 Task: Buy 4 Hot Pots from Small Appliances section under best seller category for shipping address: Brooke Phillips, 2430 August Lane, Shreveport, Louisiana 71101, Cell Number 3184332610. Pay from credit card ending with 7965, CVV 549
Action: Mouse moved to (113, 91)
Screenshot: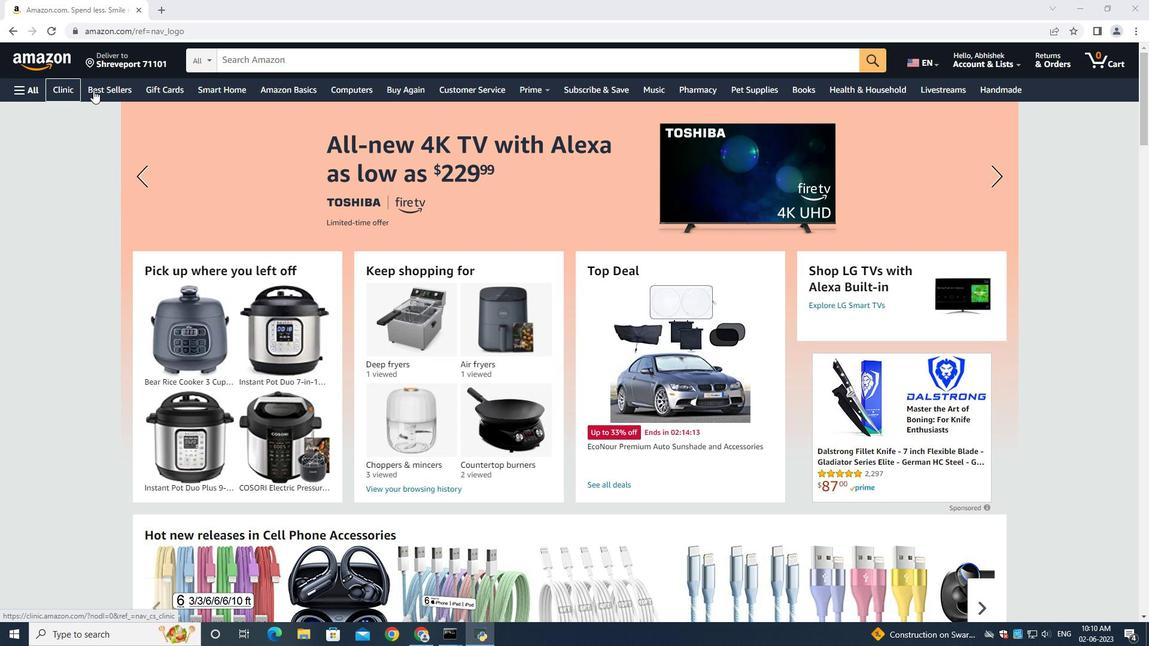 
Action: Mouse pressed left at (113, 91)
Screenshot: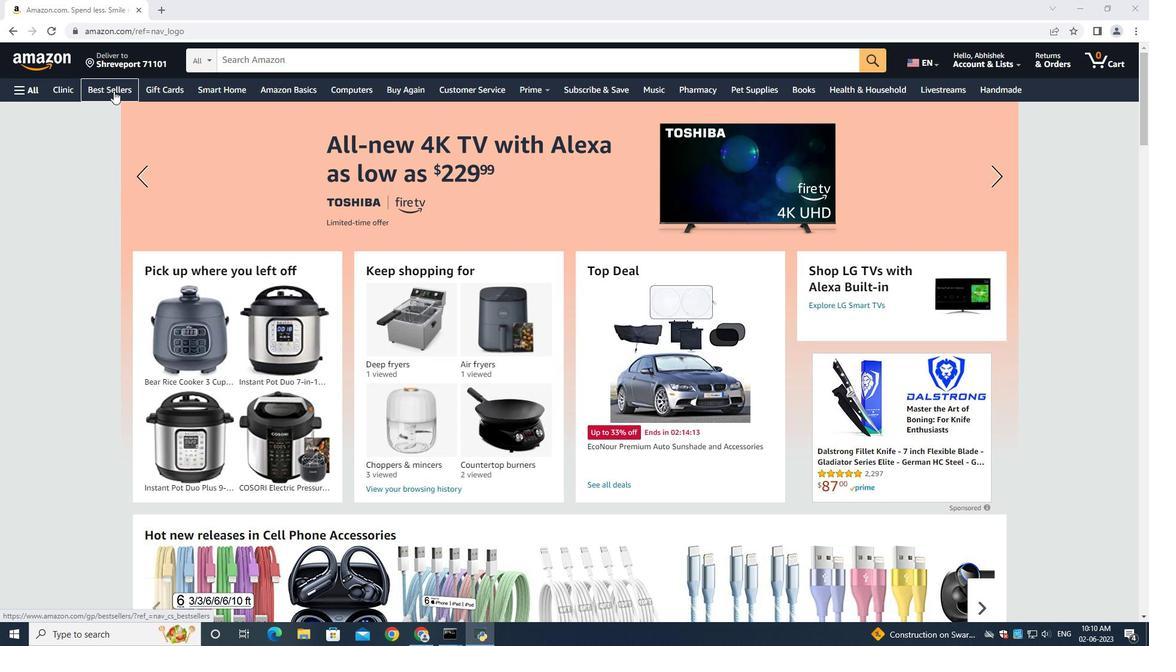 
Action: Mouse moved to (241, 61)
Screenshot: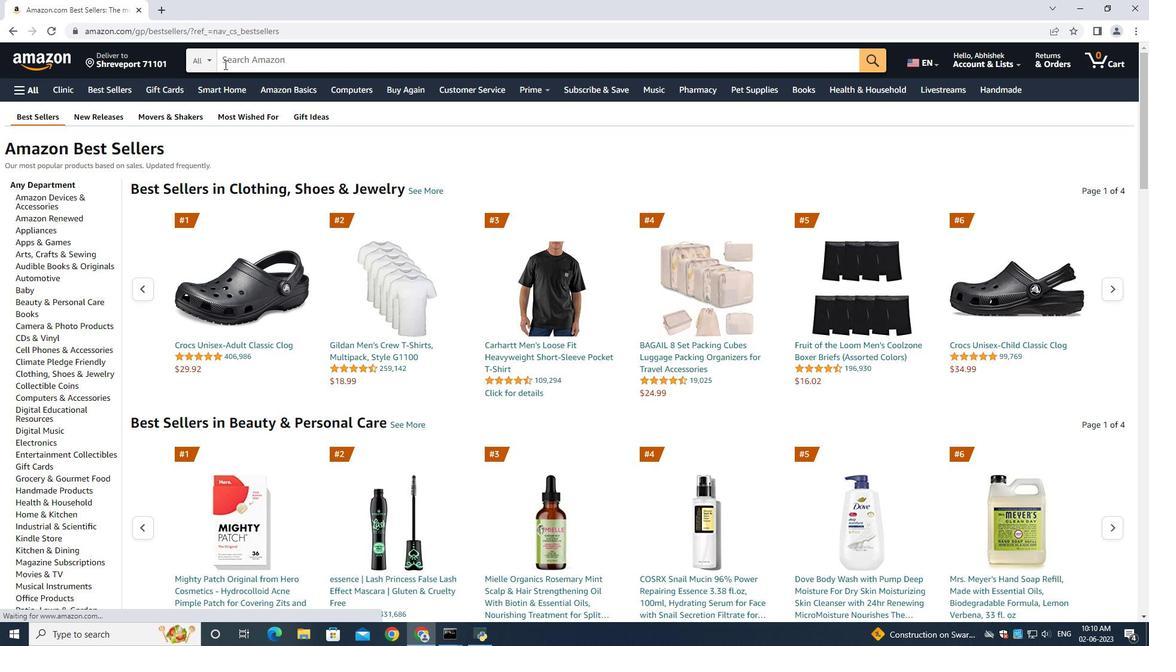 
Action: Mouse pressed left at (241, 61)
Screenshot: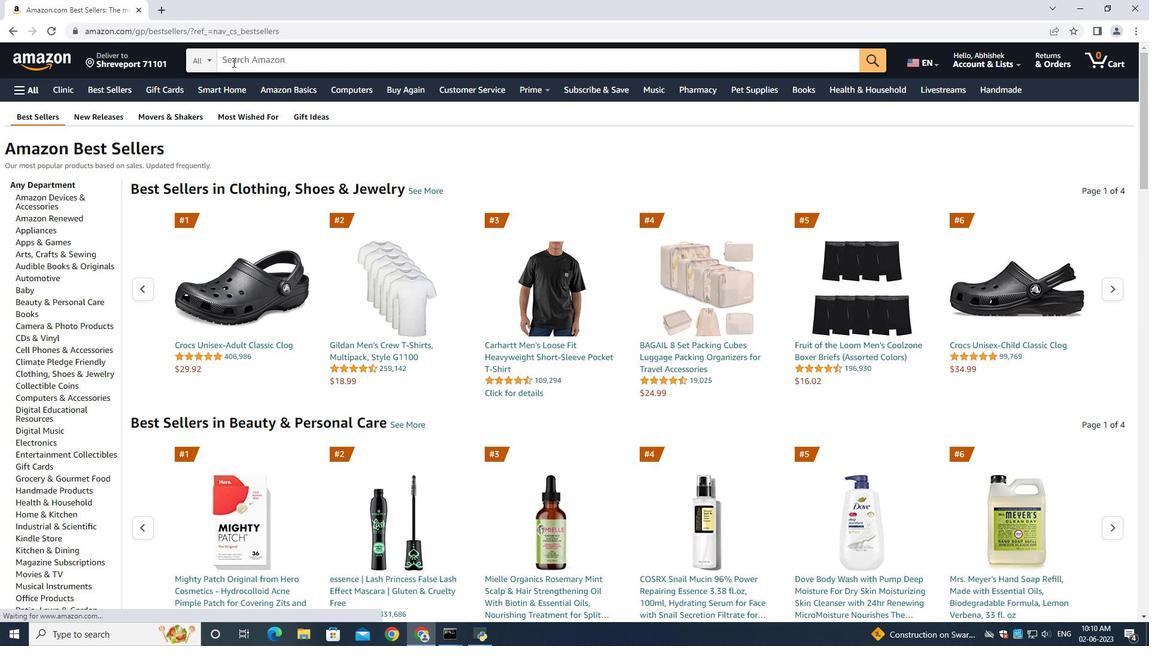 
Action: Key pressed hot<Key.space>pots<Key.enter>
Screenshot: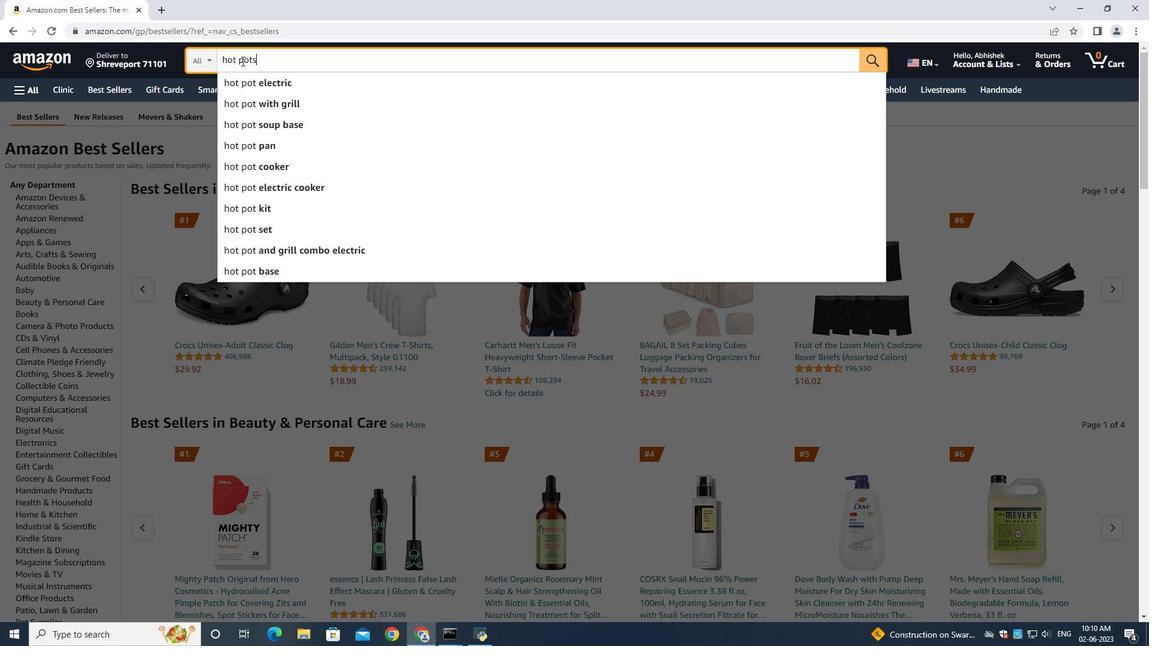 
Action: Mouse moved to (550, 301)
Screenshot: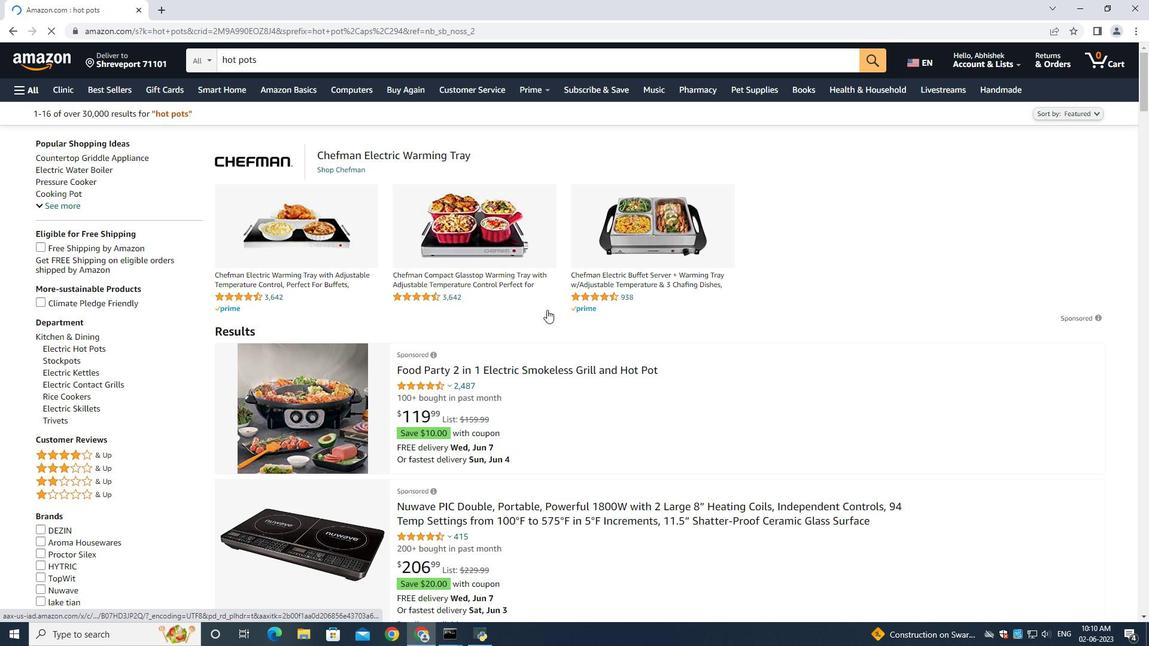 
Action: Mouse scrolled (550, 300) with delta (0, 0)
Screenshot: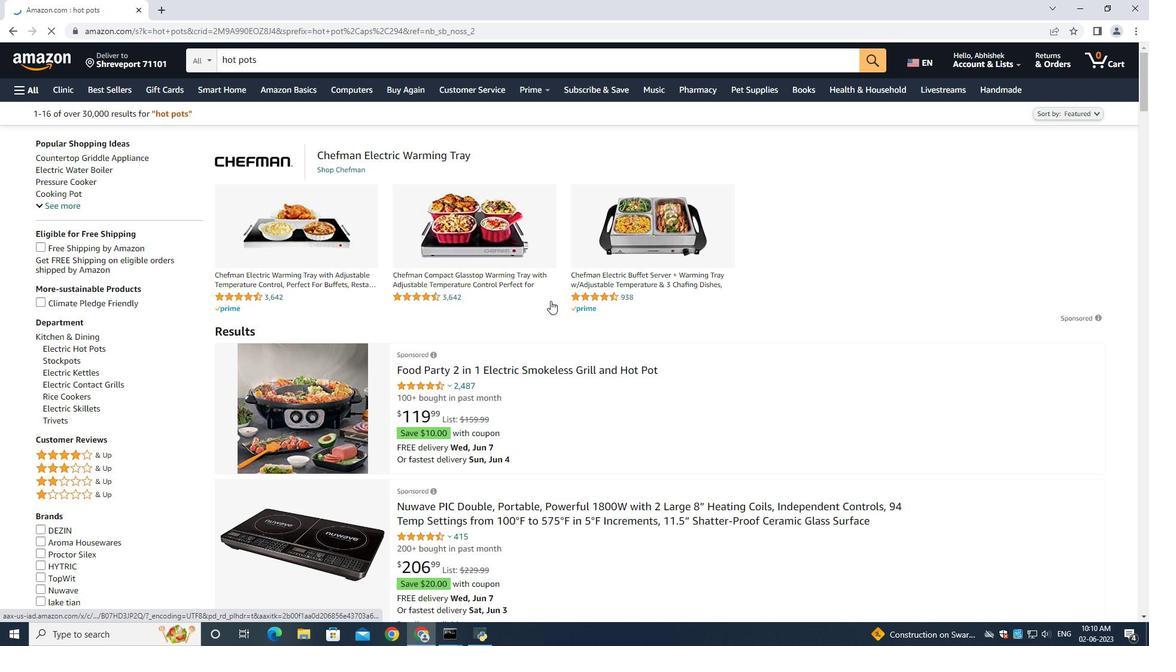
Action: Mouse scrolled (550, 300) with delta (0, 0)
Screenshot: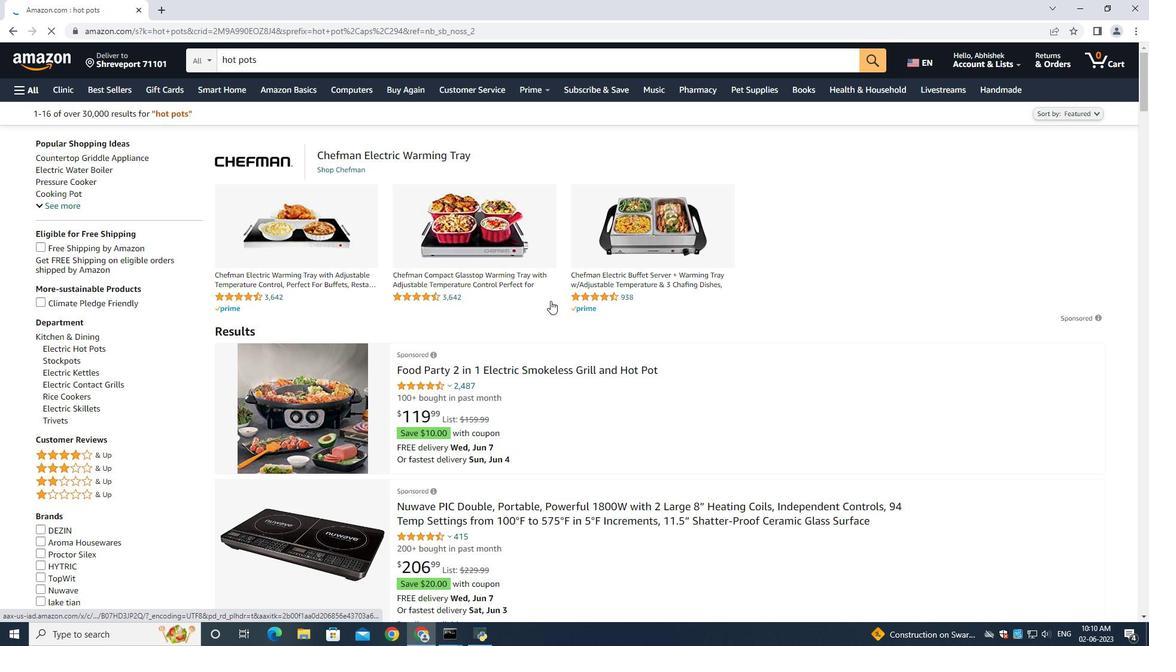 
Action: Mouse moved to (354, 302)
Screenshot: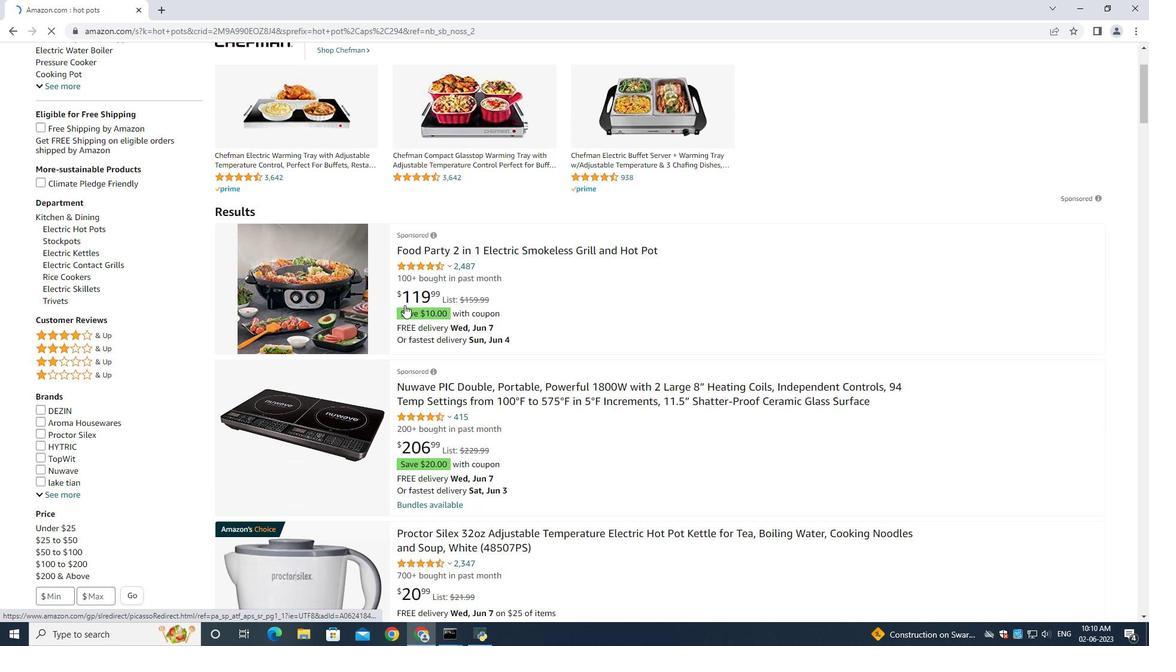 
Action: Mouse scrolled (354, 303) with delta (0, 0)
Screenshot: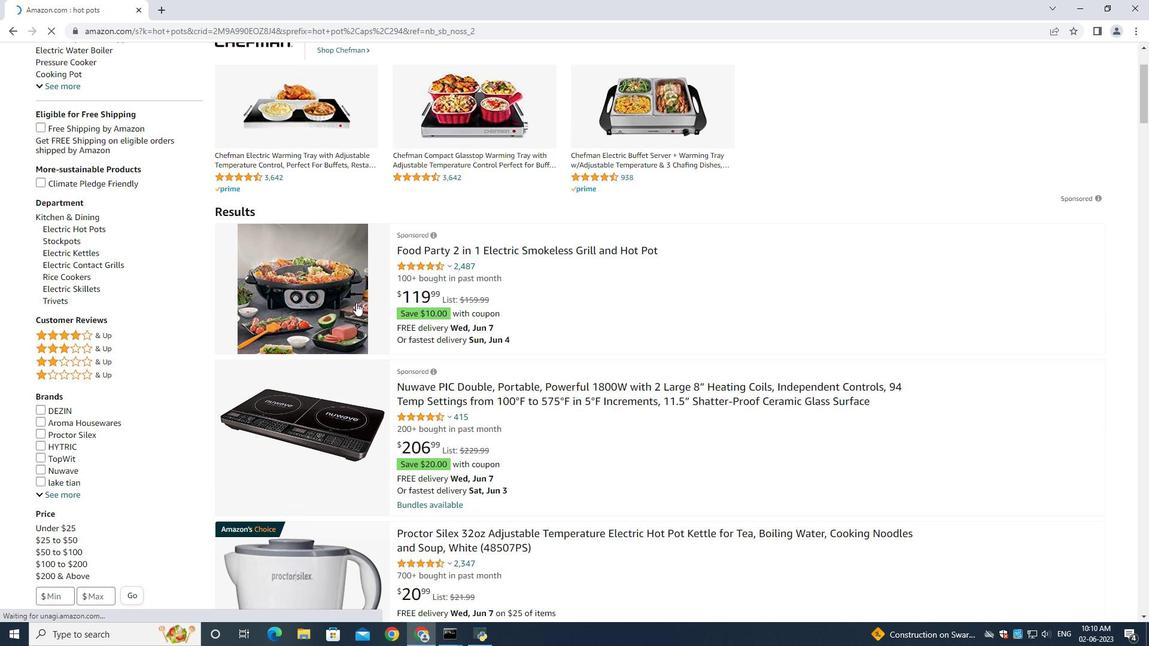 
Action: Mouse scrolled (354, 303) with delta (0, 0)
Screenshot: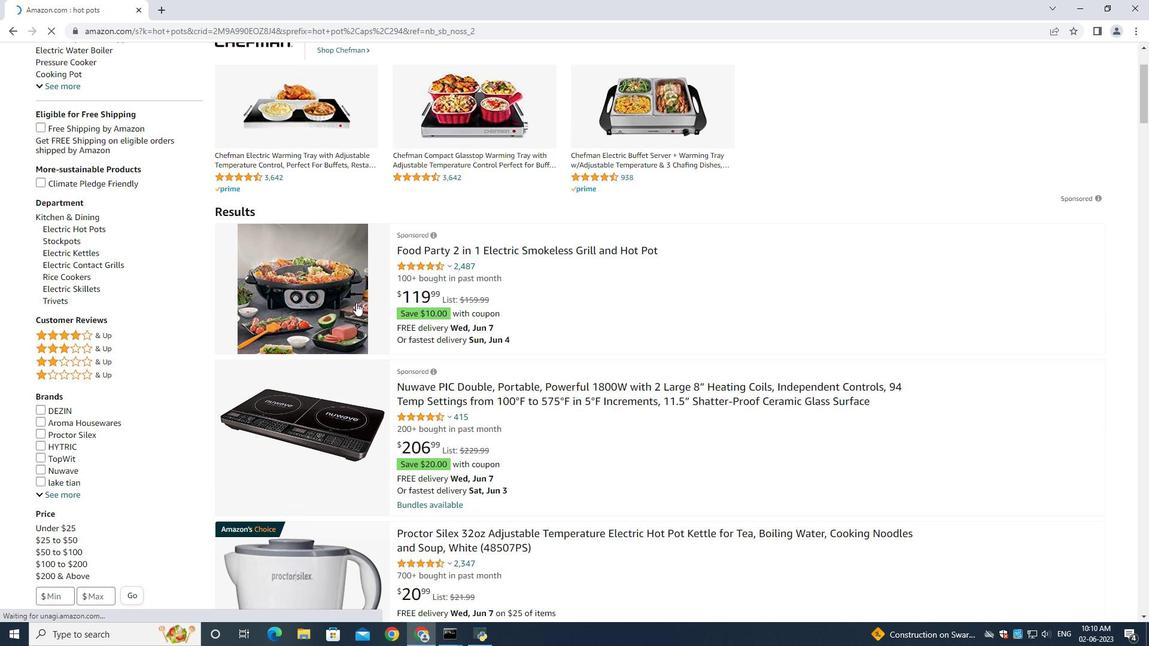 
Action: Mouse moved to (354, 302)
Screenshot: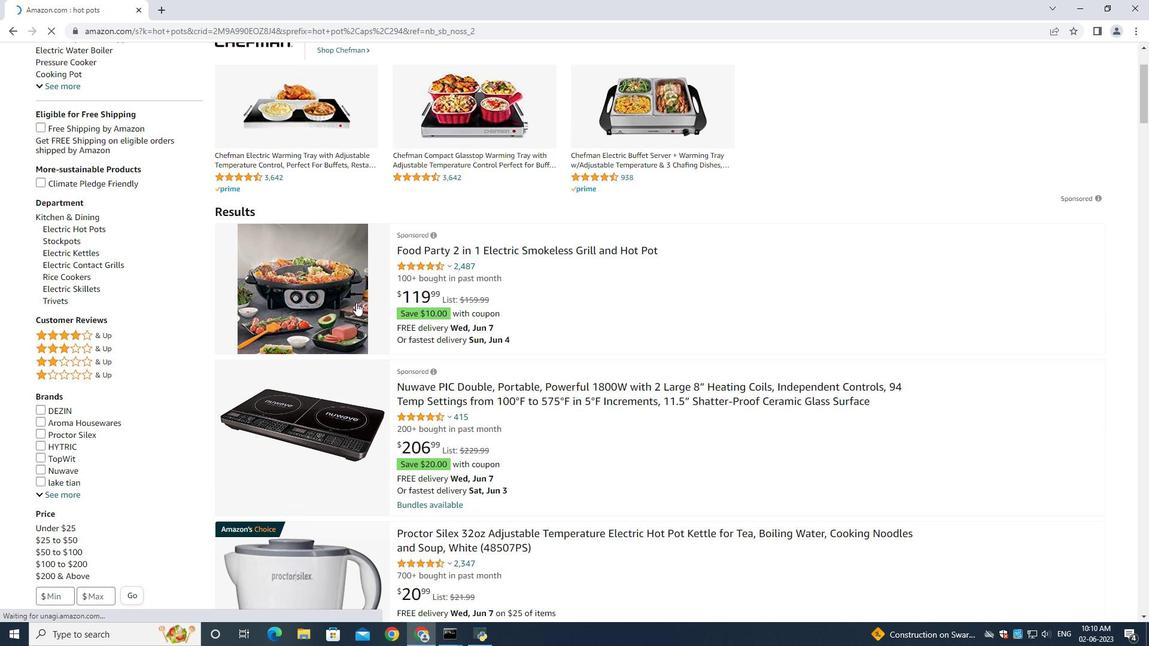 
Action: Mouse scrolled (354, 302) with delta (0, 0)
Screenshot: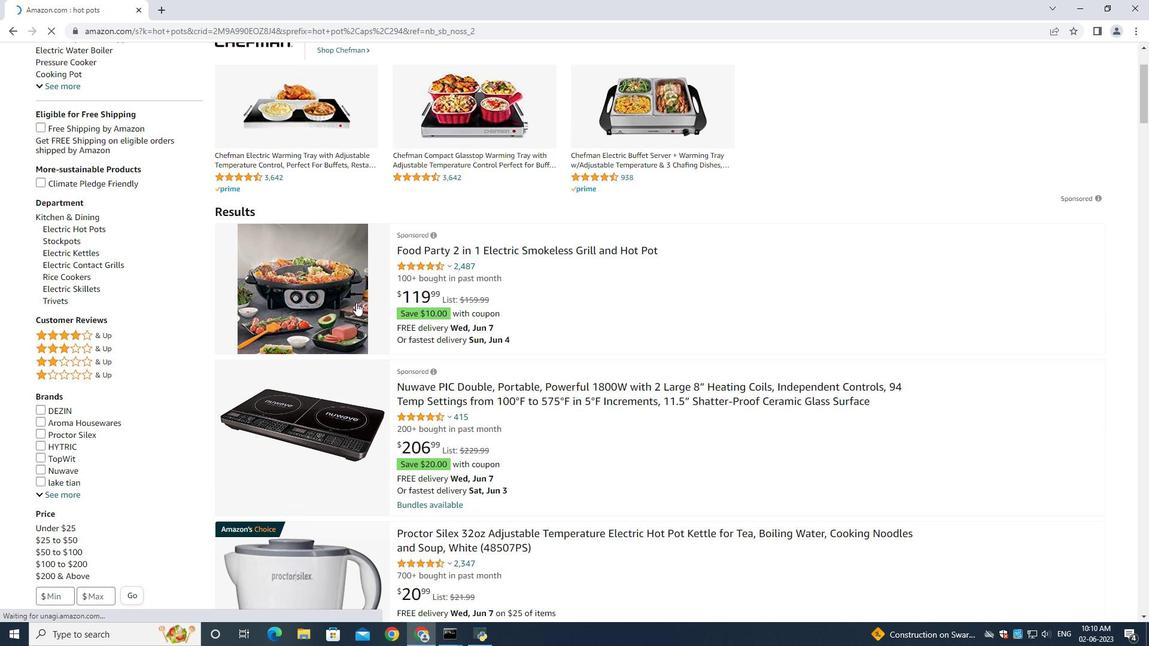 
Action: Mouse scrolled (354, 302) with delta (0, 0)
Screenshot: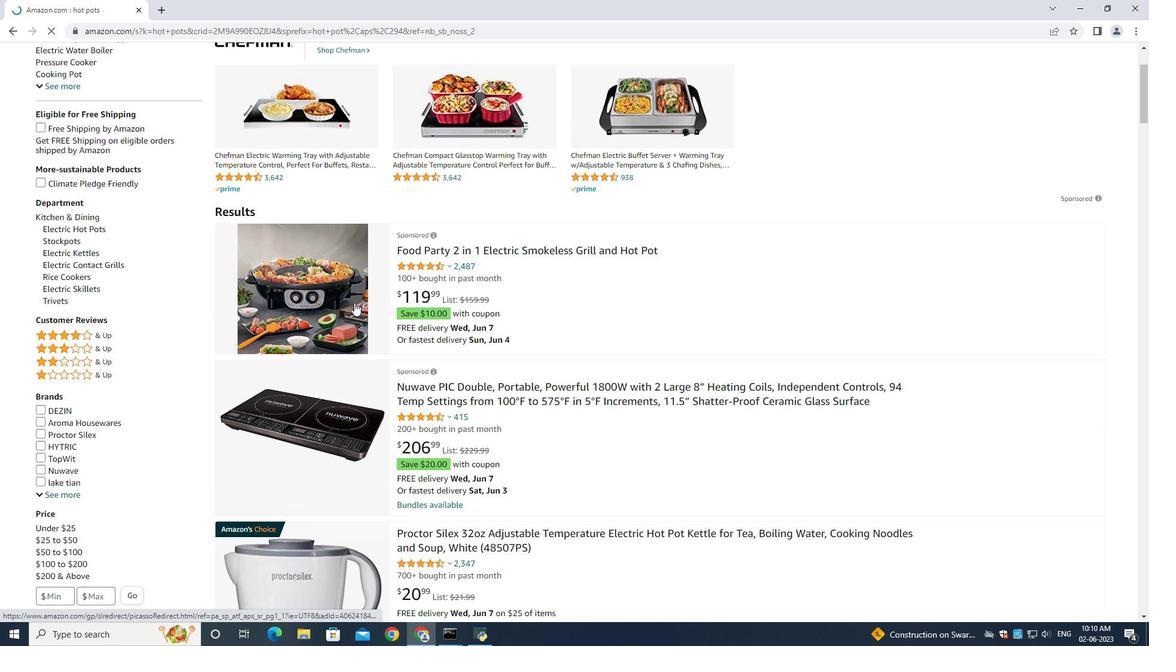 
Action: Mouse moved to (355, 74)
Screenshot: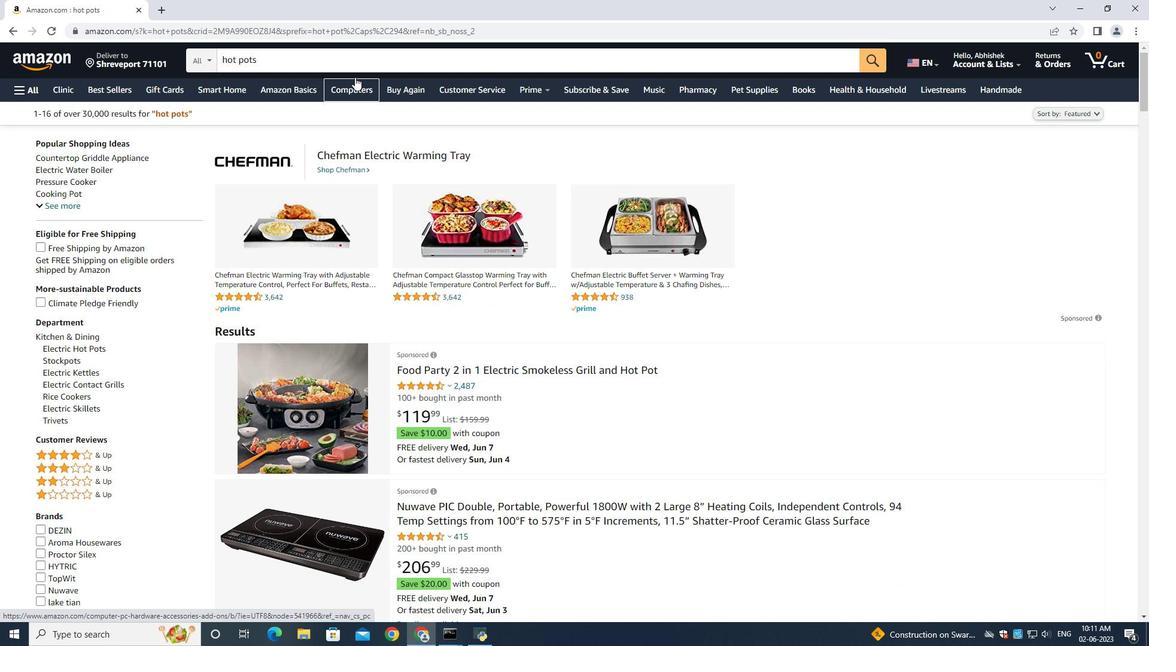 
Action: Mouse pressed left at (355, 74)
Screenshot: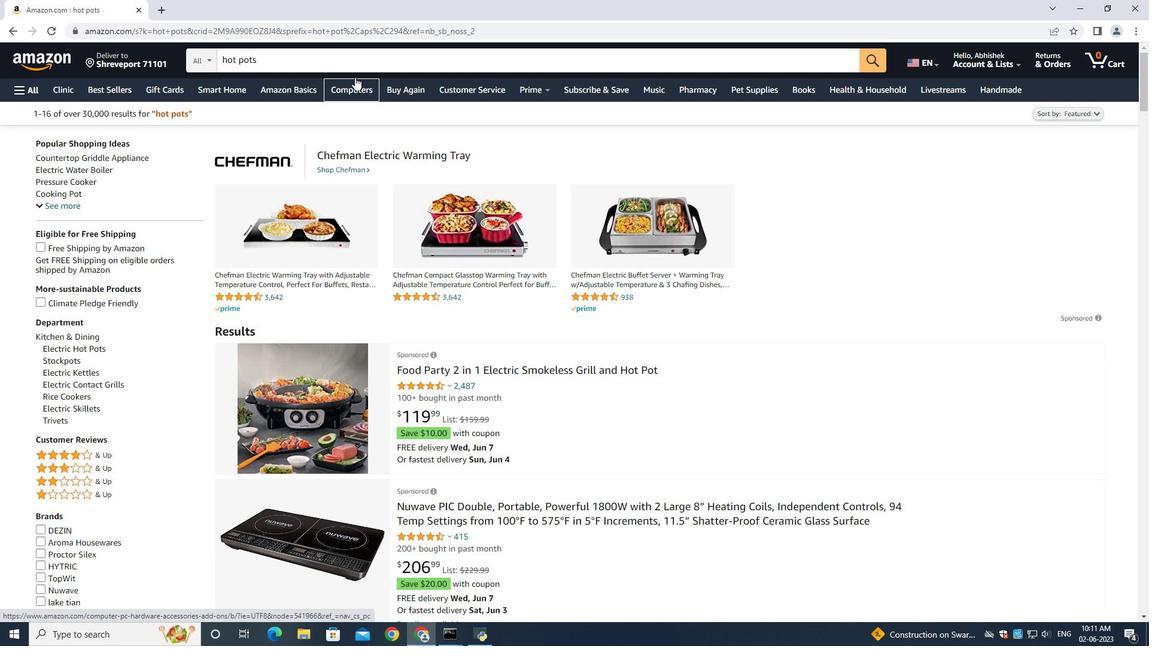 
Action: Mouse moved to (355, 68)
Screenshot: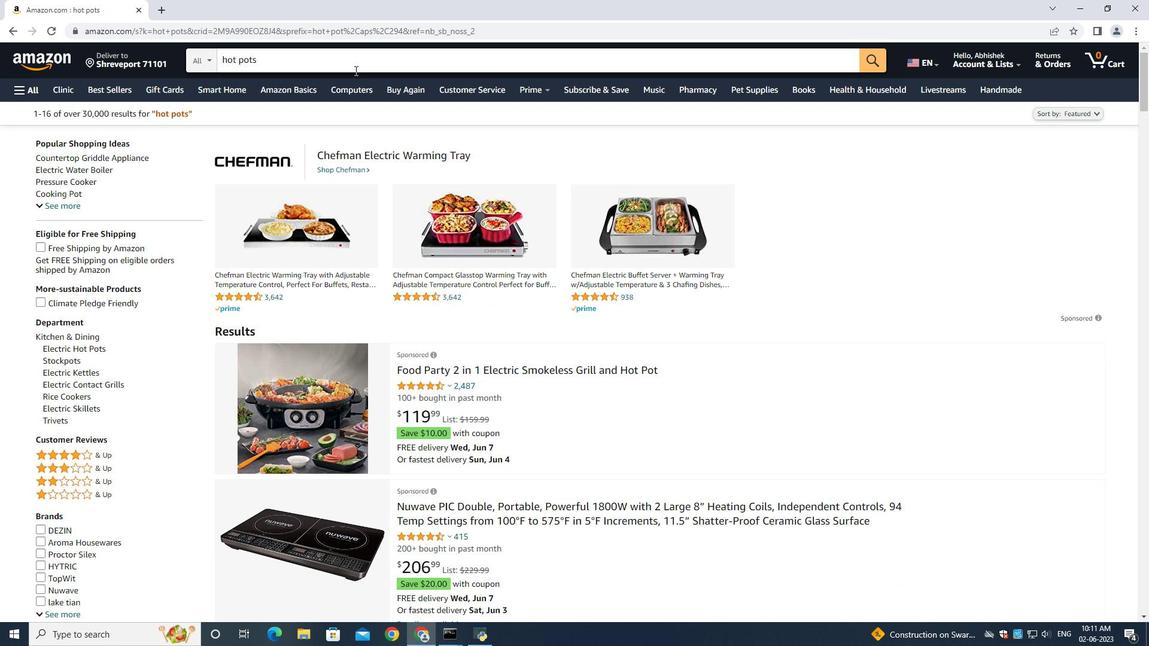 
Action: Mouse pressed left at (355, 68)
Screenshot: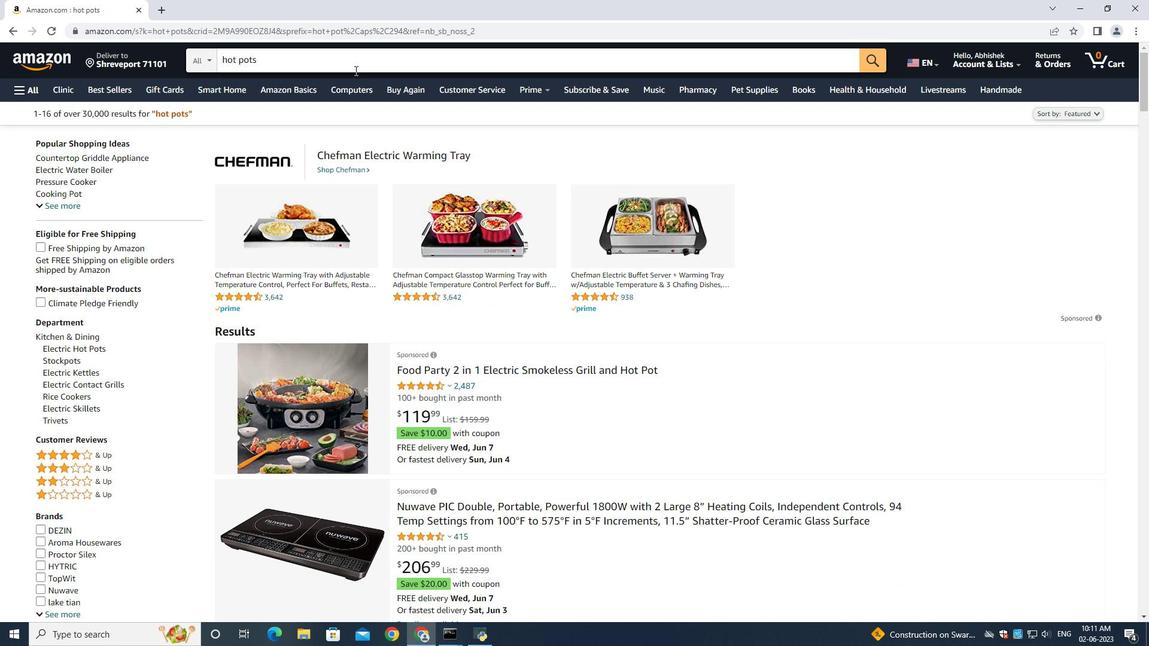 
Action: Mouse moved to (360, 68)
Screenshot: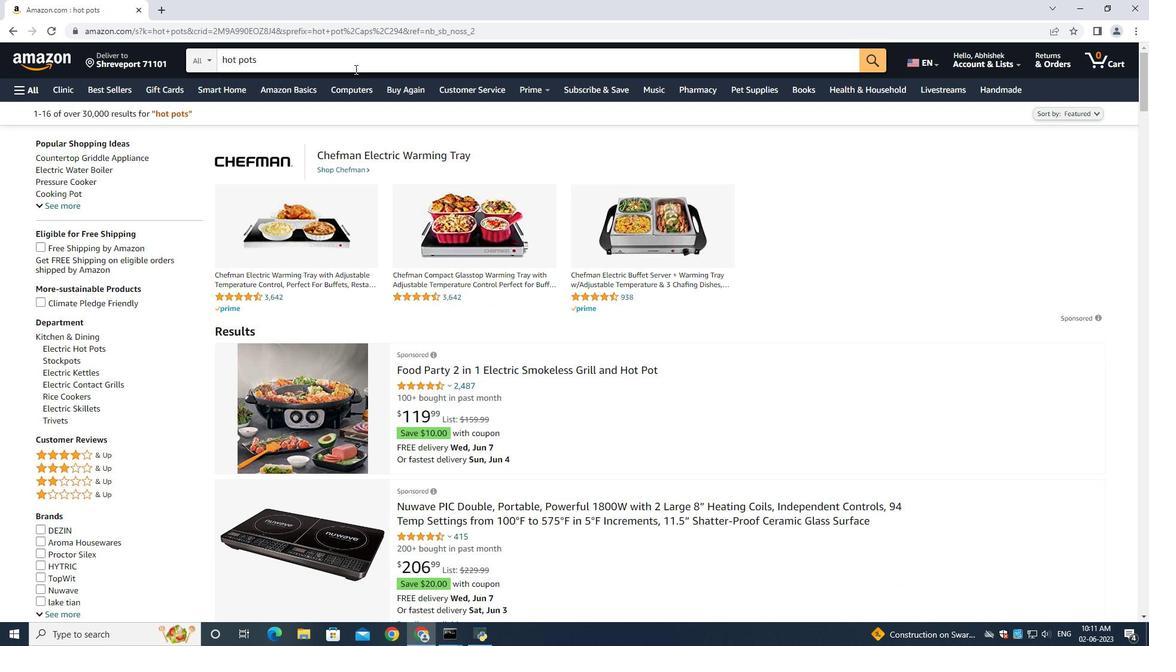 
Action: Key pressed <Key.space>smal<Key.enter>
Screenshot: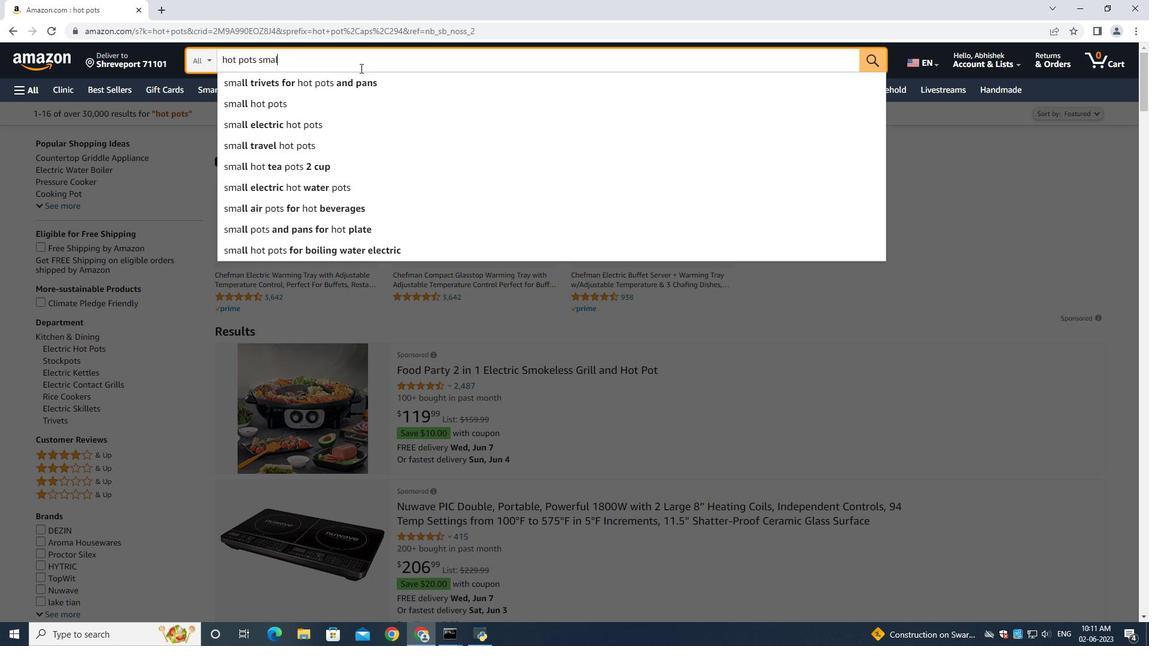 
Action: Mouse moved to (302, 62)
Screenshot: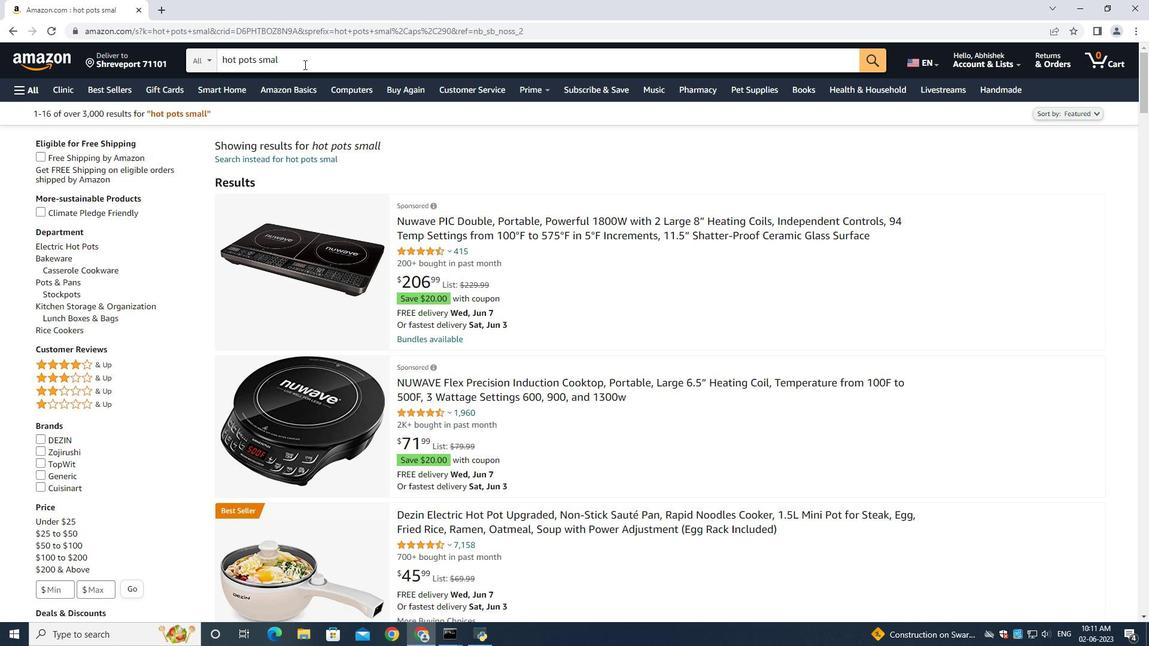 
Action: Mouse pressed left at (302, 62)
Screenshot: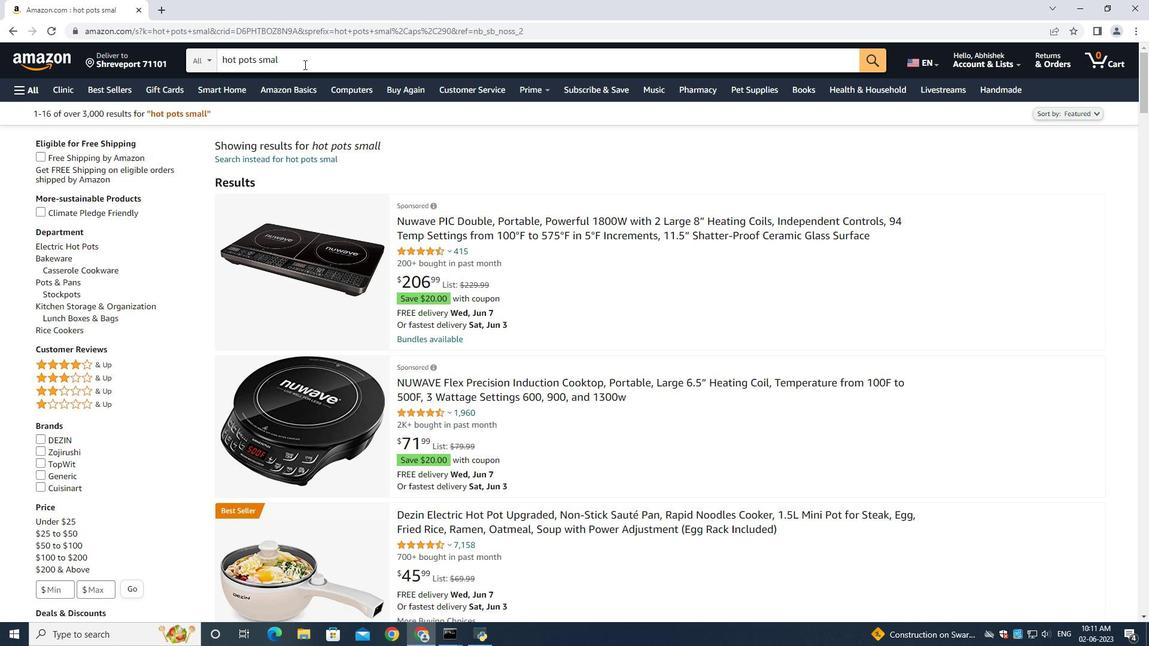 
Action: Key pressed l<Key.enter>
Screenshot: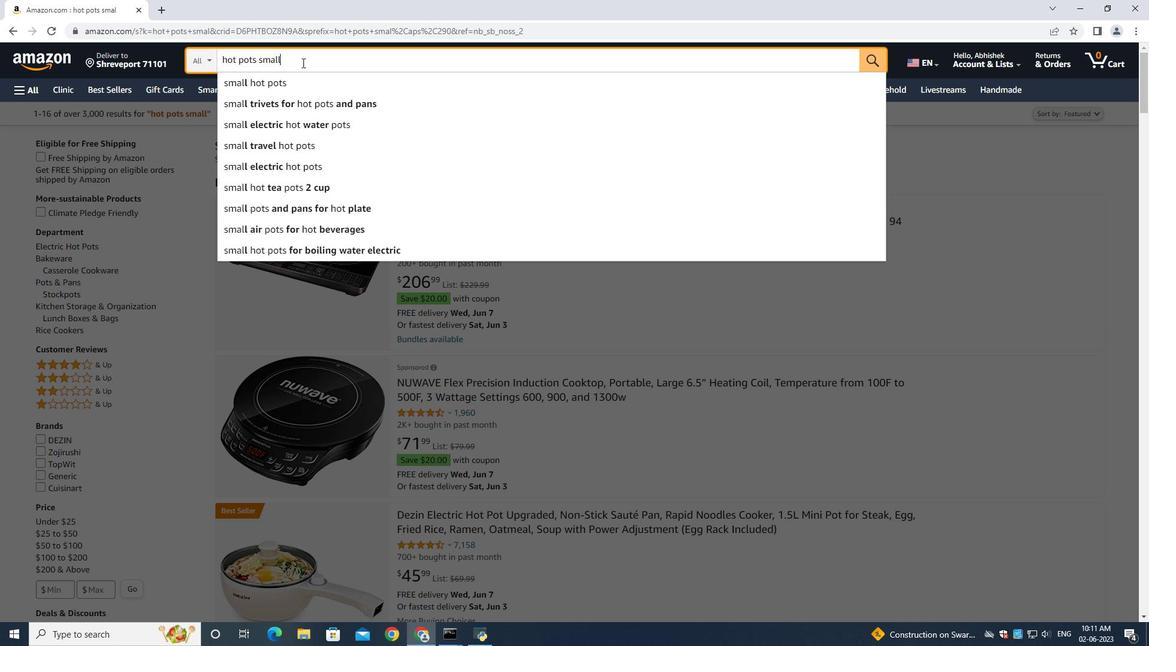 
Action: Mouse moved to (69, 243)
Screenshot: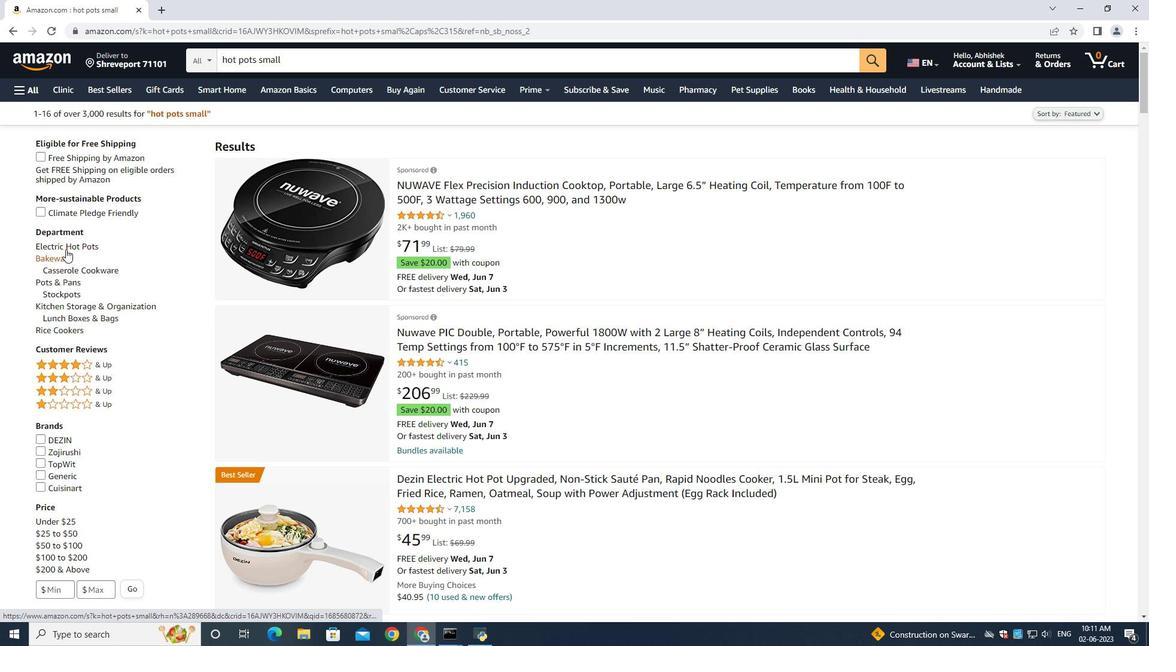 
Action: Mouse pressed left at (69, 243)
Screenshot: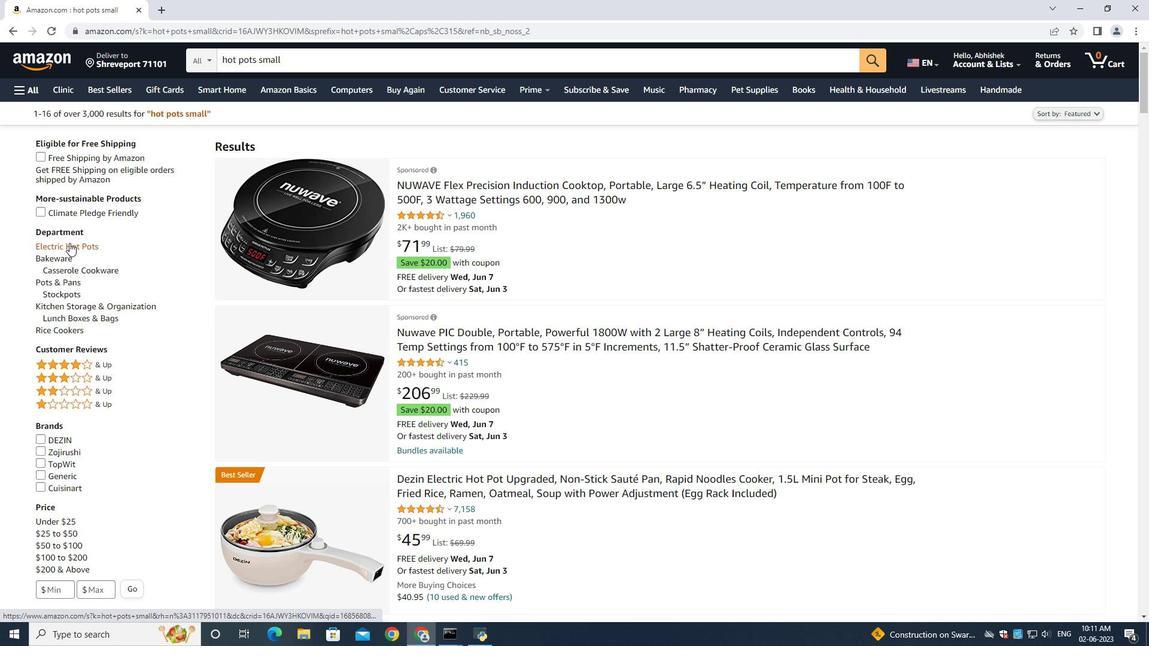 
Action: Mouse moved to (85, 280)
Screenshot: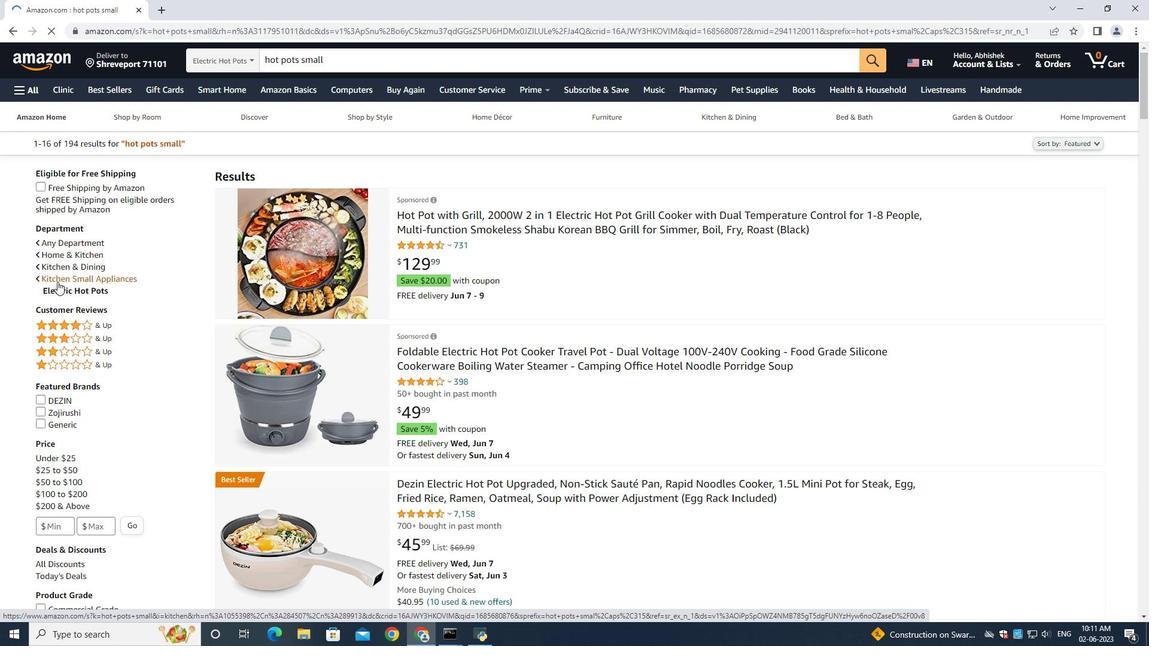 
Action: Mouse pressed left at (85, 280)
Screenshot: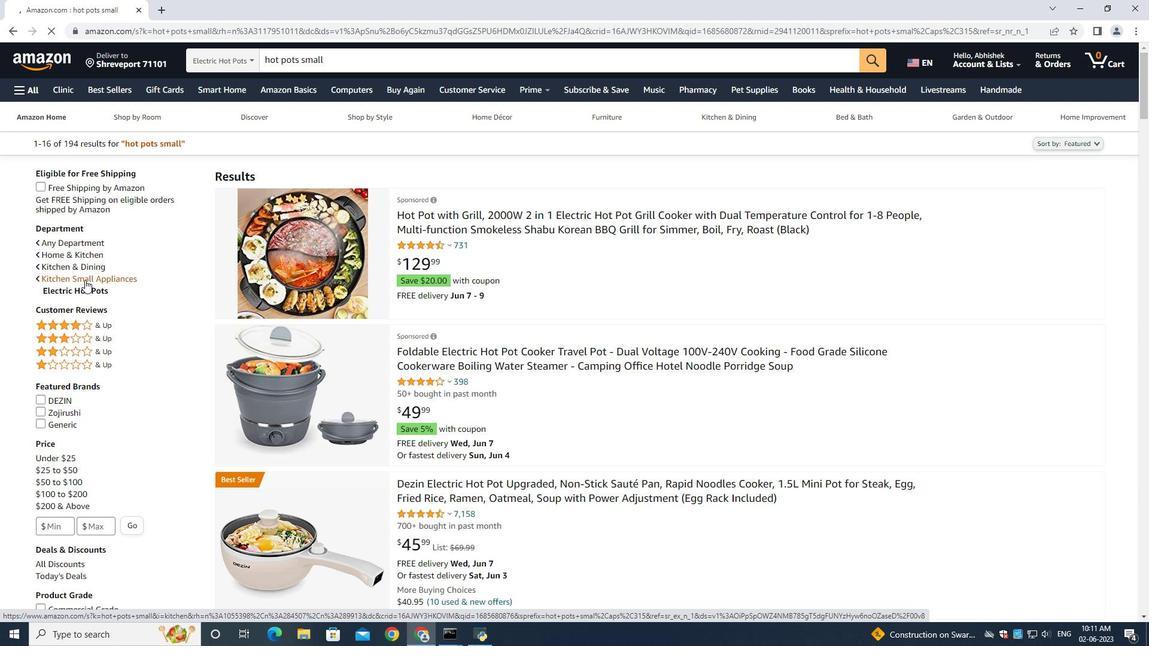 
Action: Mouse moved to (590, 371)
Screenshot: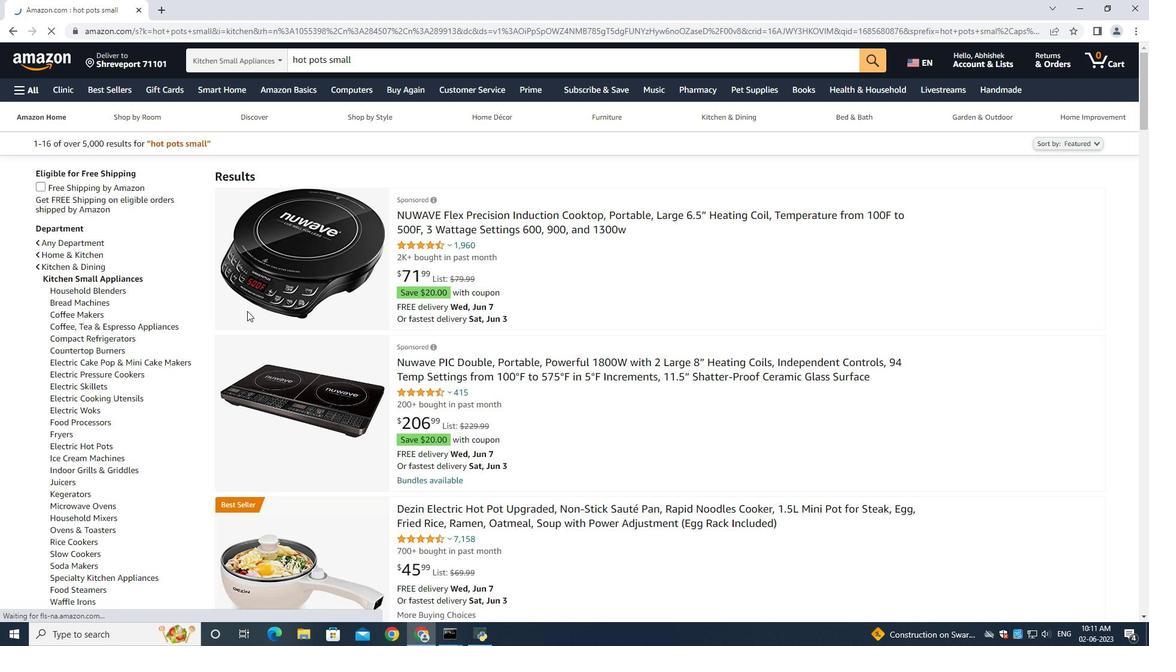 
Action: Mouse scrolled (590, 370) with delta (0, 0)
Screenshot: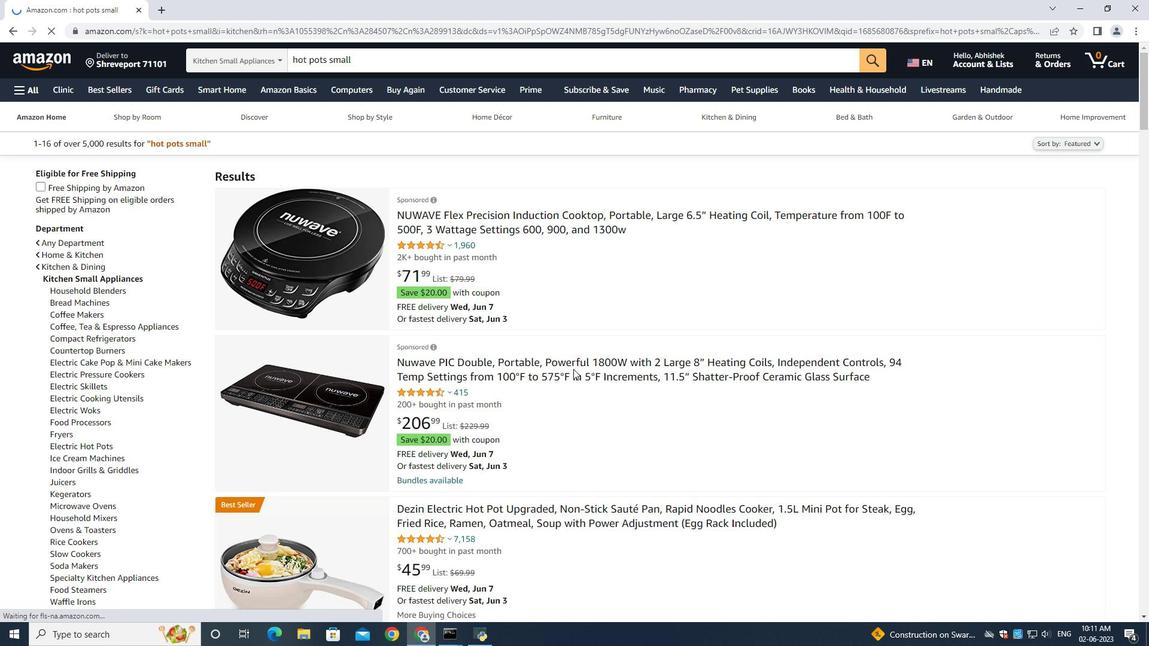 
Action: Mouse scrolled (590, 370) with delta (0, 0)
Screenshot: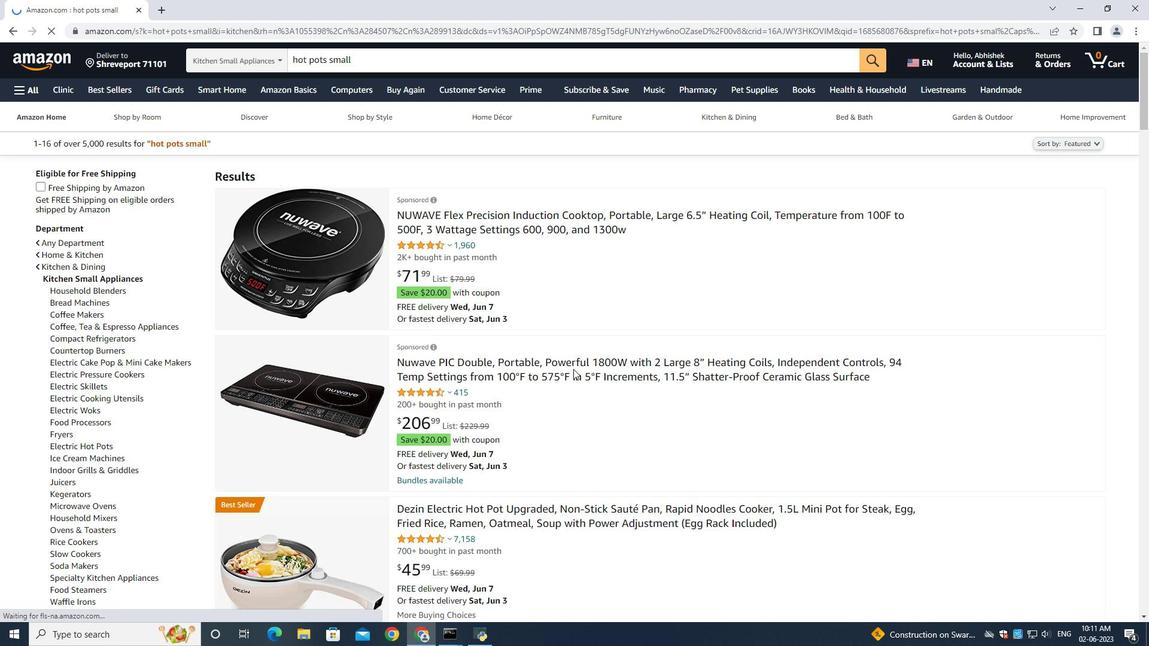 
Action: Mouse moved to (510, 109)
Screenshot: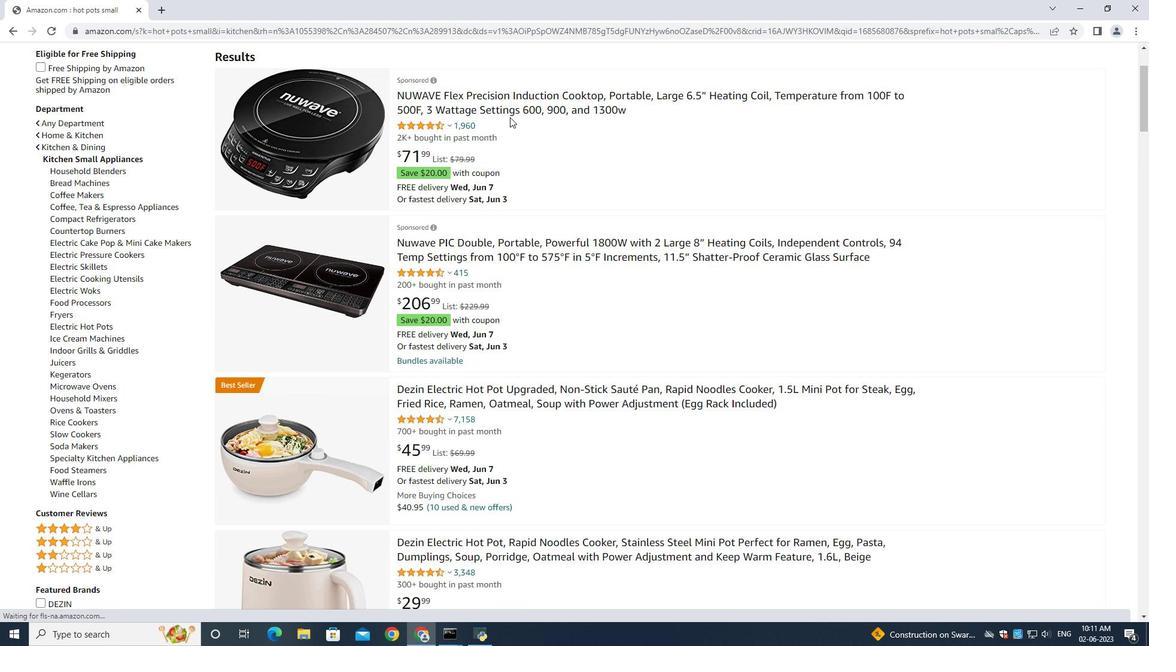 
Action: Mouse pressed left at (510, 109)
Screenshot: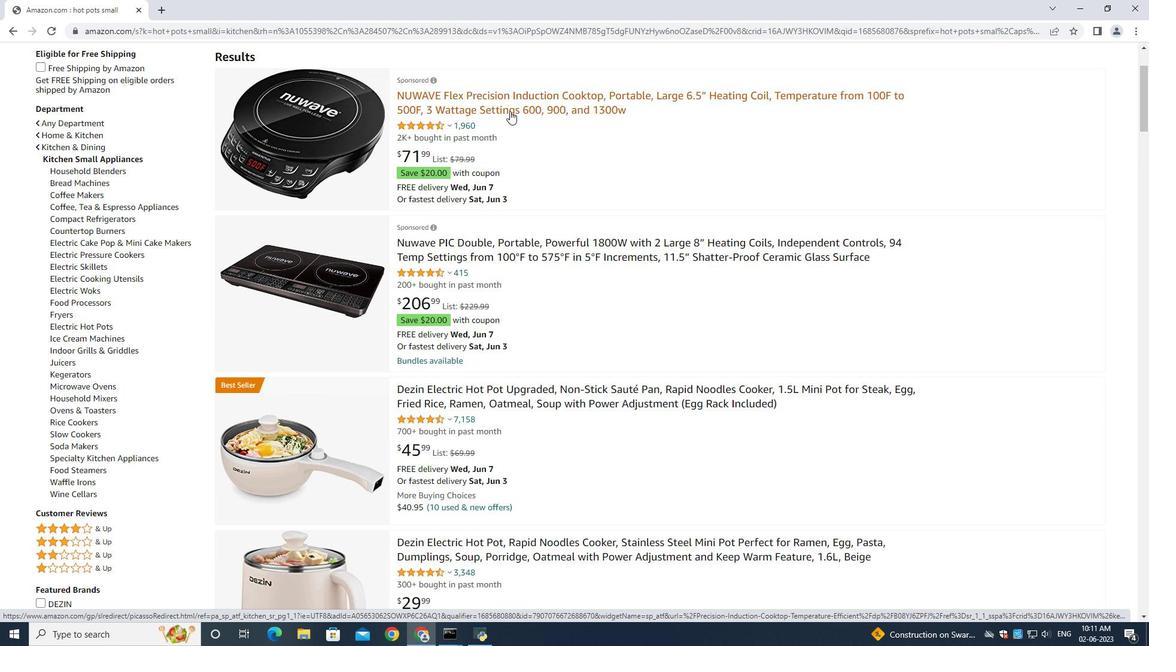 
Action: Mouse moved to (1016, 439)
Screenshot: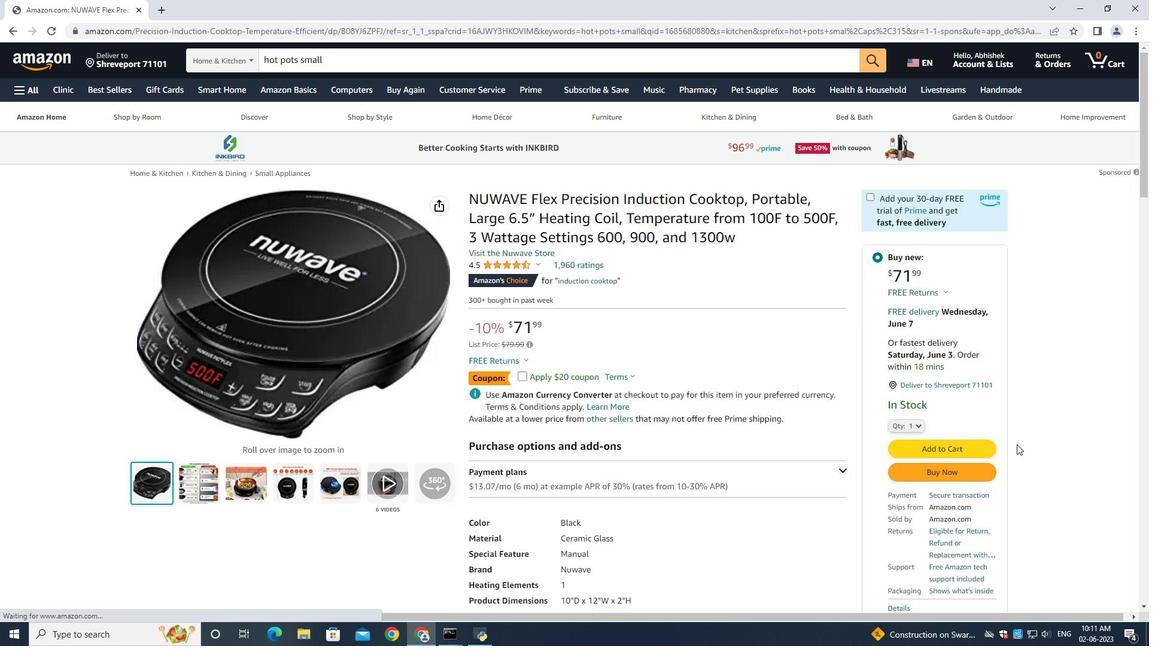 
Action: Mouse scrolled (1016, 438) with delta (0, 0)
Screenshot: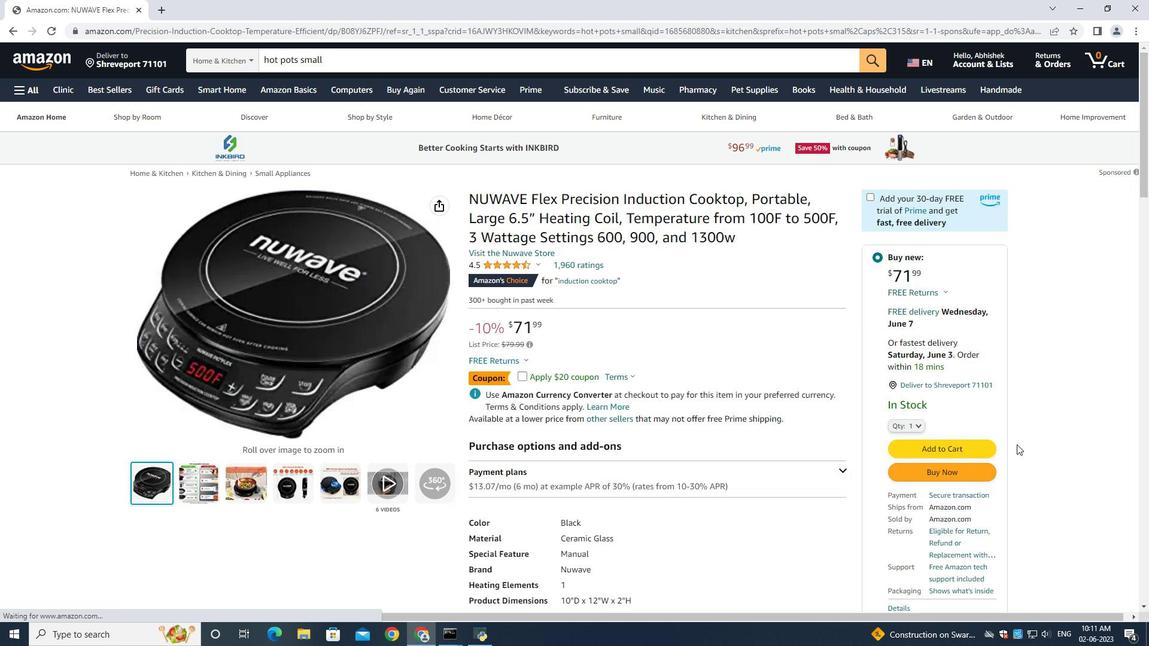 
Action: Mouse scrolled (1016, 438) with delta (0, 0)
Screenshot: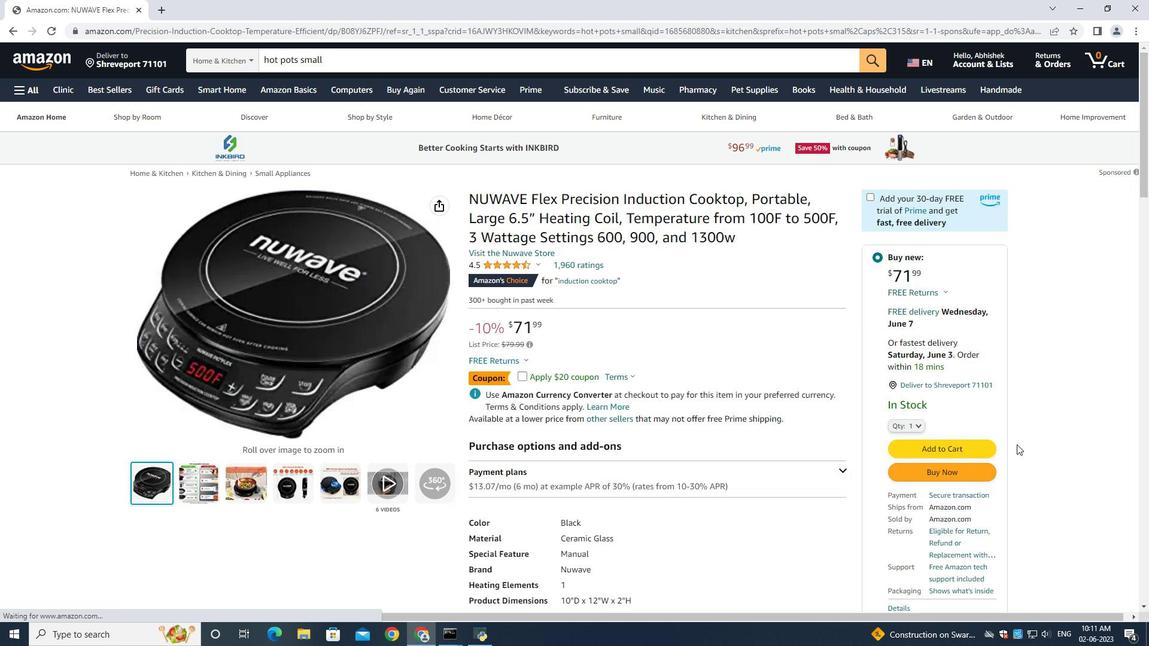 
Action: Mouse scrolled (1016, 438) with delta (0, 0)
Screenshot: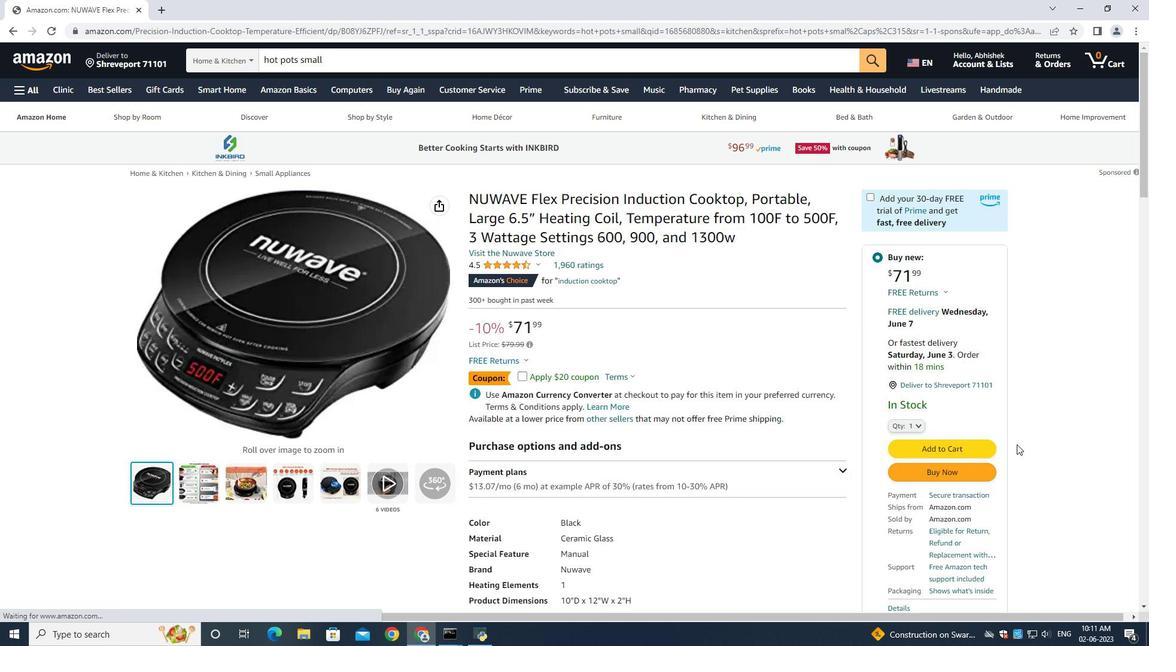 
Action: Mouse moved to (1014, 438)
Screenshot: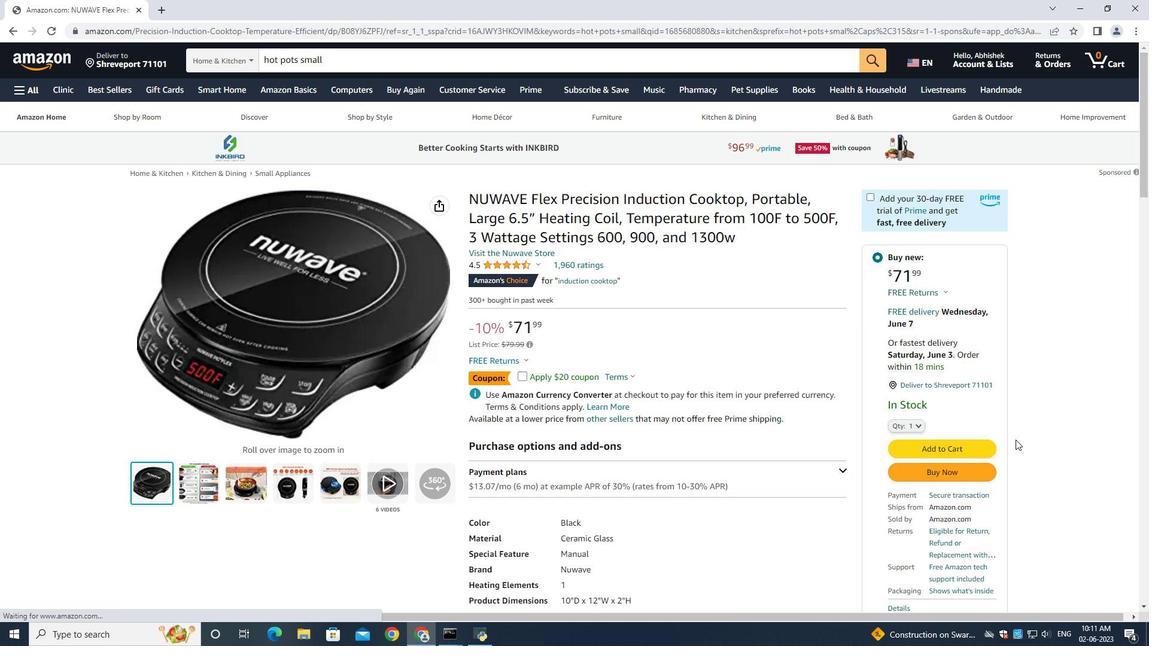 
Action: Mouse scrolled (1015, 438) with delta (0, 0)
Screenshot: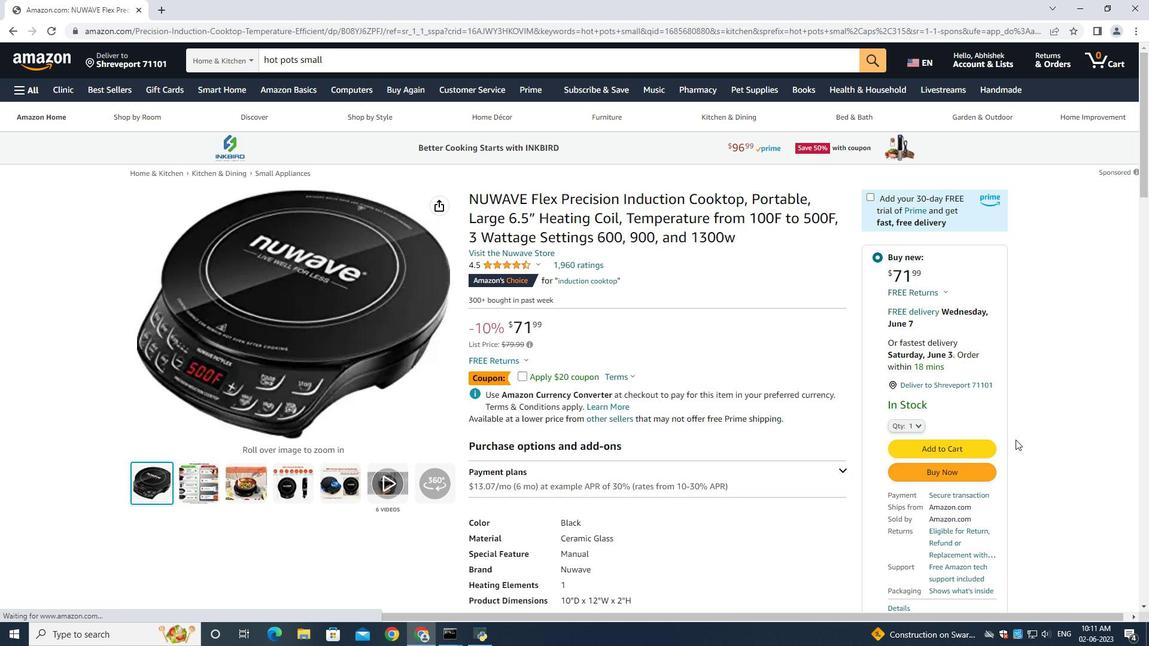 
Action: Mouse moved to (1013, 435)
Screenshot: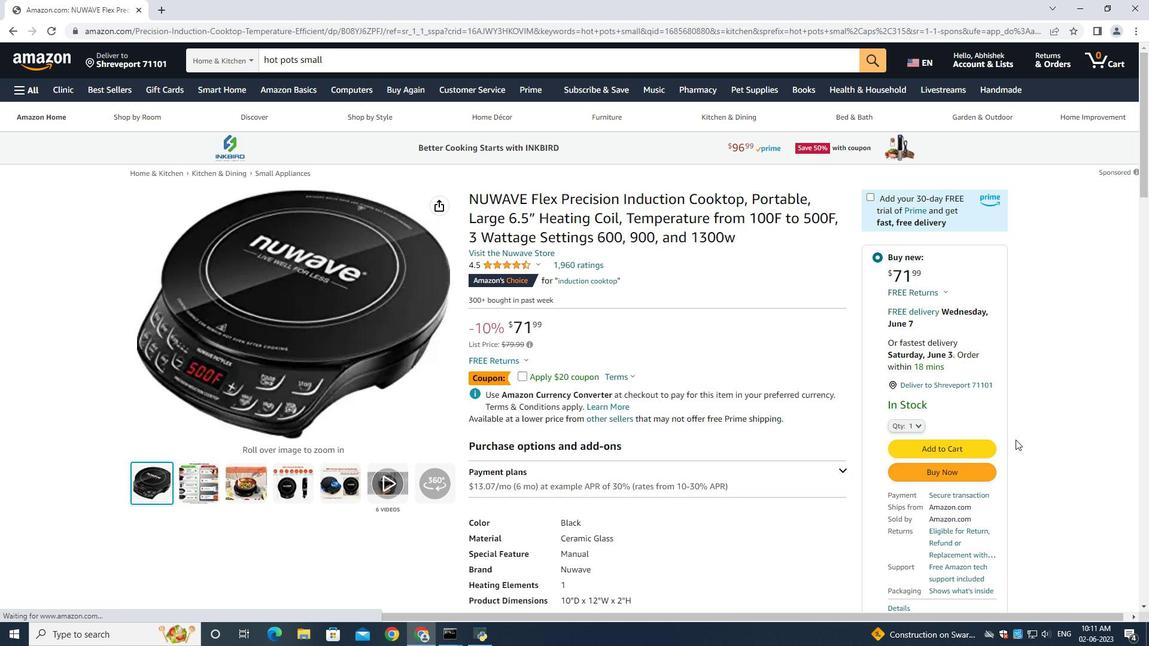 
Action: Mouse scrolled (1013, 437) with delta (0, 0)
Screenshot: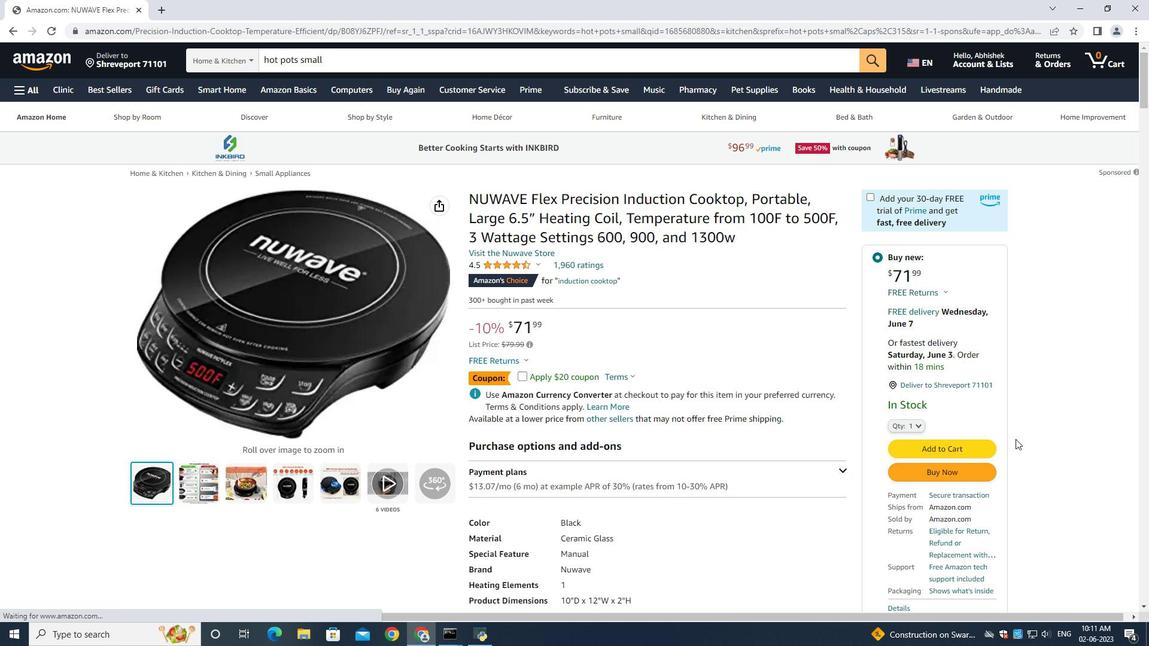 
Action: Mouse moved to (914, 122)
Screenshot: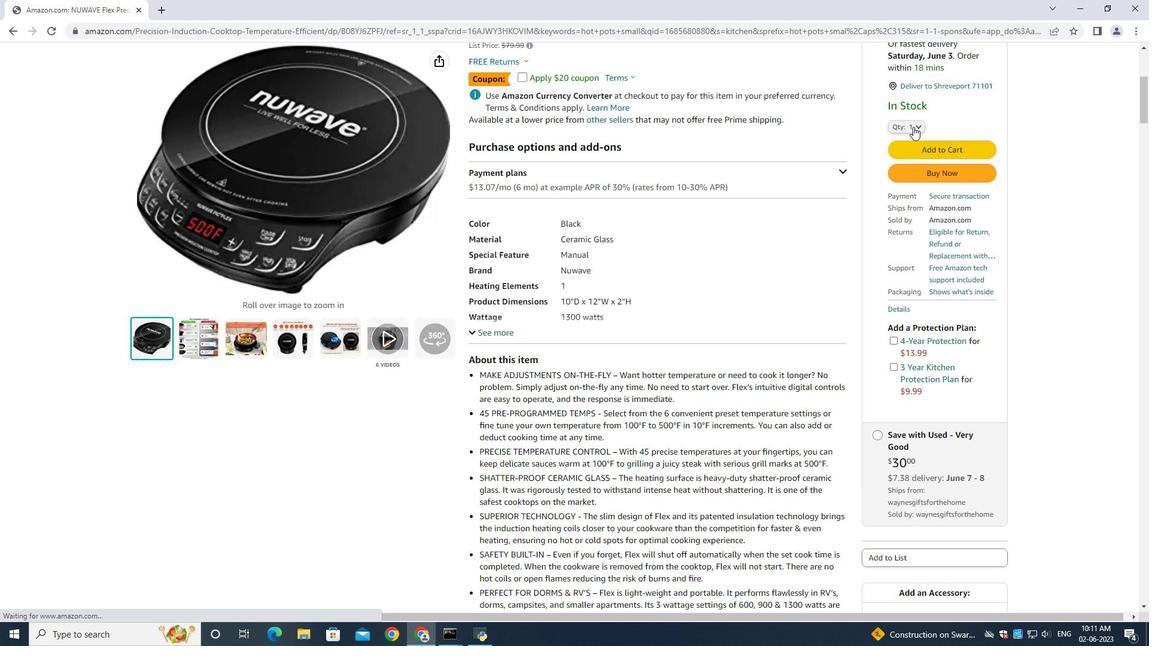 
Action: Mouse pressed left at (914, 122)
Screenshot: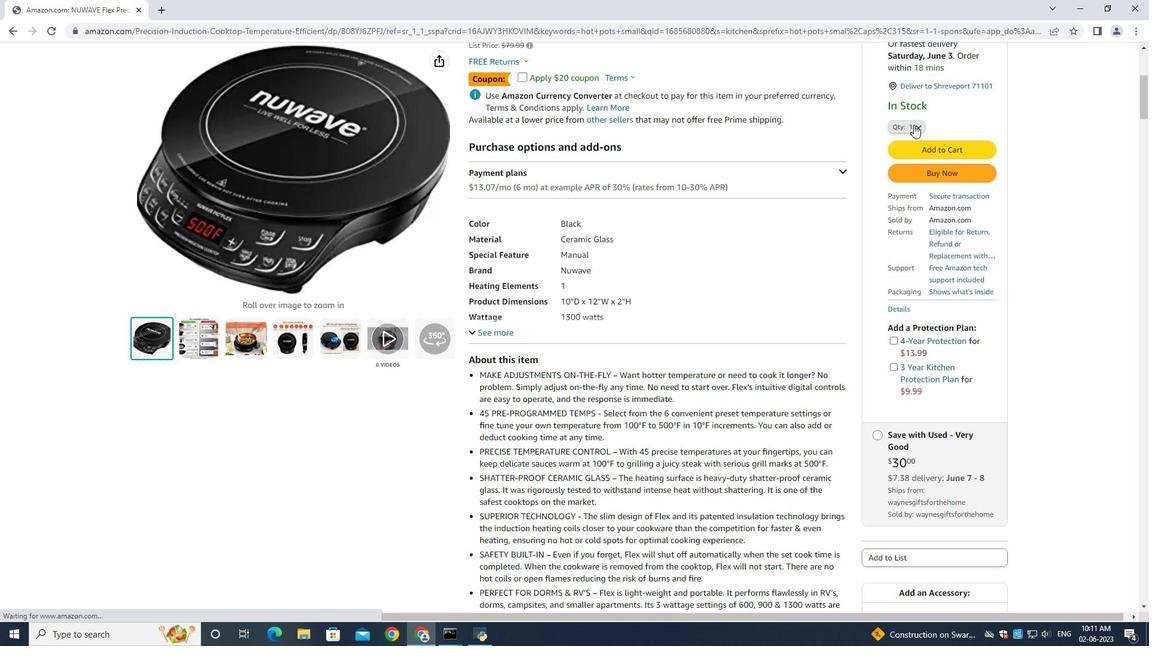 
Action: Mouse moved to (899, 173)
Screenshot: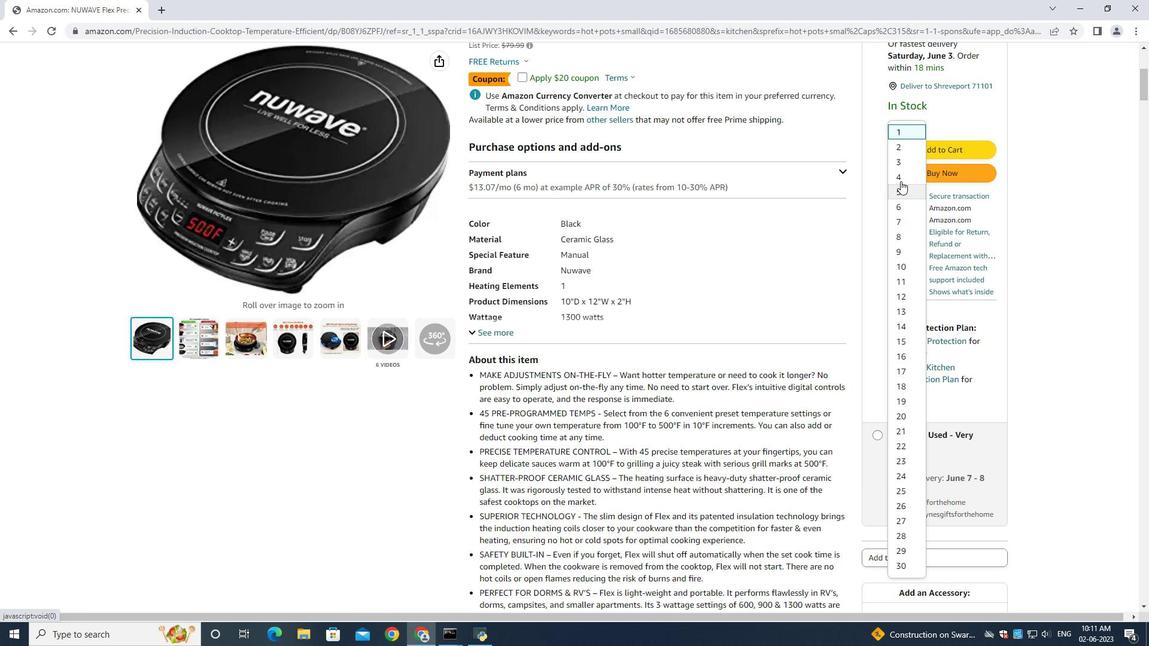 
Action: Mouse pressed left at (899, 173)
Screenshot: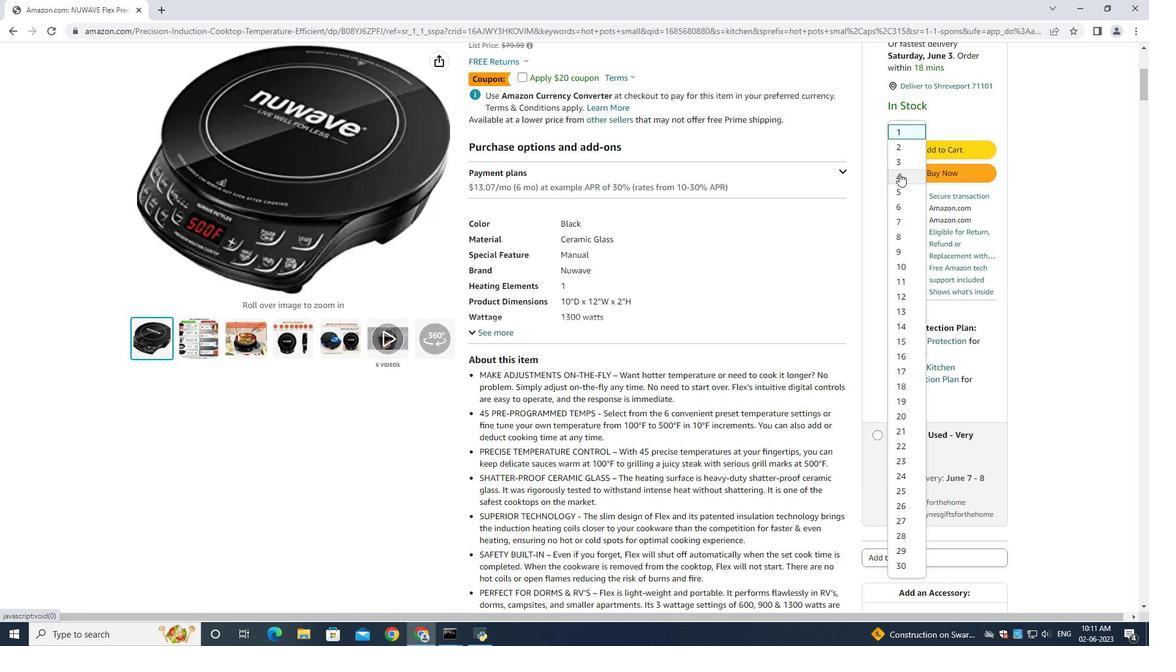 
Action: Mouse moved to (944, 172)
Screenshot: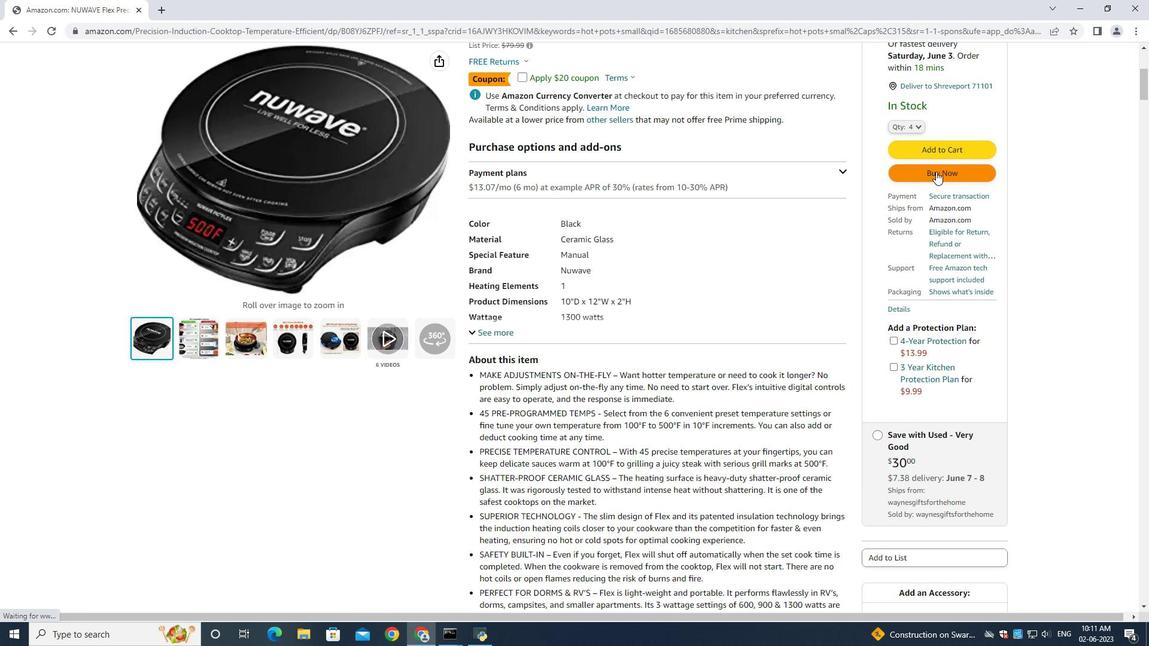
Action: Mouse pressed left at (944, 172)
Screenshot: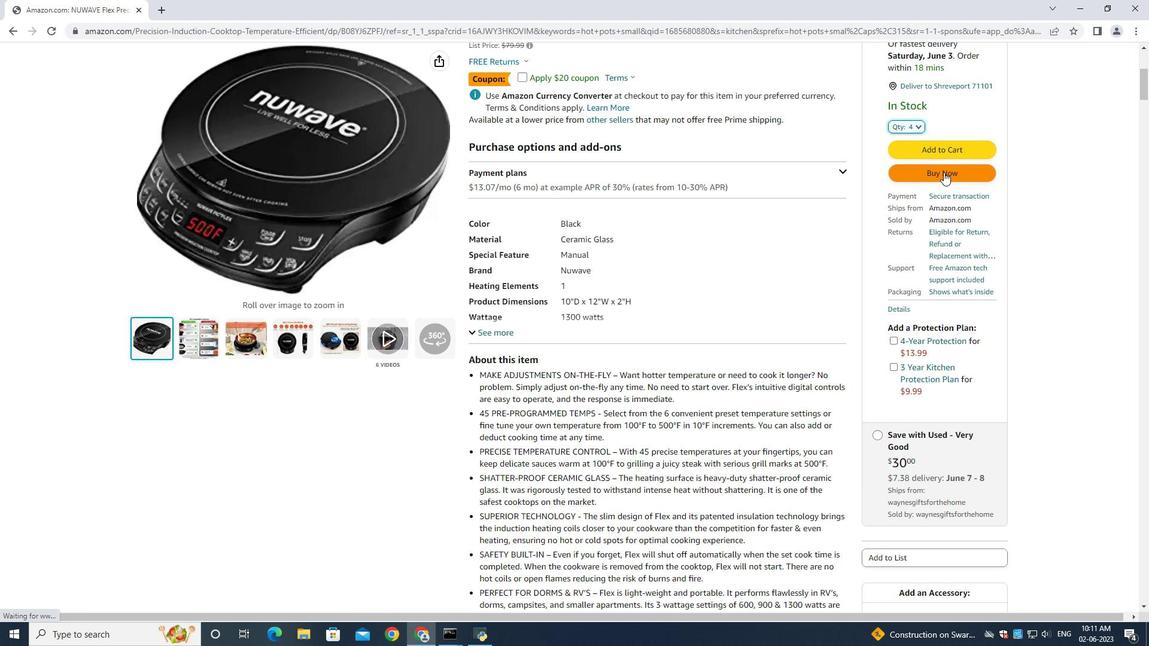 
Action: Mouse moved to (596, 219)
Screenshot: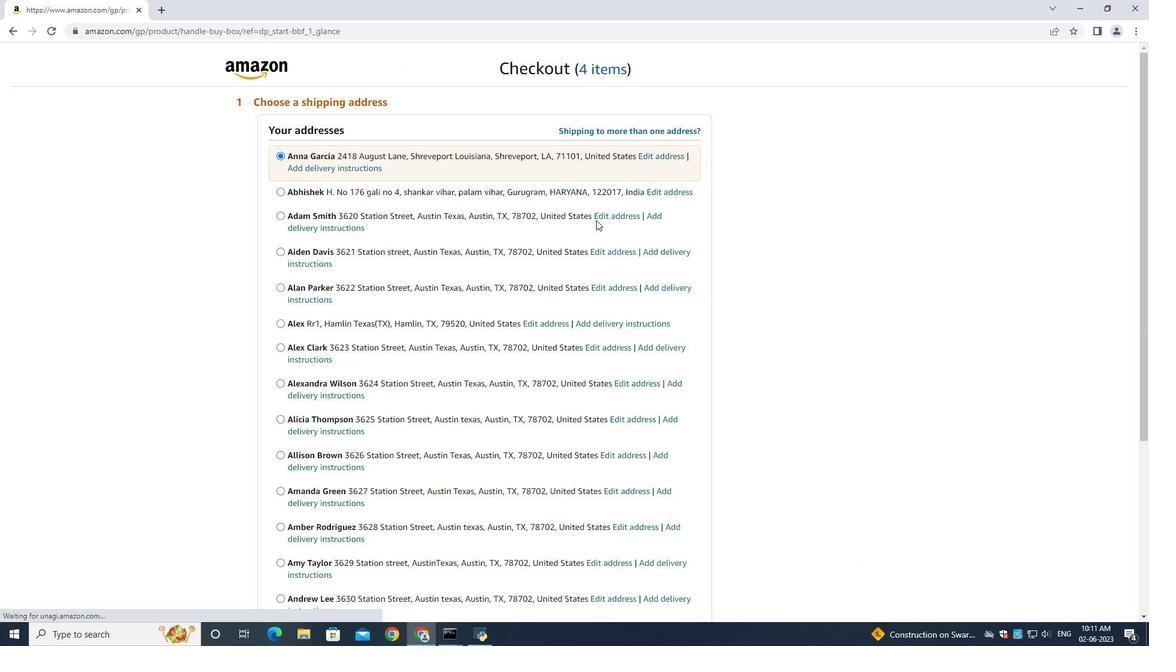 
Action: Mouse scrolled (596, 219) with delta (0, 0)
Screenshot: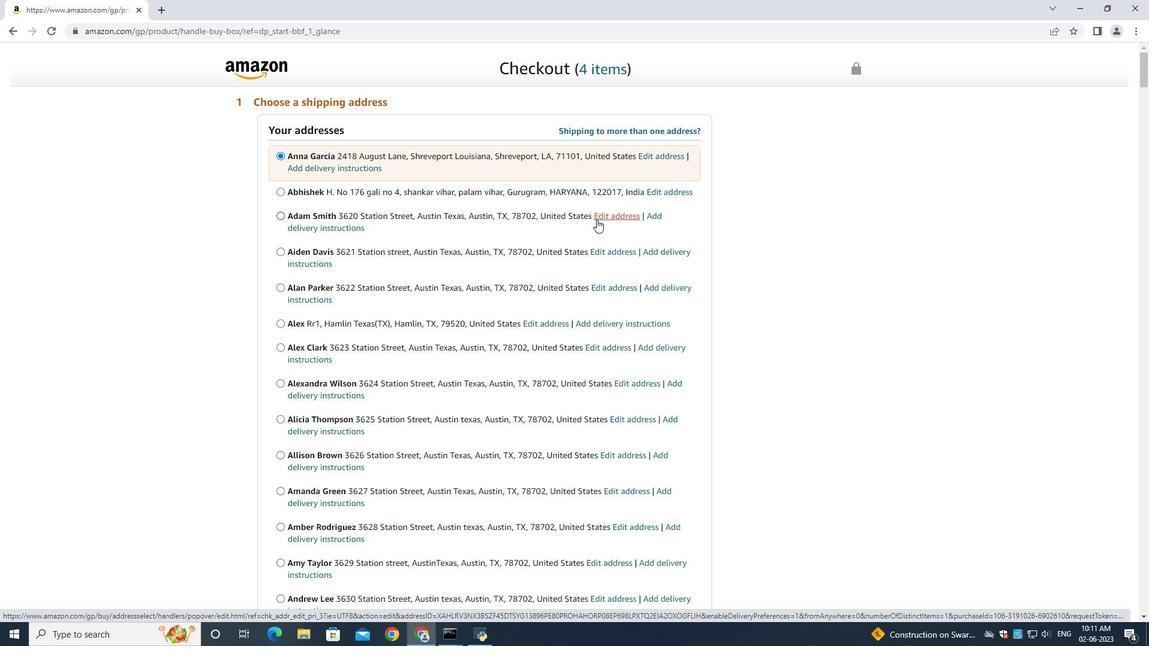
Action: Mouse scrolled (596, 219) with delta (0, 0)
Screenshot: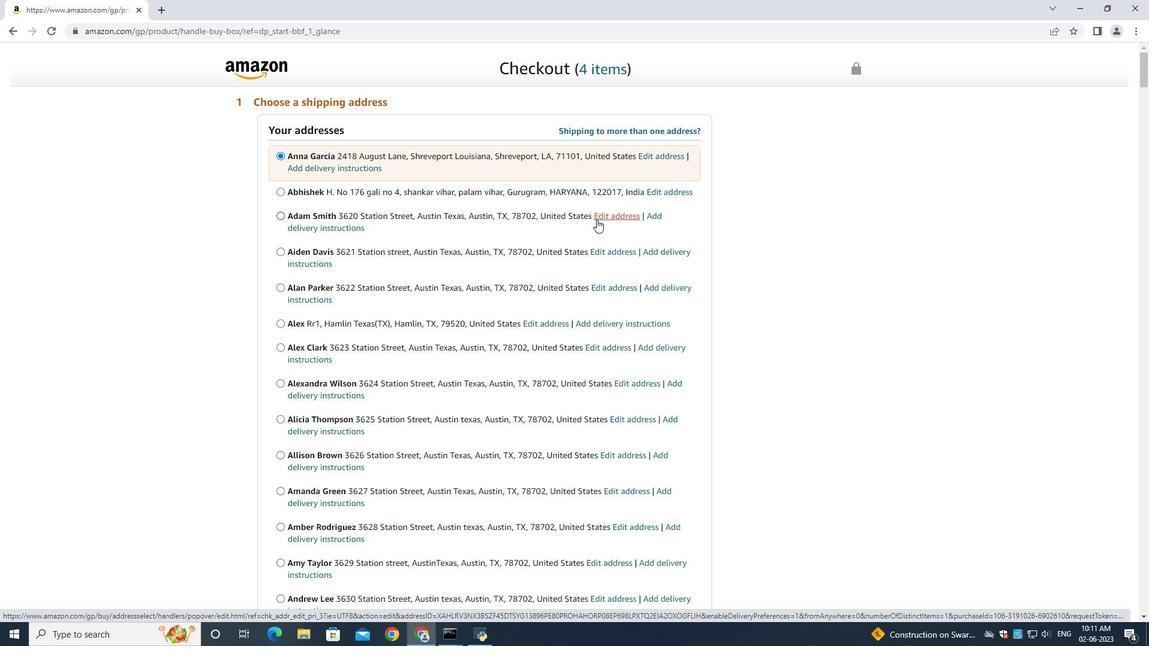 
Action: Mouse moved to (596, 219)
Screenshot: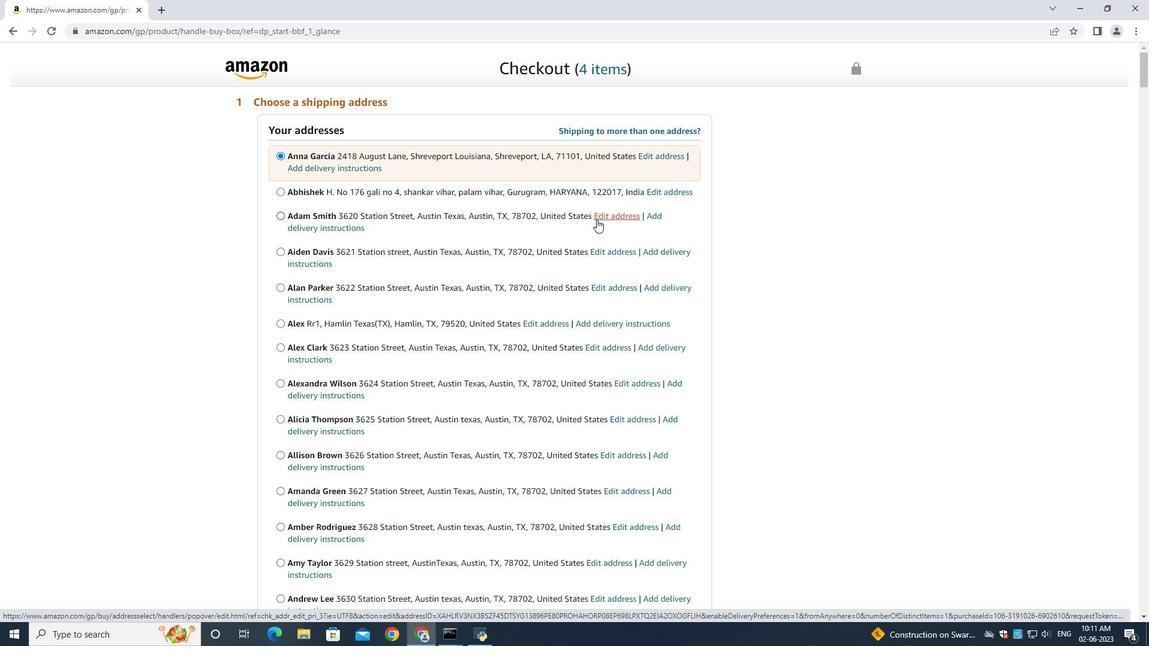 
Action: Mouse scrolled (596, 219) with delta (0, 0)
Screenshot: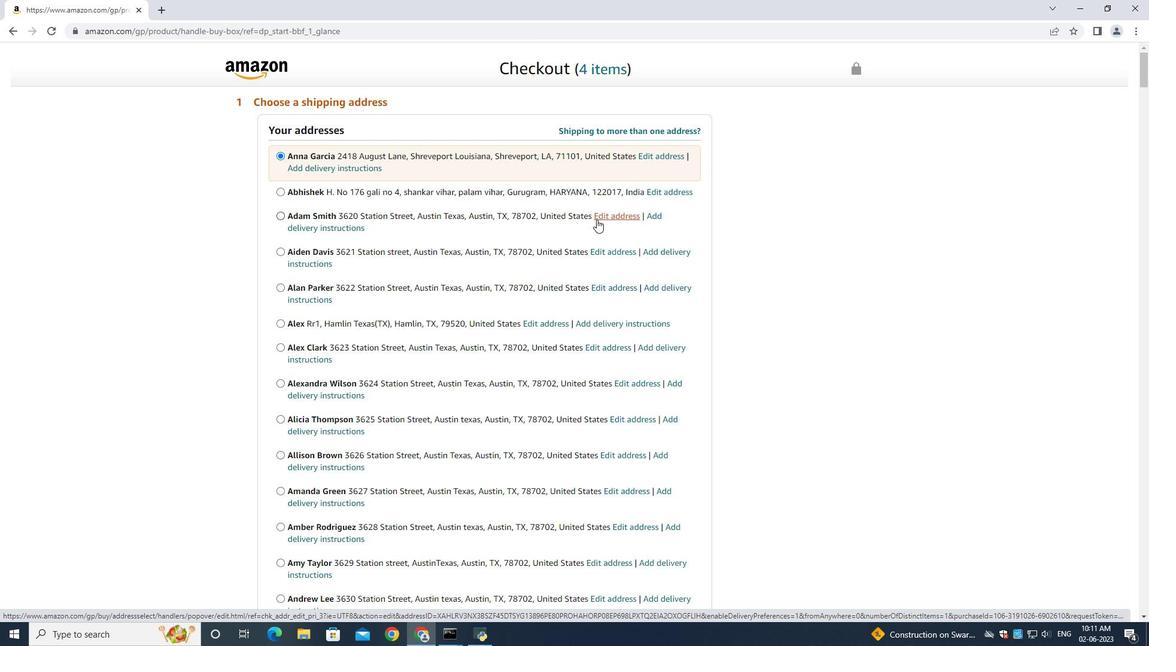 
Action: Mouse moved to (595, 219)
Screenshot: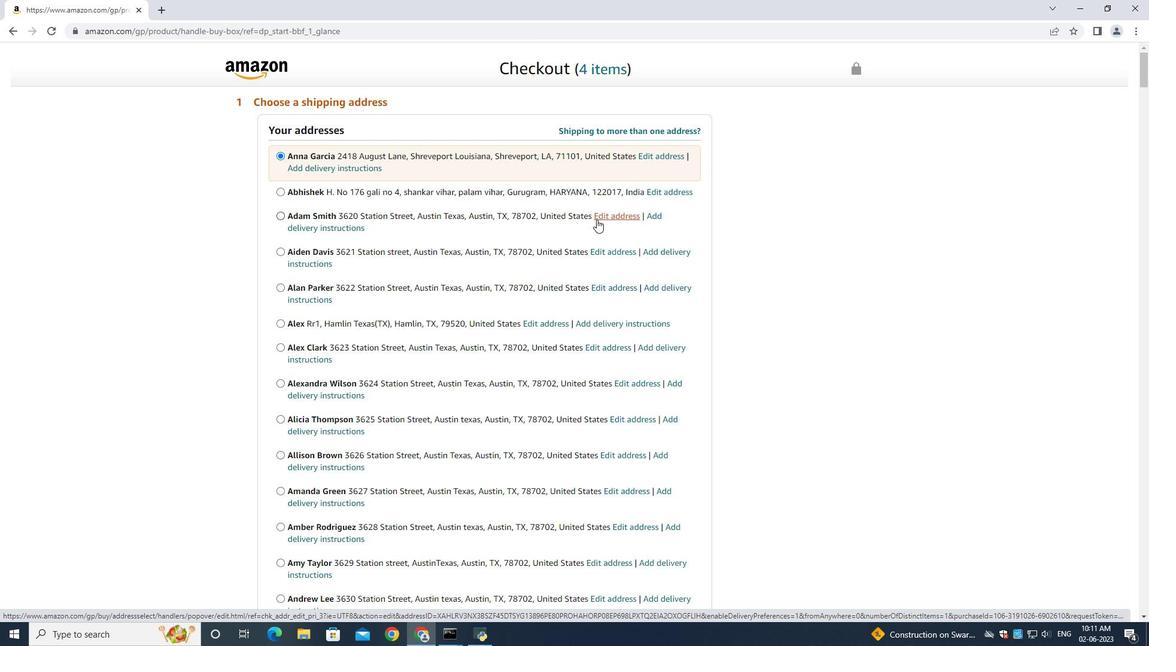 
Action: Mouse scrolled (596, 219) with delta (0, 0)
Screenshot: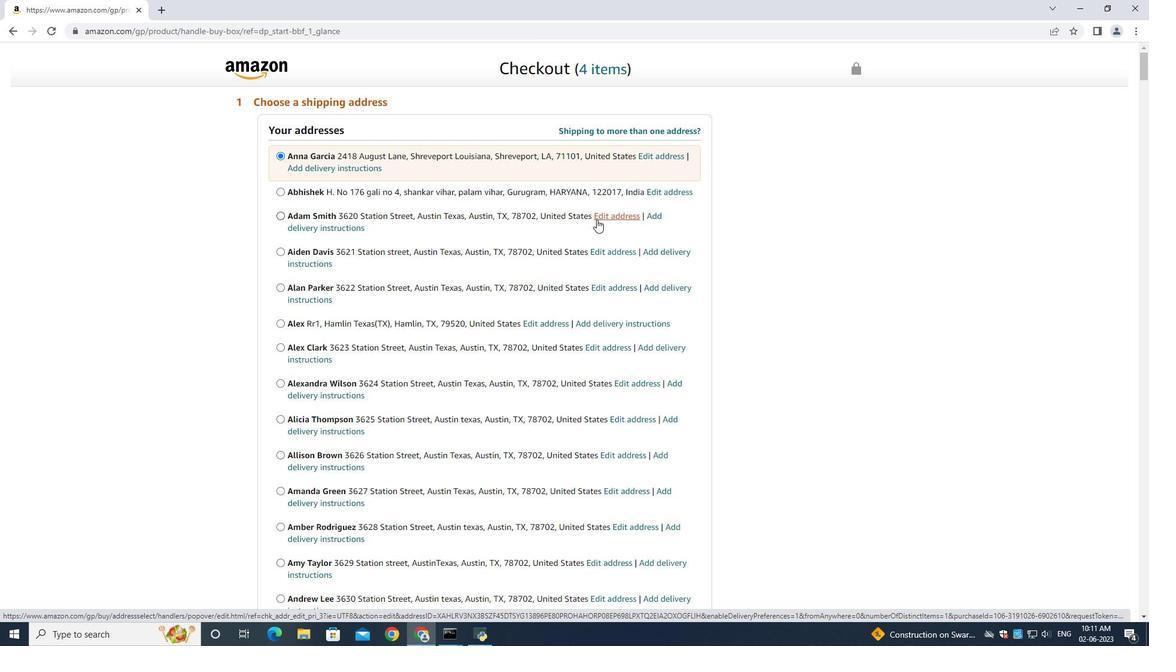 
Action: Mouse moved to (590, 223)
Screenshot: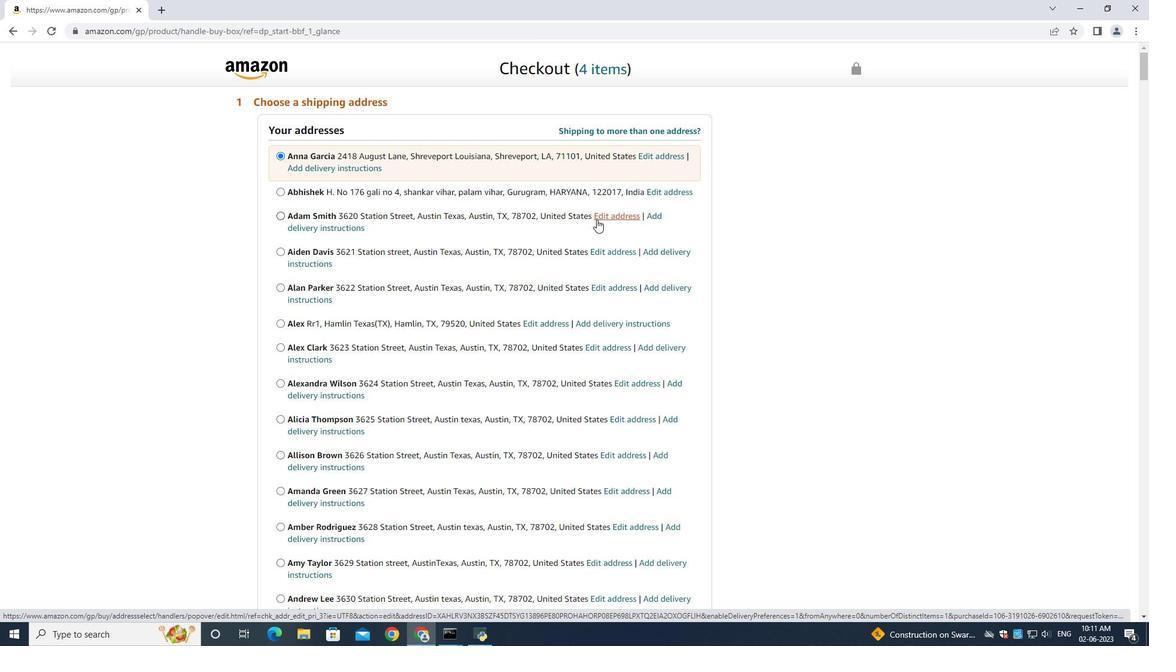 
Action: Mouse scrolled (596, 218) with delta (0, -1)
Screenshot: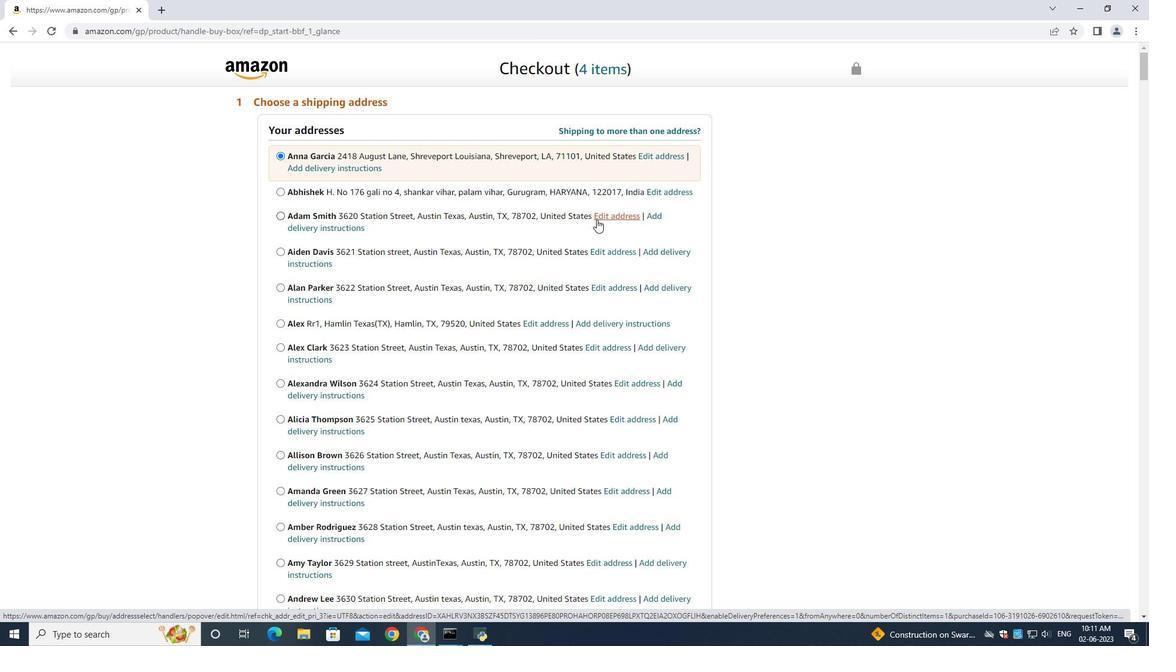 
Action: Mouse moved to (589, 223)
Screenshot: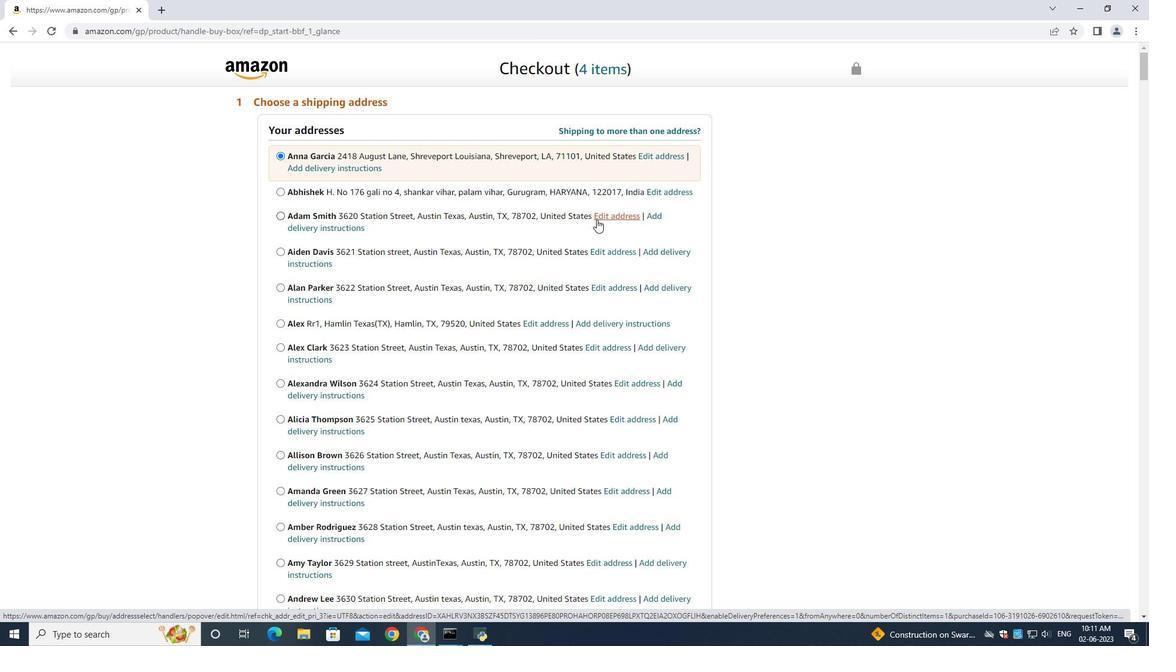 
Action: Mouse scrolled (595, 219) with delta (0, 0)
Screenshot: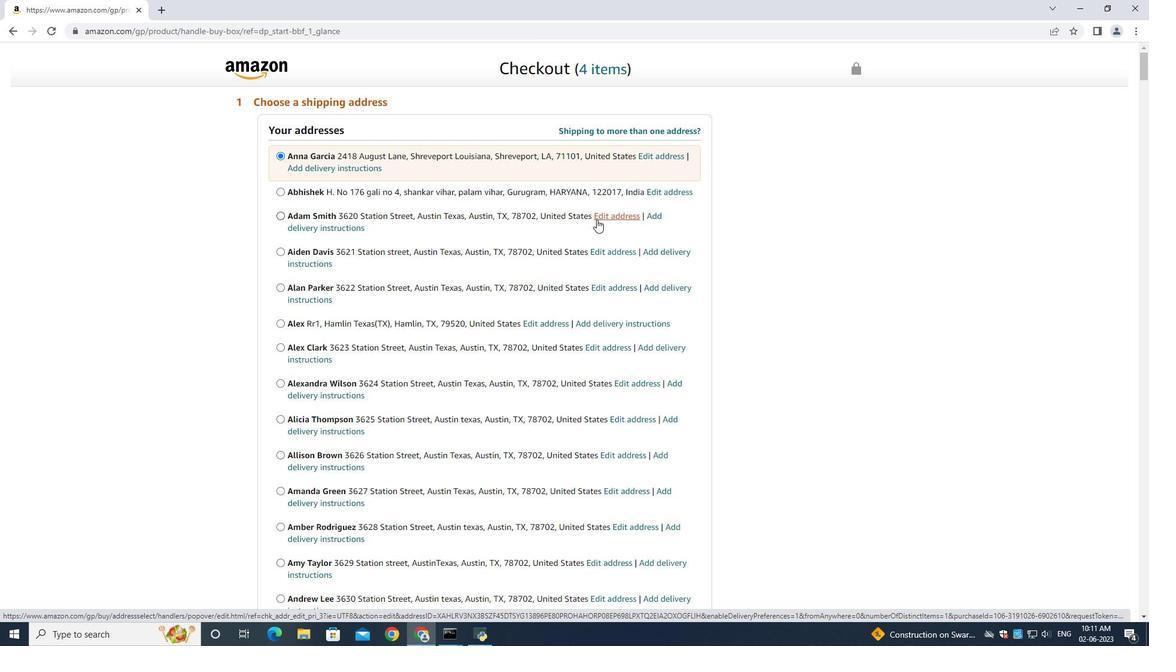 
Action: Mouse moved to (587, 225)
Screenshot: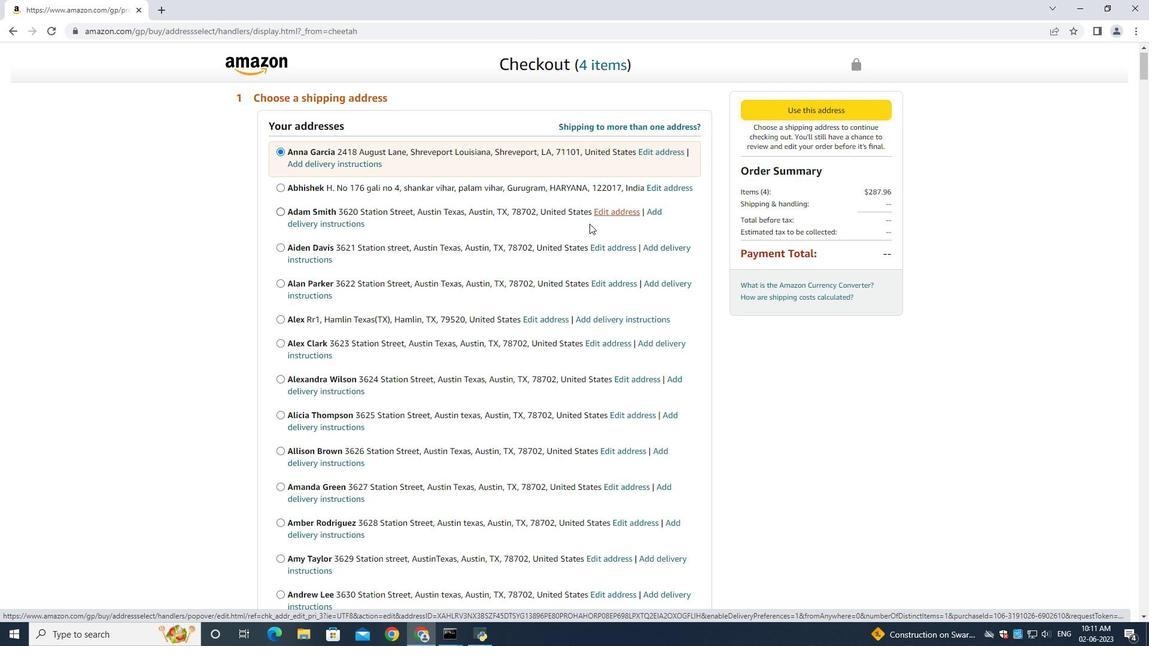 
Action: Mouse scrolled (587, 224) with delta (0, 0)
Screenshot: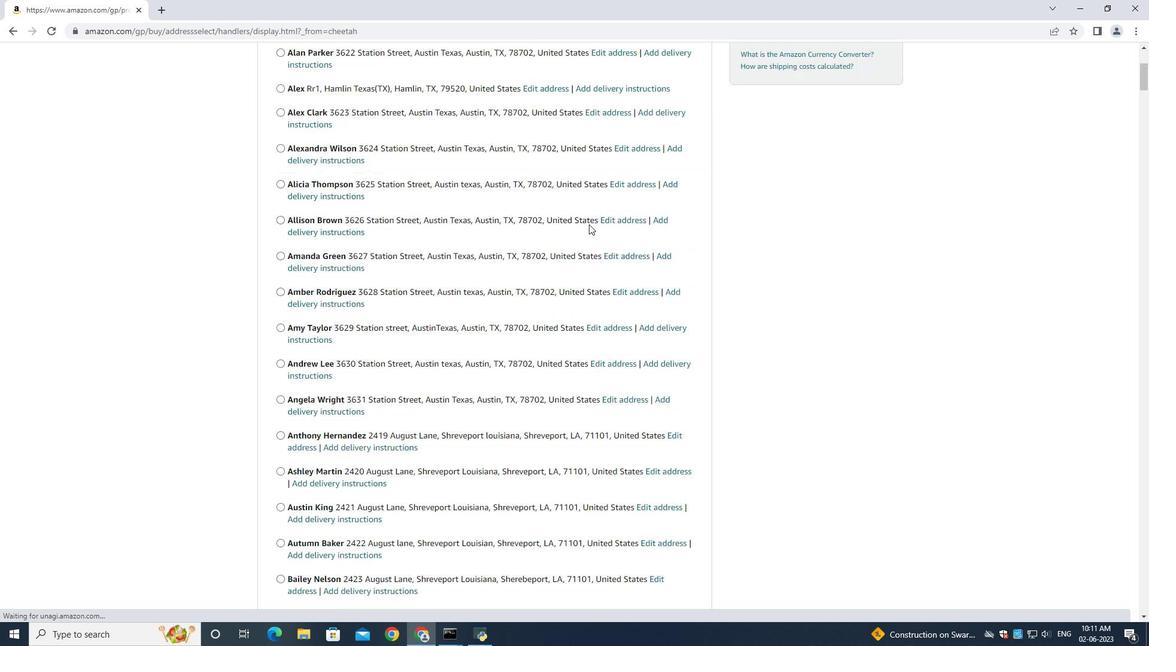 
Action: Mouse moved to (587, 226)
Screenshot: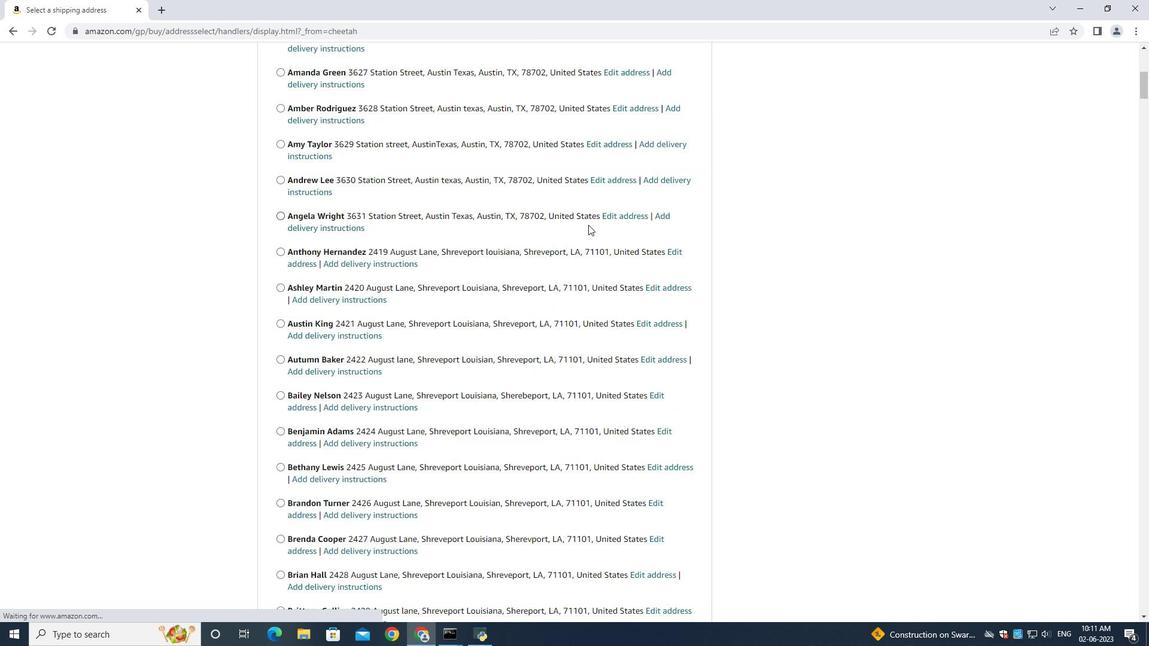 
Action: Mouse scrolled (587, 224) with delta (0, 0)
Screenshot: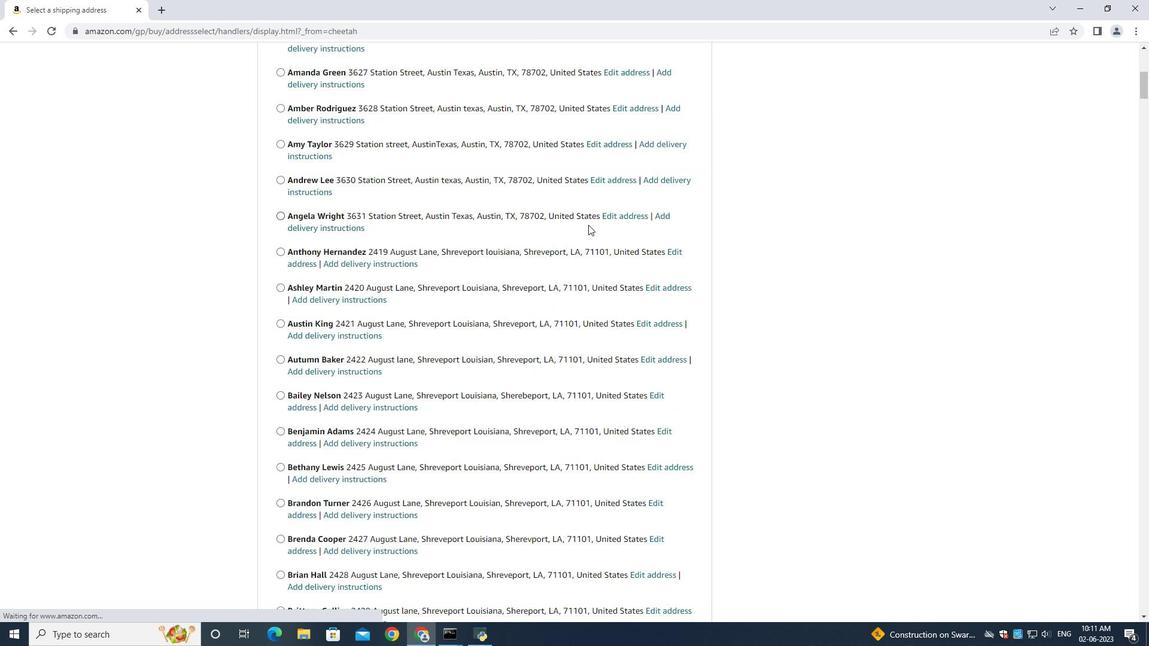 
Action: Mouse moved to (586, 226)
Screenshot: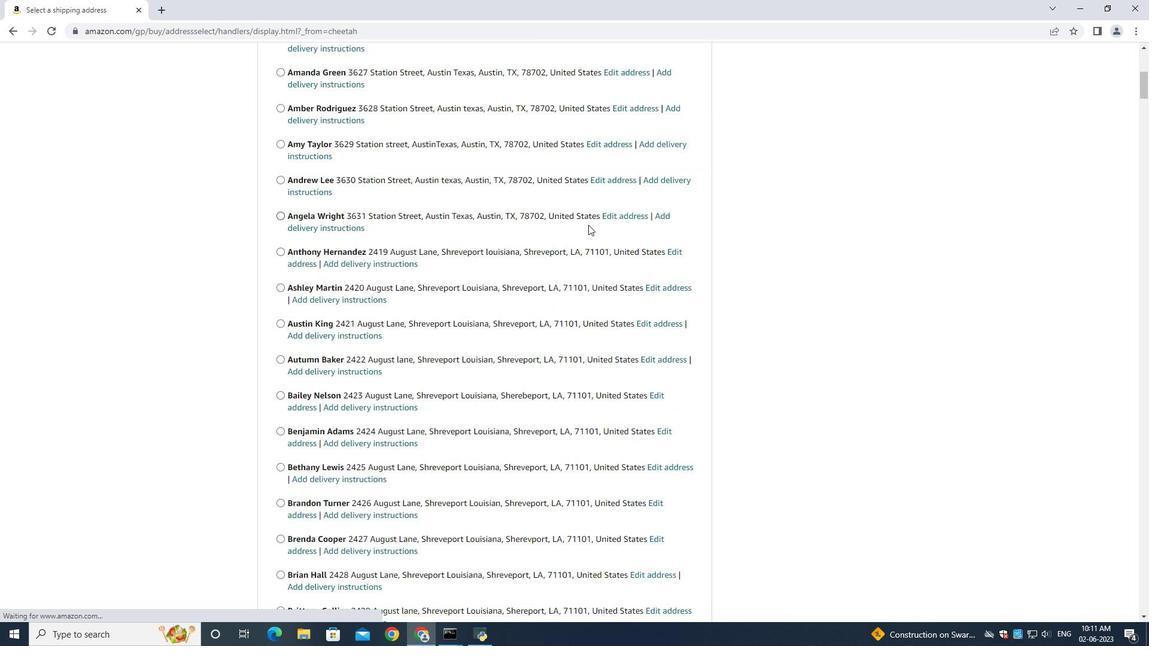 
Action: Mouse scrolled (587, 225) with delta (0, 0)
Screenshot: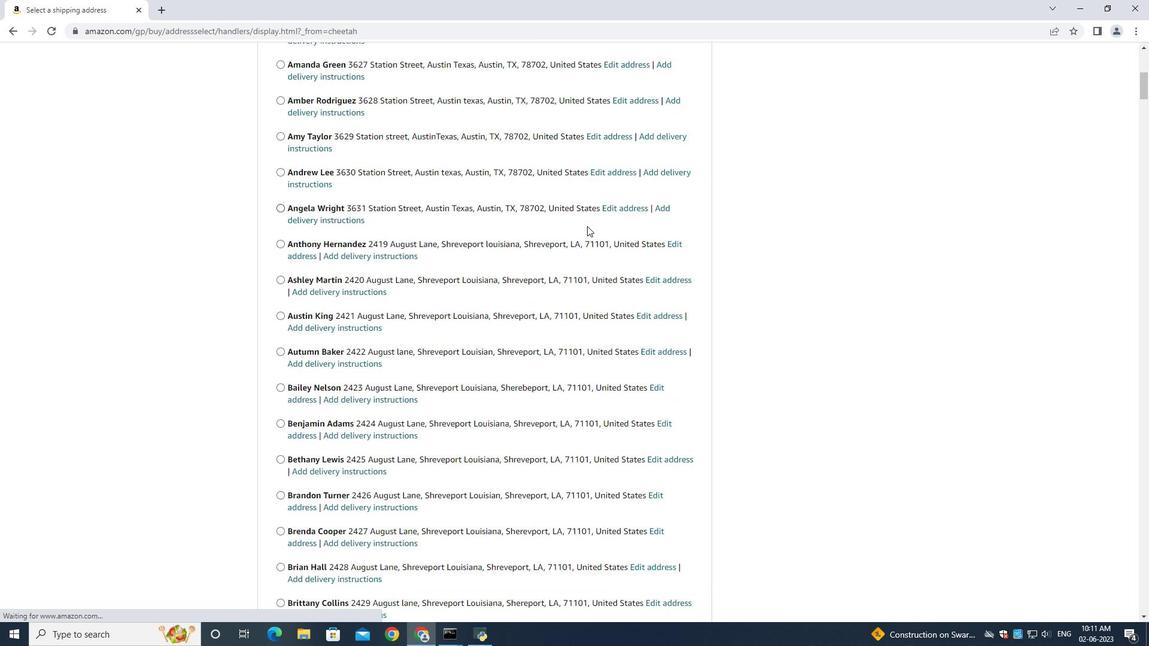 
Action: Mouse moved to (586, 226)
Screenshot: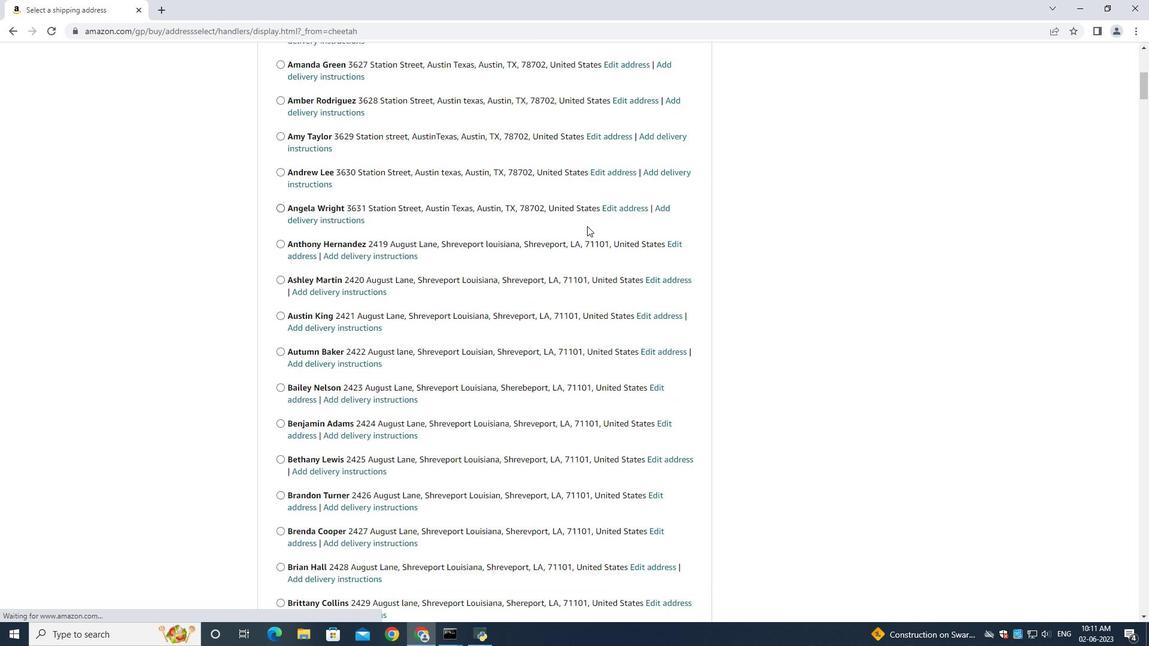 
Action: Mouse scrolled (586, 226) with delta (0, 0)
Screenshot: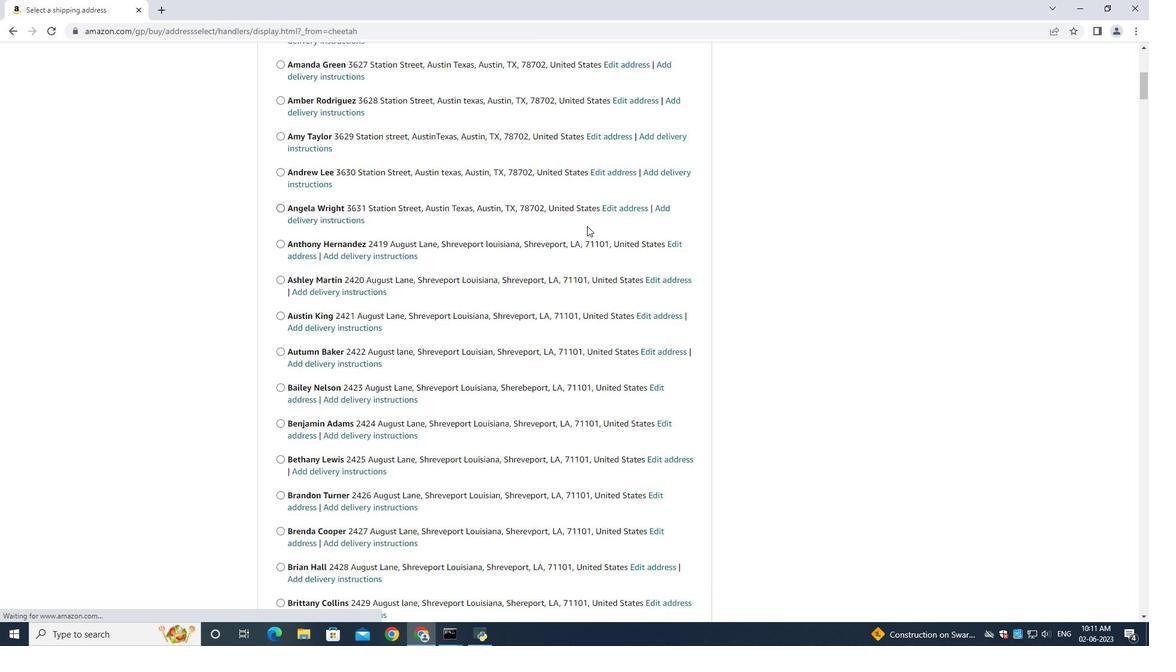 
Action: Mouse scrolled (586, 226) with delta (0, 0)
Screenshot: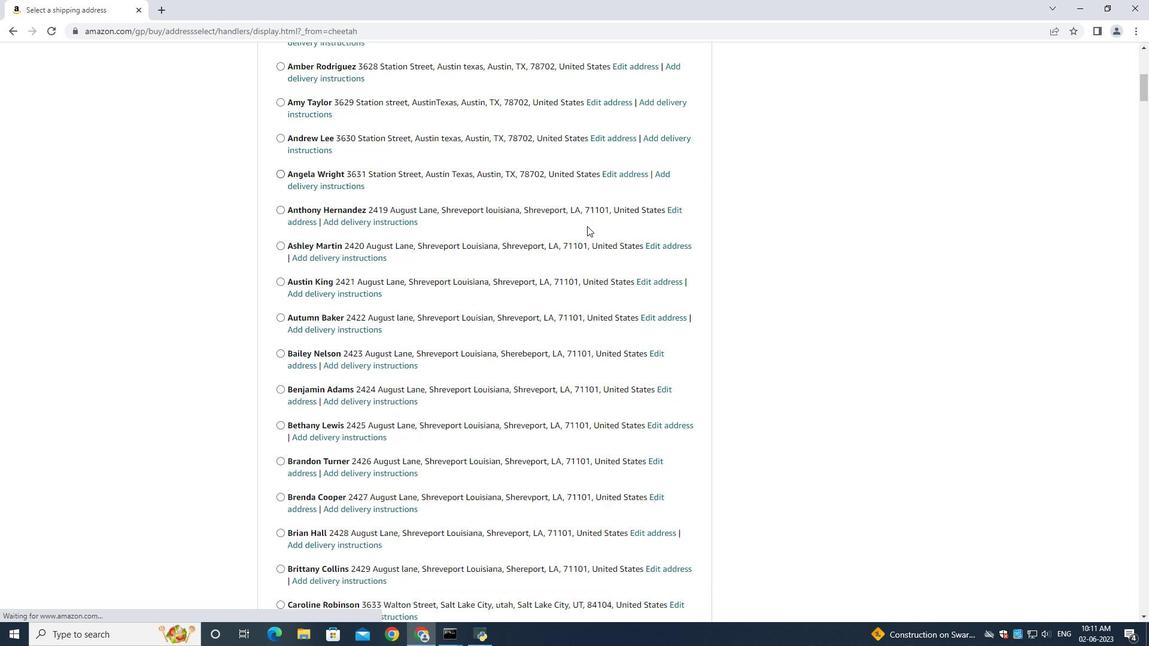 
Action: Mouse scrolled (586, 225) with delta (0, -1)
Screenshot: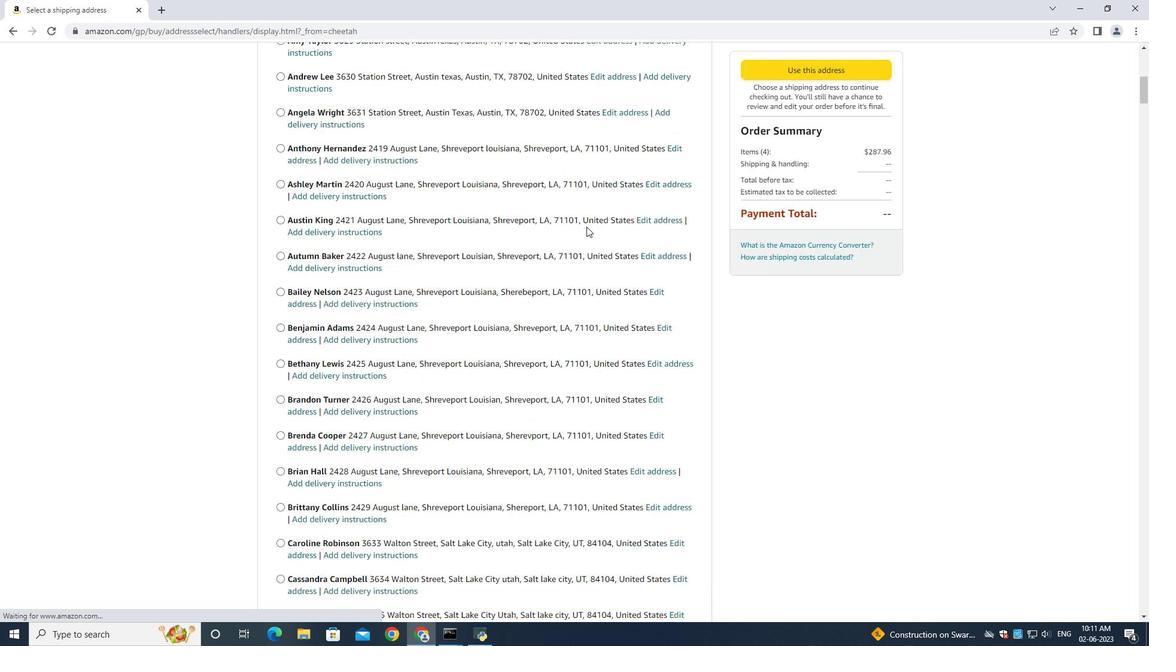 
Action: Mouse scrolled (586, 226) with delta (0, 0)
Screenshot: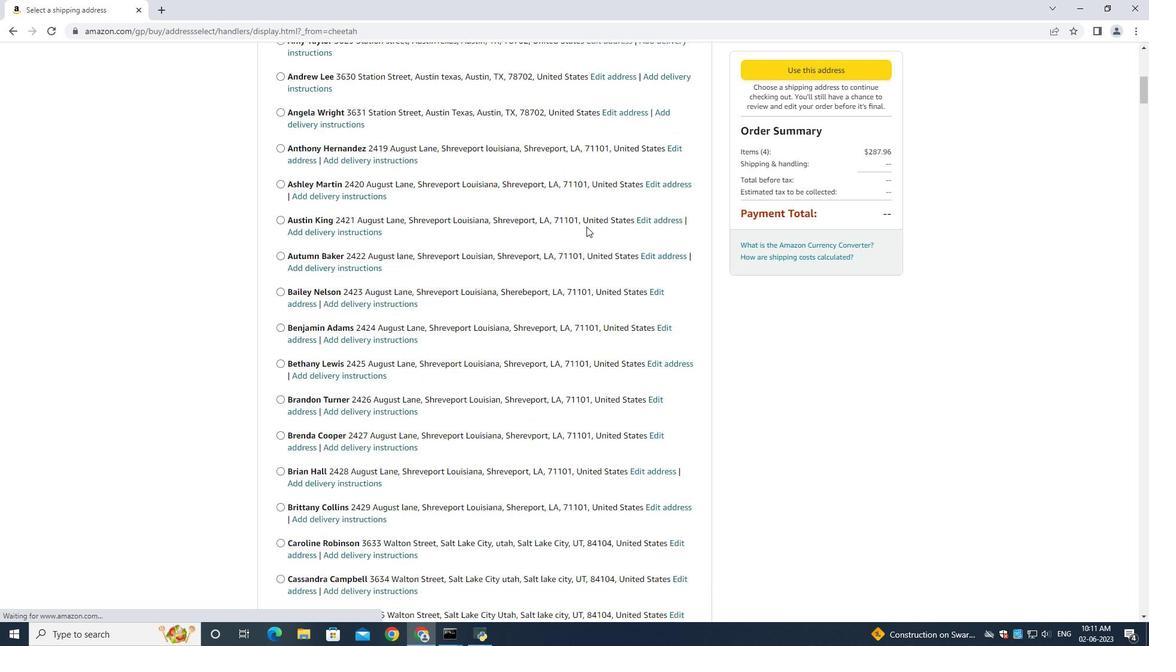
Action: Mouse scrolled (586, 226) with delta (0, 0)
Screenshot: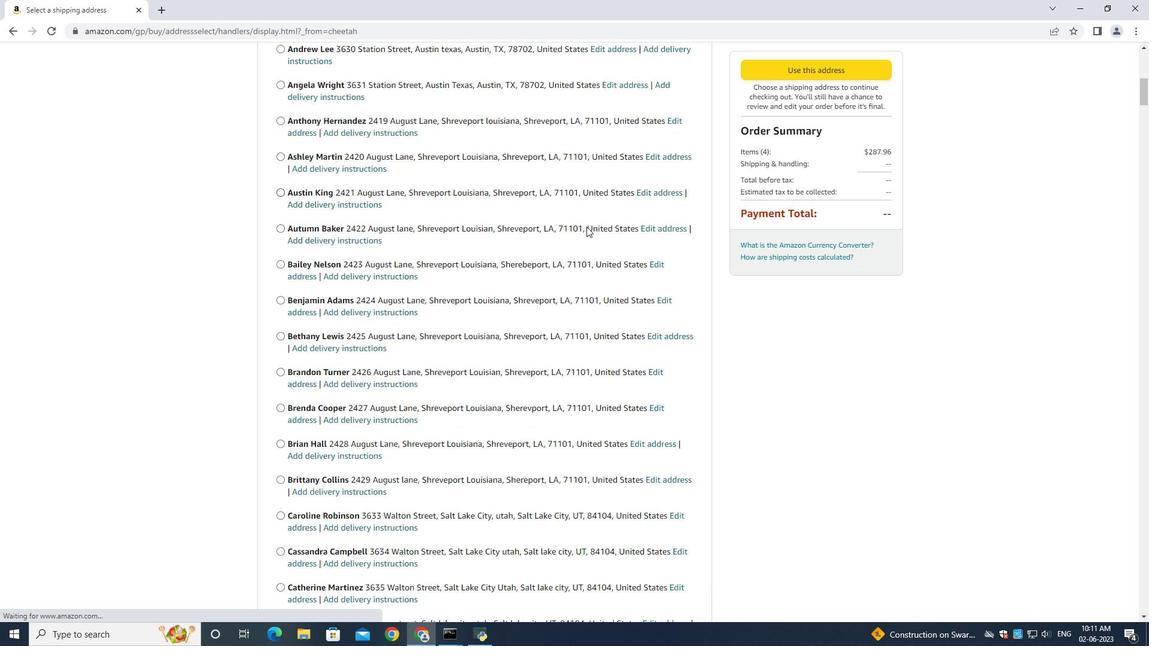 
Action: Mouse scrolled (586, 226) with delta (0, 0)
Screenshot: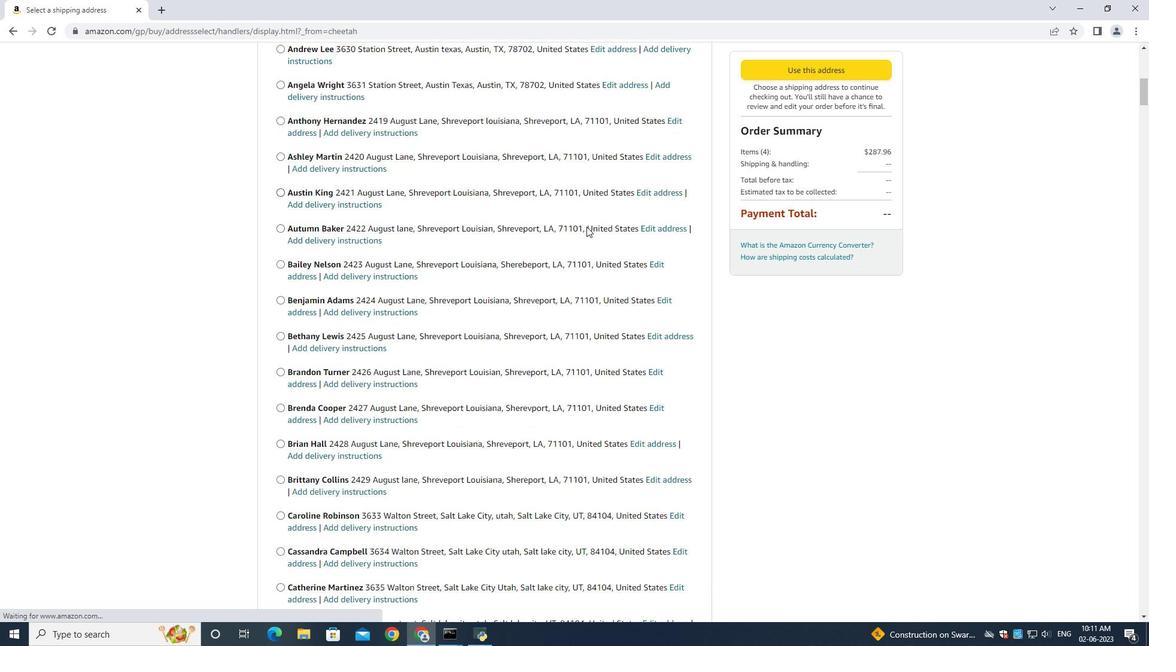 
Action: Mouse scrolled (586, 225) with delta (0, -1)
Screenshot: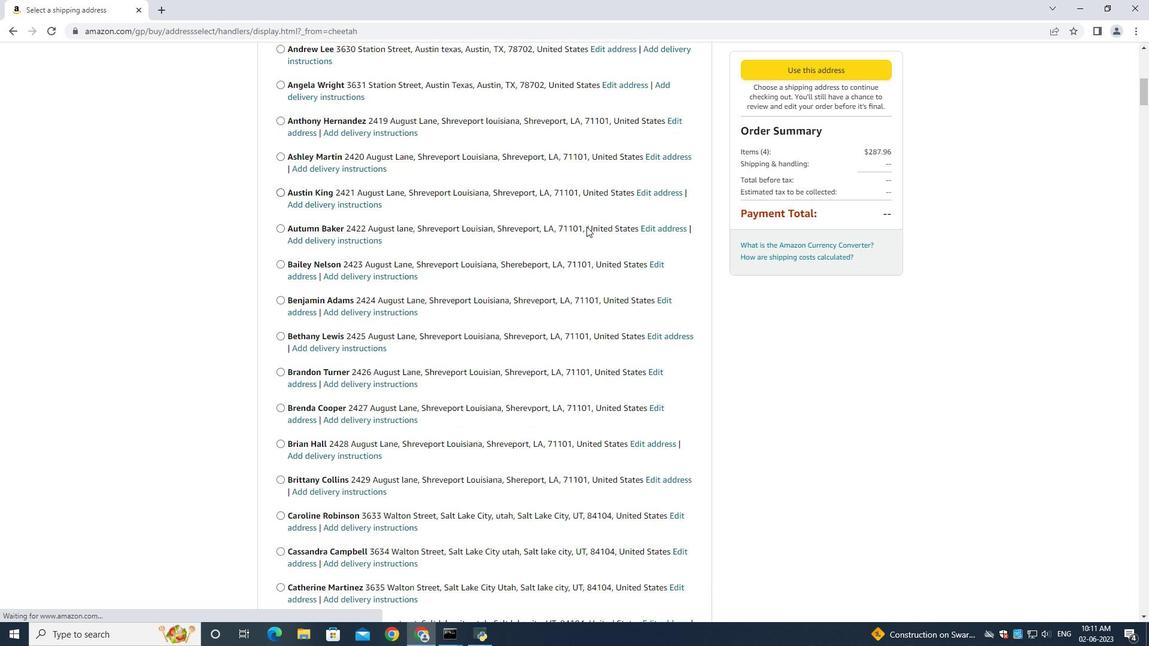 
Action: Mouse scrolled (586, 226) with delta (0, 0)
Screenshot: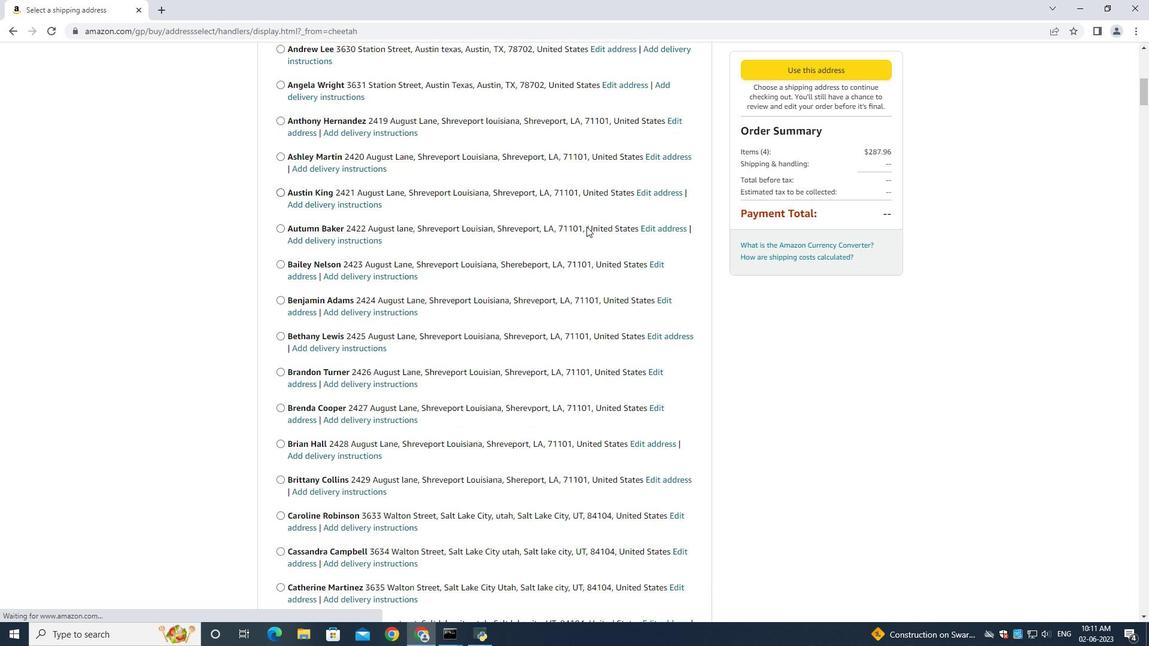 
Action: Mouse scrolled (586, 226) with delta (0, 0)
Screenshot: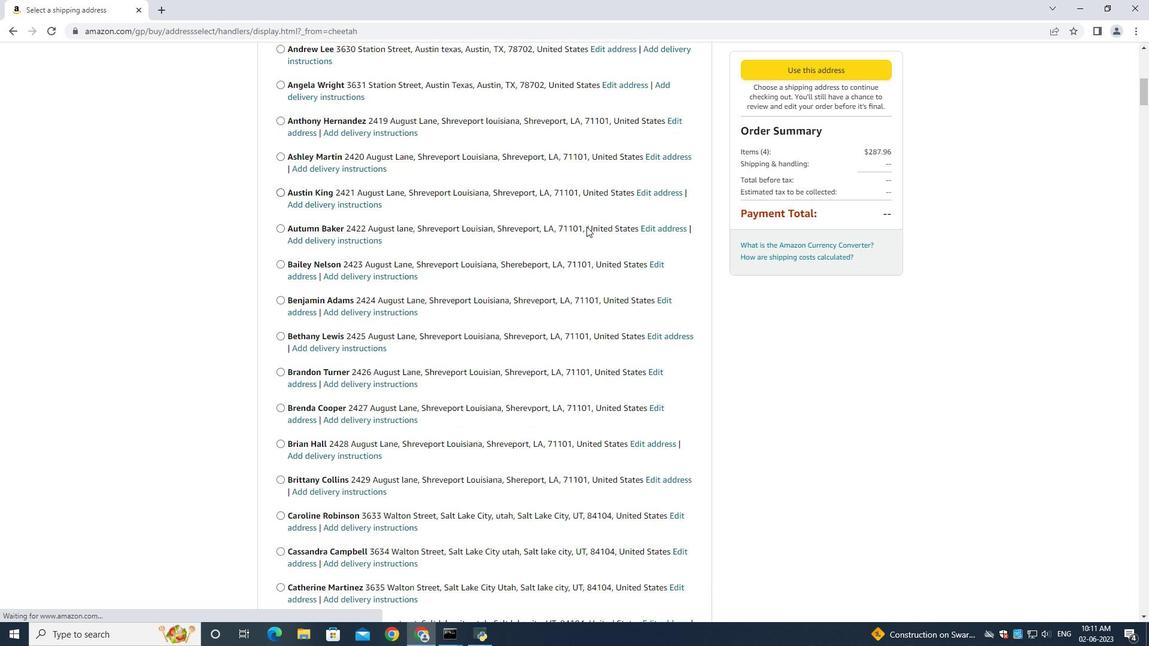
Action: Mouse scrolled (586, 226) with delta (0, 0)
Screenshot: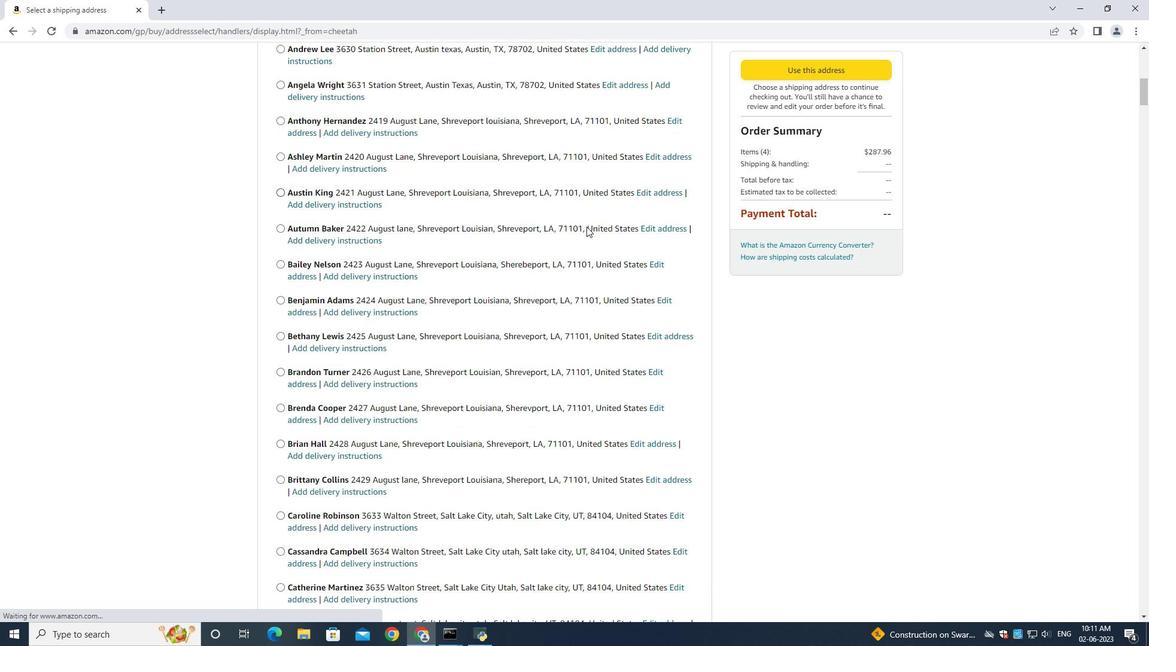 
Action: Mouse scrolled (586, 226) with delta (0, 0)
Screenshot: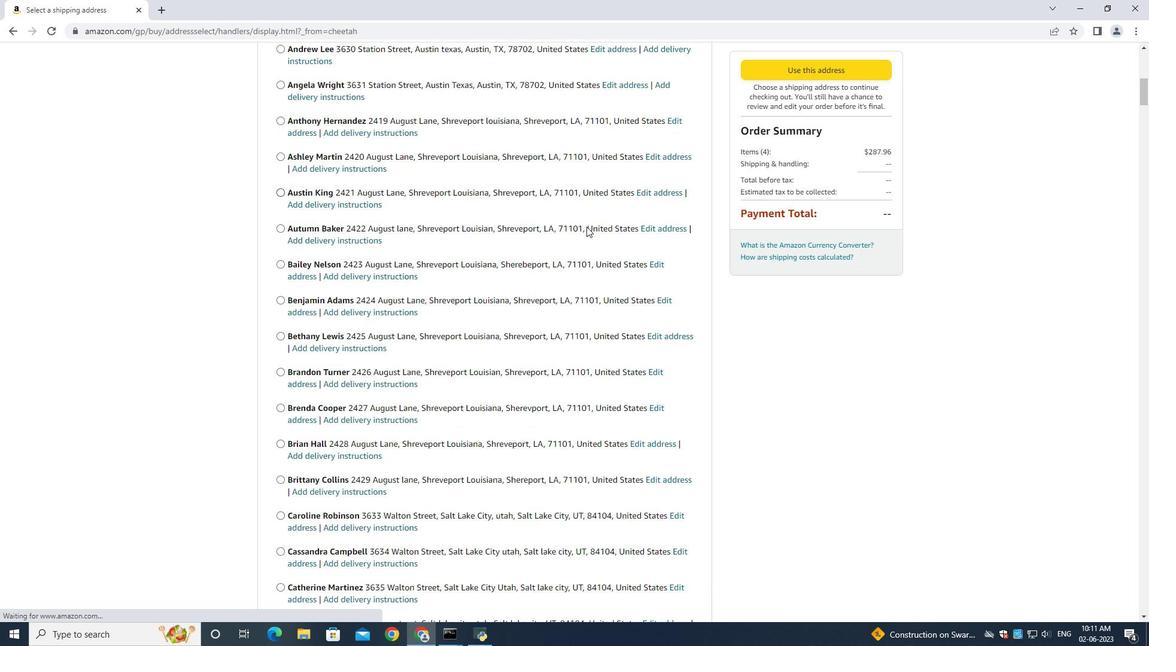 
Action: Mouse scrolled (586, 226) with delta (0, 0)
Screenshot: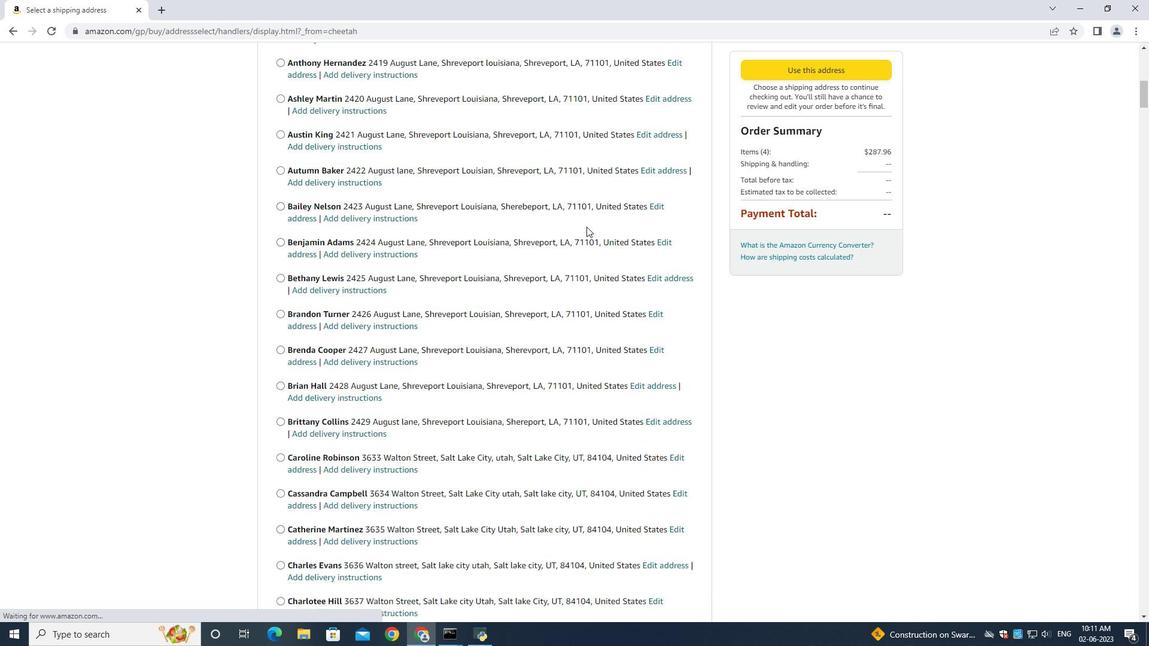
Action: Mouse scrolled (586, 226) with delta (0, 0)
Screenshot: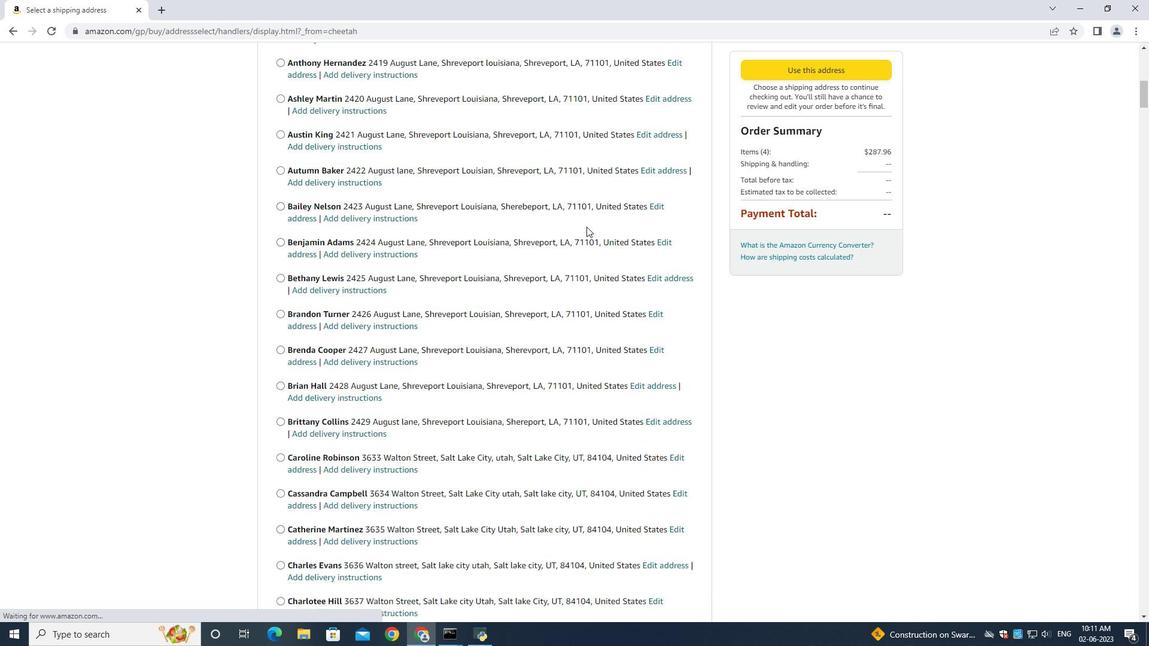 
Action: Mouse scrolled (586, 226) with delta (0, 0)
Screenshot: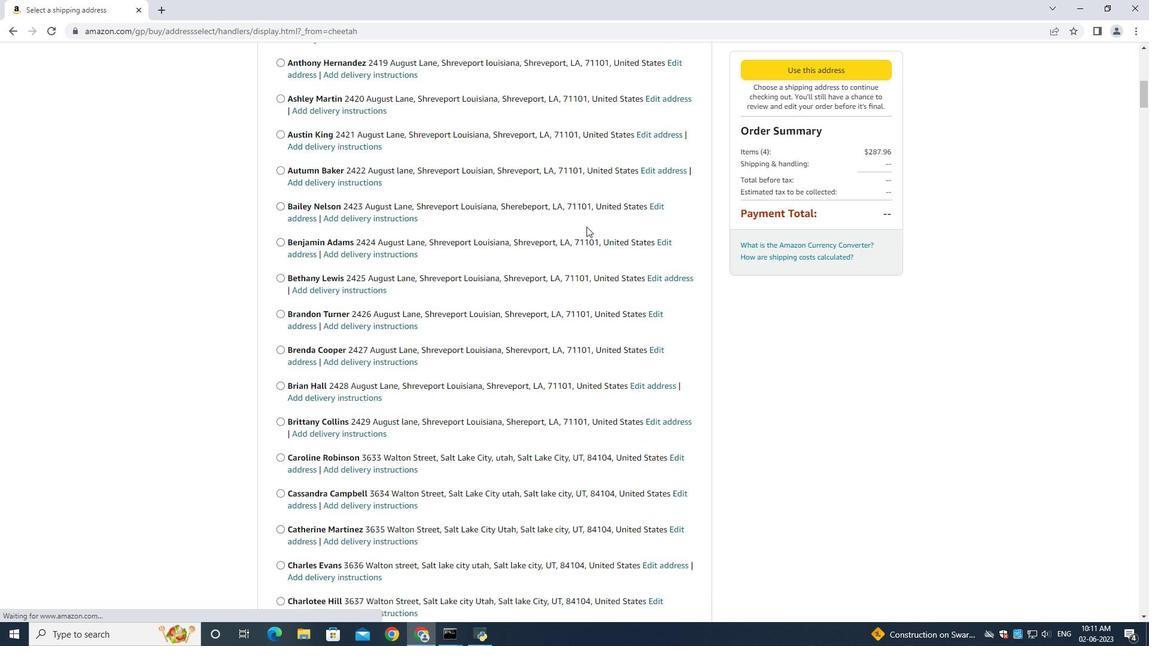 
Action: Mouse scrolled (586, 225) with delta (0, -1)
Screenshot: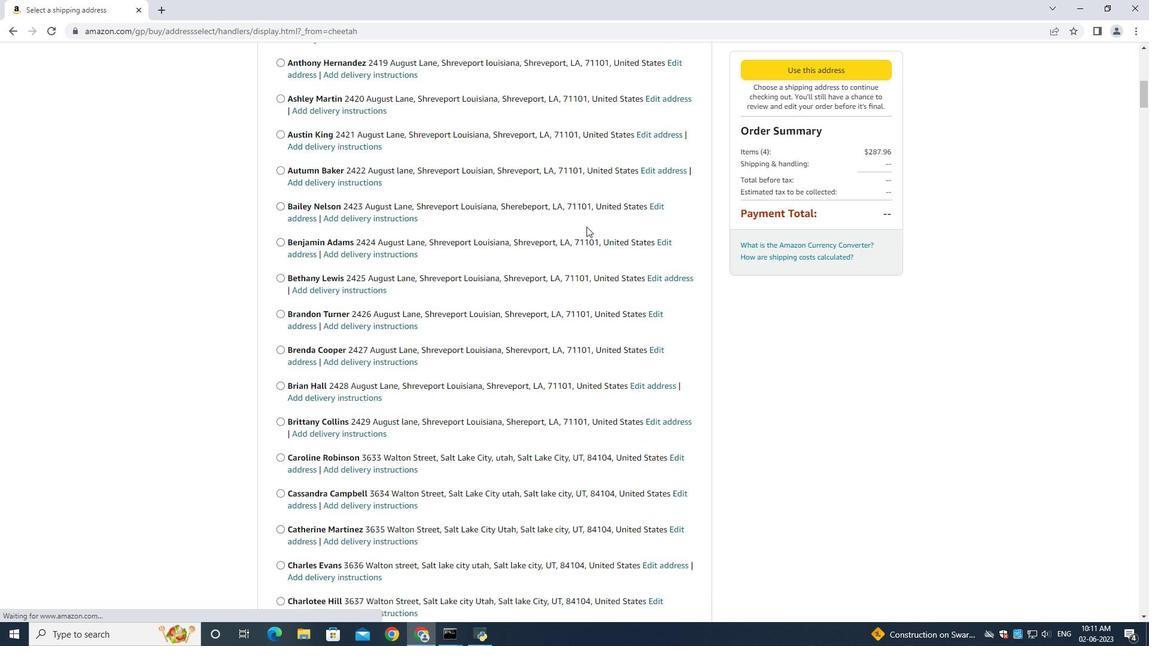 
Action: Mouse scrolled (586, 226) with delta (0, 0)
Screenshot: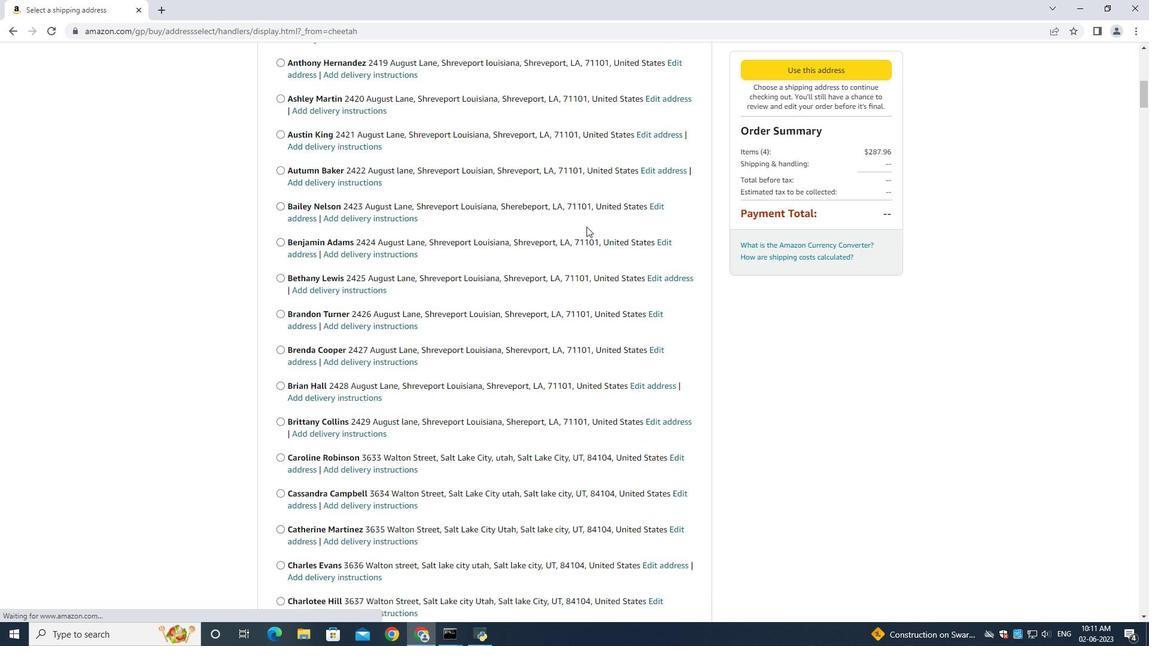 
Action: Mouse moved to (586, 227)
Screenshot: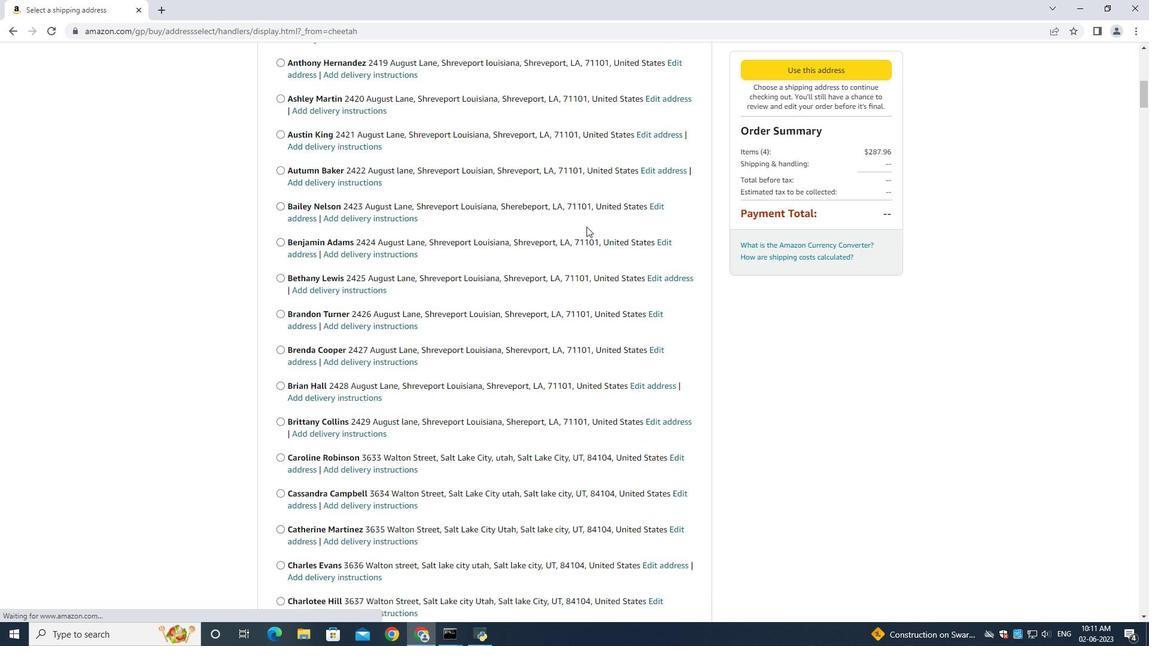
Action: Mouse scrolled (586, 226) with delta (0, 0)
Screenshot: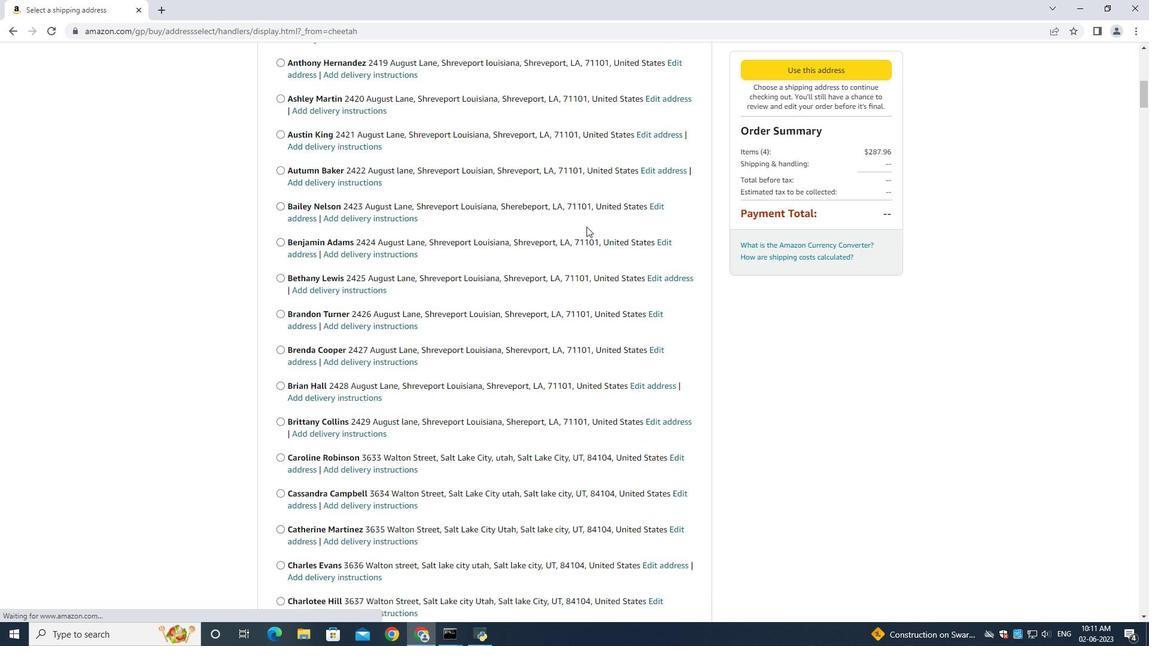 
Action: Mouse scrolled (586, 226) with delta (0, 0)
Screenshot: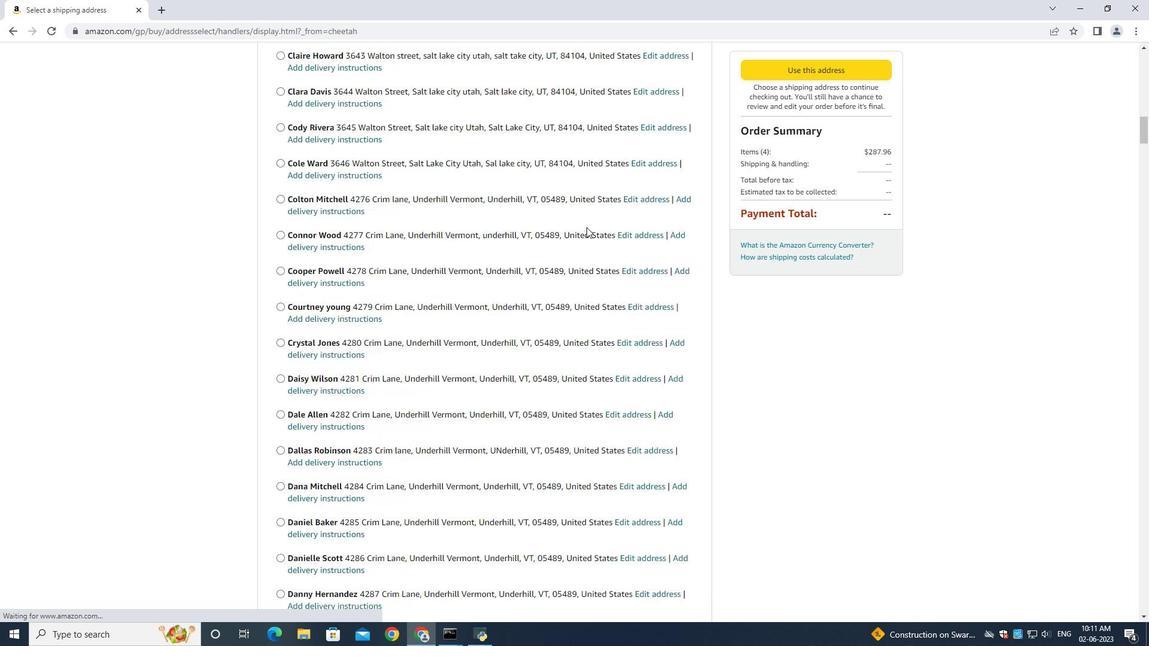 
Action: Mouse scrolled (586, 226) with delta (0, 0)
Screenshot: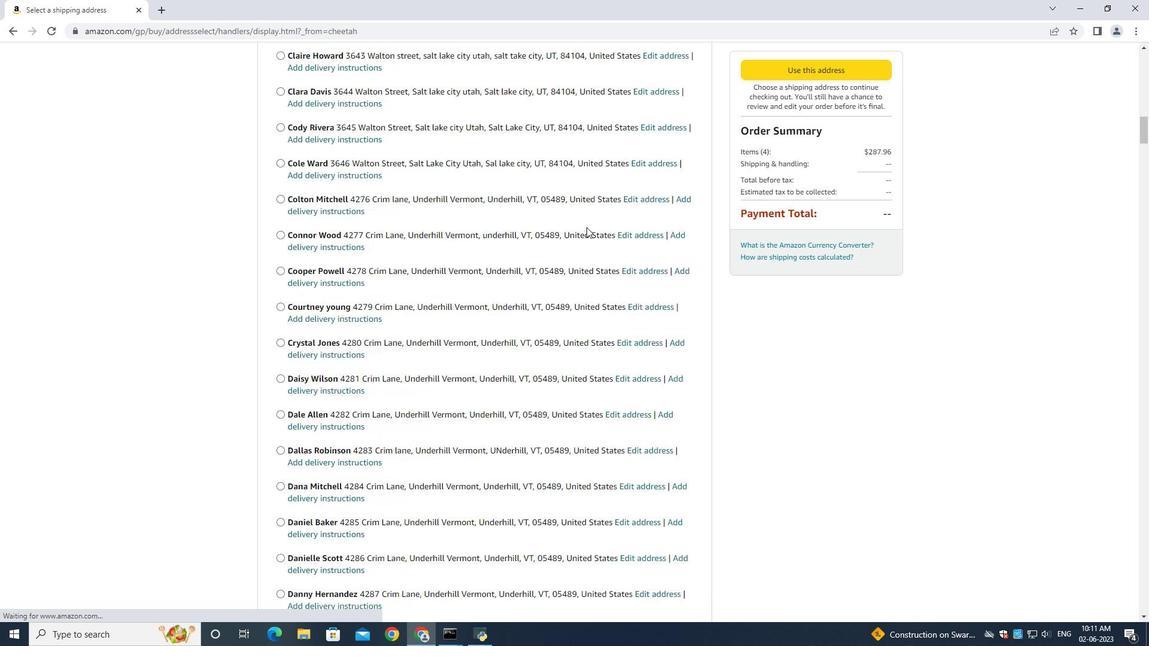 
Action: Mouse scrolled (586, 226) with delta (0, -1)
Screenshot: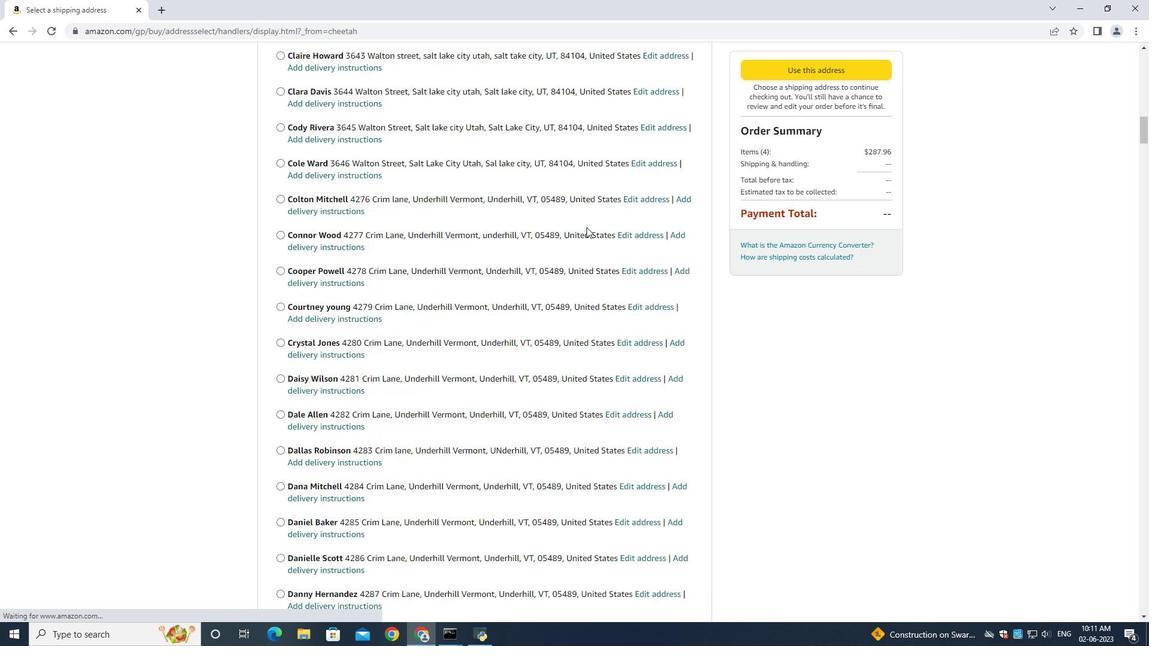 
Action: Mouse scrolled (586, 226) with delta (0, 0)
Screenshot: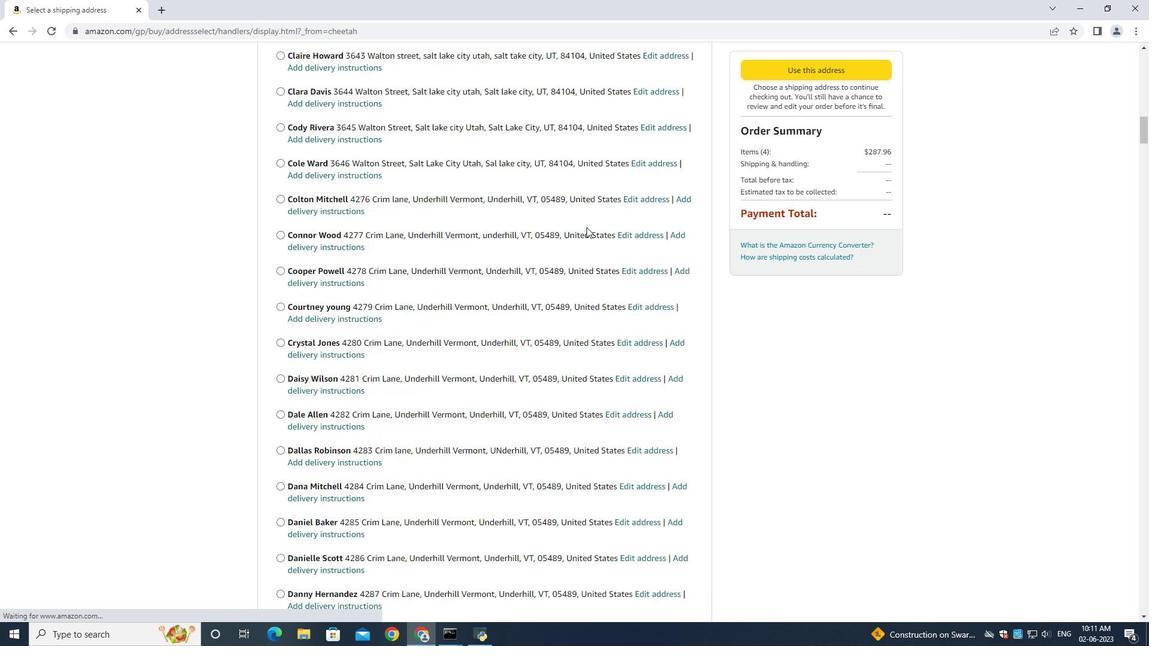 
Action: Mouse scrolled (586, 226) with delta (0, 0)
Screenshot: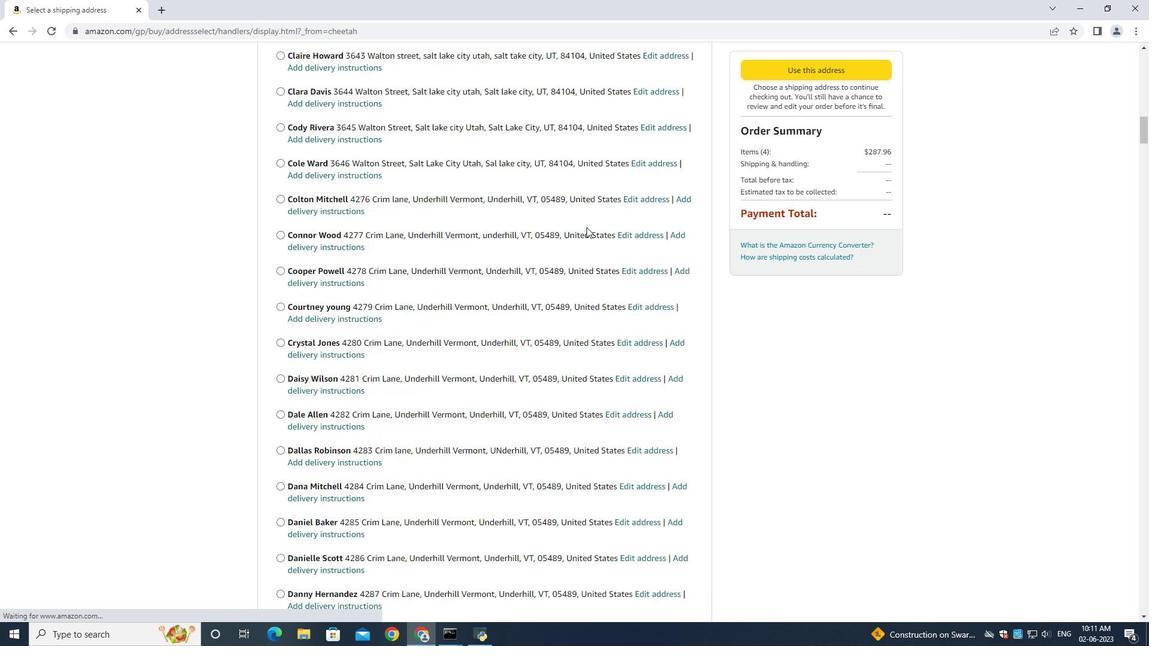 
Action: Mouse scrolled (586, 226) with delta (0, 0)
Screenshot: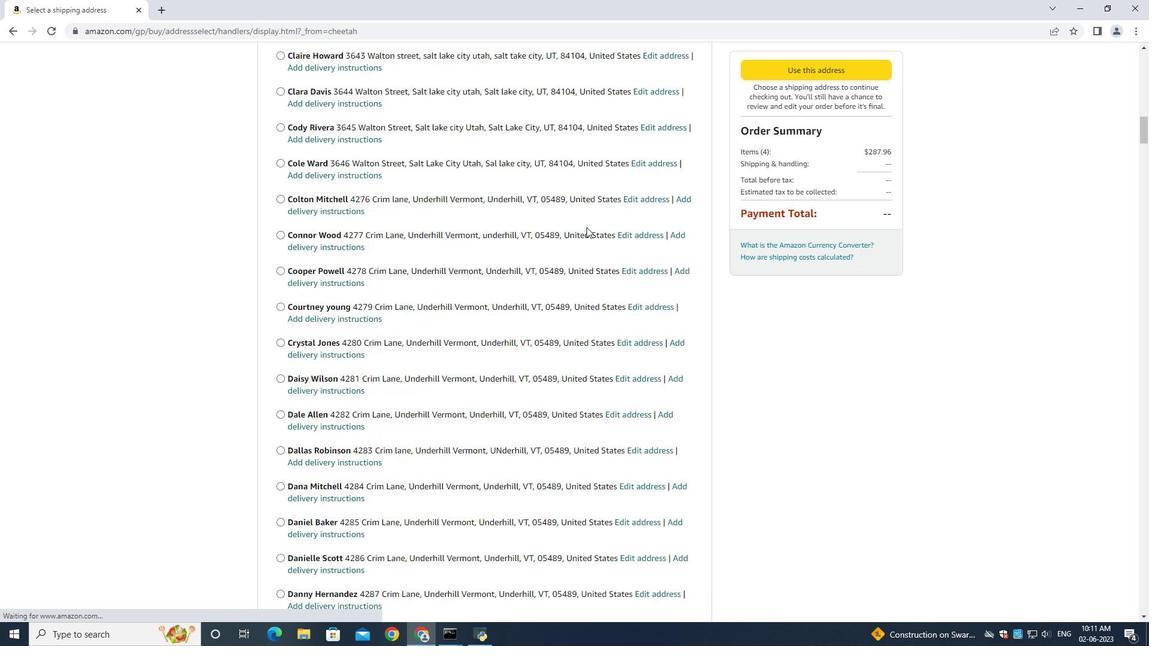 
Action: Mouse scrolled (586, 226) with delta (0, 0)
Screenshot: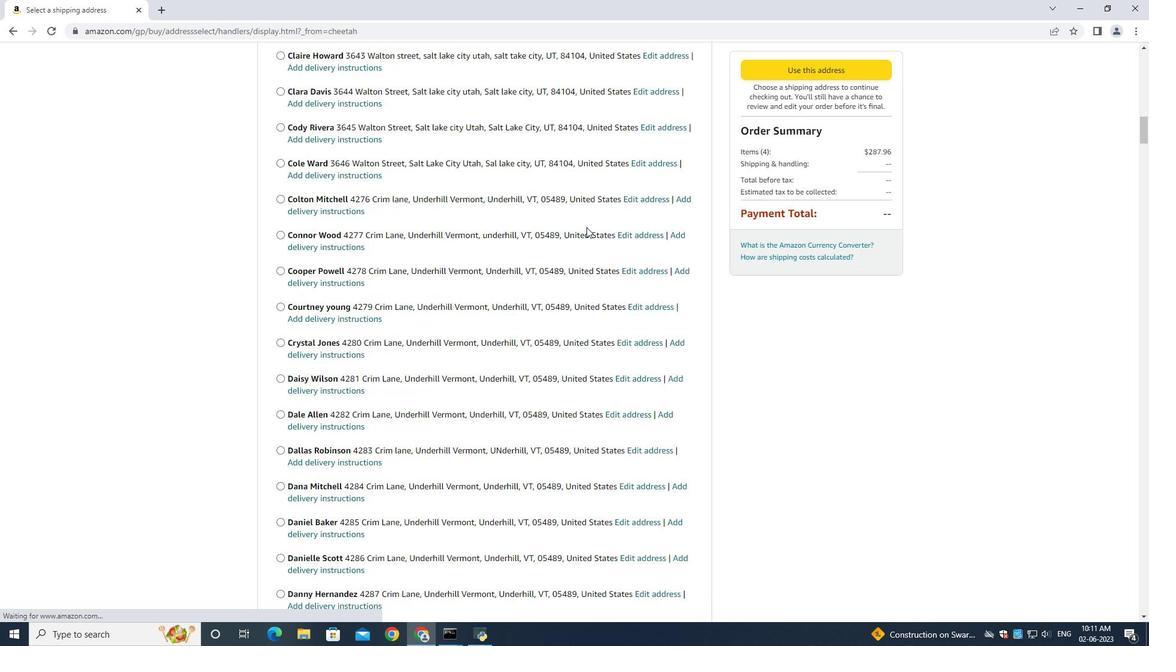 
Action: Mouse scrolled (586, 226) with delta (0, 0)
Screenshot: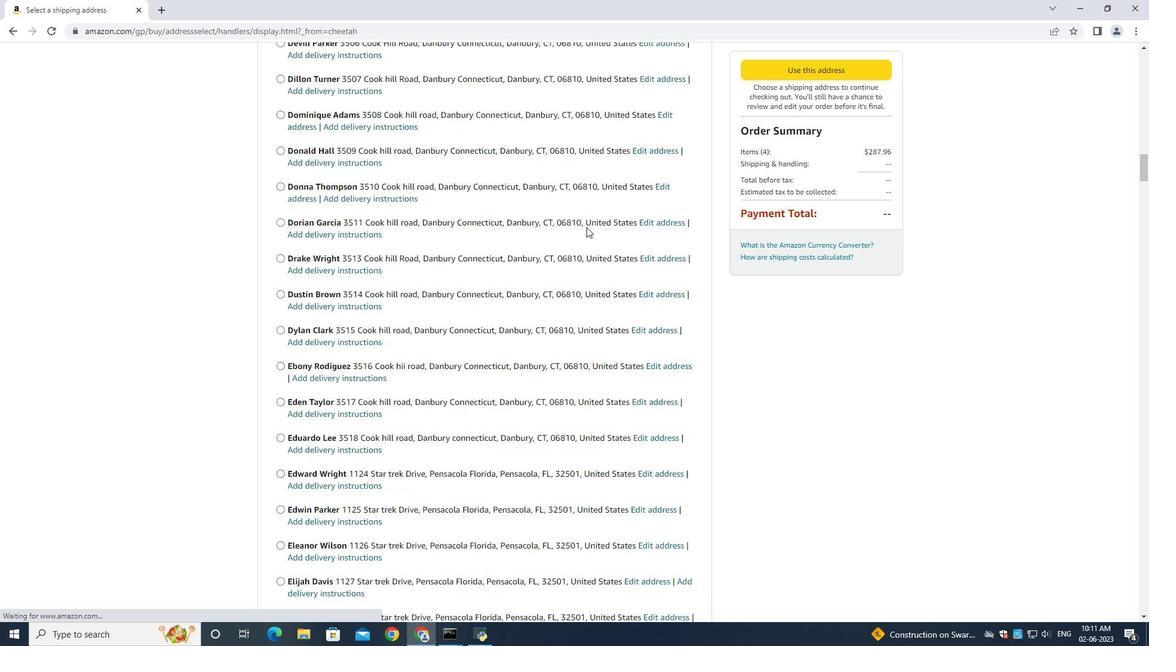 
Action: Mouse moved to (586, 228)
Screenshot: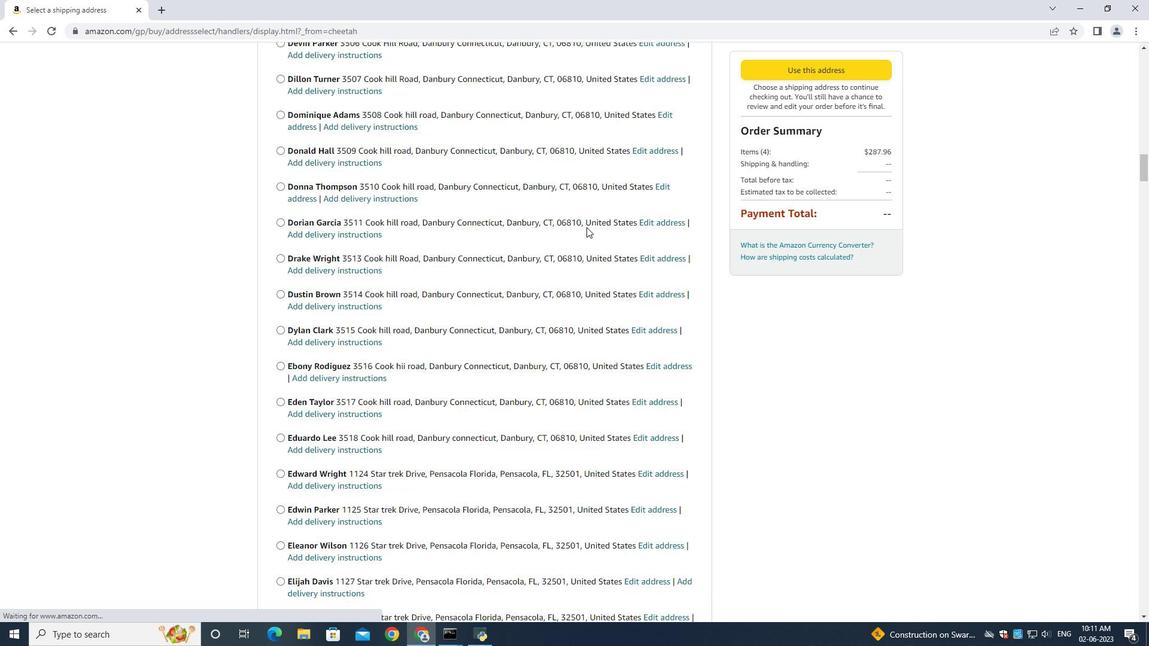 
Action: Mouse scrolled (586, 227) with delta (0, 0)
Screenshot: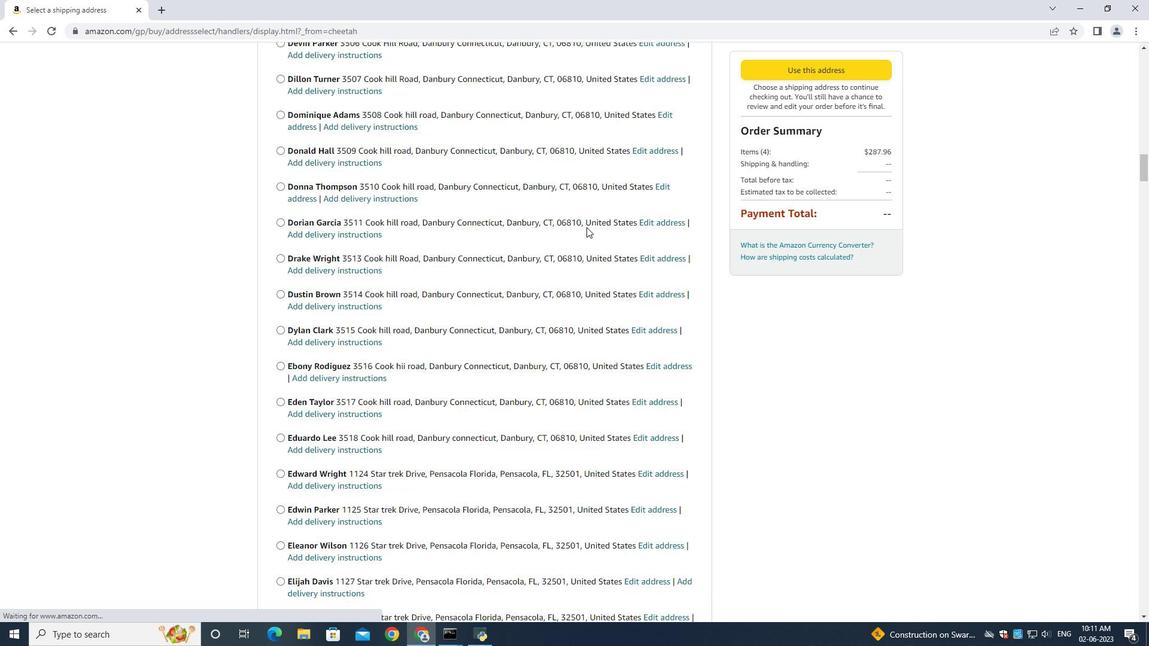 
Action: Mouse scrolled (586, 227) with delta (0, 0)
Screenshot: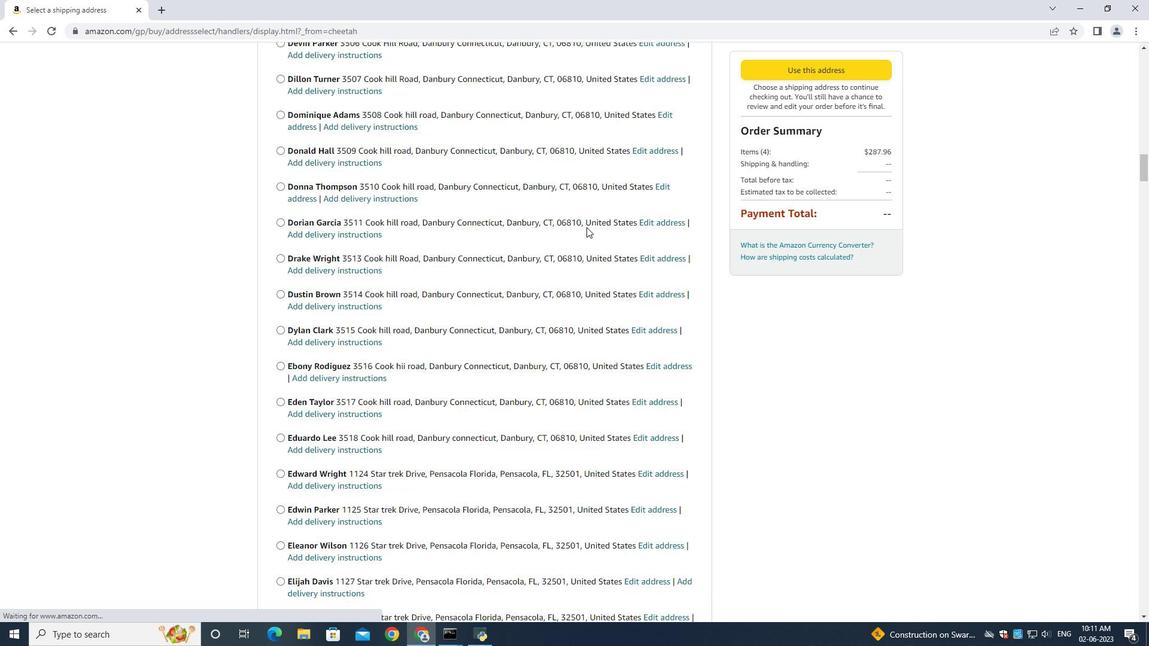 
Action: Mouse moved to (586, 228)
Screenshot: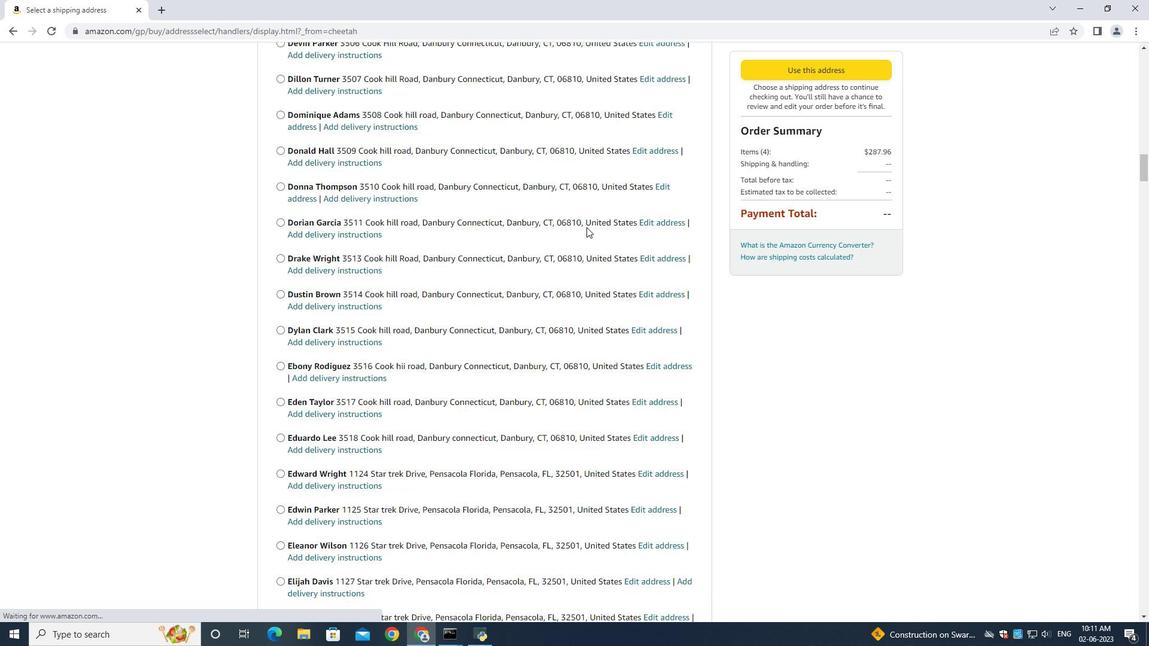 
Action: Mouse scrolled (586, 227) with delta (0, 0)
Screenshot: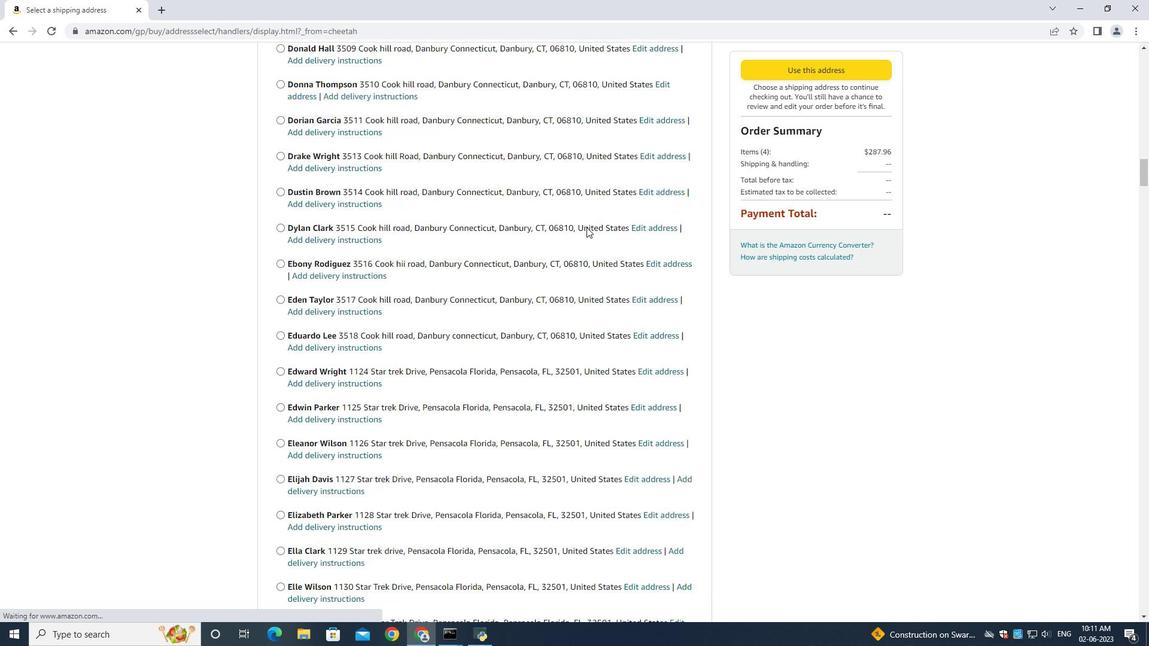 
Action: Mouse scrolled (586, 227) with delta (0, 0)
Screenshot: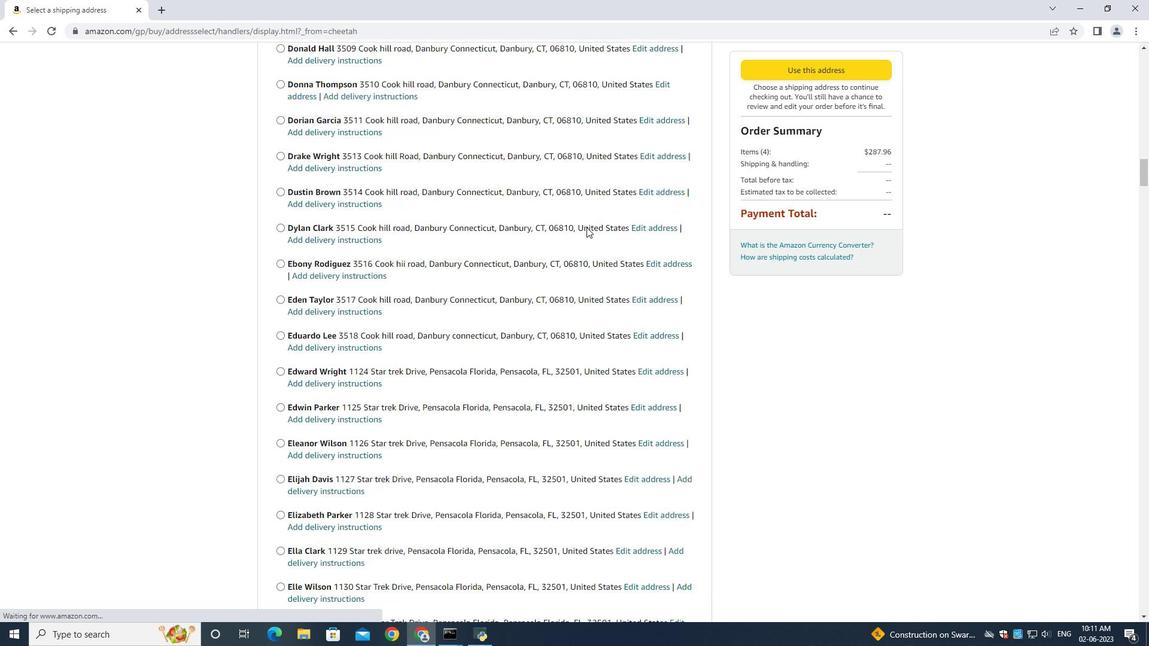 
Action: Mouse scrolled (586, 227) with delta (0, 0)
Screenshot: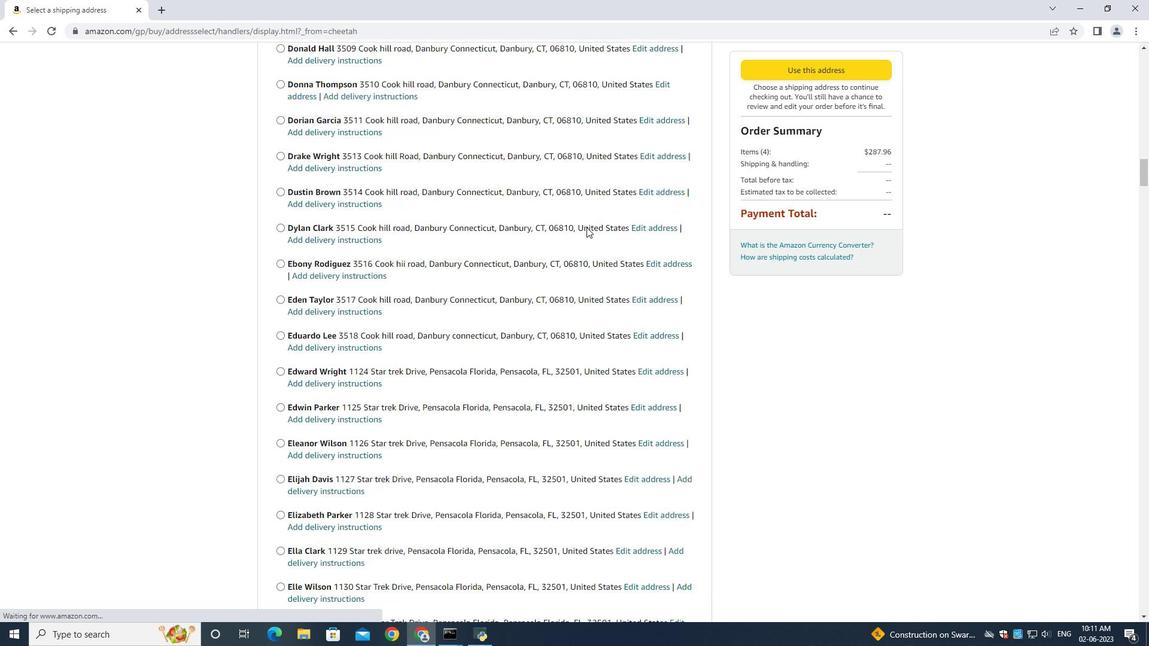
Action: Mouse scrolled (586, 228) with delta (0, 0)
Screenshot: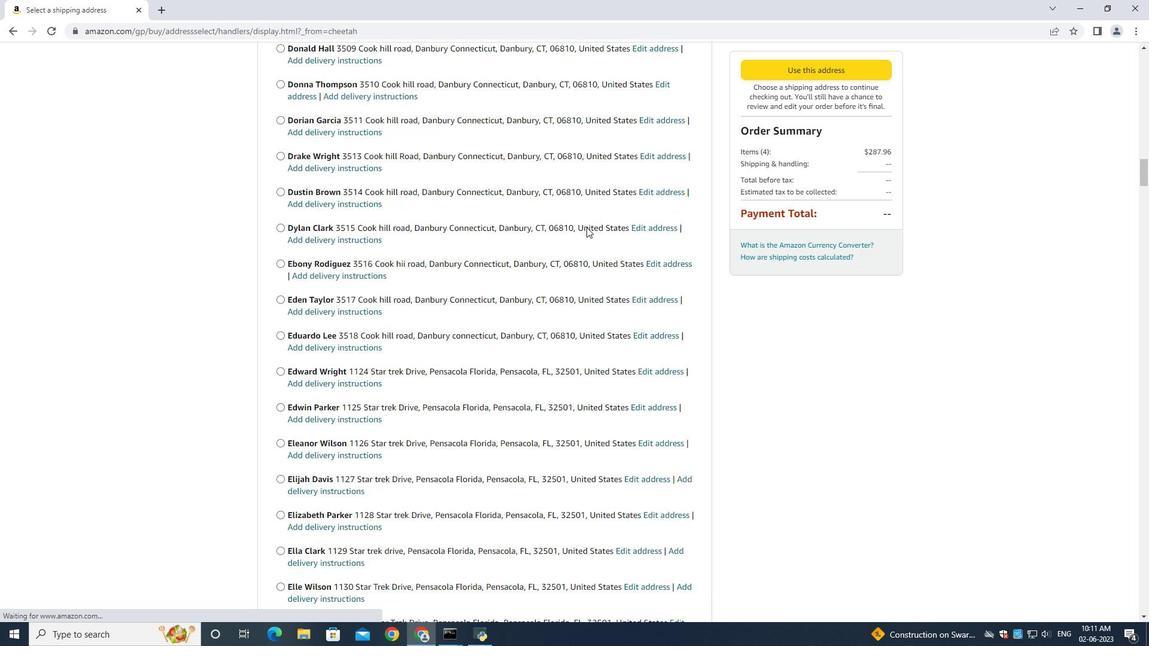 
Action: Mouse scrolled (586, 228) with delta (0, 0)
Screenshot: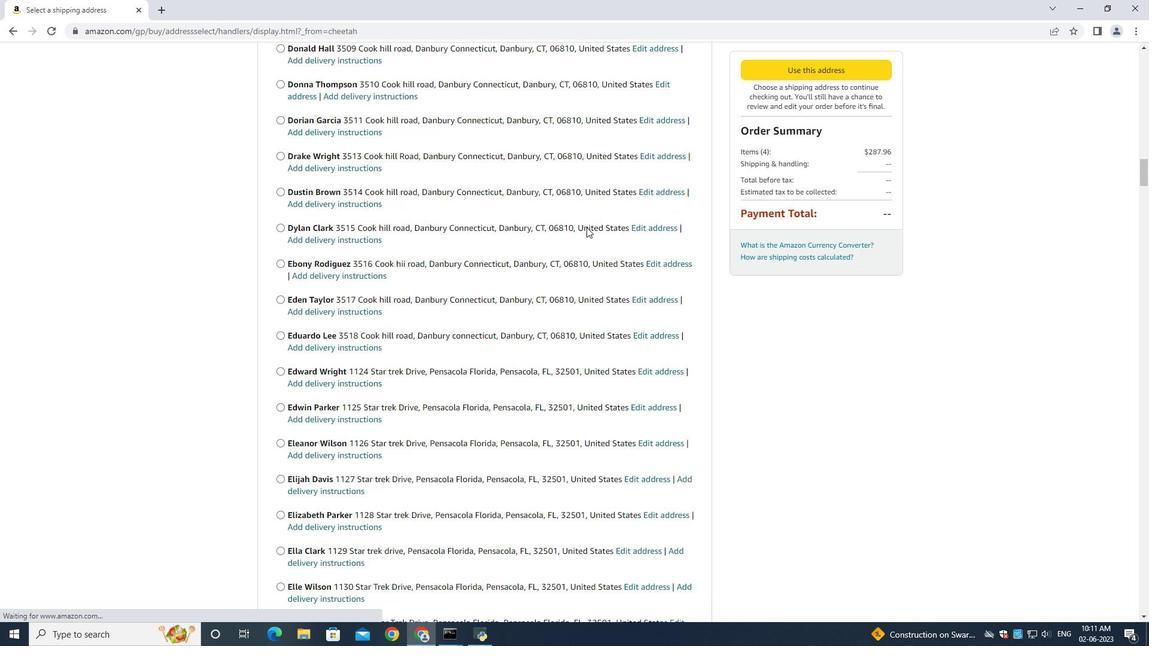 
Action: Mouse scrolled (586, 228) with delta (0, 0)
Screenshot: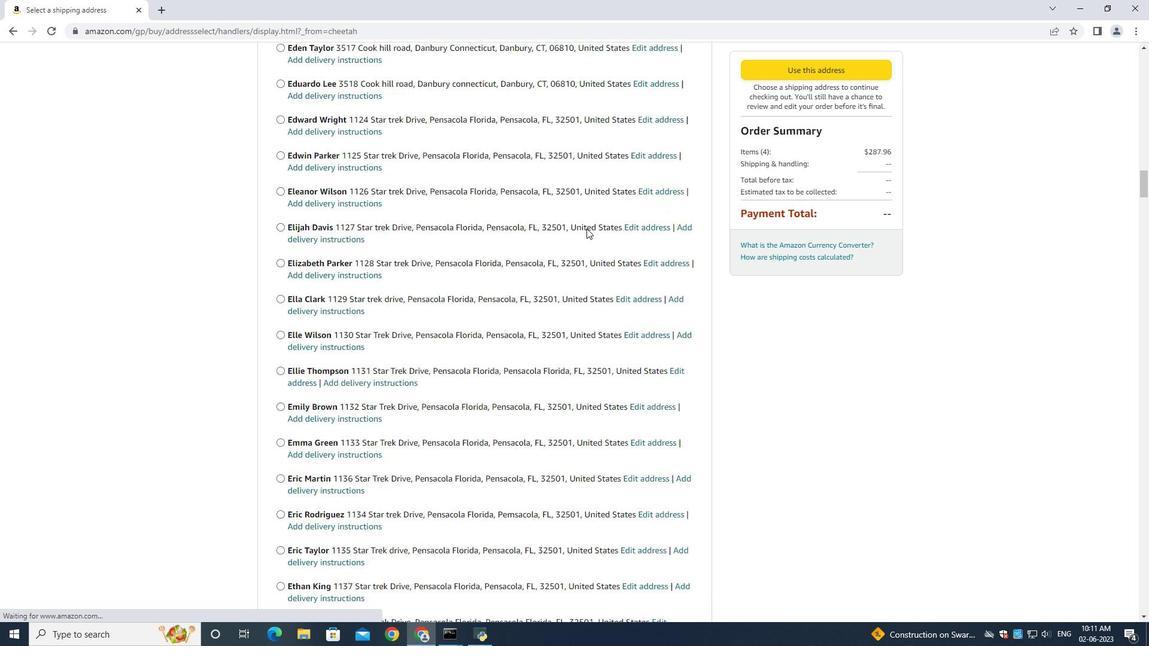 
Action: Mouse scrolled (586, 228) with delta (0, 0)
Screenshot: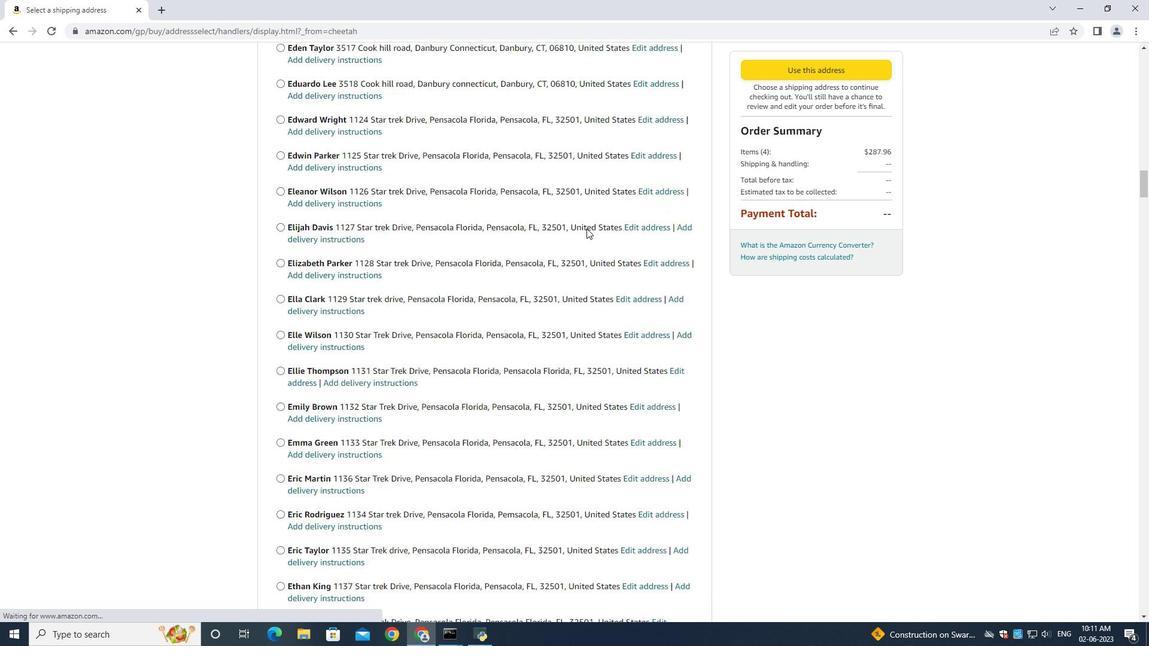 
Action: Mouse scrolled (586, 227) with delta (0, -1)
Screenshot: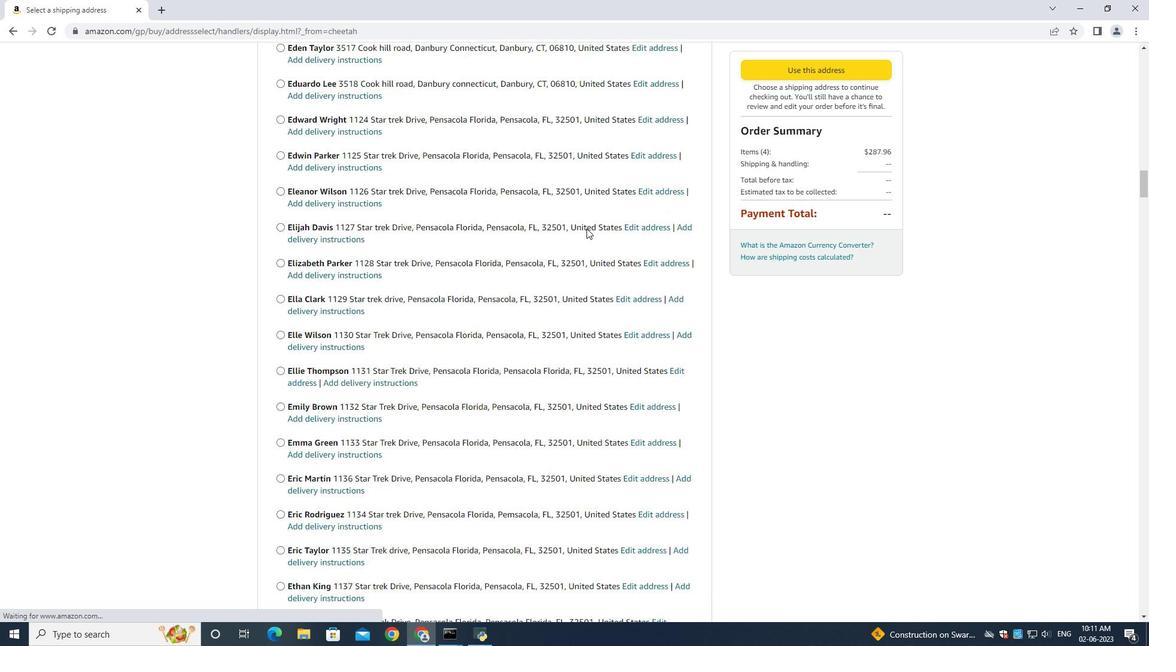 
Action: Mouse scrolled (586, 228) with delta (0, 0)
Screenshot: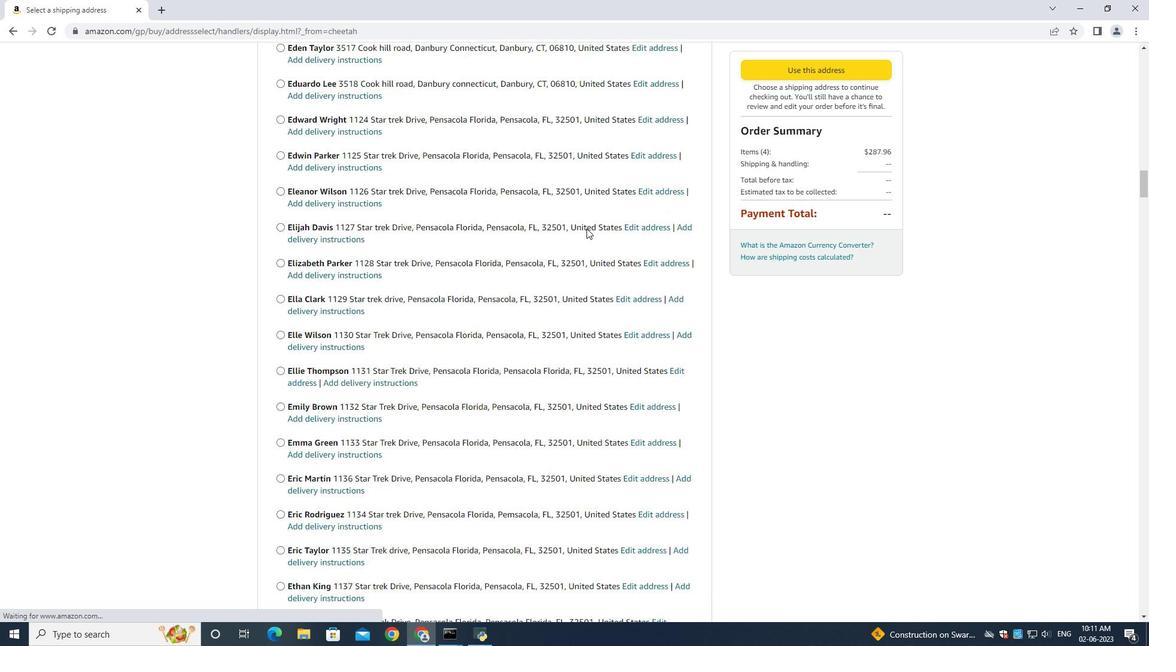 
Action: Mouse scrolled (586, 228) with delta (0, 0)
Screenshot: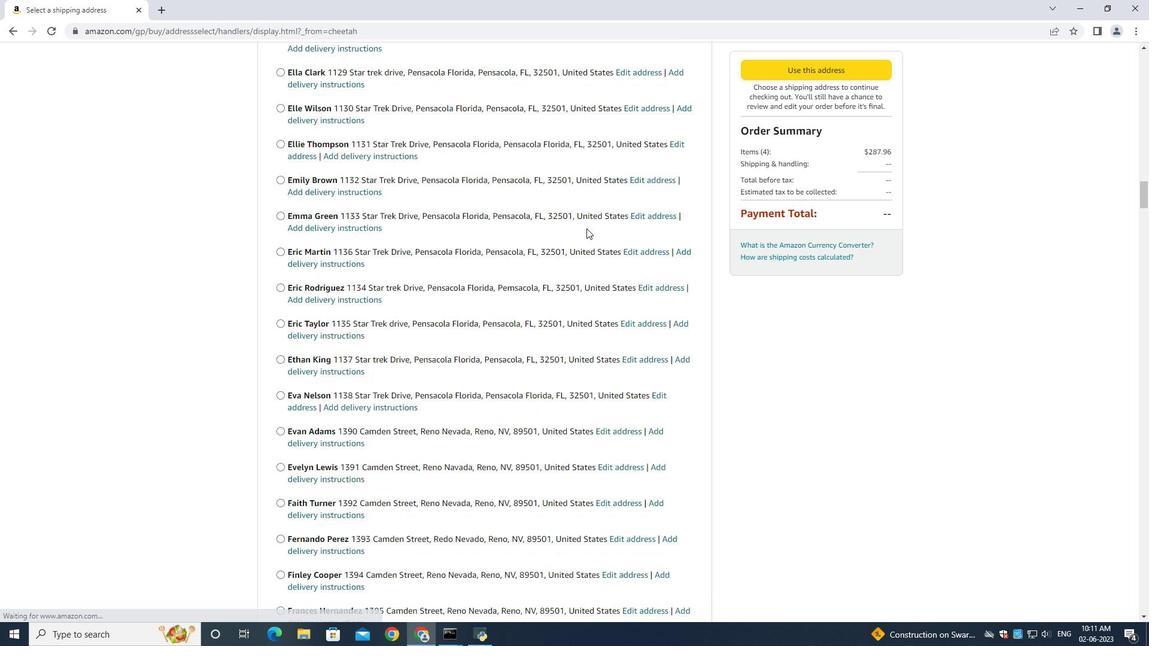 
Action: Mouse scrolled (586, 228) with delta (0, 0)
Screenshot: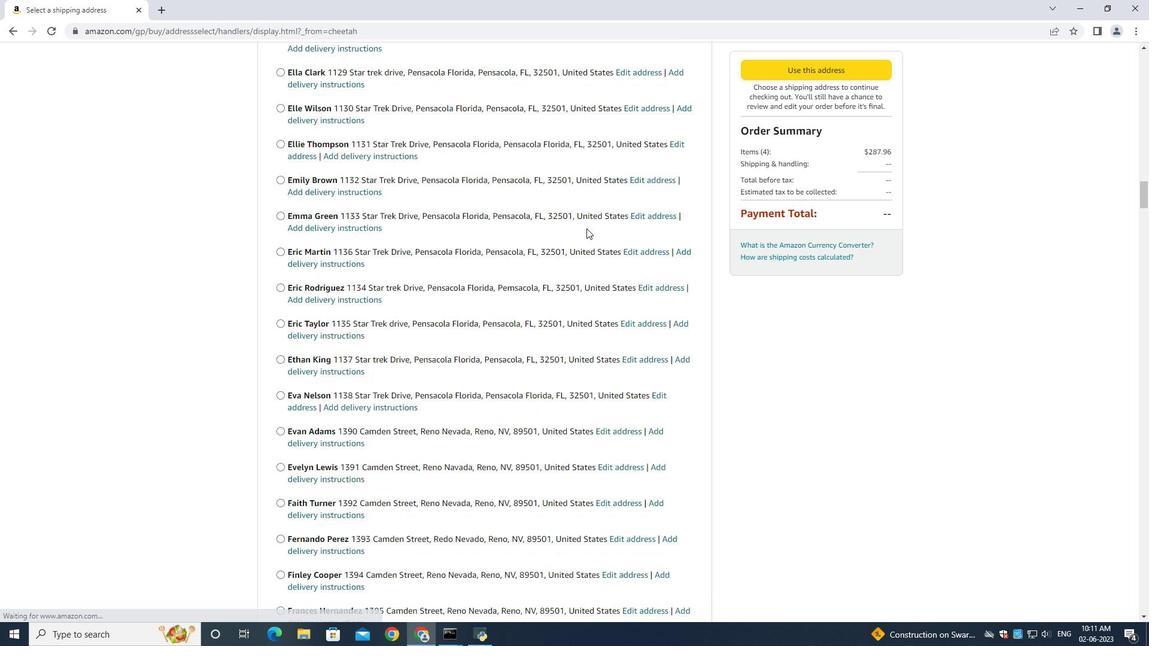 
Action: Mouse scrolled (586, 228) with delta (0, 0)
Screenshot: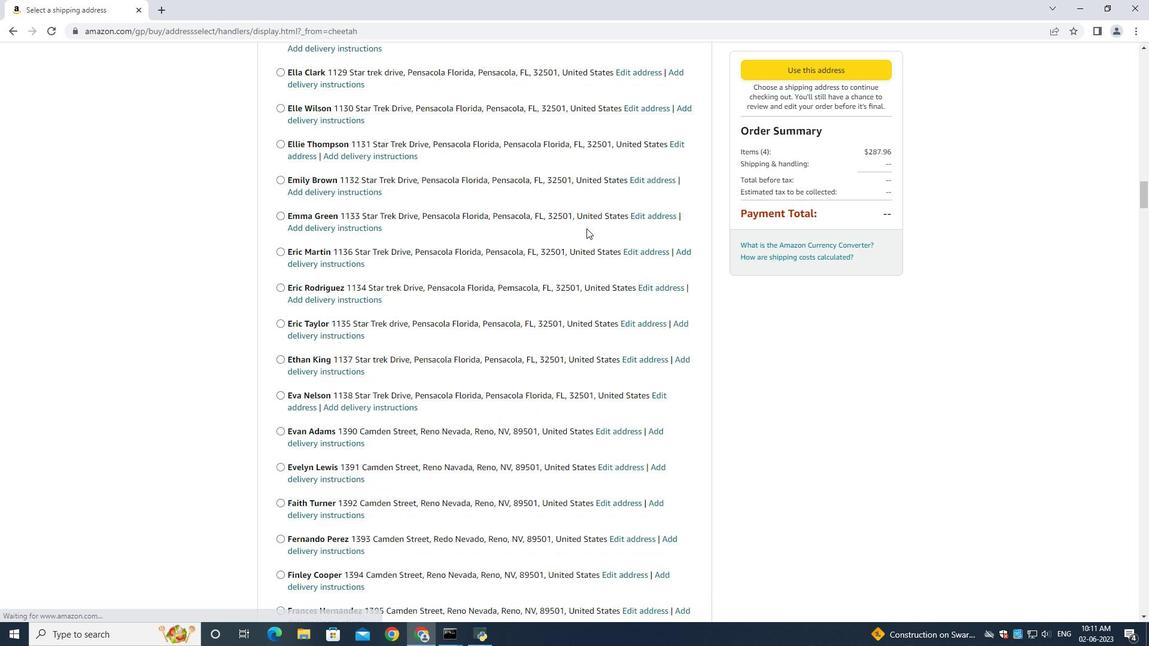 
Action: Mouse moved to (586, 231)
Screenshot: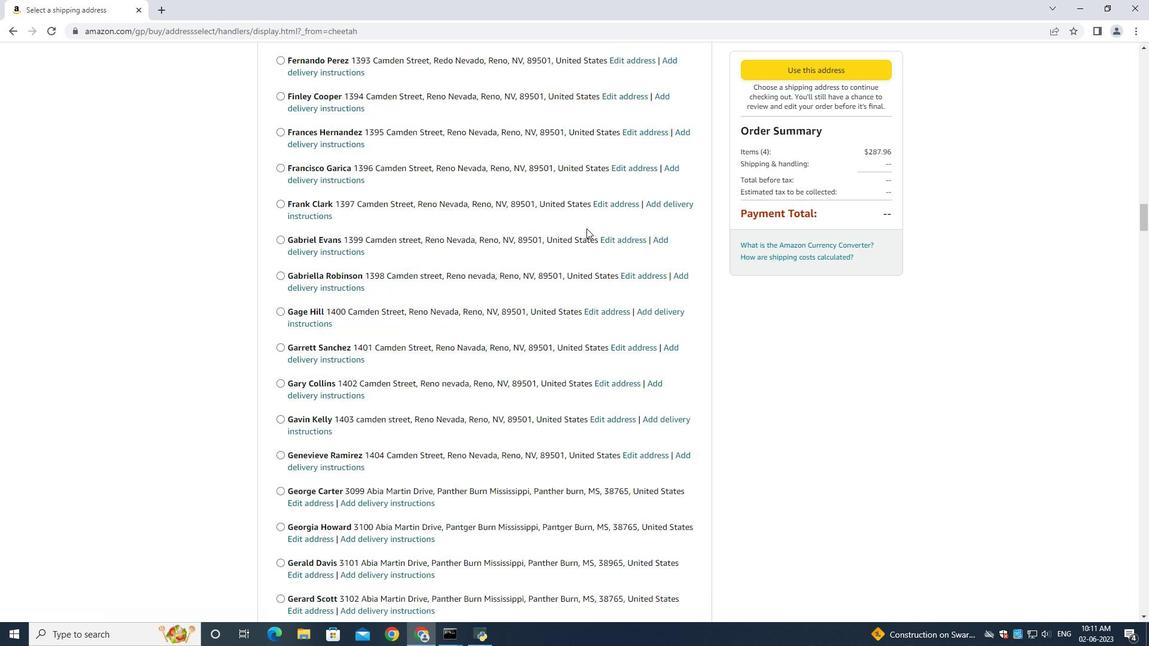 
Action: Mouse scrolled (586, 228) with delta (0, 0)
Screenshot: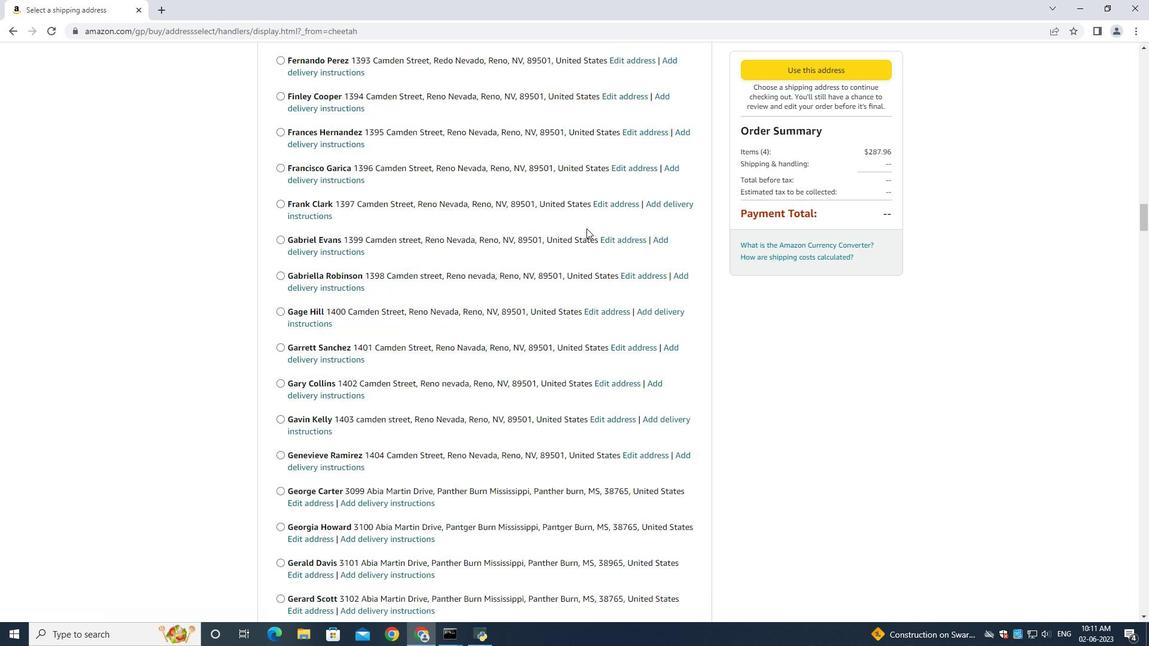 
Action: Mouse moved to (586, 231)
Screenshot: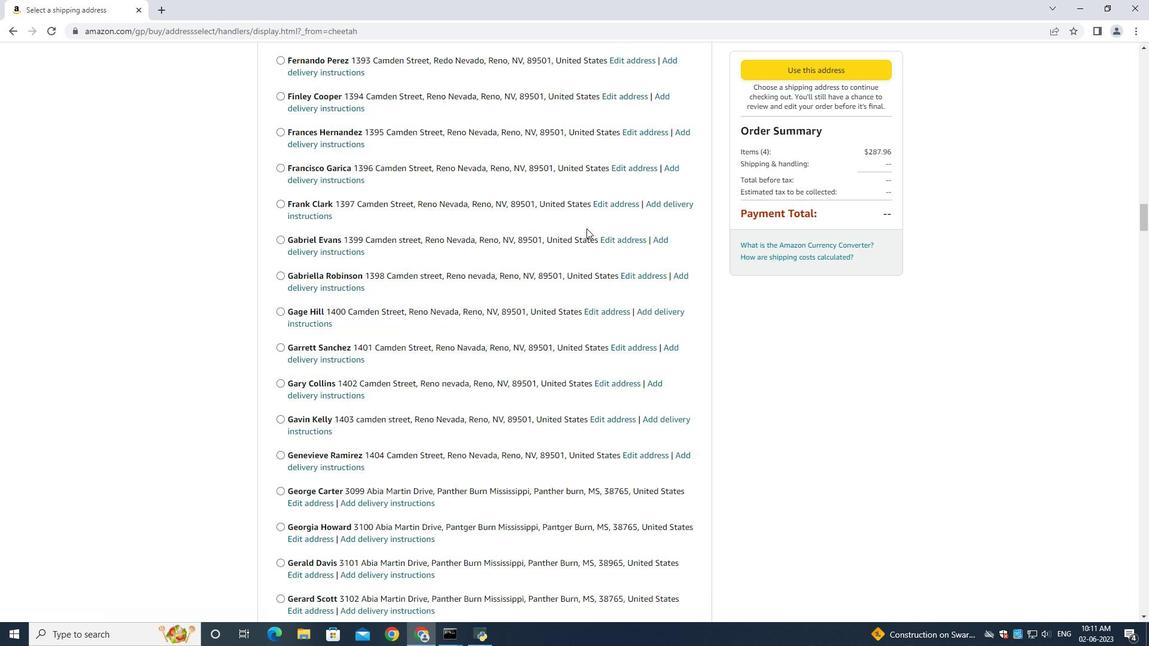 
Action: Mouse scrolled (586, 230) with delta (0, 0)
Screenshot: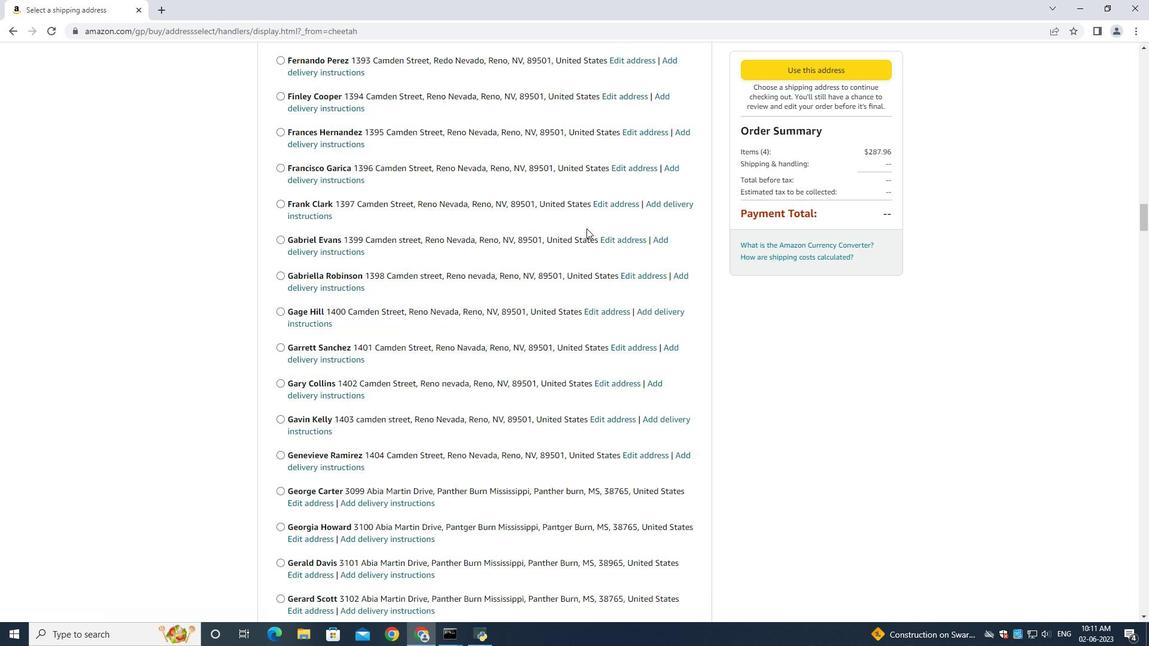 
Action: Mouse scrolled (586, 231) with delta (0, 0)
Screenshot: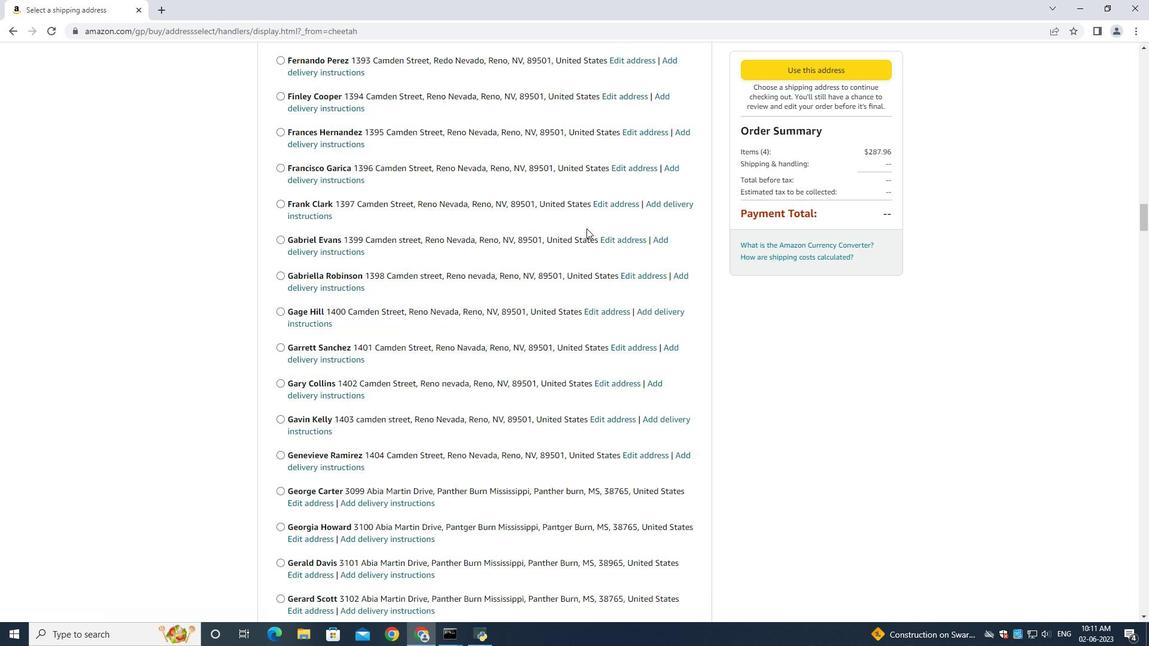 
Action: Mouse scrolled (586, 231) with delta (0, 0)
Screenshot: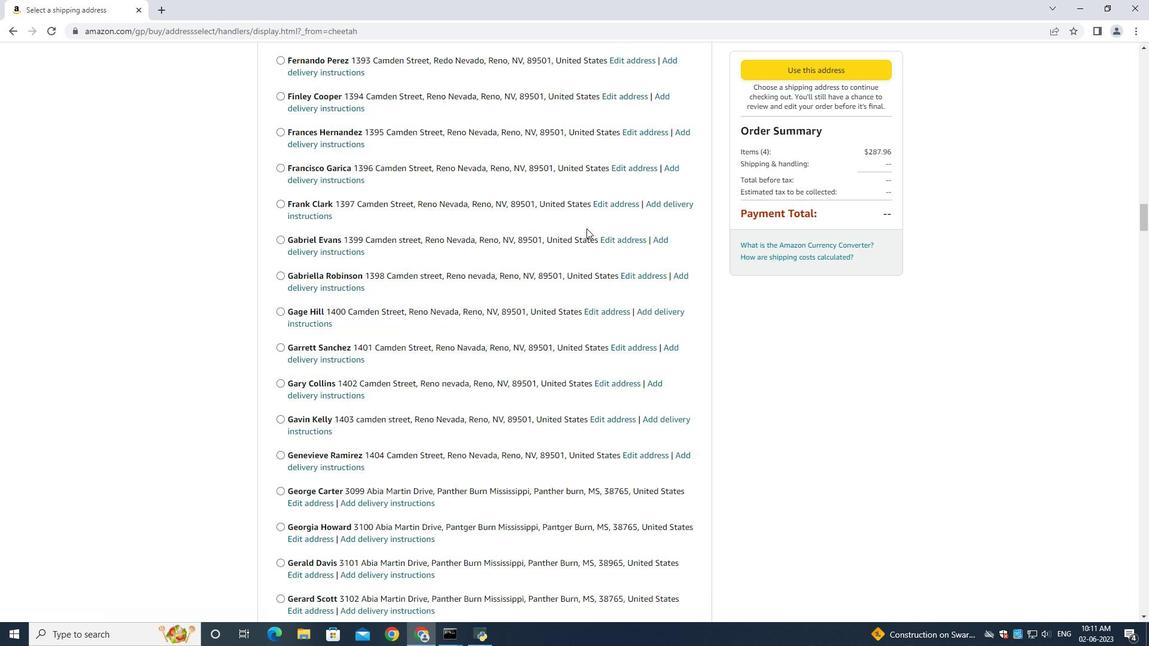 
Action: Mouse scrolled (586, 230) with delta (0, -1)
Screenshot: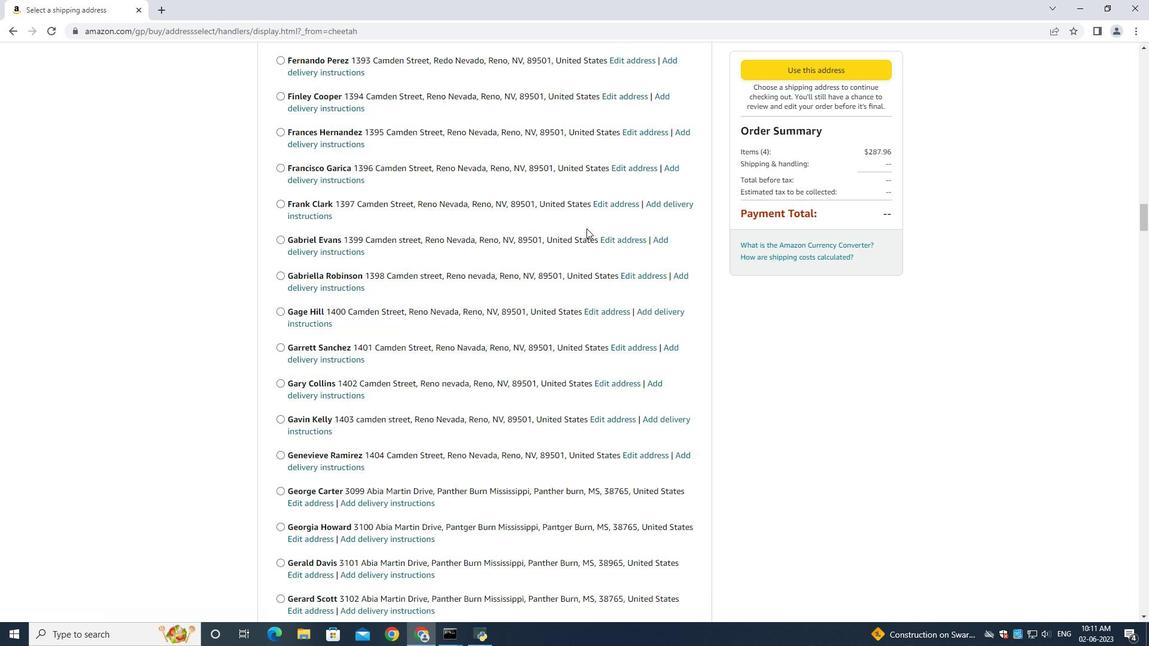 
Action: Mouse scrolled (586, 231) with delta (0, 0)
Screenshot: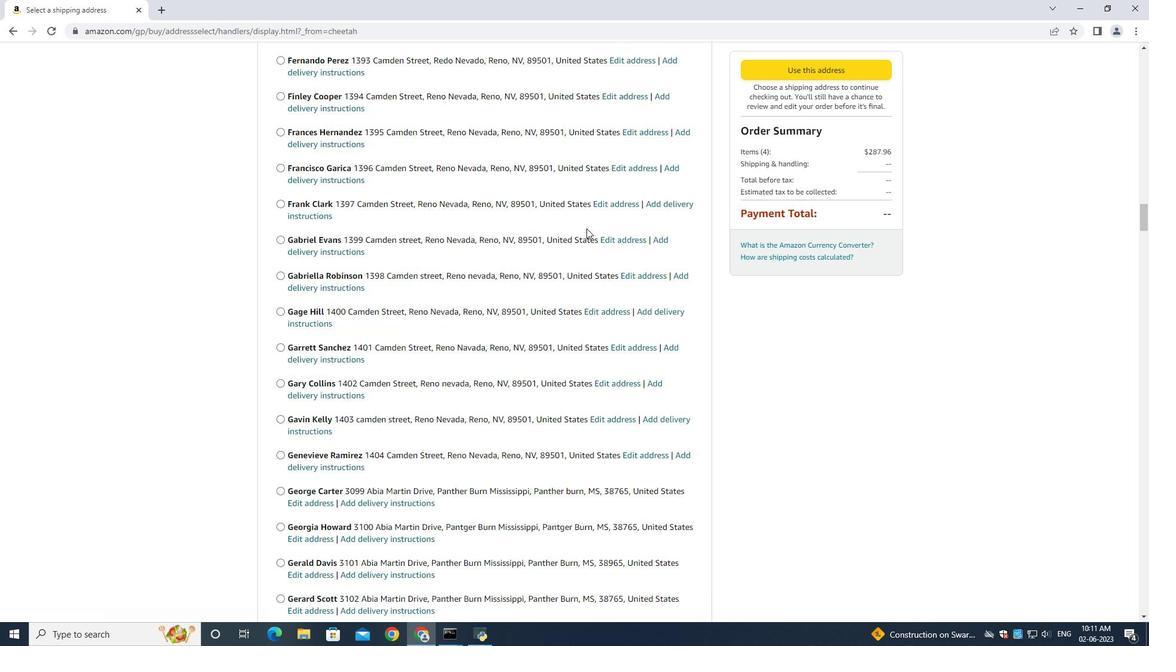 
Action: Mouse scrolled (586, 231) with delta (0, 0)
Screenshot: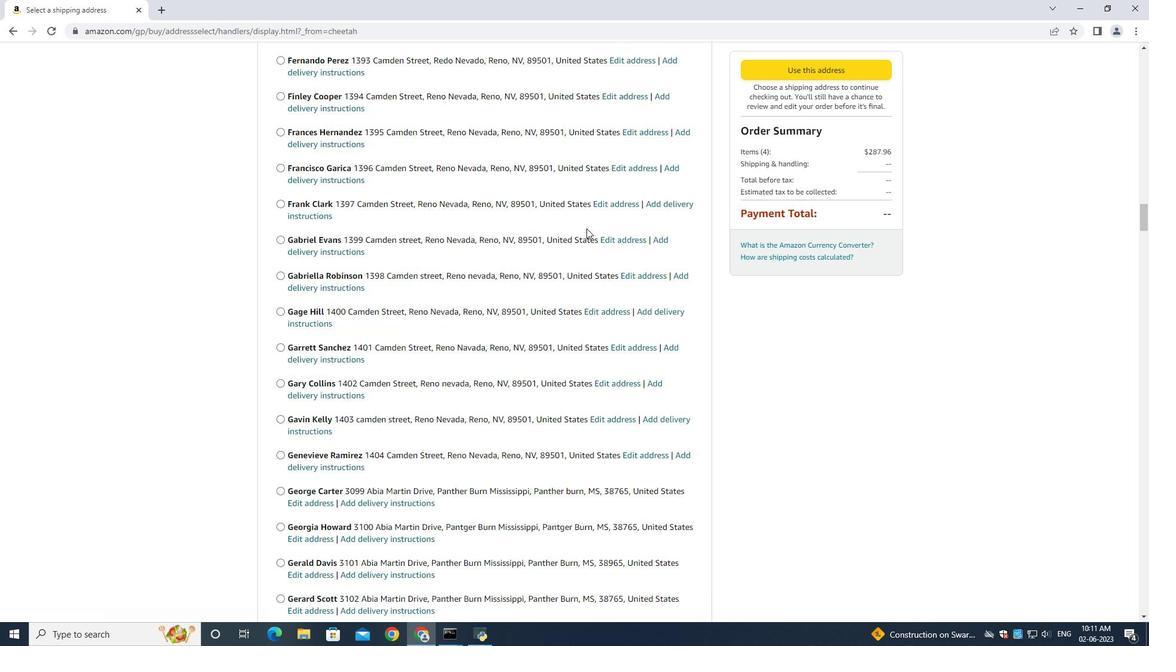 
Action: Mouse scrolled (586, 231) with delta (0, 0)
Screenshot: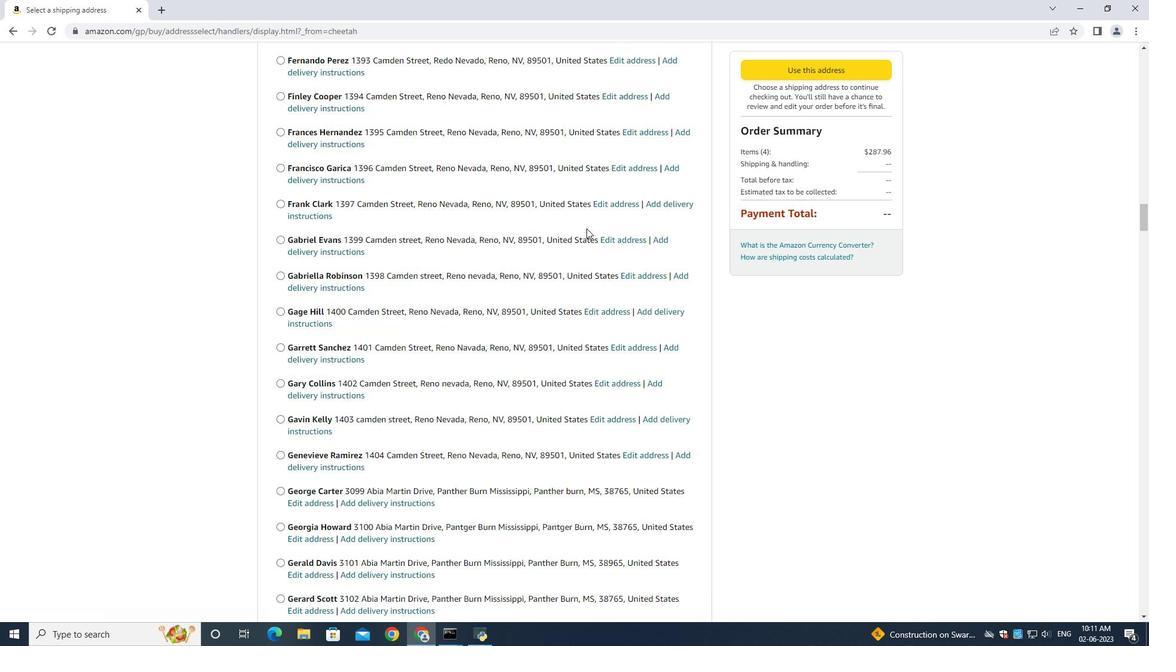 
Action: Mouse moved to (586, 233)
Screenshot: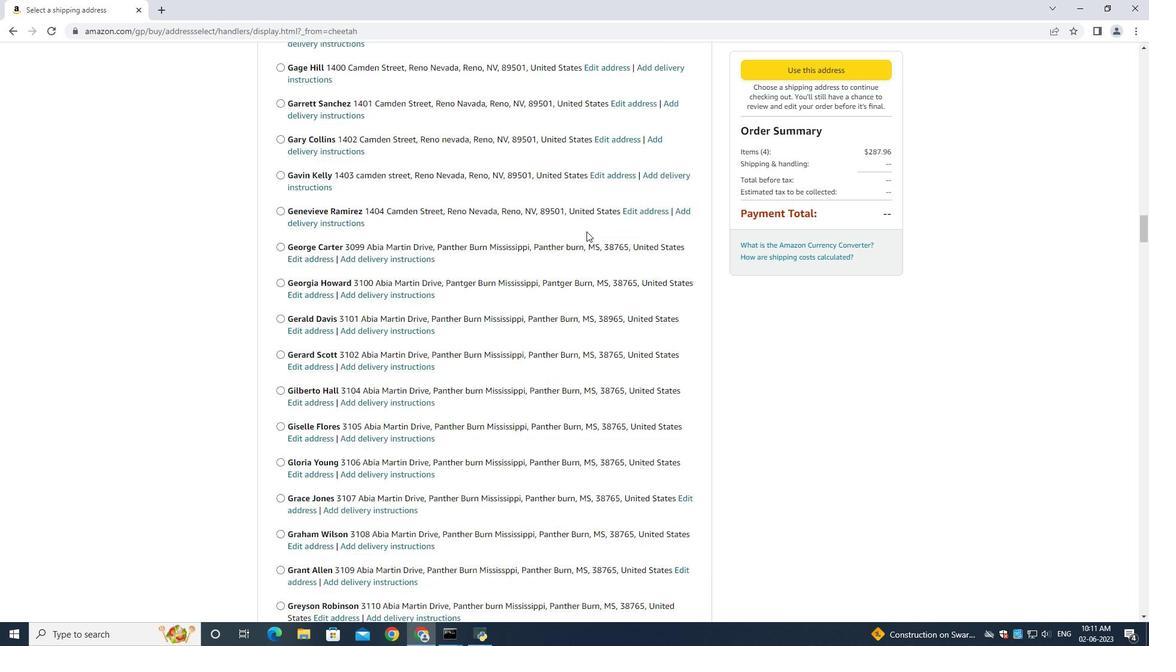 
Action: Mouse scrolled (586, 232) with delta (0, 0)
Screenshot: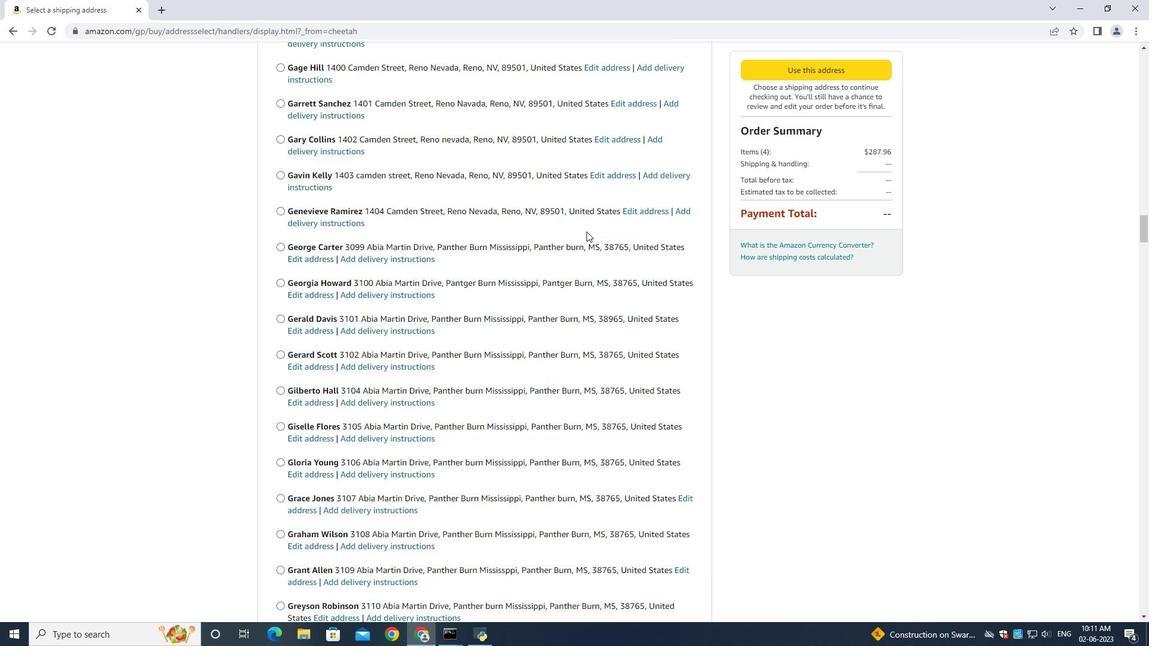 
Action: Mouse moved to (586, 234)
Screenshot: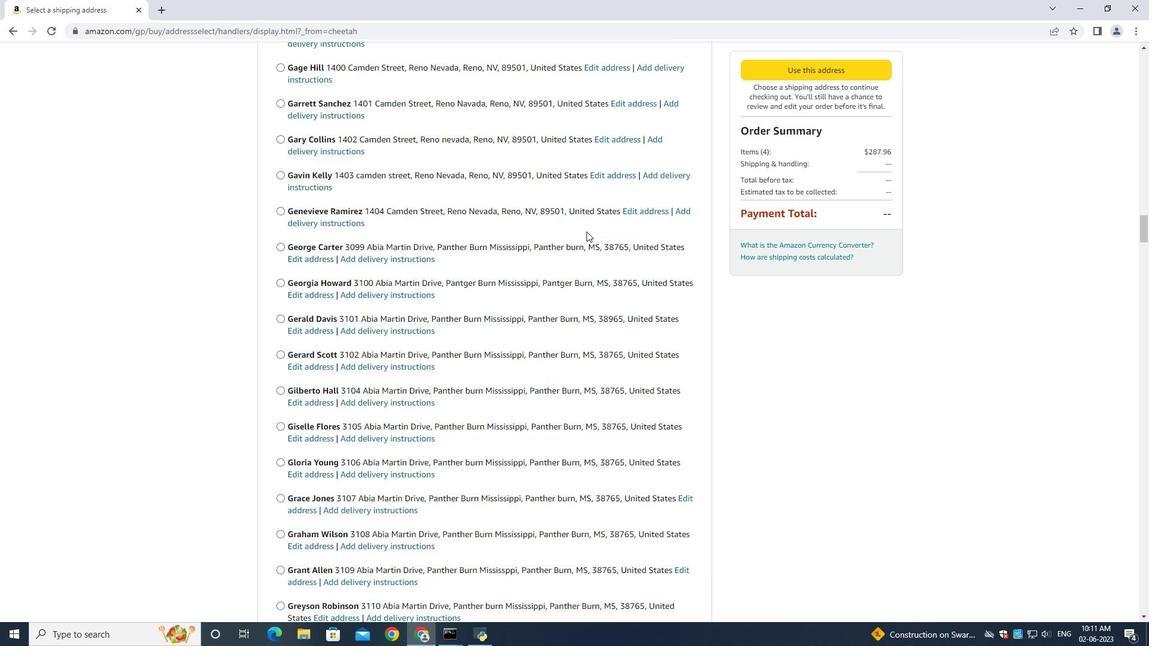 
Action: Mouse scrolled (586, 232) with delta (0, 0)
Screenshot: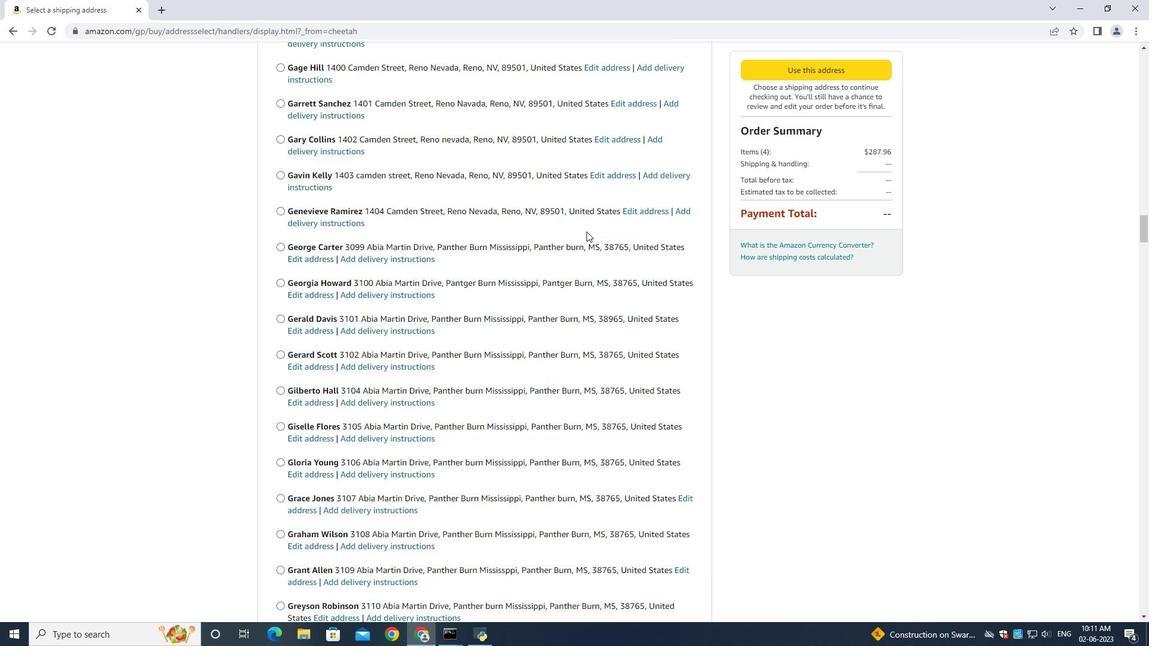 
Action: Mouse scrolled (586, 233) with delta (0, 0)
Screenshot: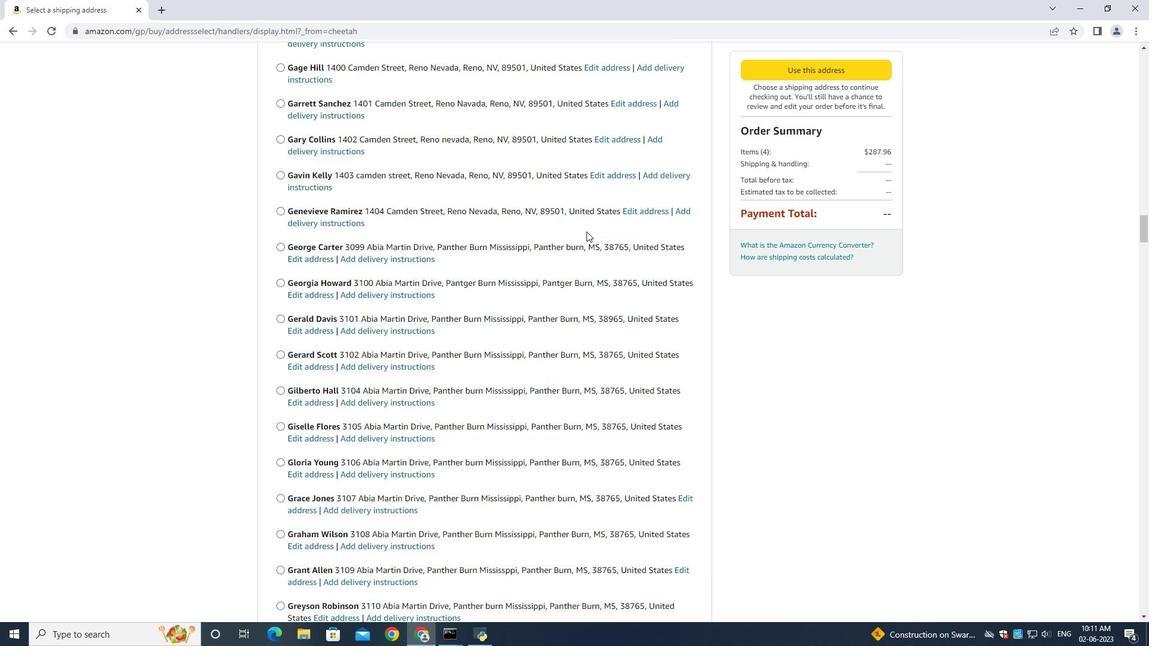 
Action: Mouse scrolled (586, 232) with delta (0, -1)
Screenshot: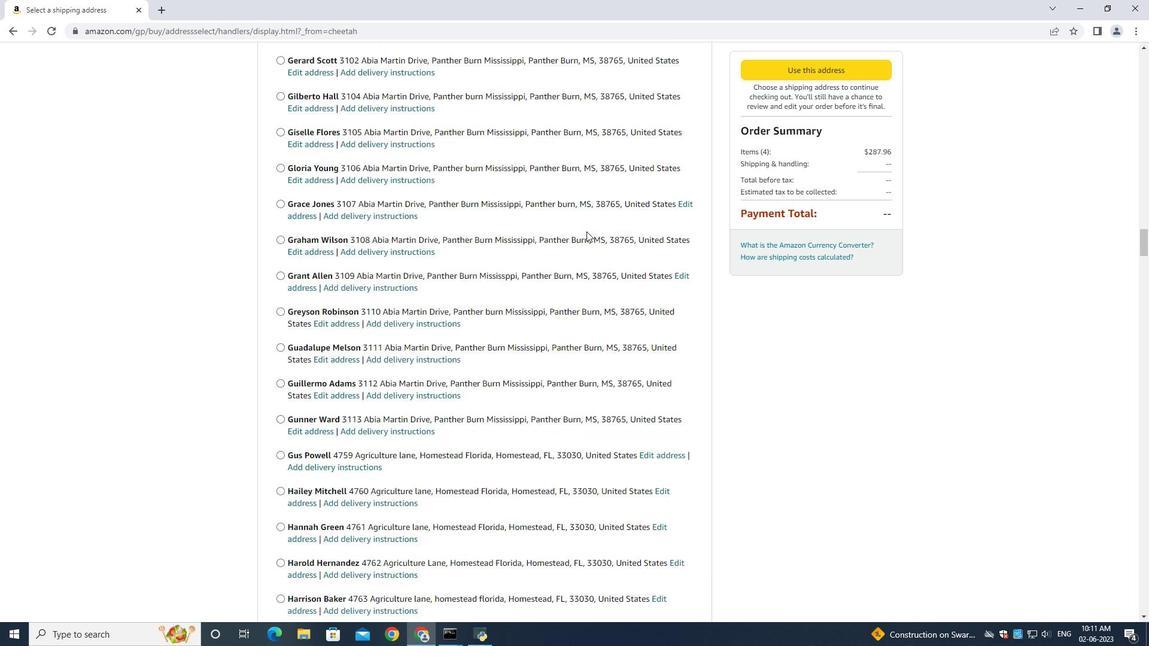 
Action: Mouse scrolled (586, 233) with delta (0, 0)
Screenshot: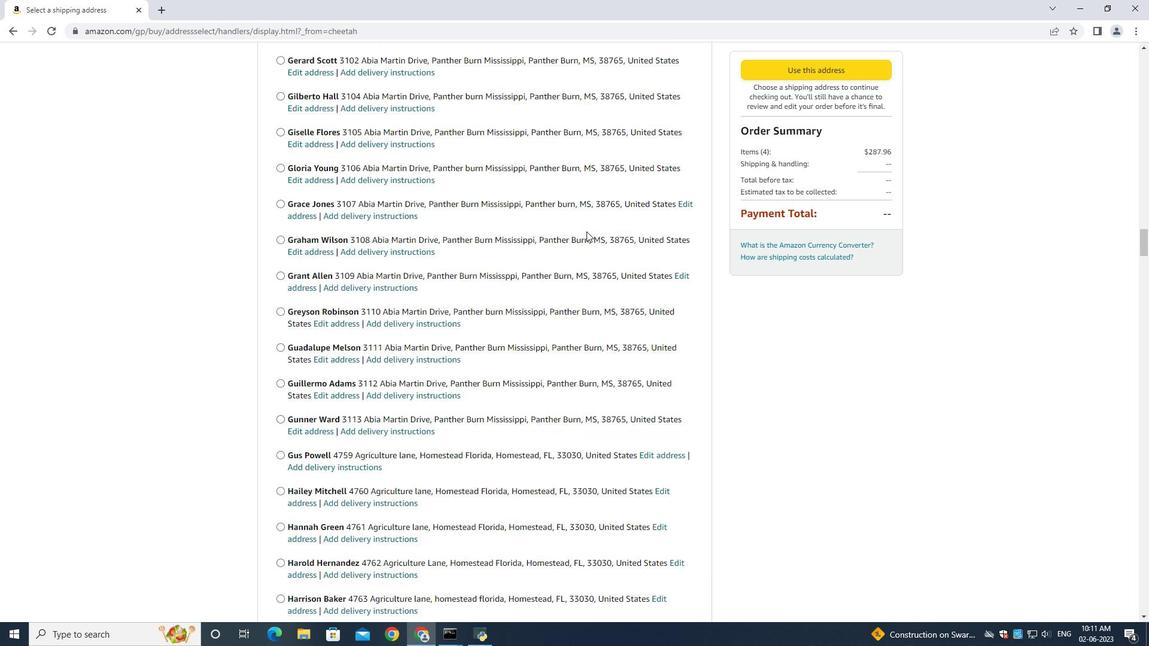 
Action: Mouse scrolled (586, 233) with delta (0, 0)
Screenshot: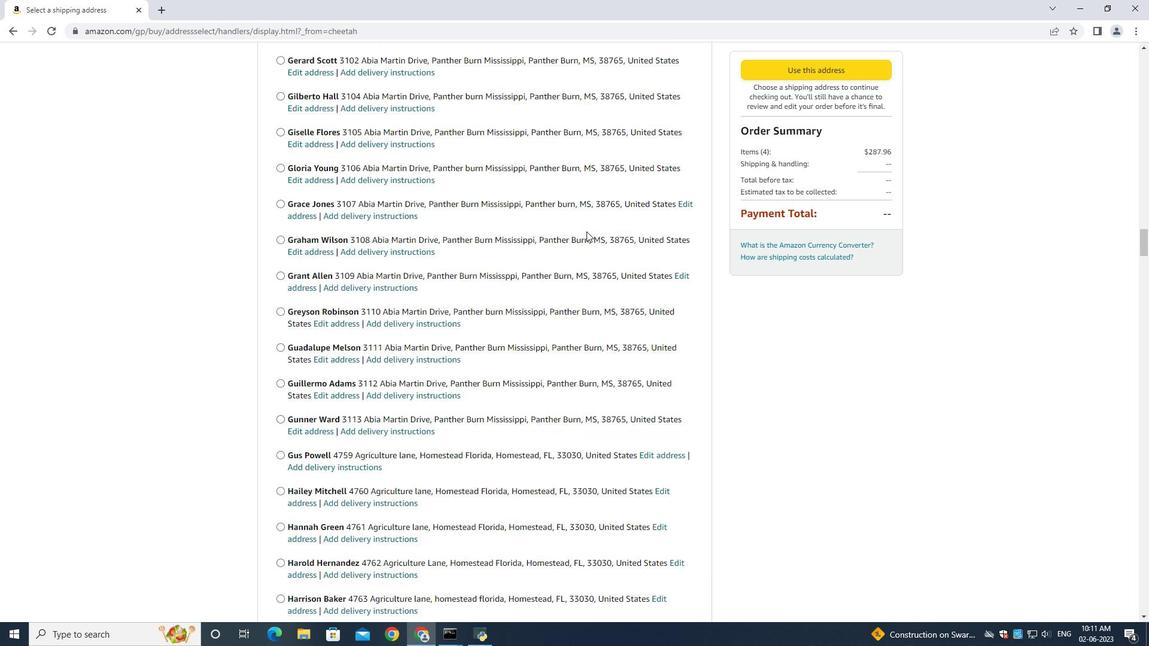 
Action: Mouse scrolled (586, 233) with delta (0, 0)
Screenshot: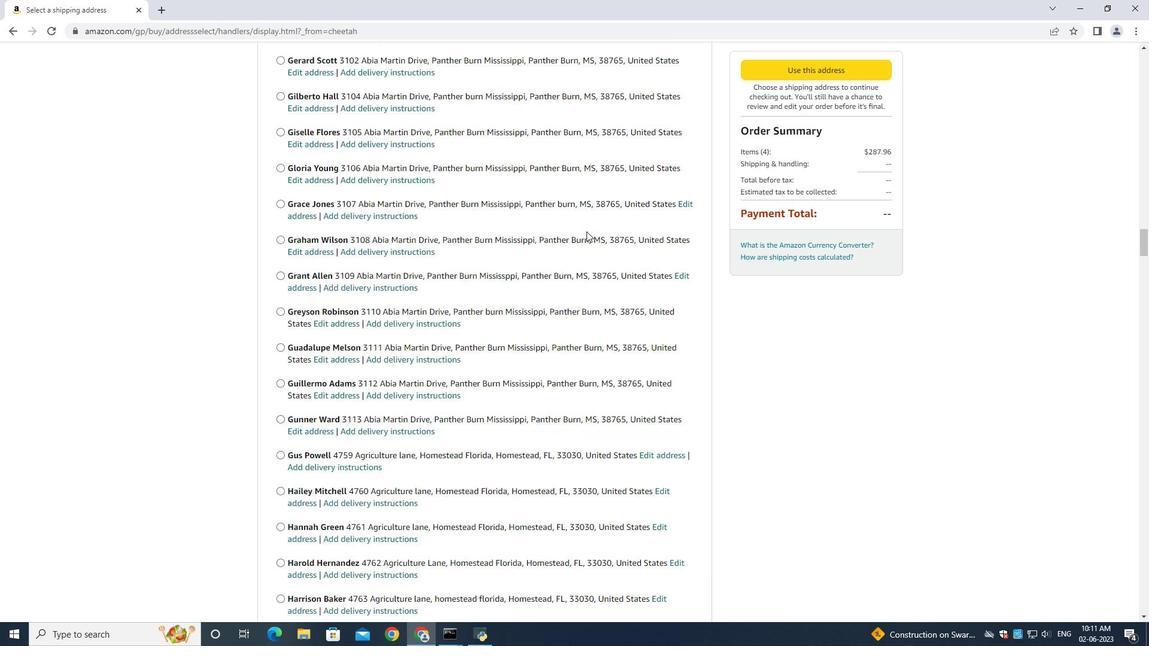 
Action: Mouse scrolled (586, 233) with delta (0, 0)
Screenshot: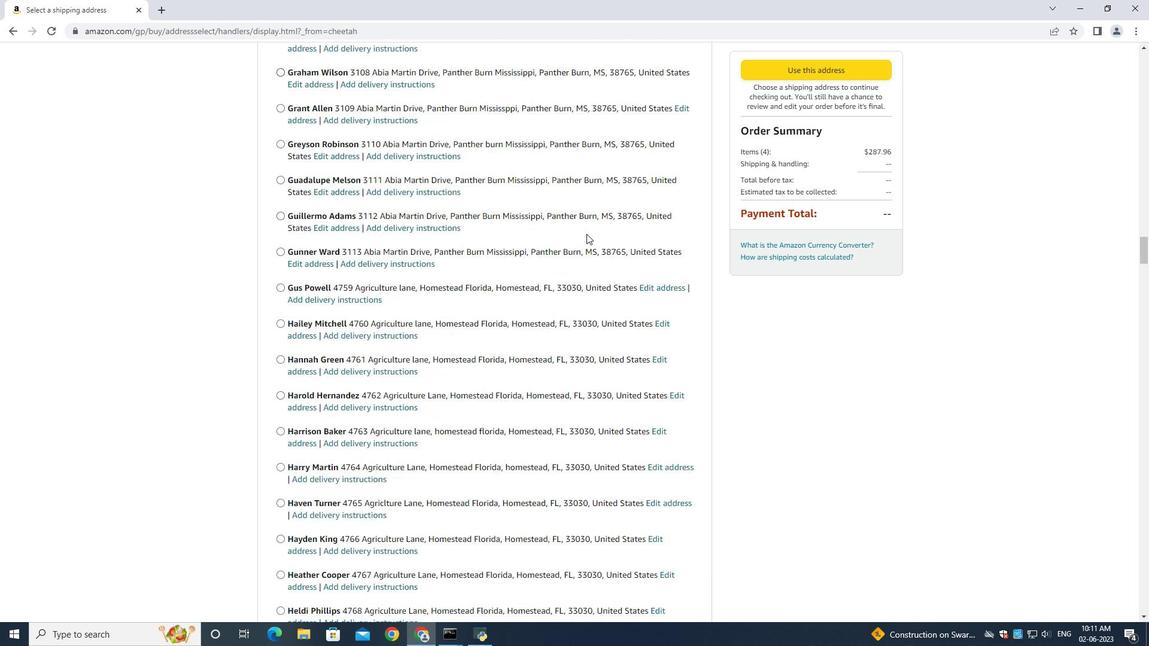 
Action: Mouse scrolled (586, 233) with delta (0, 0)
Screenshot: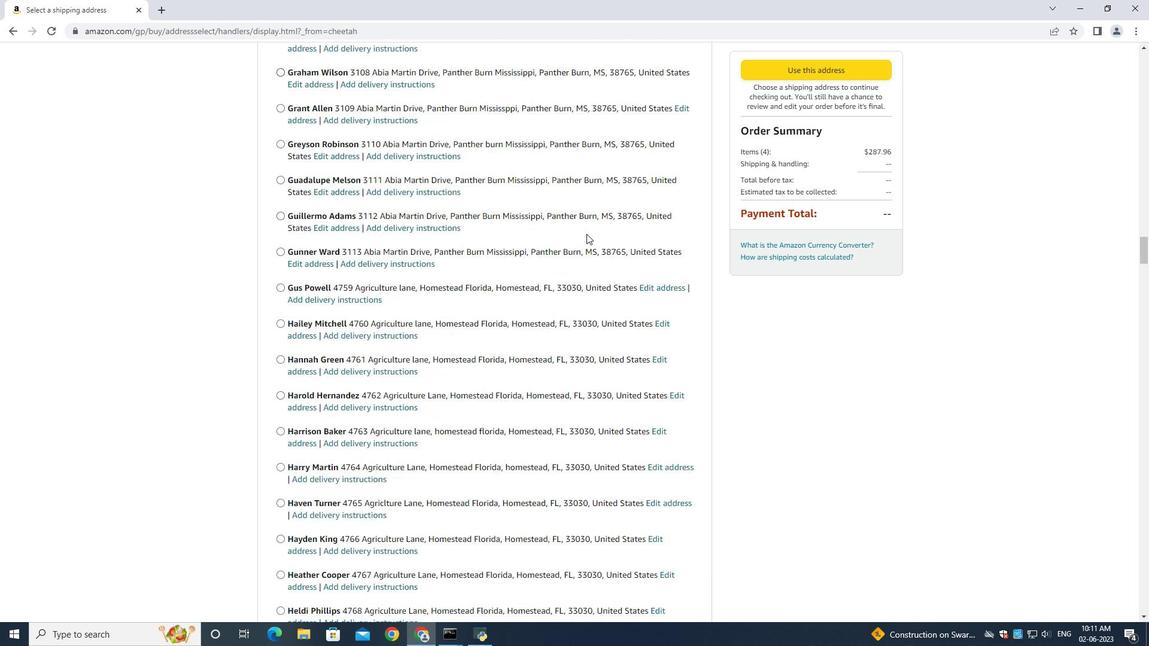 
Action: Mouse scrolled (586, 233) with delta (0, 0)
Screenshot: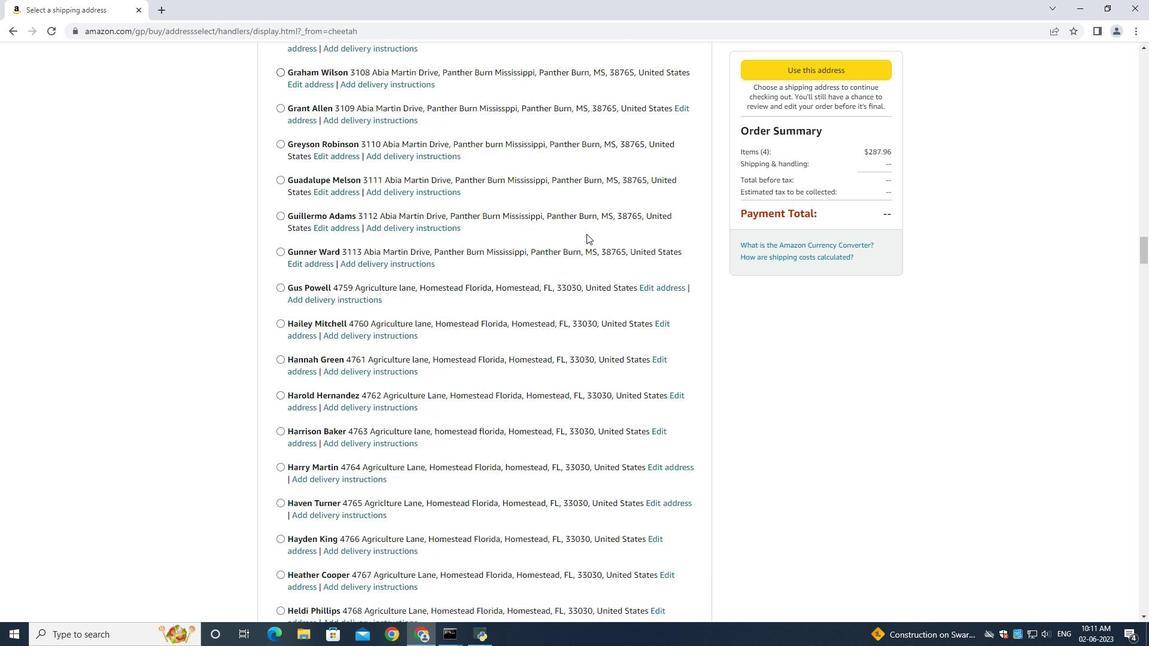 
Action: Mouse scrolled (586, 233) with delta (0, 0)
Screenshot: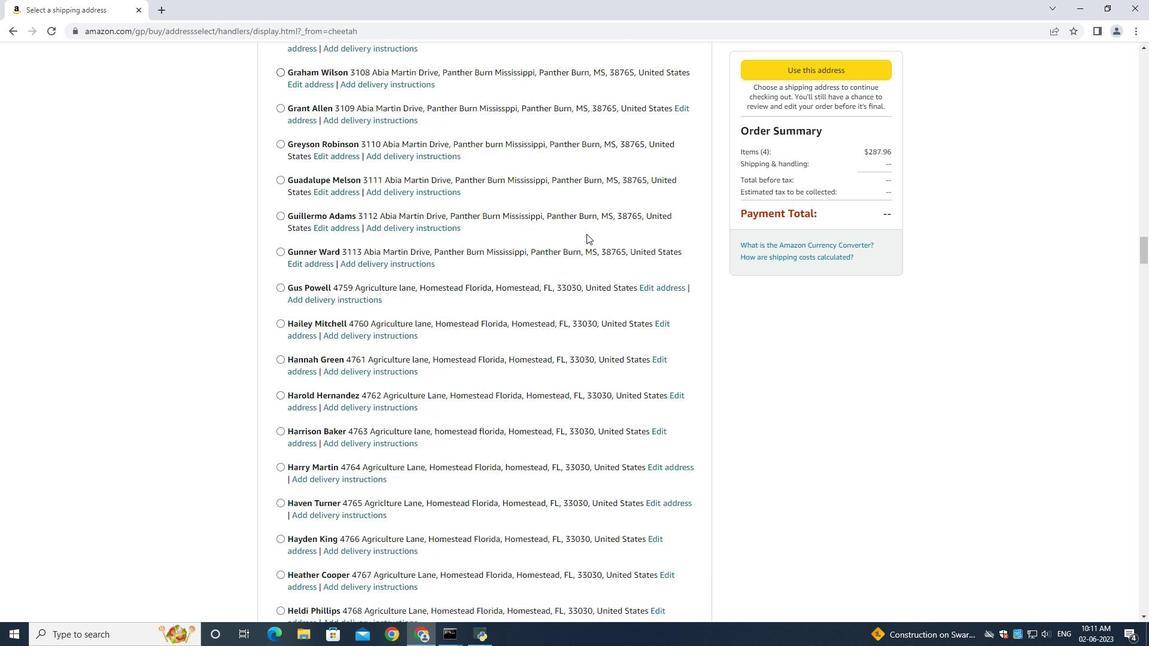 
Action: Mouse scrolled (586, 232) with delta (0, -1)
Screenshot: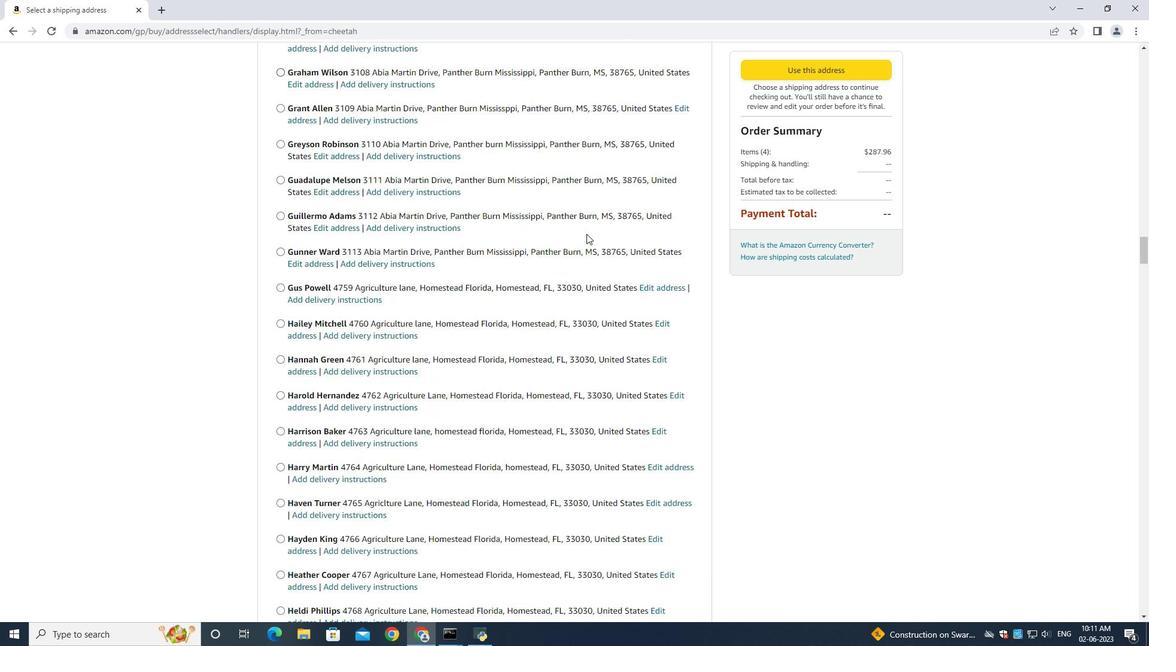 
Action: Mouse scrolled (586, 233) with delta (0, 0)
Screenshot: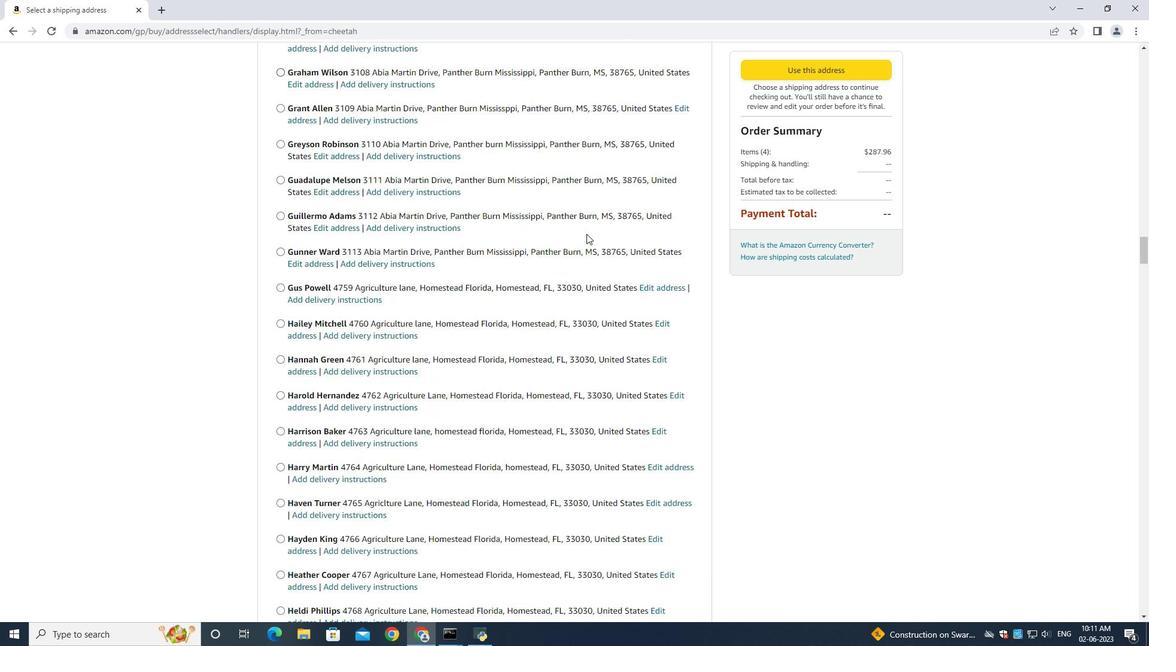 
Action: Mouse scrolled (586, 233) with delta (0, 0)
Screenshot: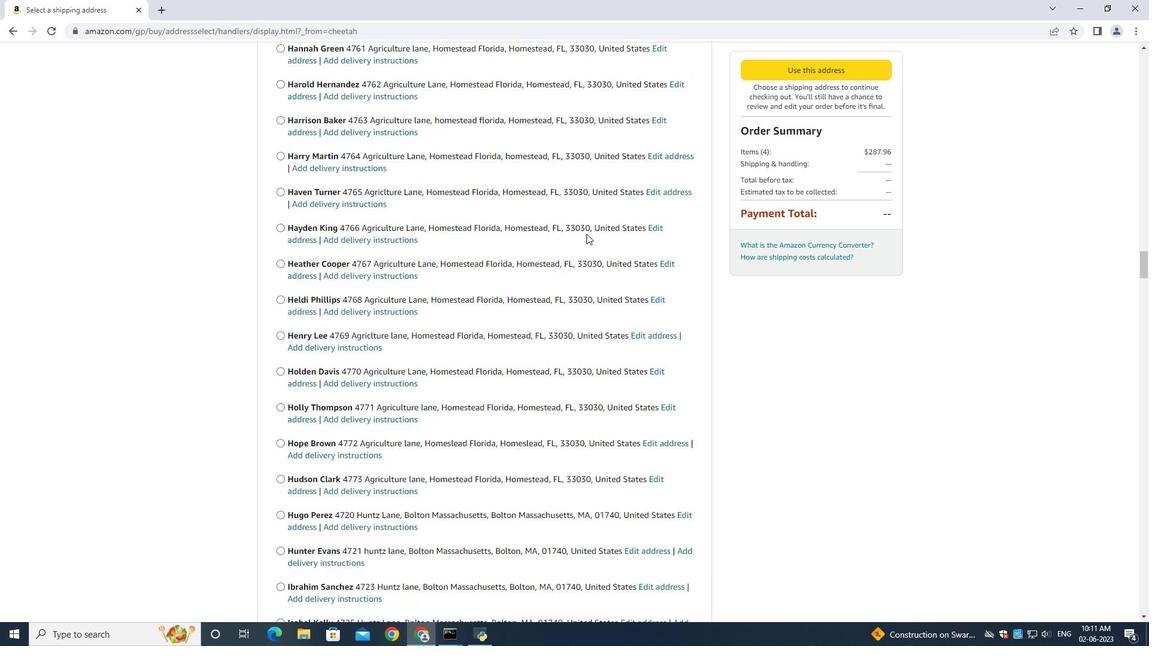 
Action: Mouse scrolled (586, 233) with delta (0, 0)
Screenshot: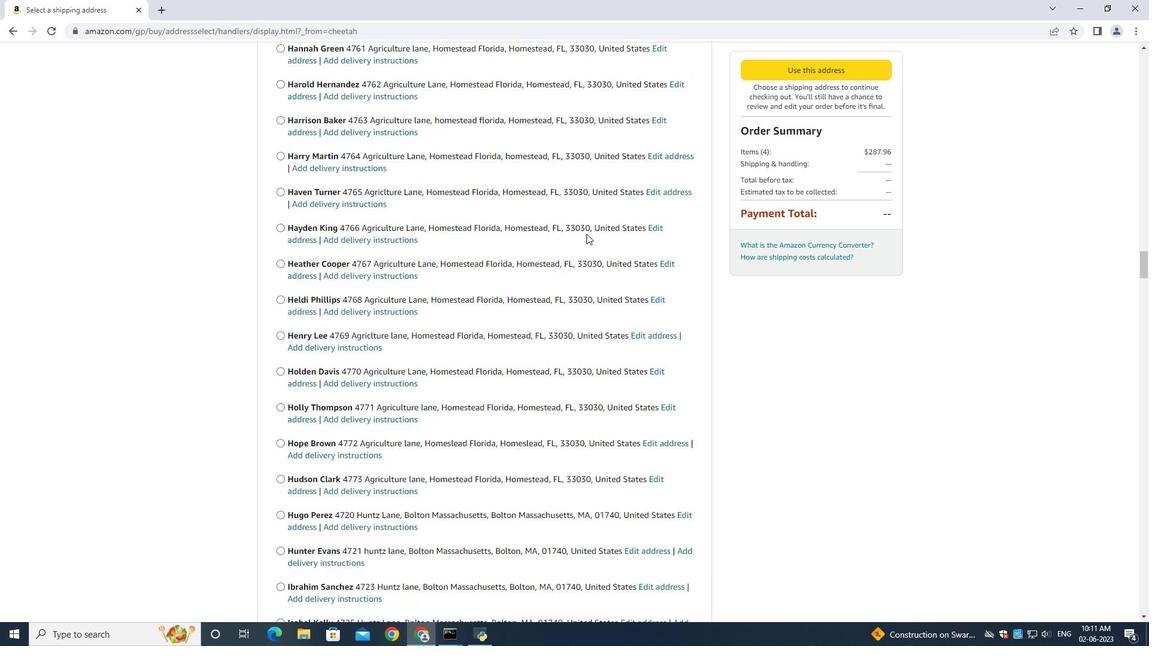 
Action: Mouse scrolled (586, 233) with delta (0, 0)
Screenshot: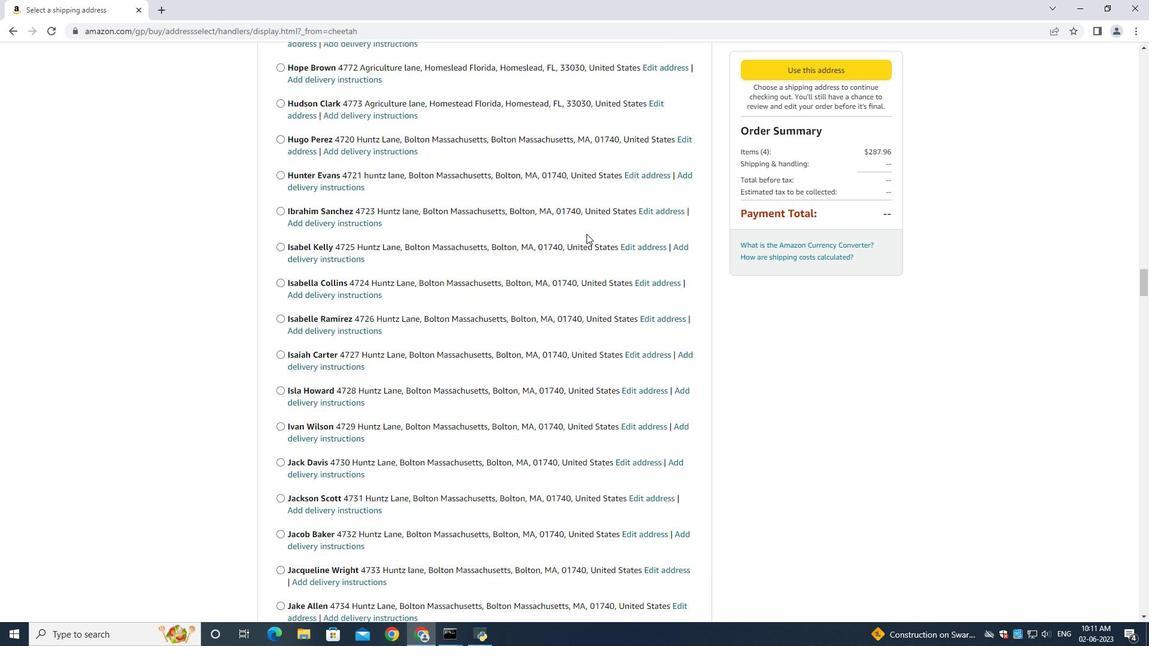 
Action: Mouse scrolled (586, 233) with delta (0, 0)
Screenshot: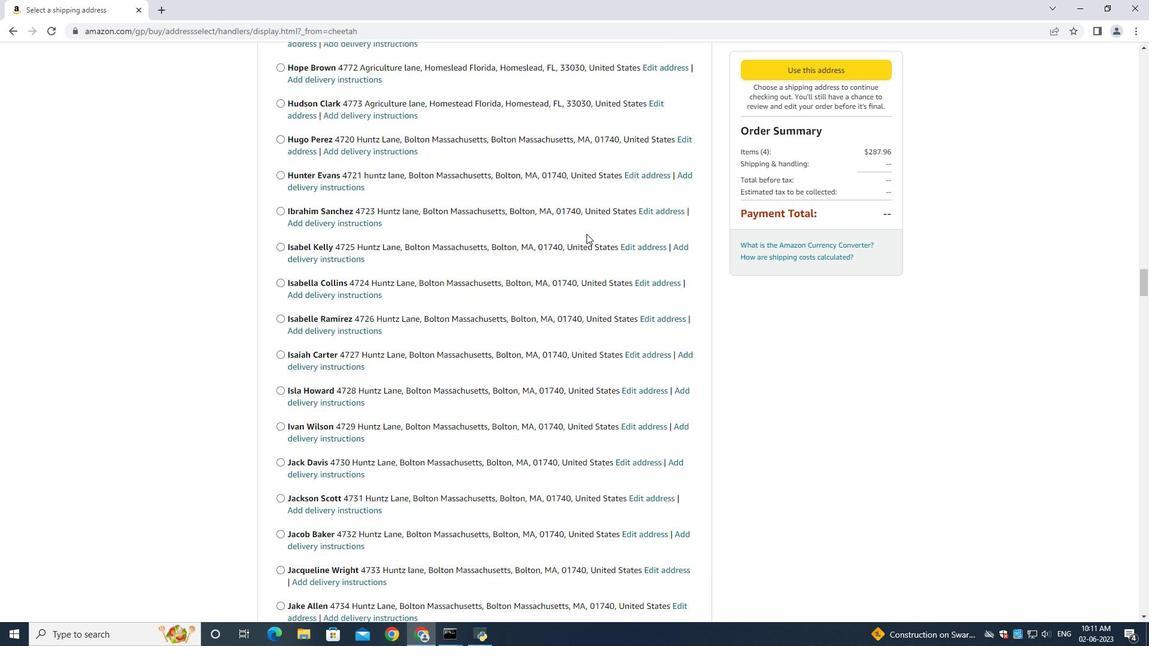 
Action: Mouse scrolled (586, 233) with delta (0, 0)
Screenshot: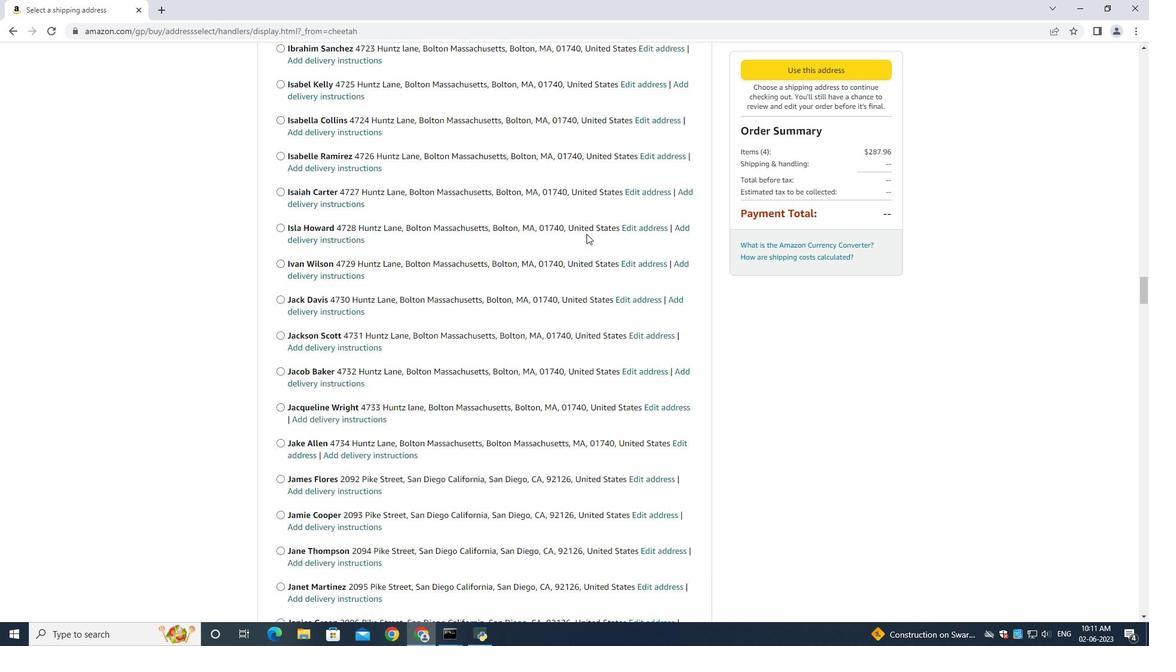 
Action: Mouse scrolled (586, 233) with delta (0, 0)
Screenshot: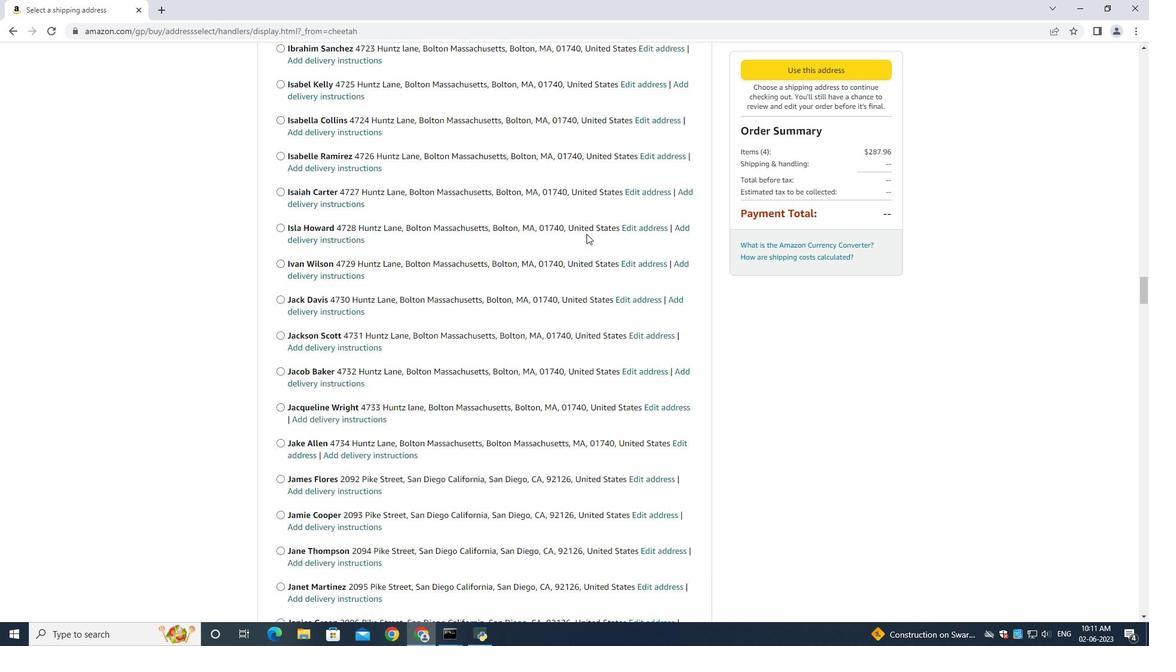 
Action: Mouse scrolled (586, 233) with delta (0, 0)
Screenshot: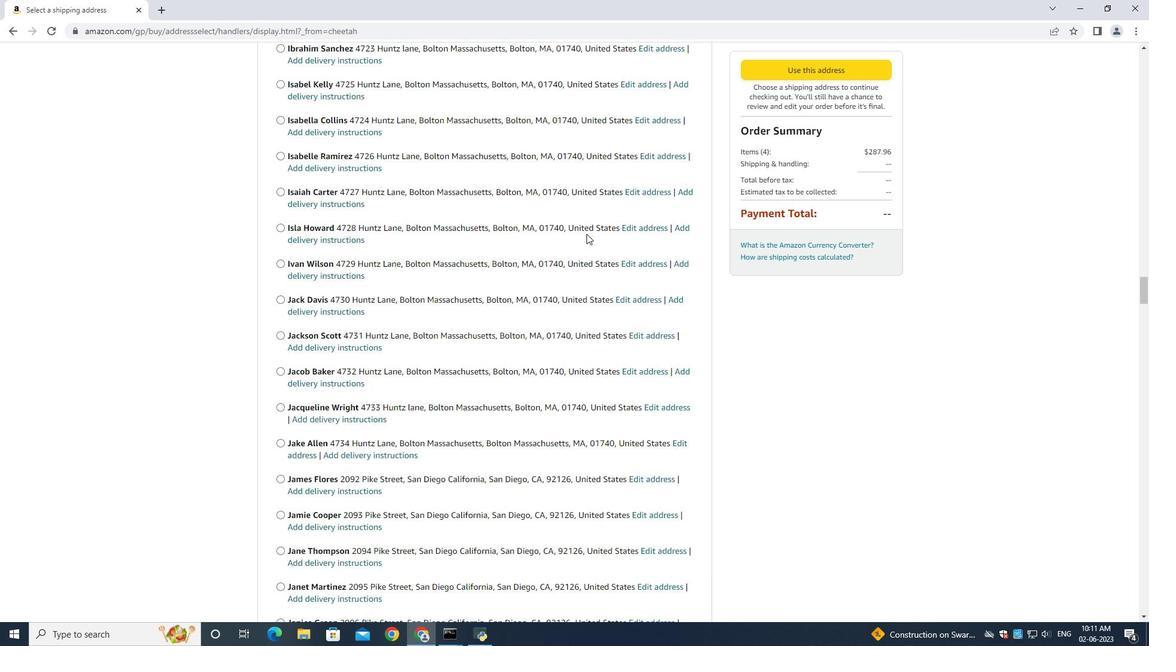 
Action: Mouse scrolled (586, 233) with delta (0, 0)
Screenshot: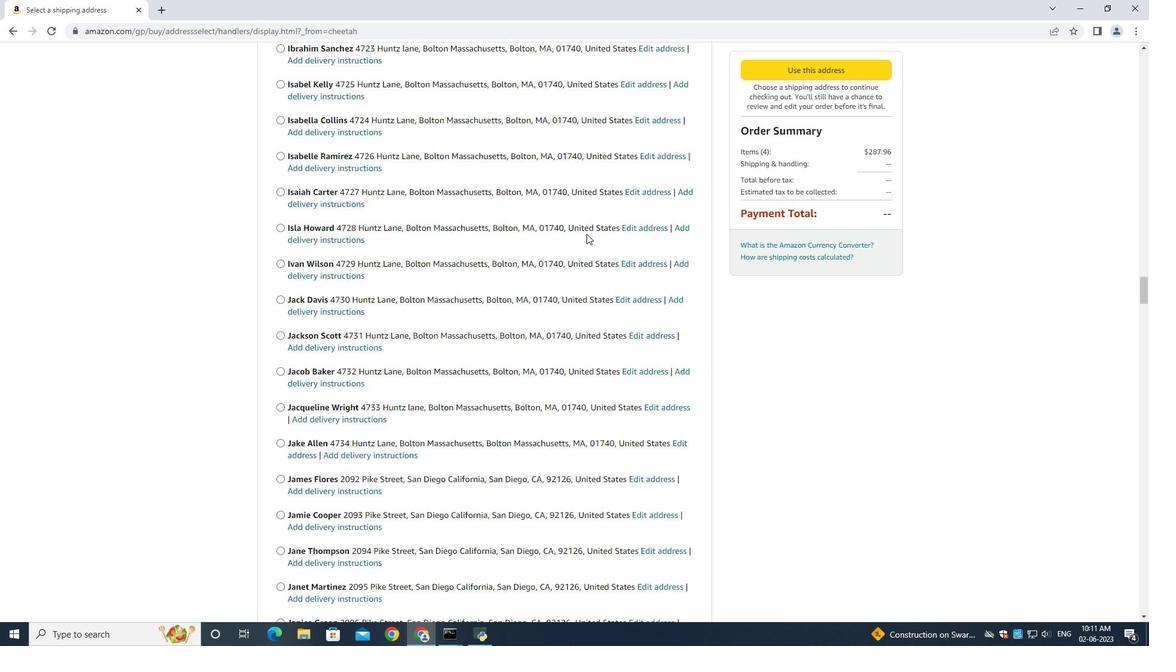 
Action: Mouse scrolled (586, 232) with delta (0, -1)
Screenshot: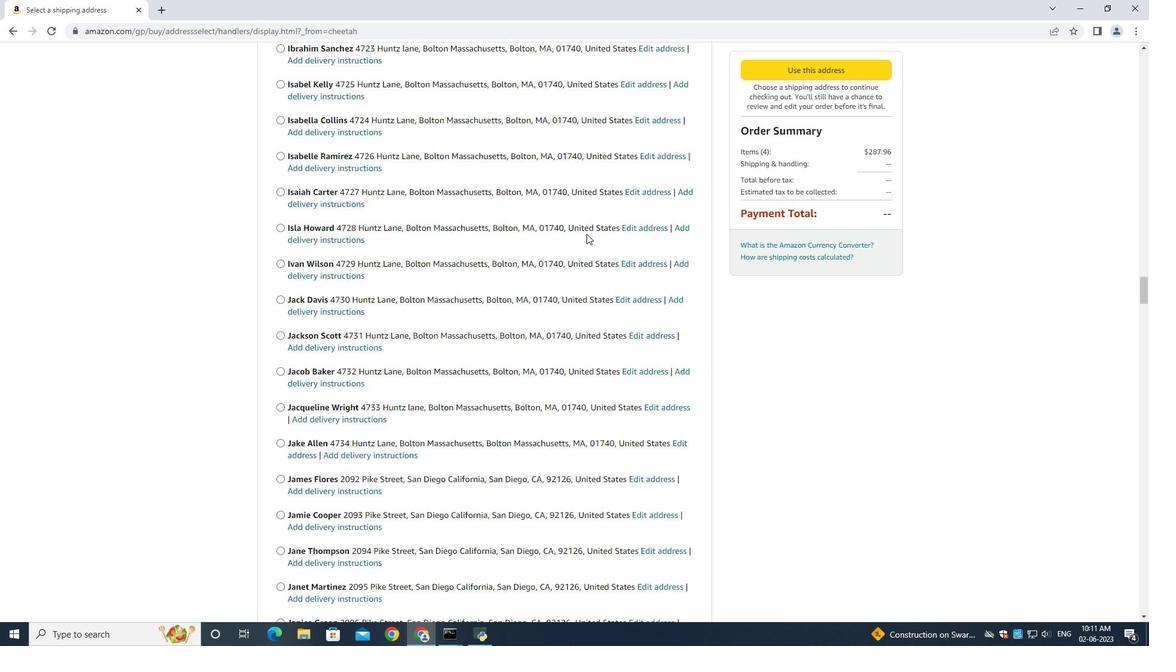
Action: Mouse scrolled (586, 233) with delta (0, 0)
Screenshot: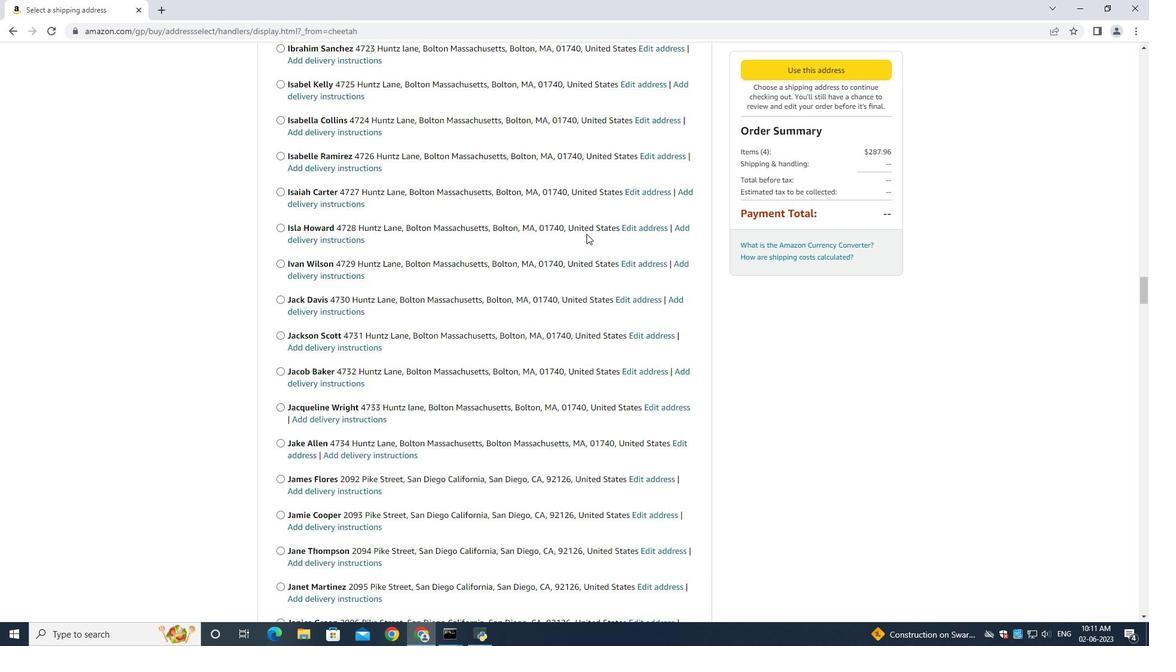 
Action: Mouse moved to (587, 243)
Screenshot: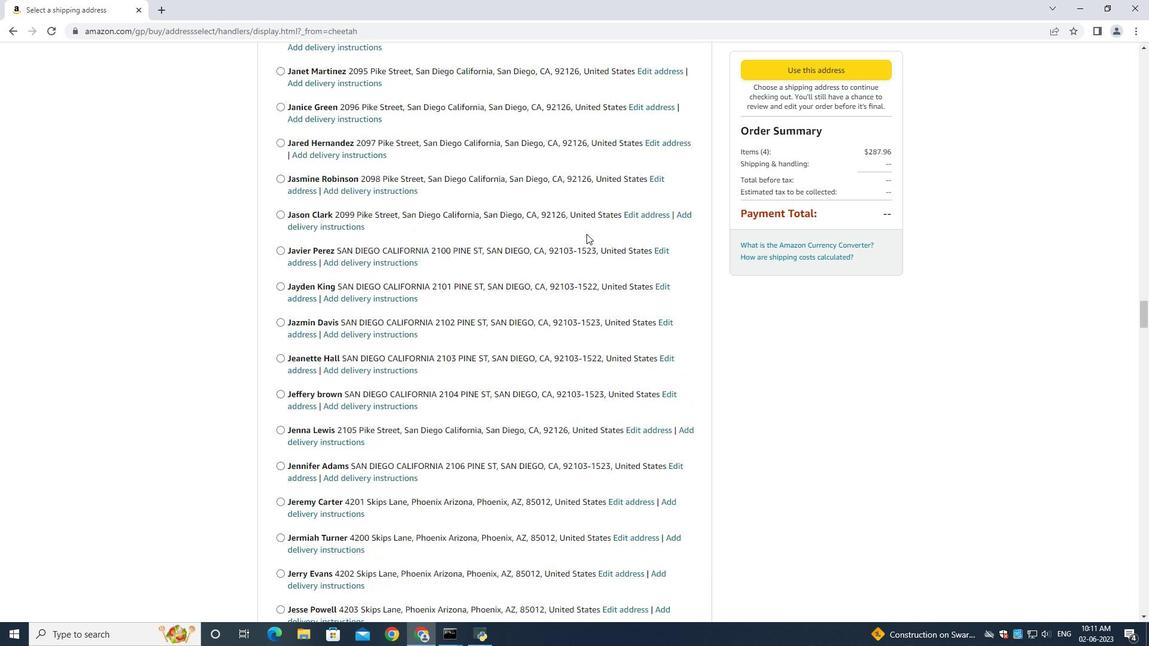 
Action: Mouse scrolled (587, 242) with delta (0, 0)
Screenshot: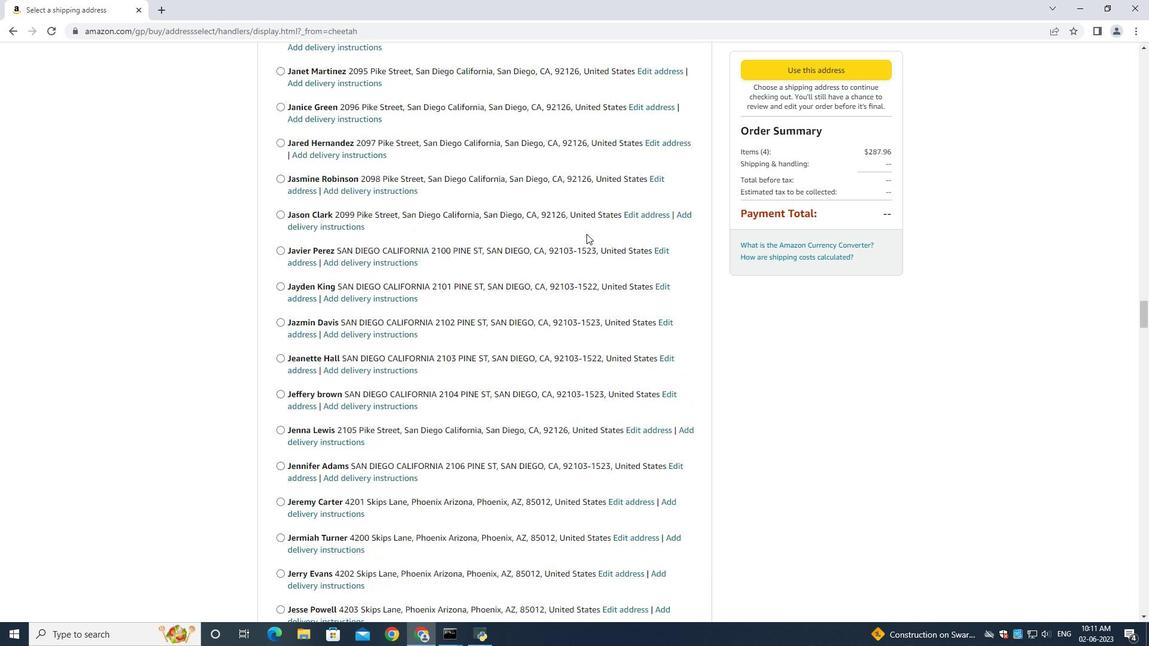 
Action: Mouse moved to (587, 243)
Screenshot: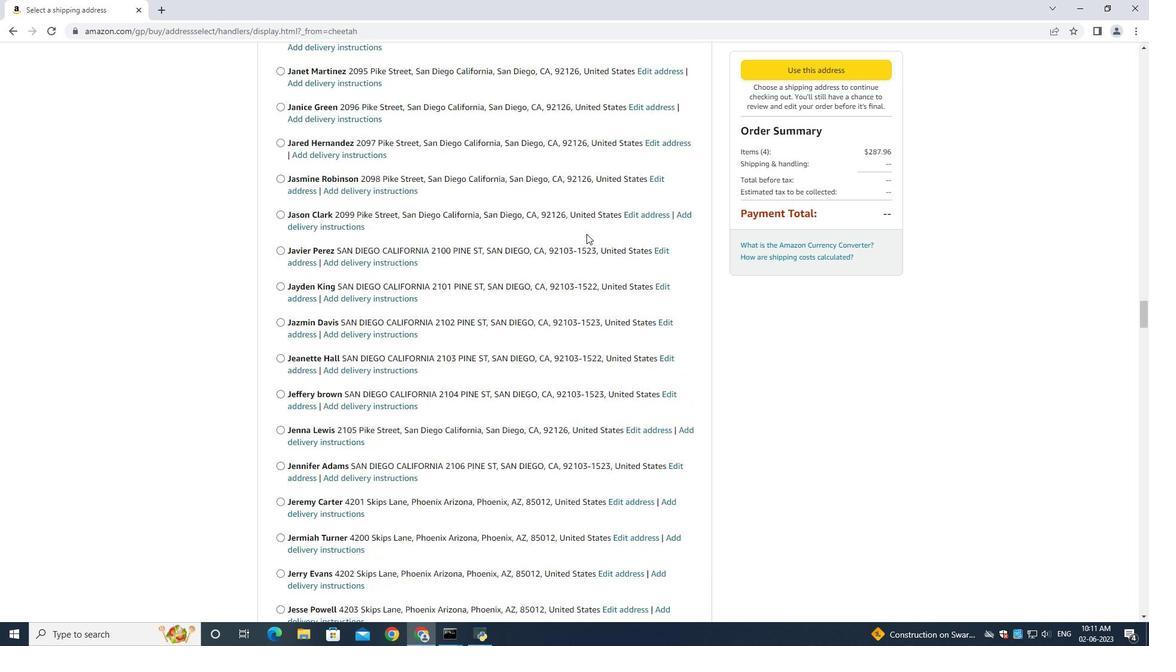 
Action: Mouse scrolled (587, 243) with delta (0, 0)
Screenshot: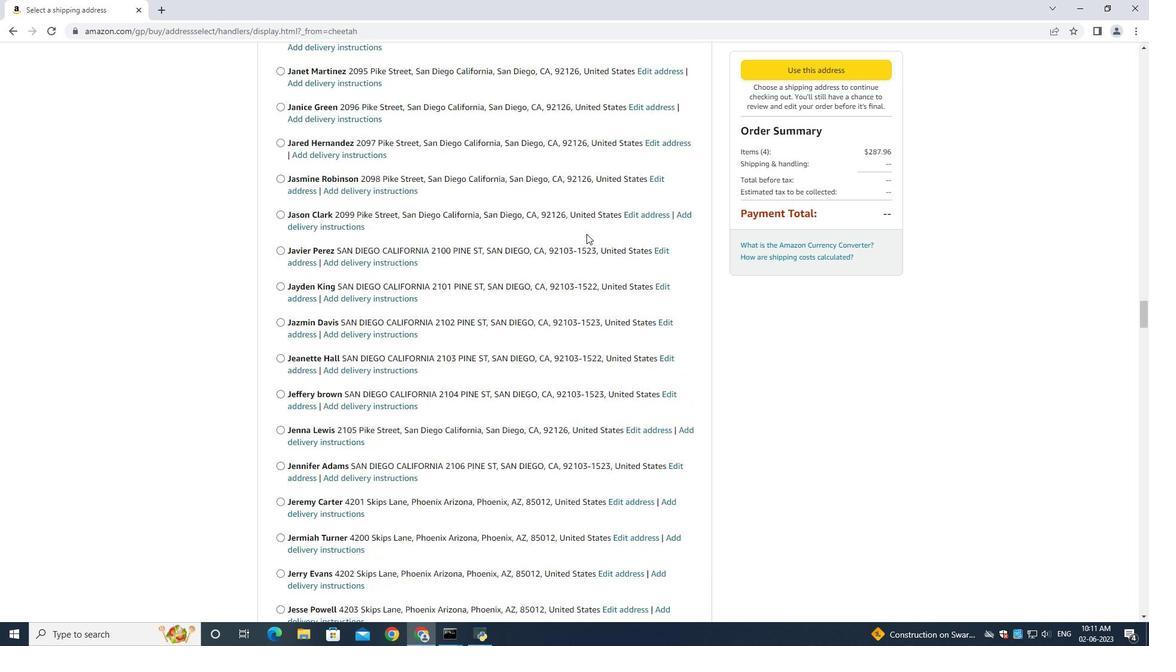 
Action: Mouse scrolled (587, 243) with delta (0, 0)
Screenshot: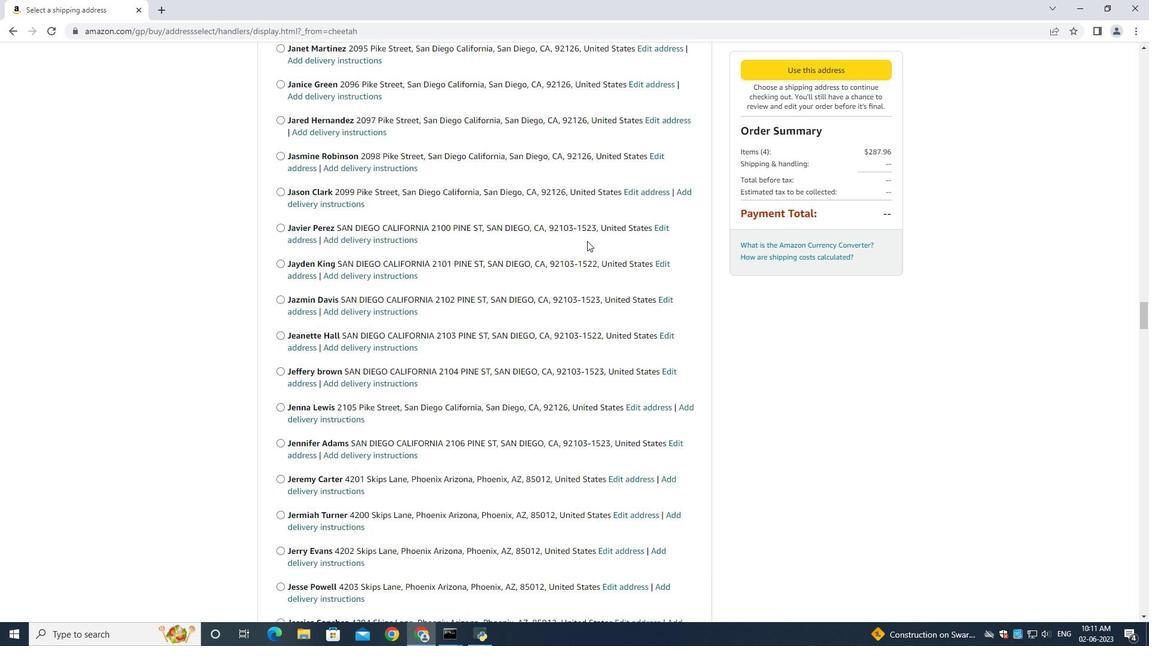 
Action: Mouse scrolled (587, 242) with delta (0, -1)
Screenshot: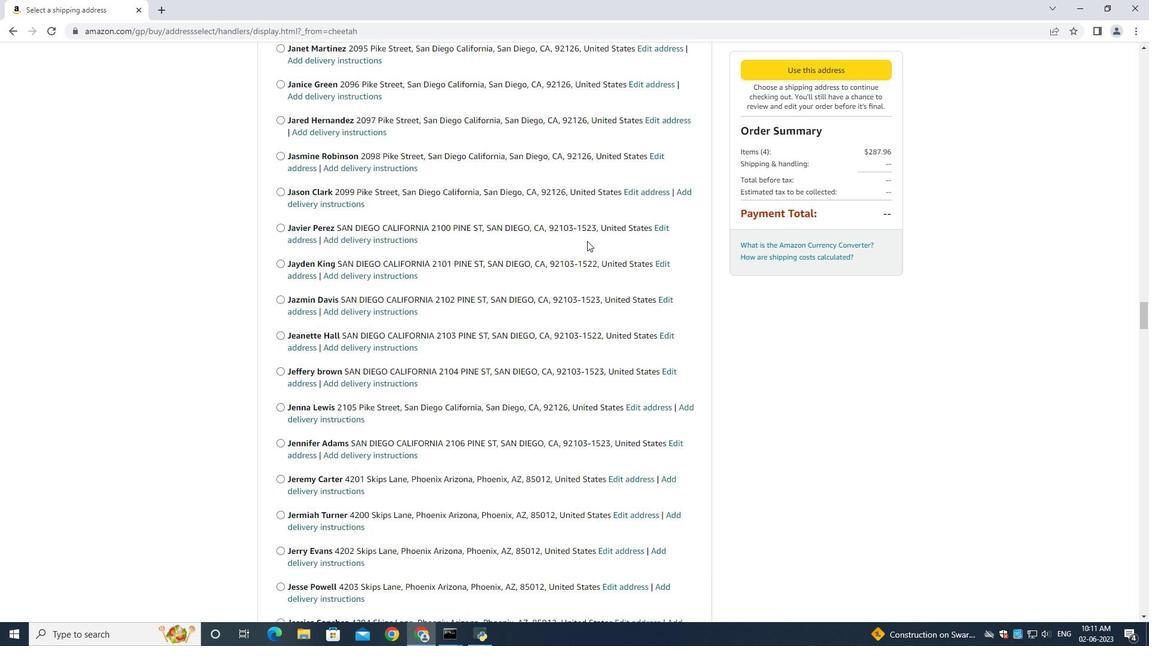 
Action: Mouse scrolled (587, 243) with delta (0, 0)
Screenshot: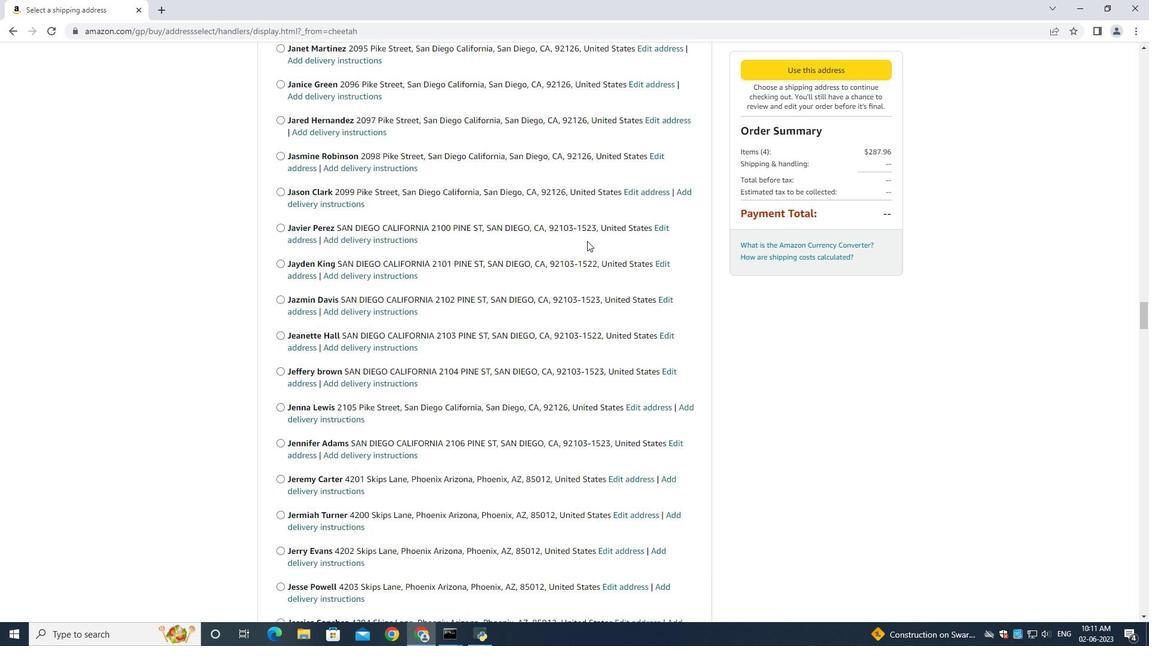 
Action: Mouse scrolled (587, 243) with delta (0, 0)
Screenshot: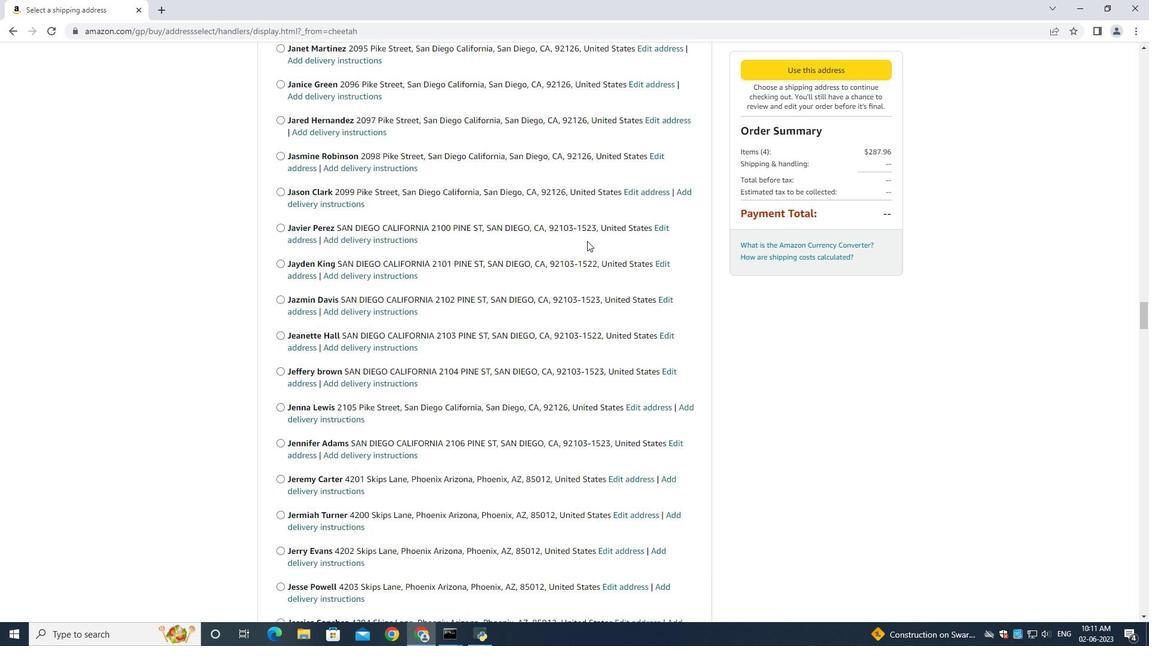 
Action: Mouse scrolled (587, 243) with delta (0, 0)
Screenshot: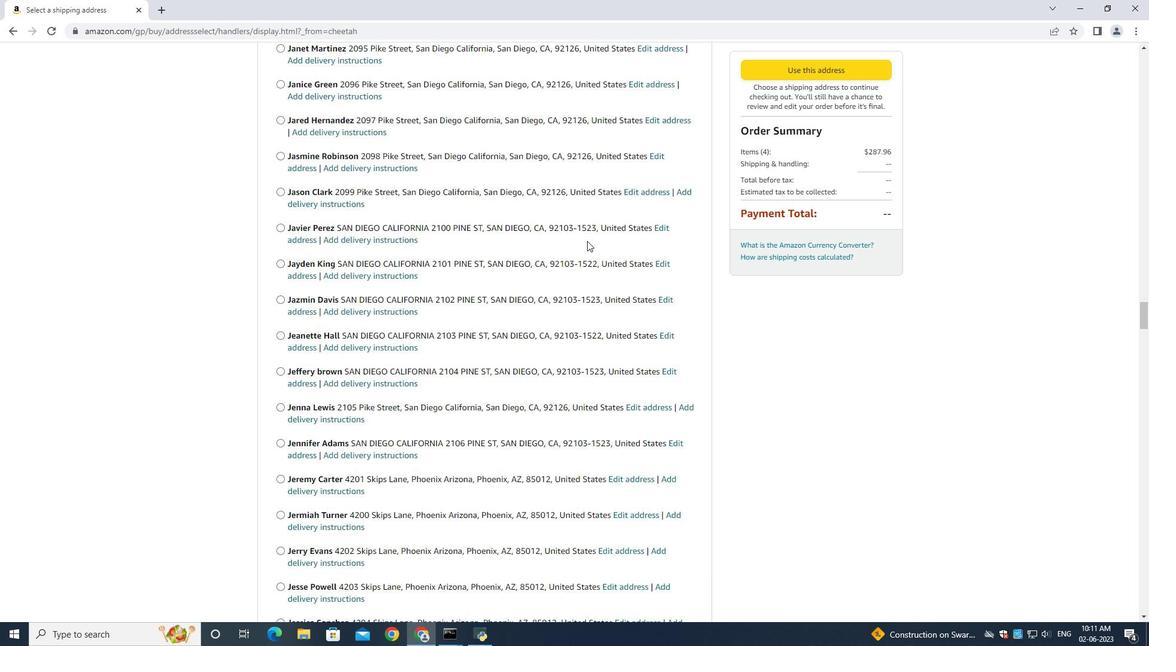 
Action: Mouse scrolled (587, 243) with delta (0, 0)
Screenshot: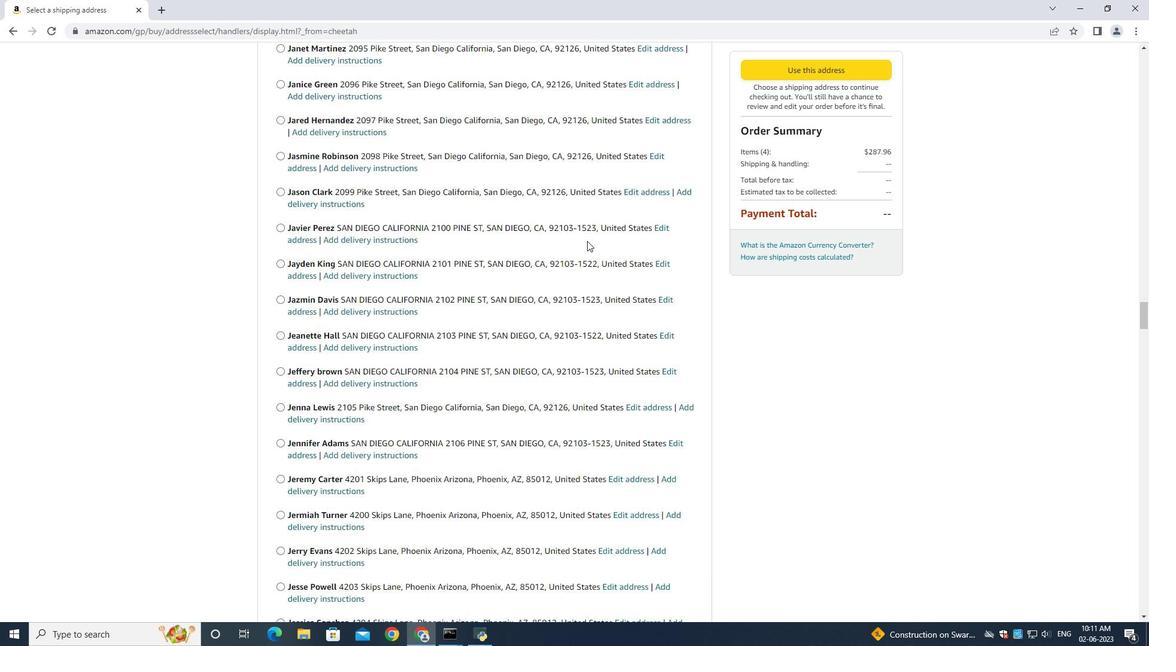 
Action: Mouse scrolled (587, 243) with delta (0, 0)
Screenshot: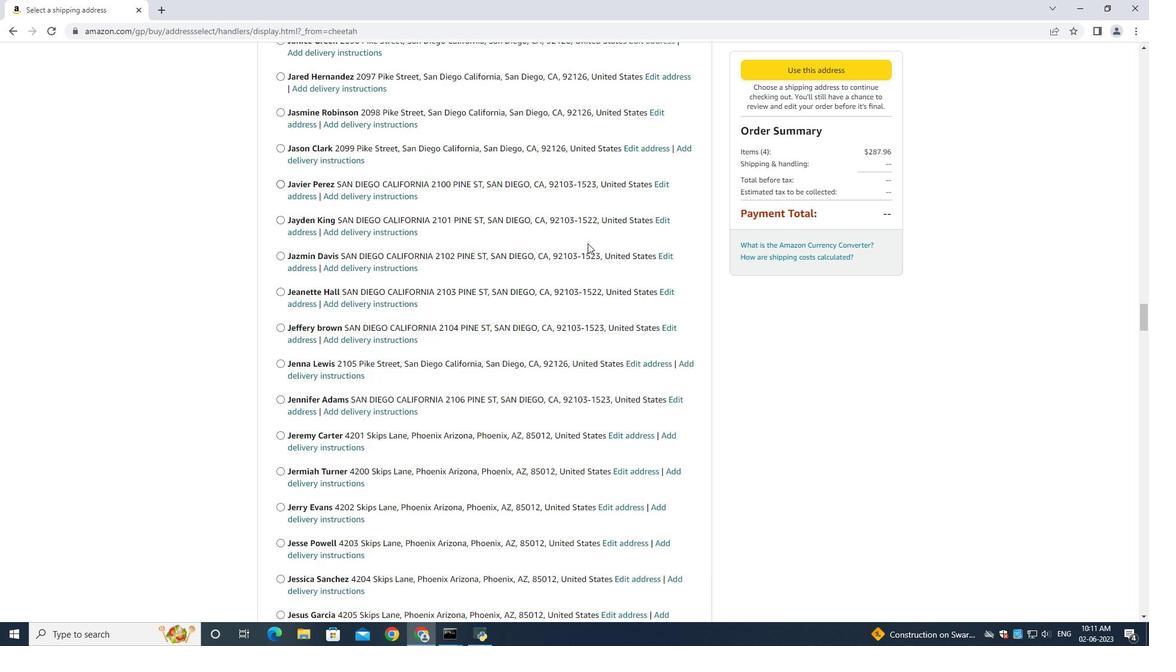 
Action: Mouse scrolled (587, 243) with delta (0, 0)
Screenshot: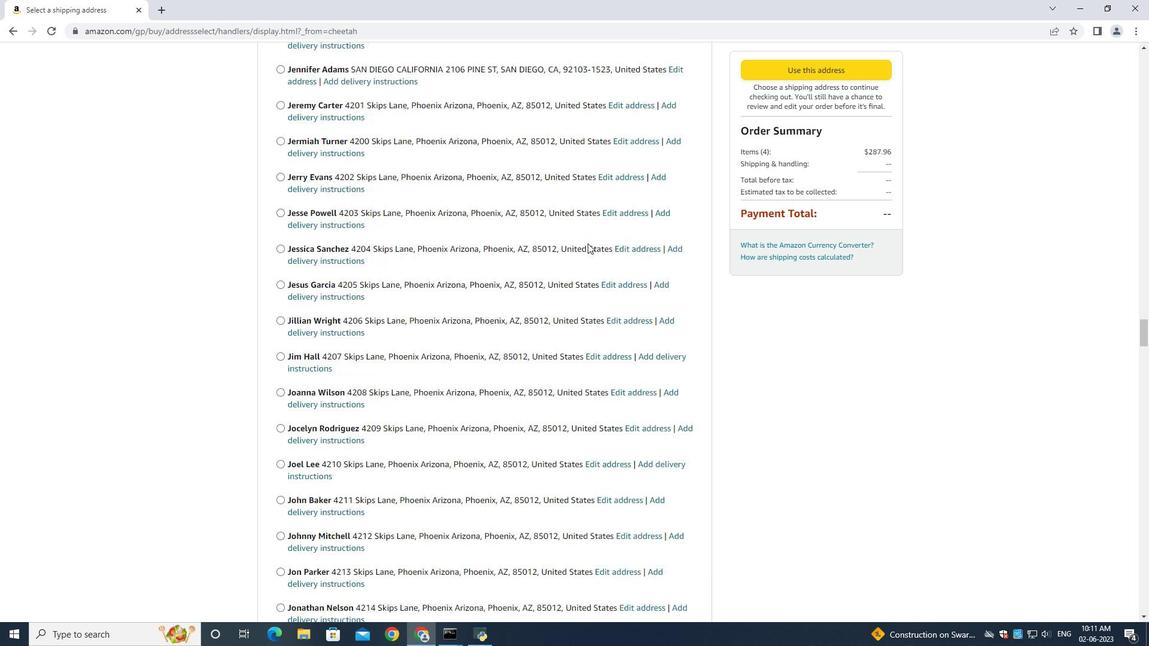 
Action: Mouse scrolled (587, 243) with delta (0, 0)
Screenshot: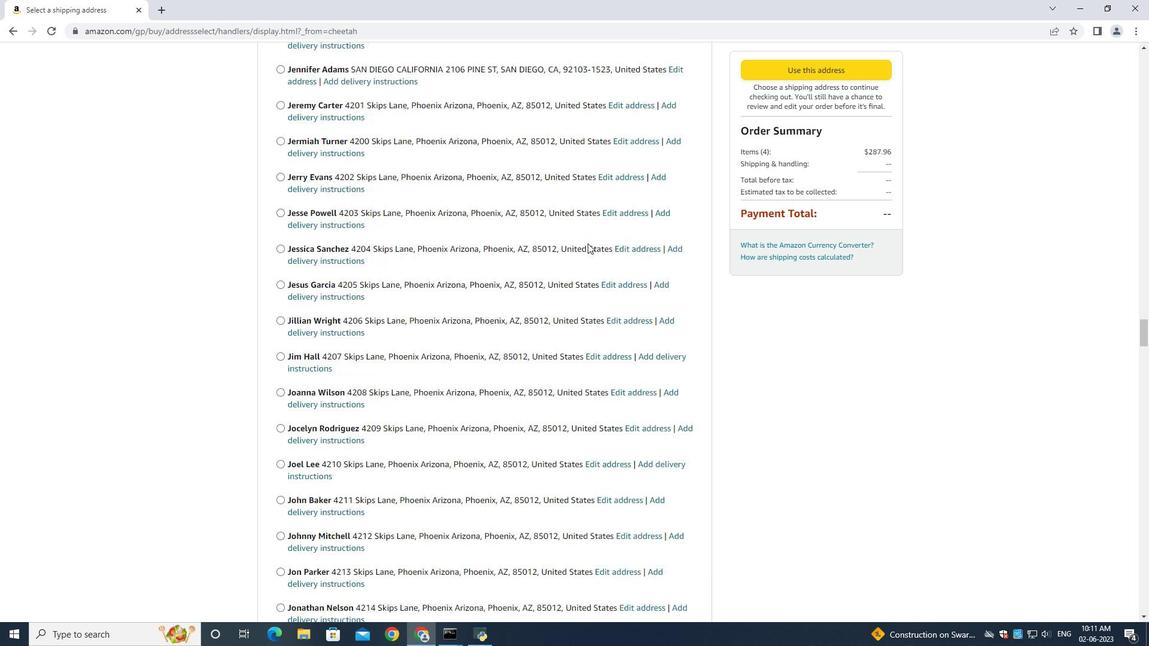 
Action: Mouse scrolled (587, 243) with delta (0, 0)
Screenshot: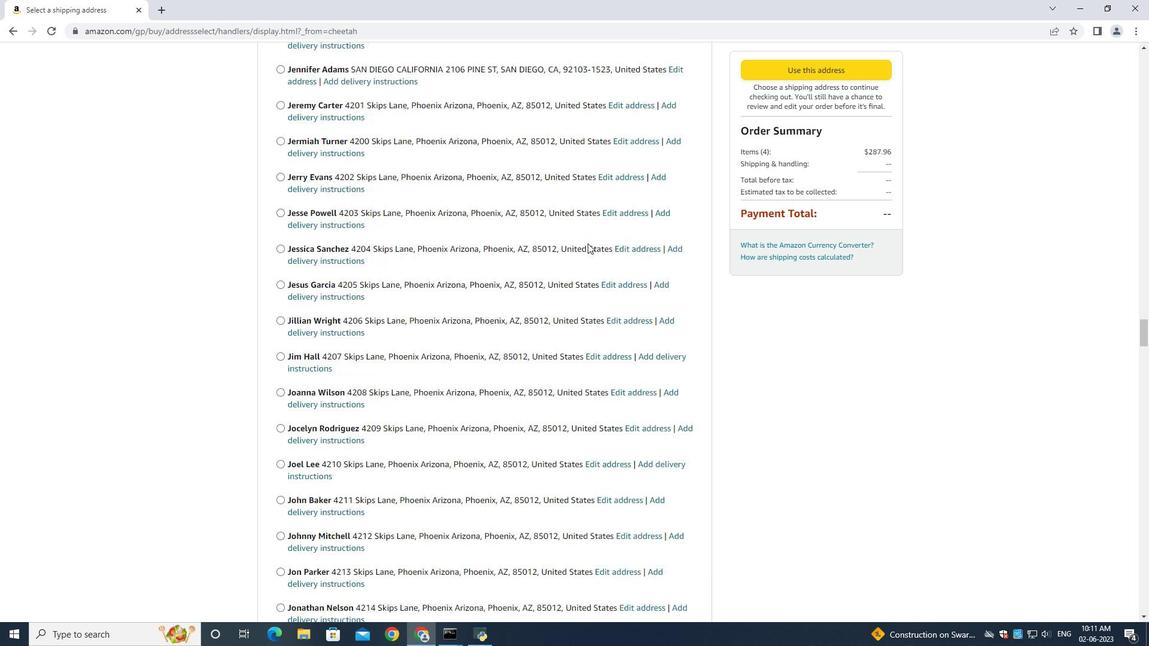 
Action: Mouse scrolled (587, 243) with delta (0, 0)
Screenshot: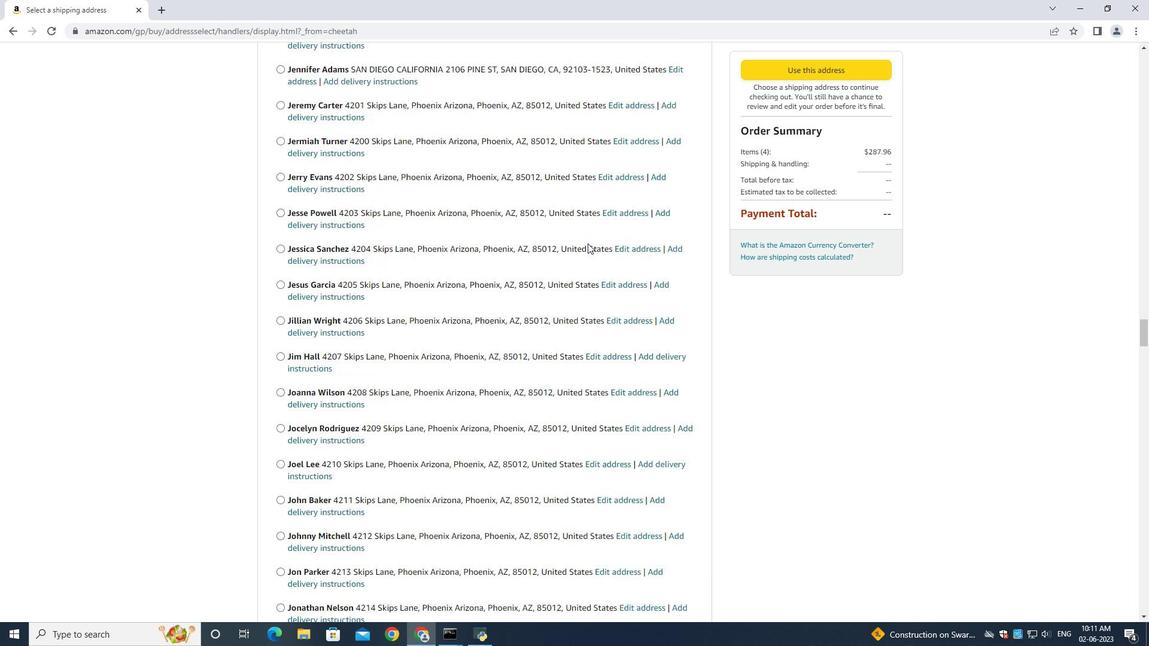 
Action: Mouse scrolled (587, 243) with delta (0, 0)
Screenshot: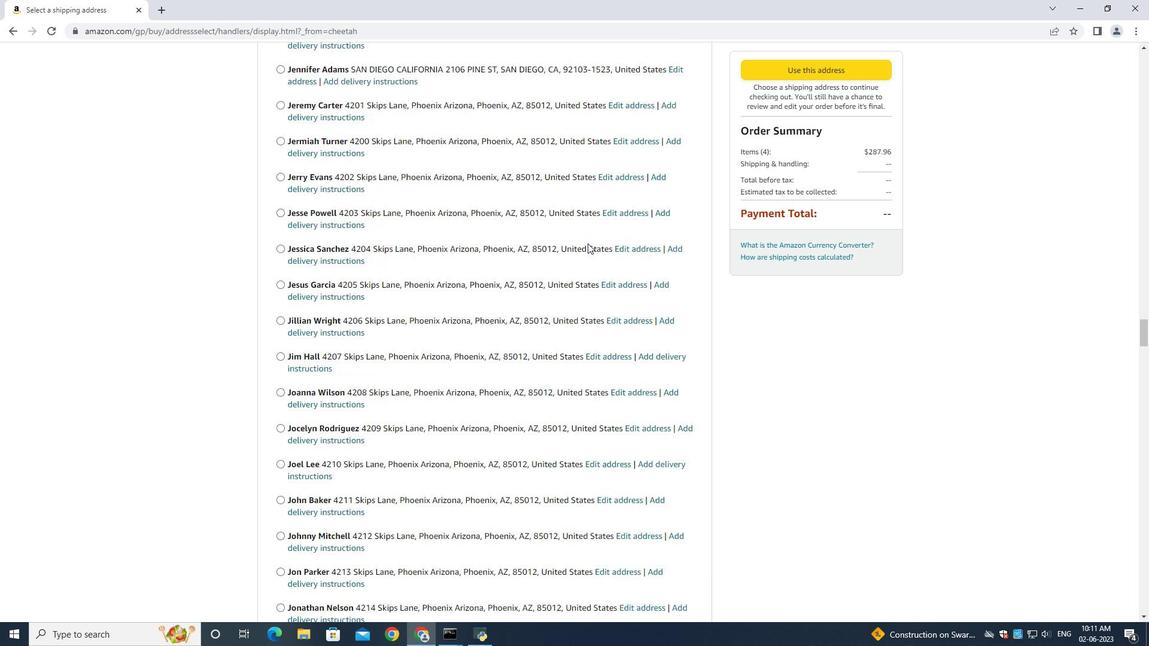 
Action: Mouse scrolled (587, 243) with delta (0, 0)
Screenshot: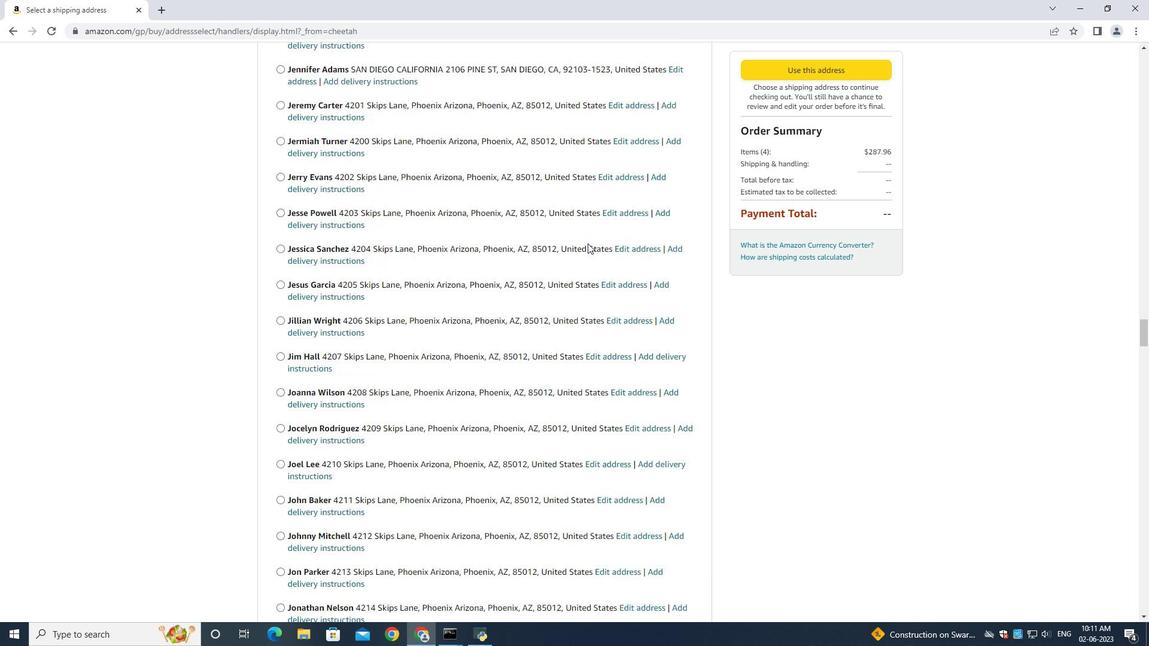 
Action: Mouse scrolled (587, 243) with delta (0, 0)
Screenshot: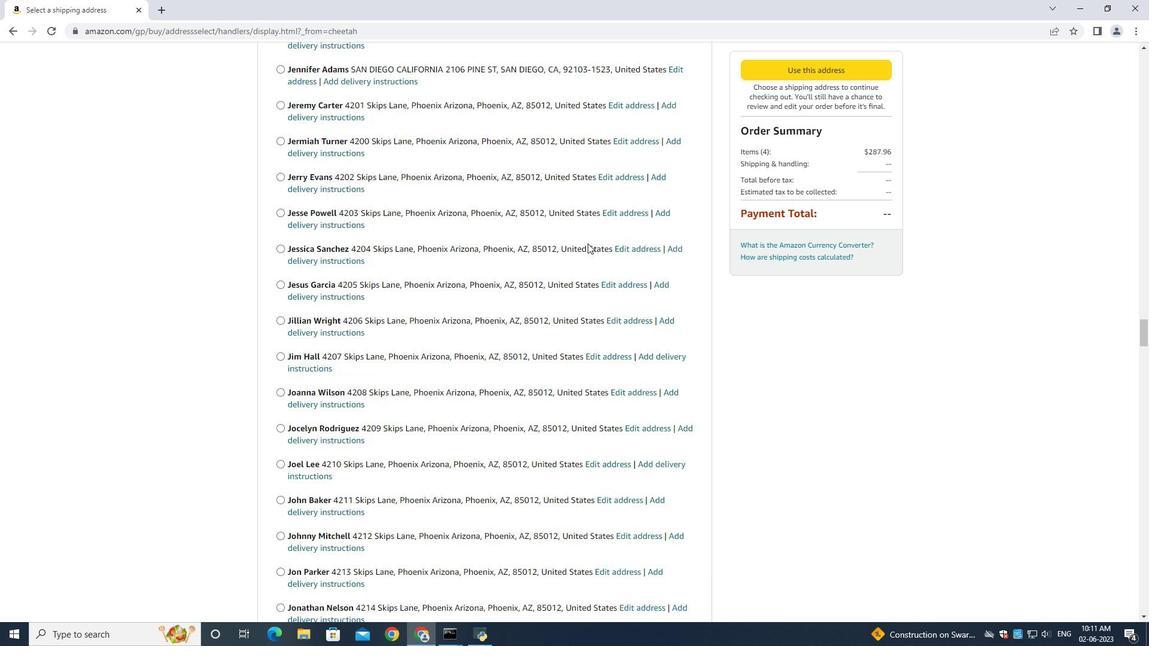 
Action: Mouse scrolled (587, 243) with delta (0, 0)
Screenshot: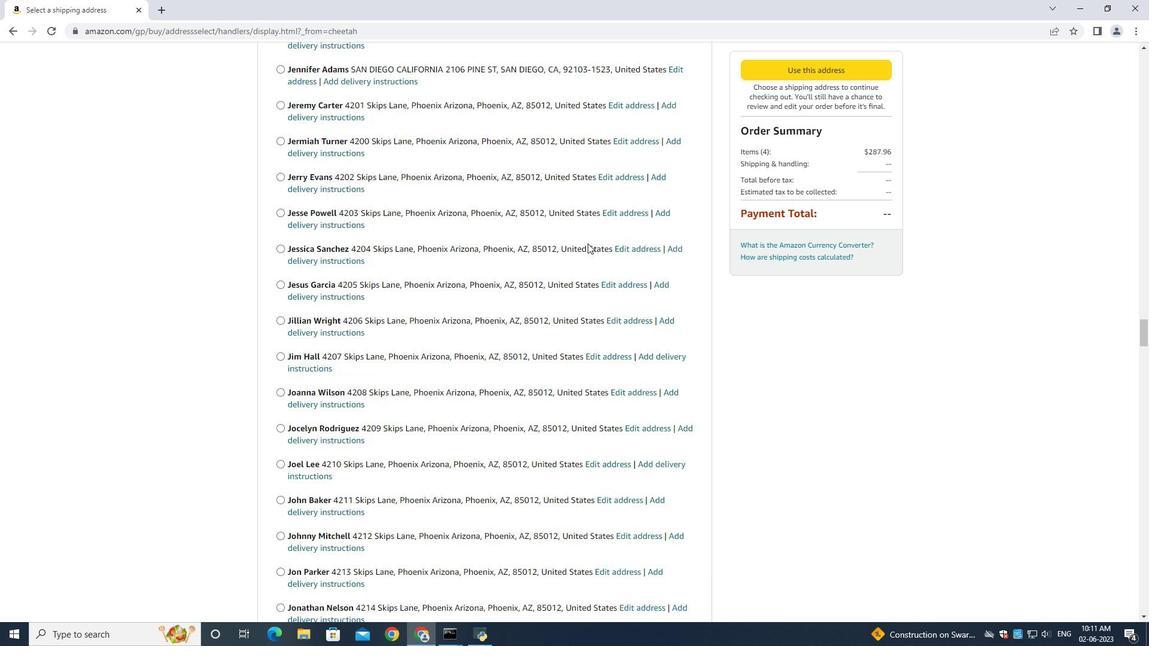 
Action: Mouse moved to (587, 244)
Screenshot: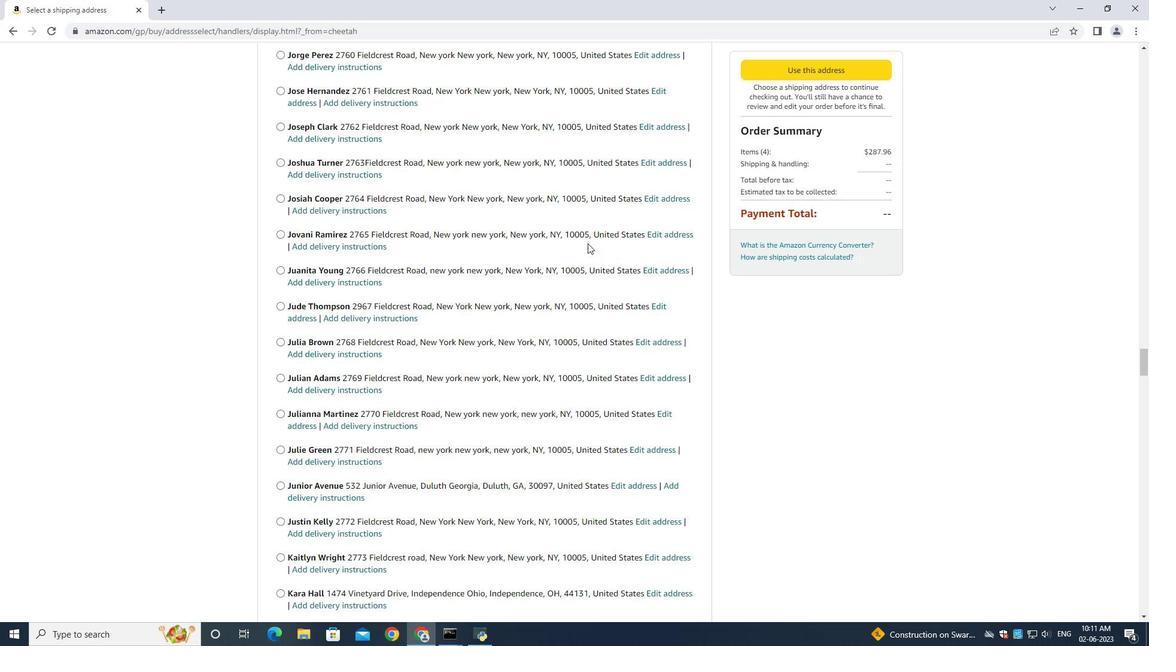 
Action: Mouse scrolled (587, 244) with delta (0, 0)
Screenshot: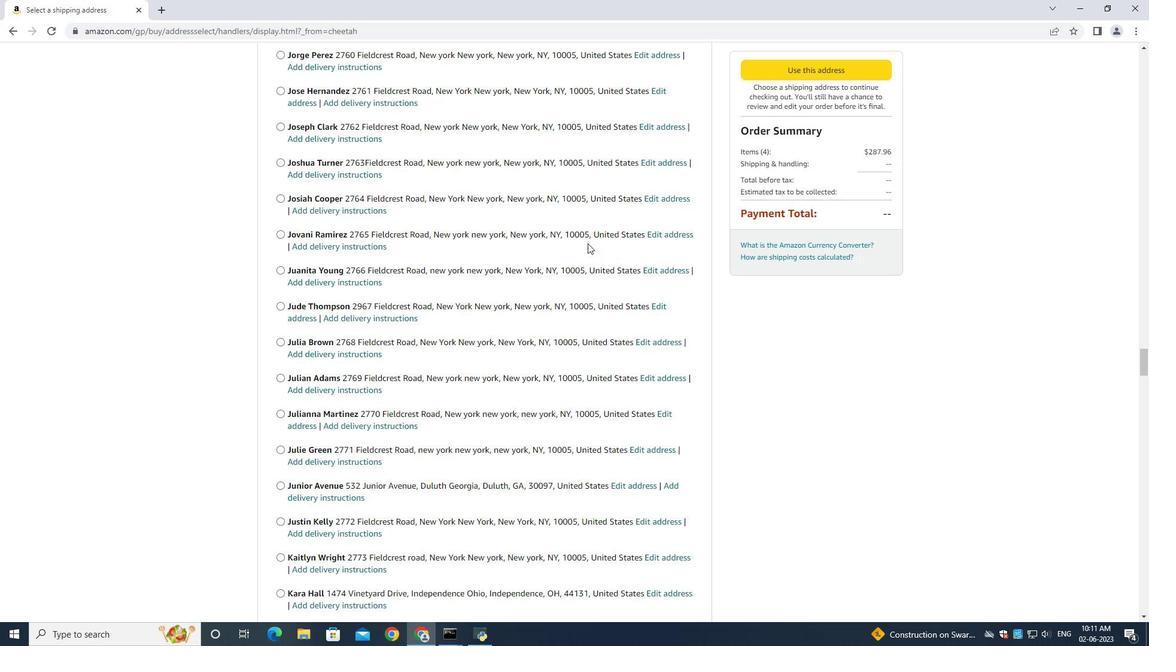 
Action: Mouse moved to (587, 247)
Screenshot: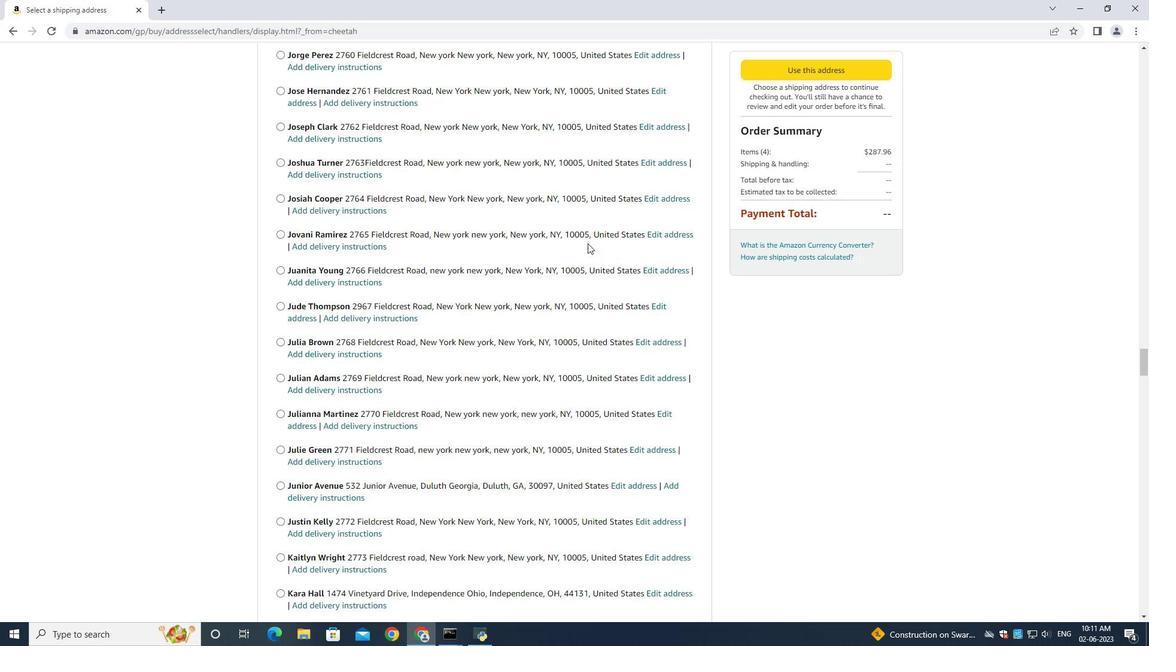 
Action: Mouse scrolled (587, 246) with delta (0, 0)
Screenshot: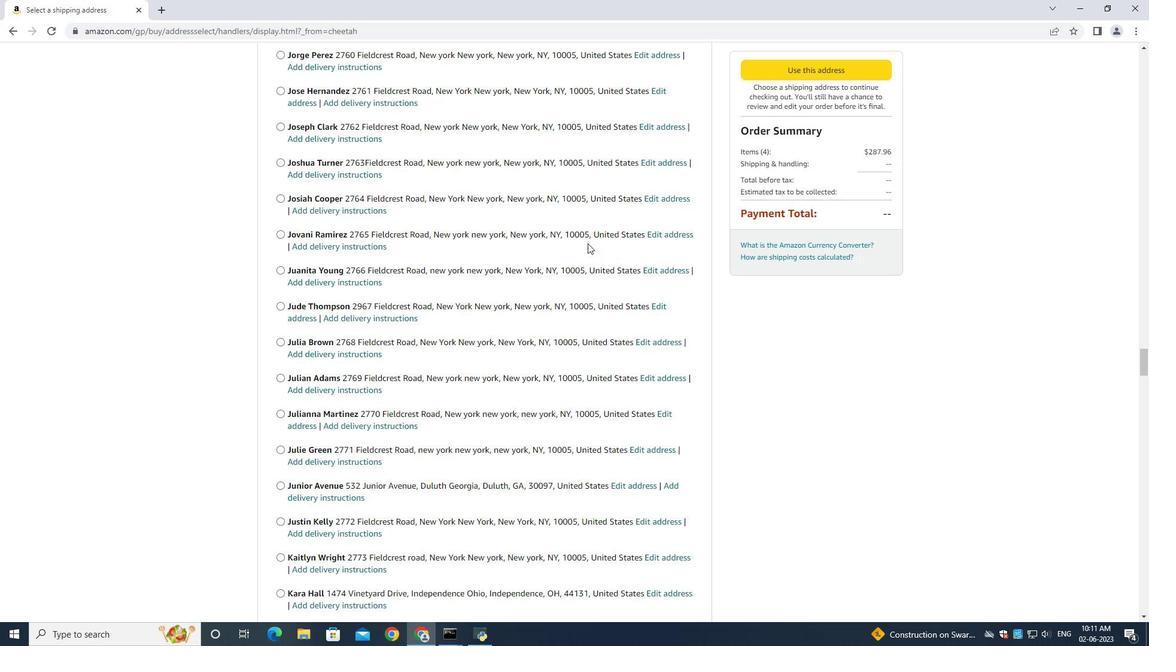 
Action: Mouse moved to (587, 247)
Screenshot: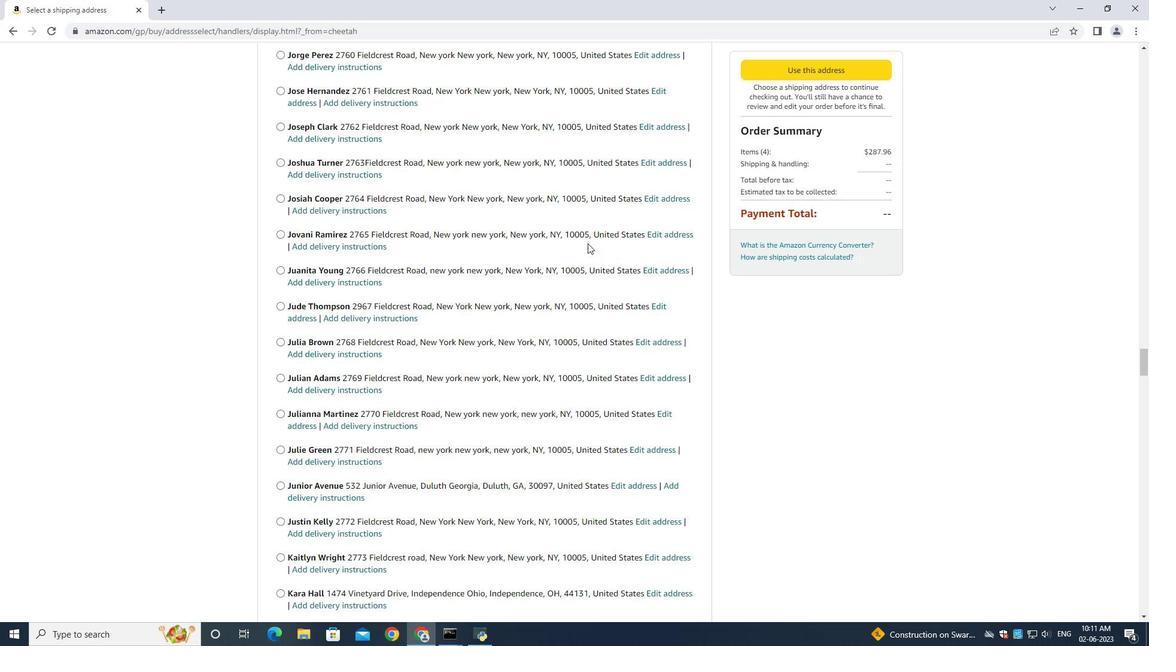 
Action: Mouse scrolled (587, 246) with delta (0, 0)
Screenshot: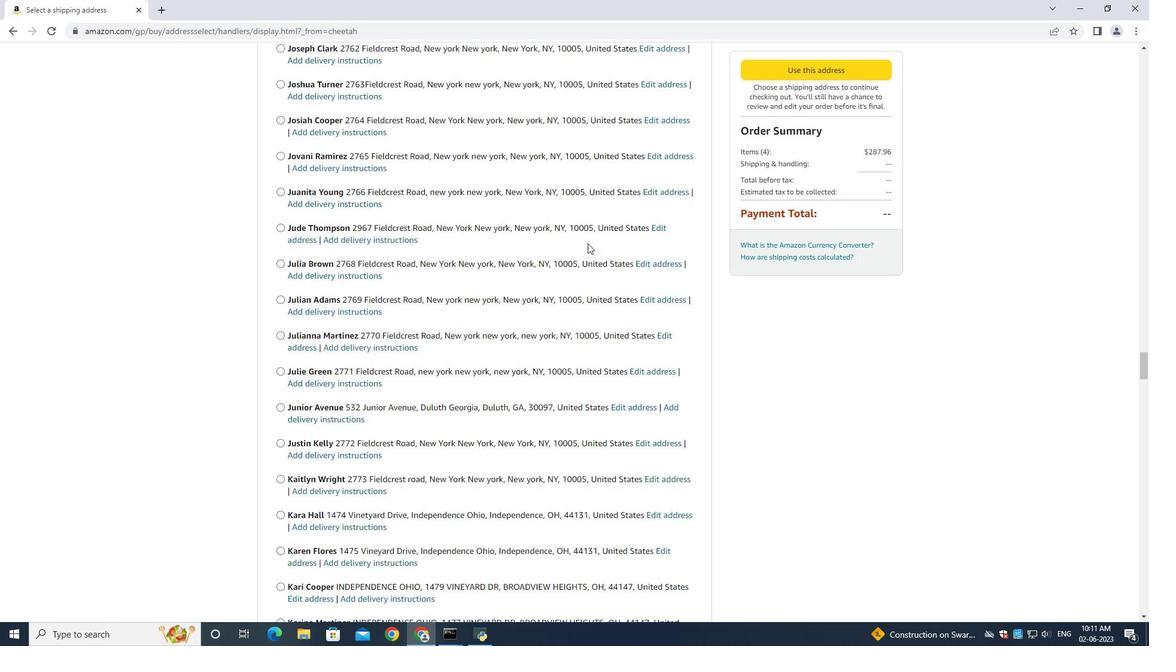 
Action: Mouse scrolled (587, 246) with delta (0, 0)
Screenshot: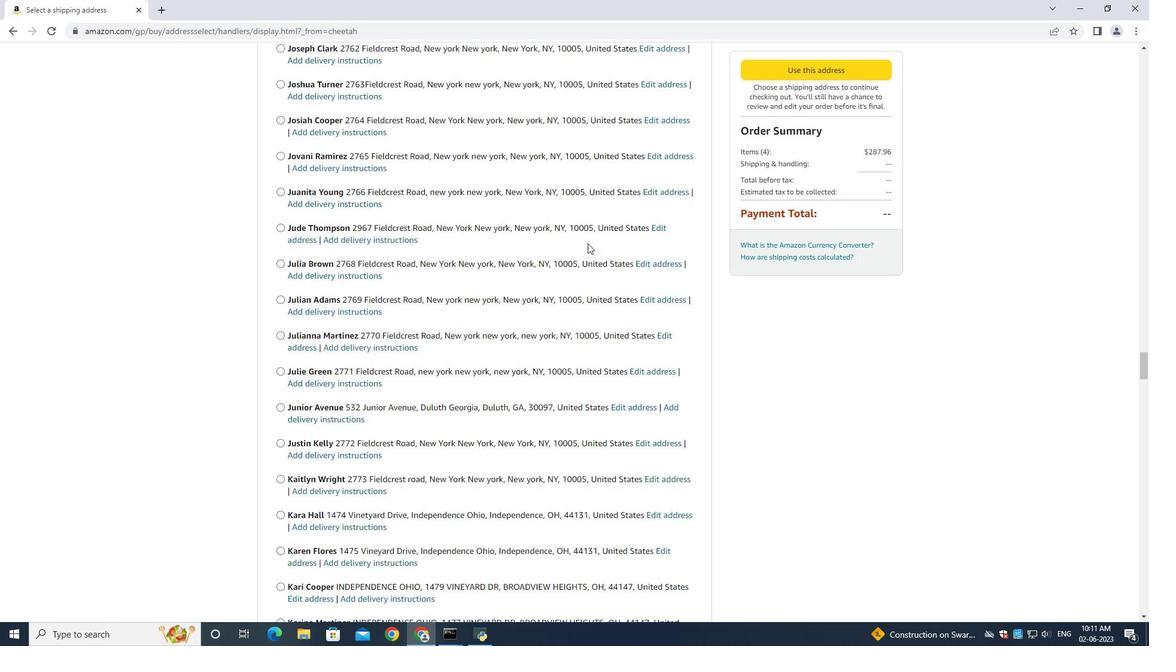 
Action: Mouse scrolled (587, 246) with delta (0, 0)
Screenshot: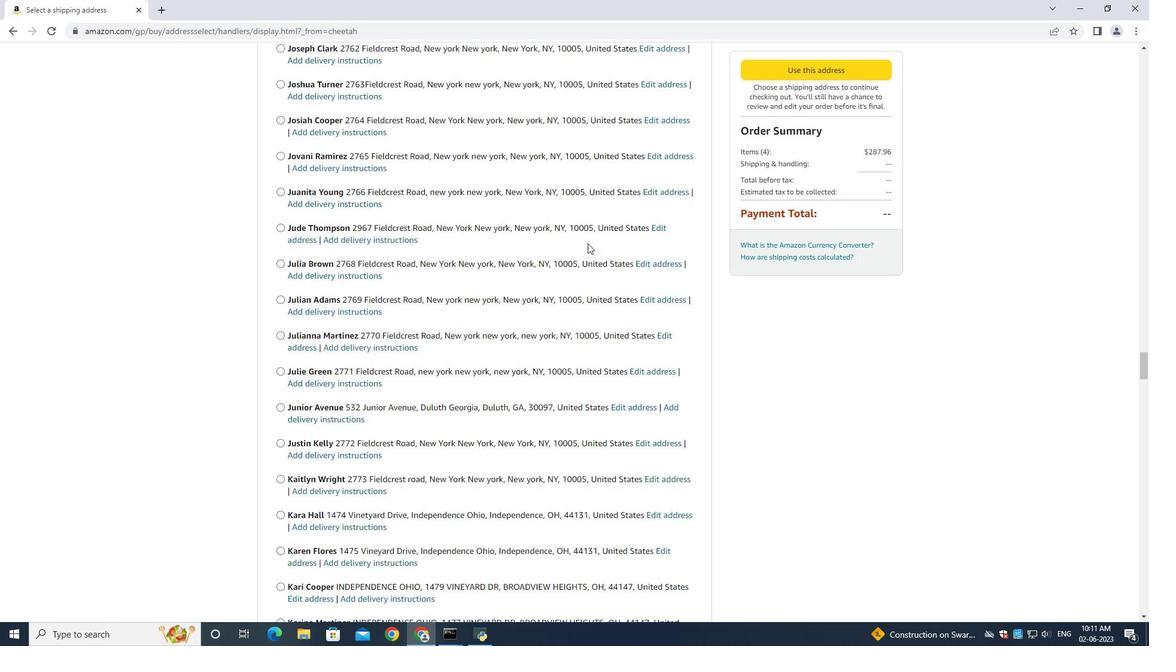 
Action: Mouse scrolled (587, 246) with delta (0, 0)
Screenshot: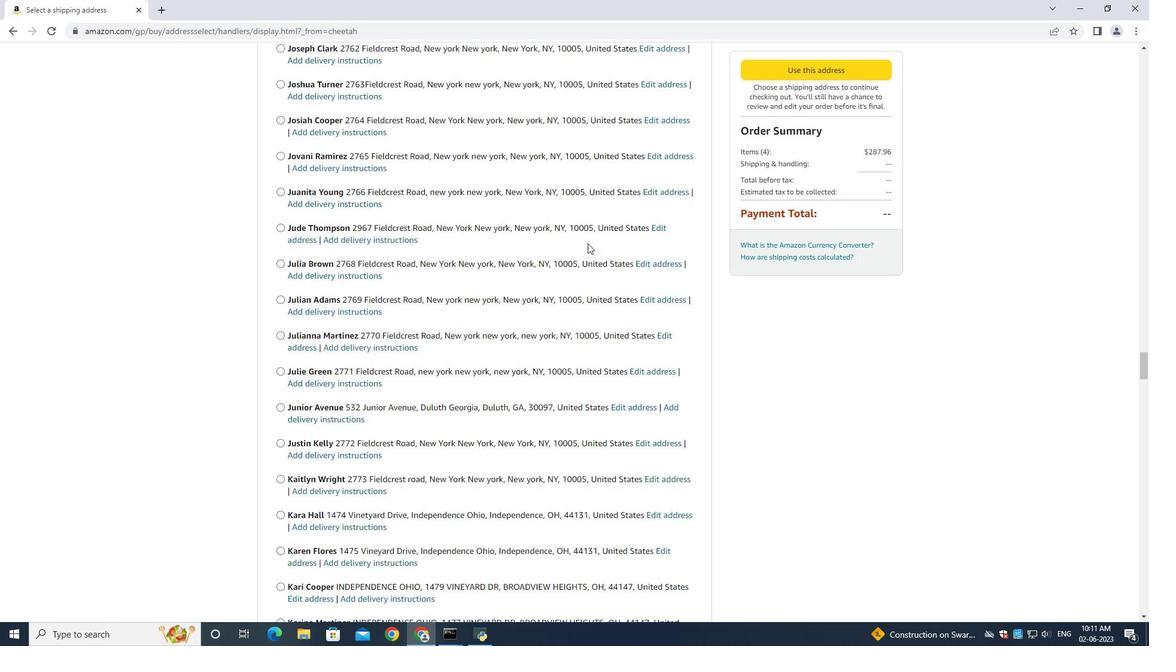
Action: Mouse scrolled (587, 246) with delta (0, 0)
Screenshot: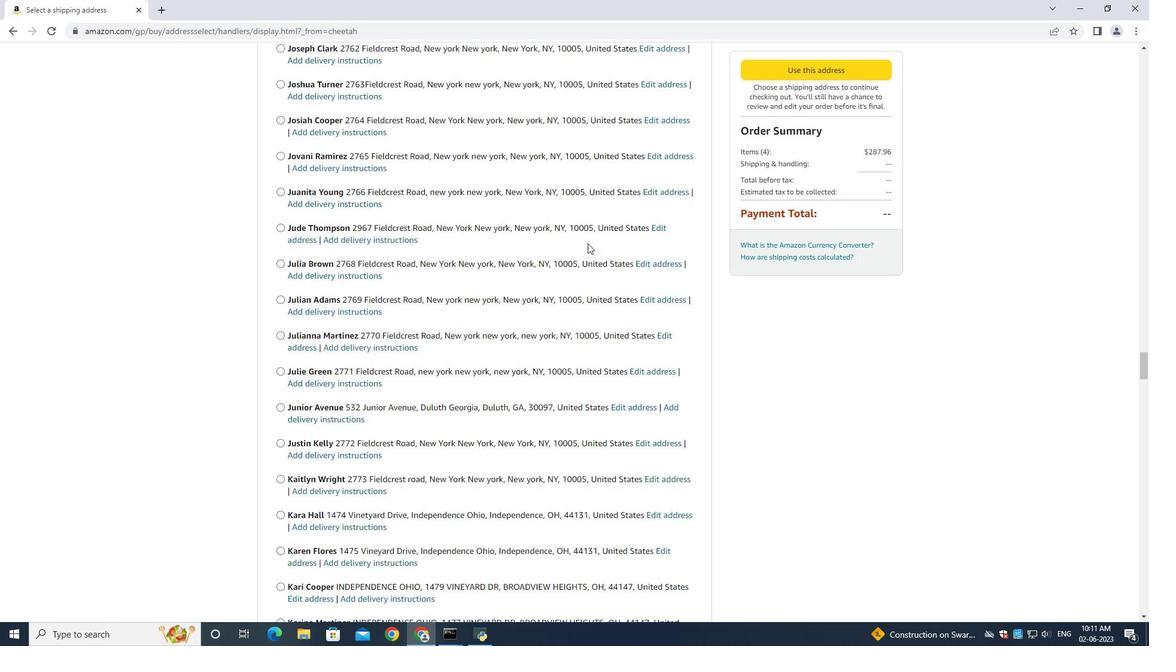 
Action: Mouse scrolled (587, 246) with delta (0, 0)
Screenshot: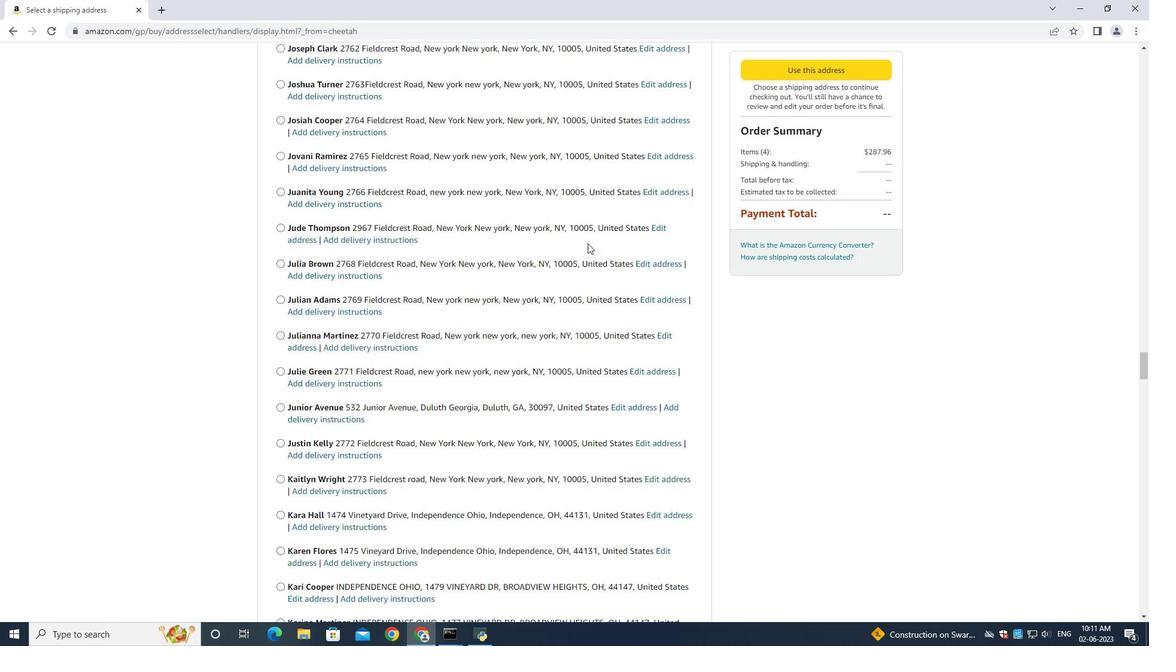 
Action: Mouse scrolled (587, 246) with delta (0, 0)
Screenshot: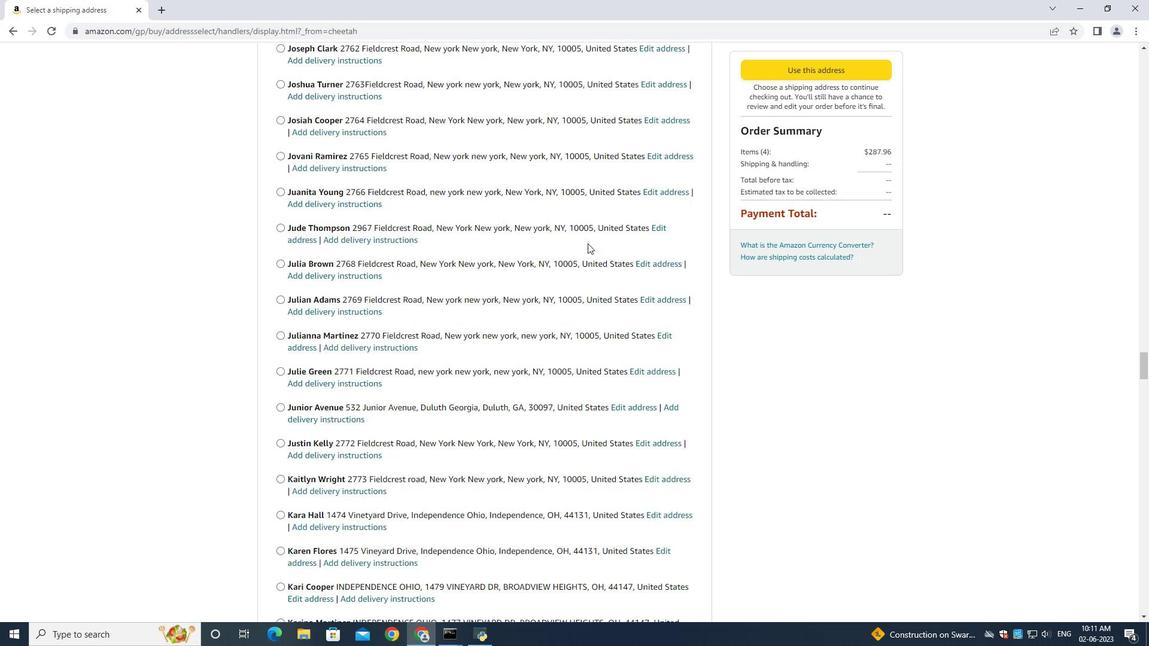 
Action: Mouse moved to (587, 249)
Screenshot: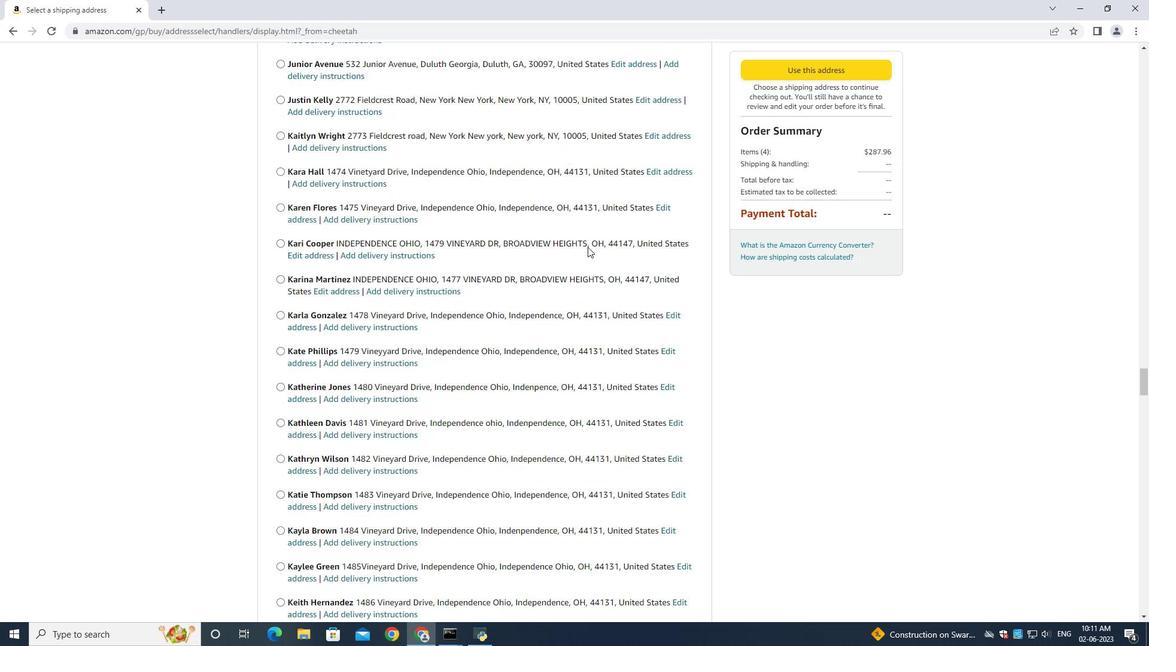 
Action: Mouse scrolled (587, 249) with delta (0, 0)
Screenshot: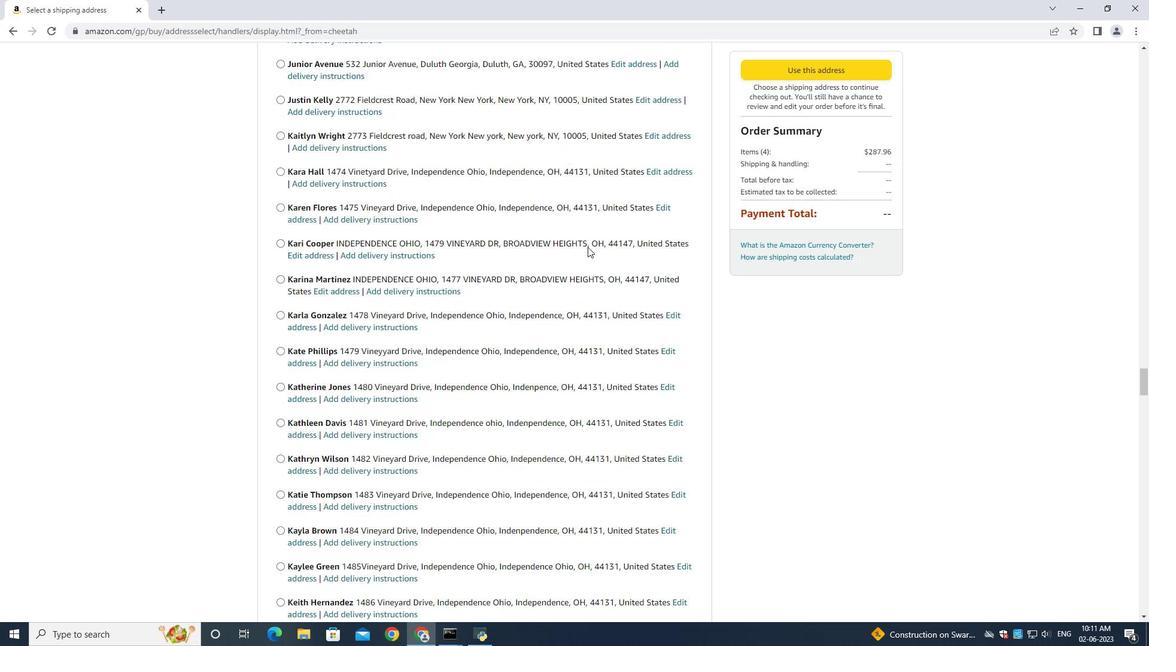
Action: Mouse moved to (587, 251)
Screenshot: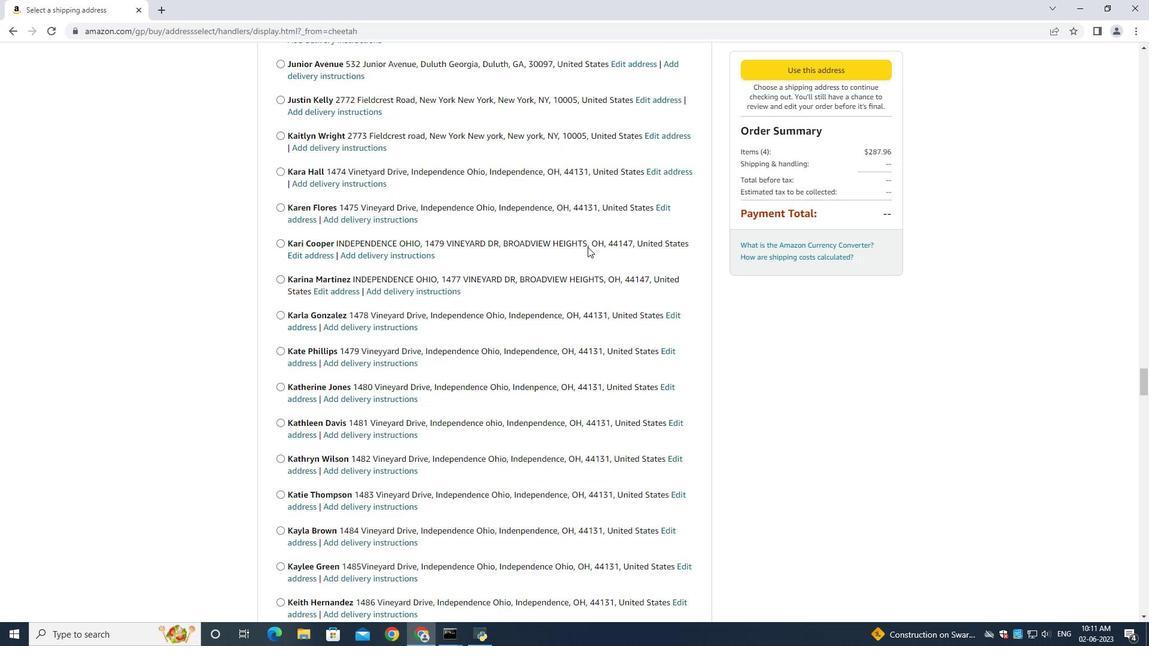 
Action: Mouse scrolled (587, 249) with delta (0, 0)
Screenshot: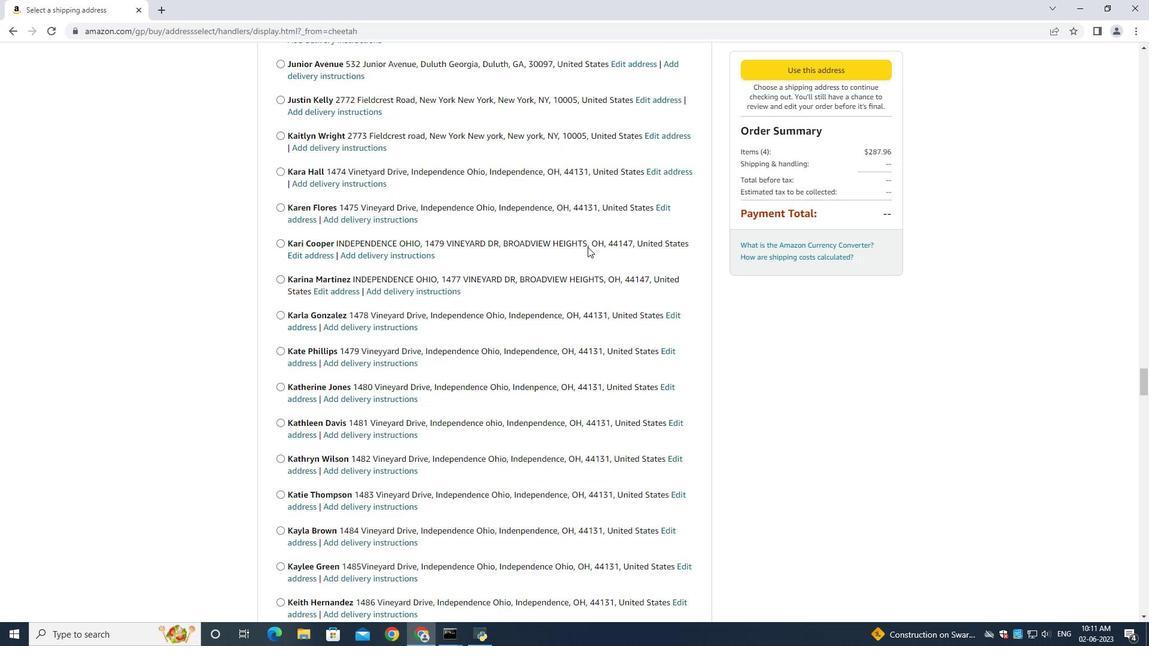 
Action: Mouse scrolled (587, 250) with delta (0, 0)
Screenshot: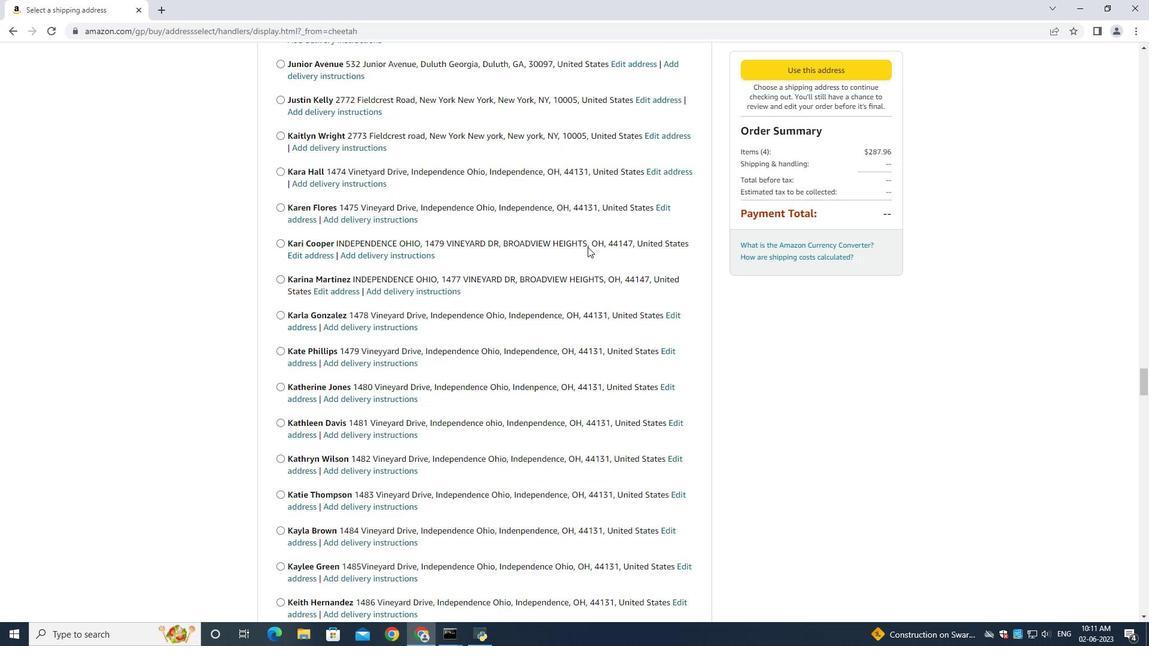 
Action: Mouse scrolled (587, 250) with delta (0, 0)
Screenshot: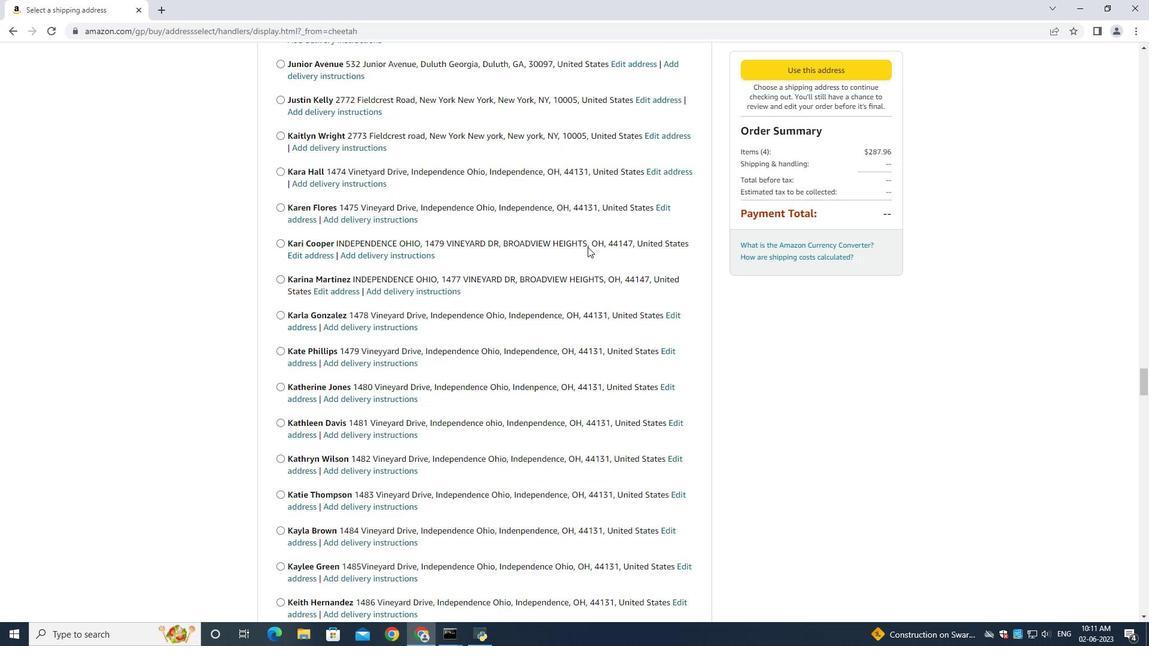 
Action: Mouse moved to (587, 251)
Screenshot: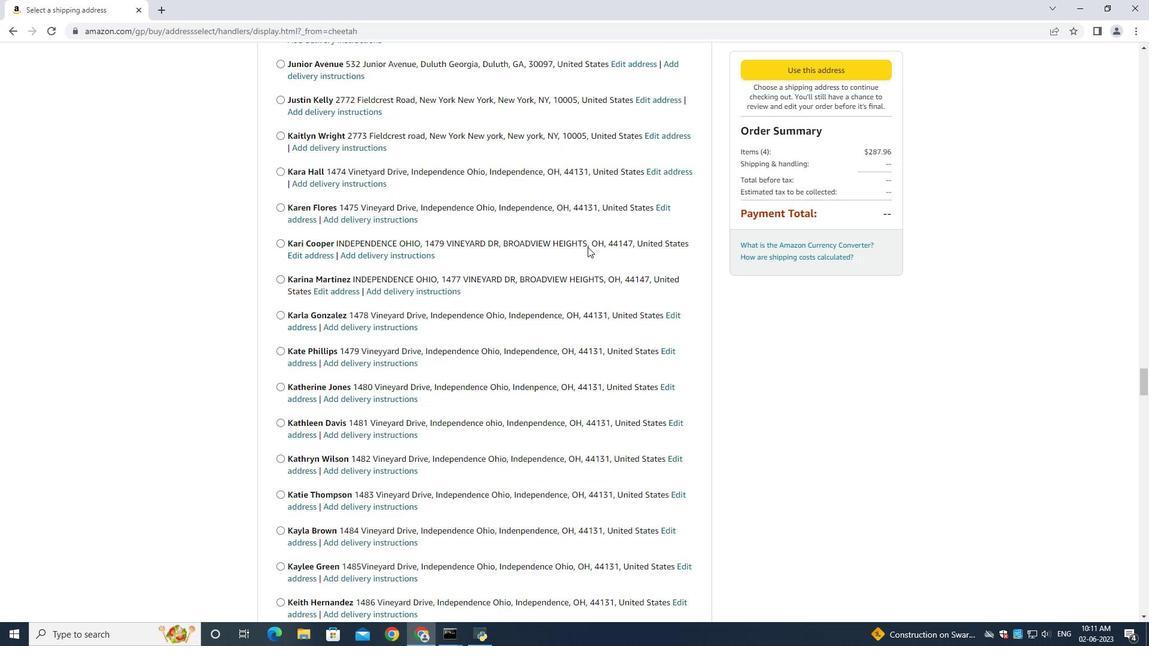 
Action: Mouse scrolled (587, 250) with delta (0, 0)
Screenshot: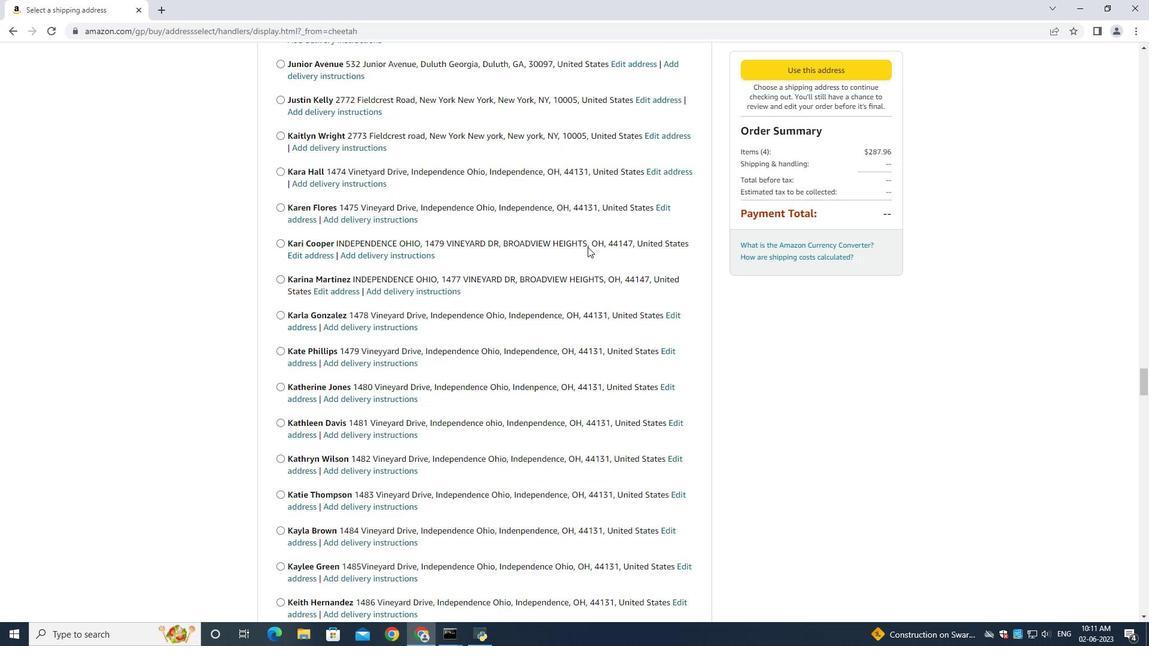
Action: Mouse scrolled (587, 250) with delta (0, 0)
Screenshot: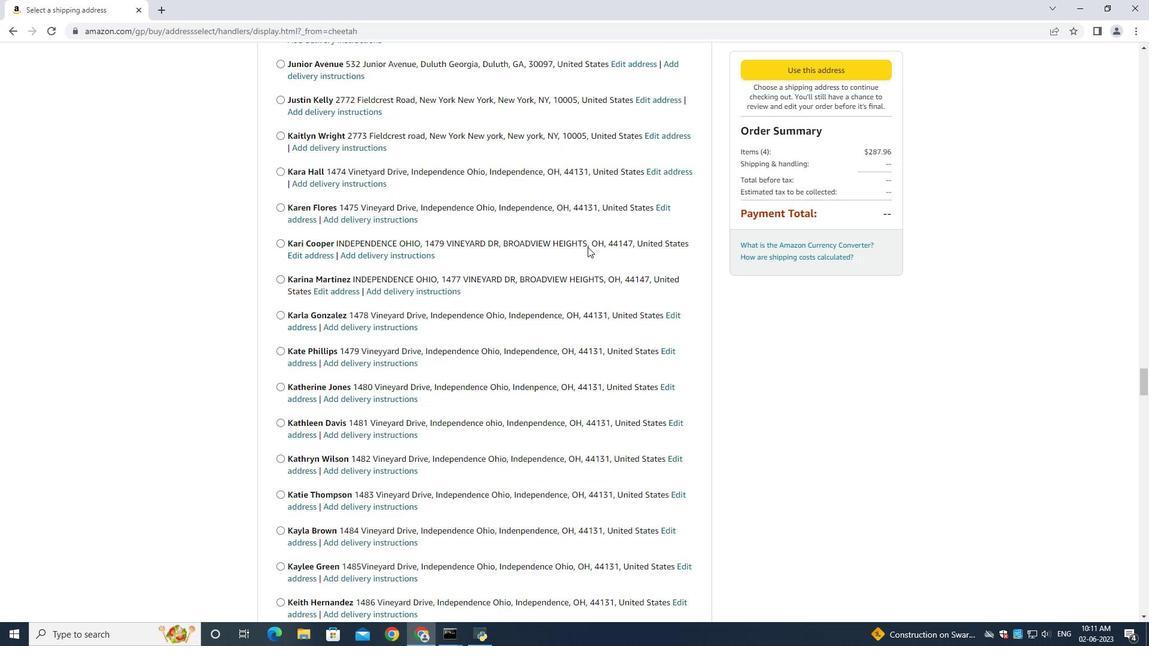 
Action: Mouse scrolled (587, 250) with delta (0, 0)
Screenshot: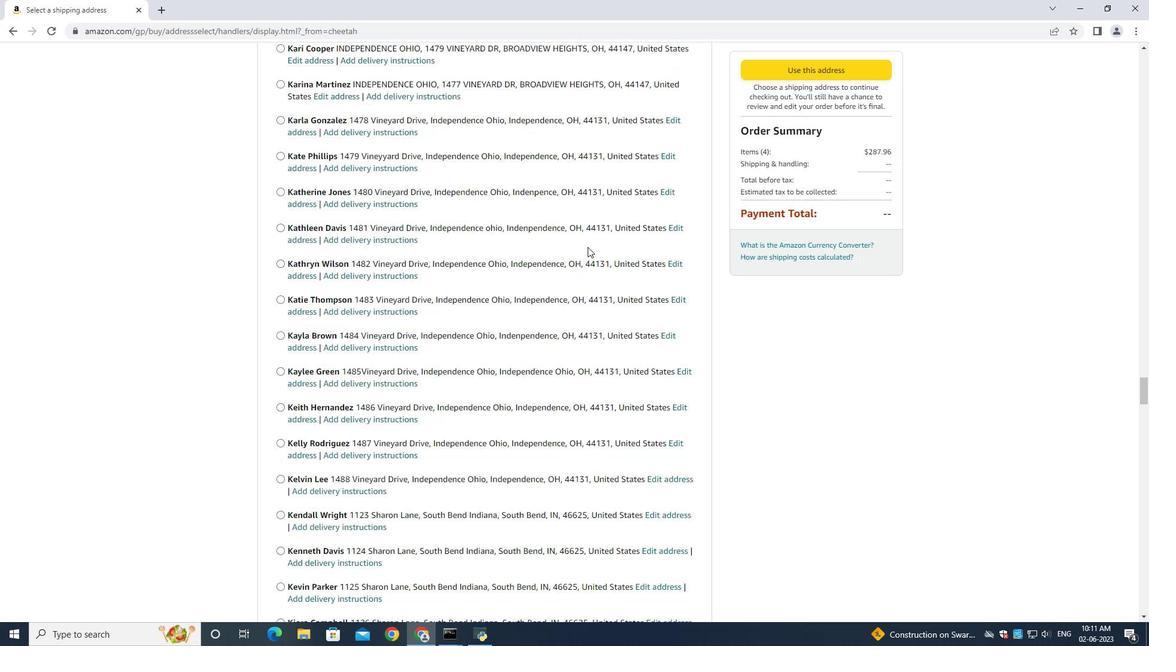 
Action: Mouse scrolled (587, 250) with delta (0, 0)
Screenshot: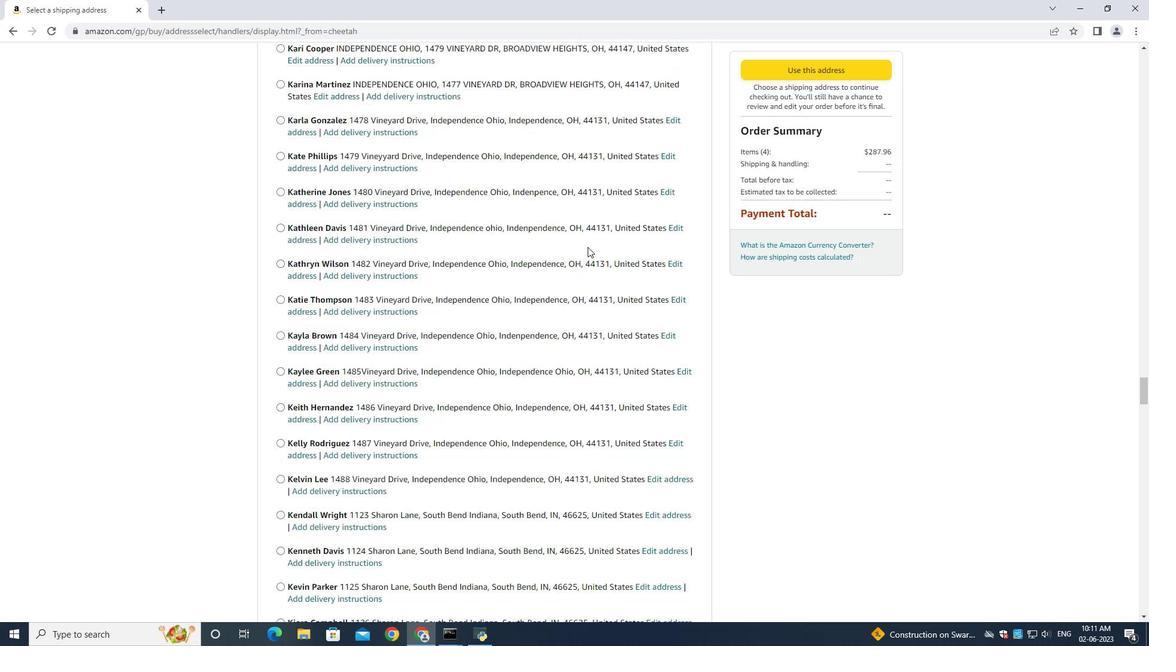 
Action: Mouse scrolled (587, 250) with delta (0, 0)
Screenshot: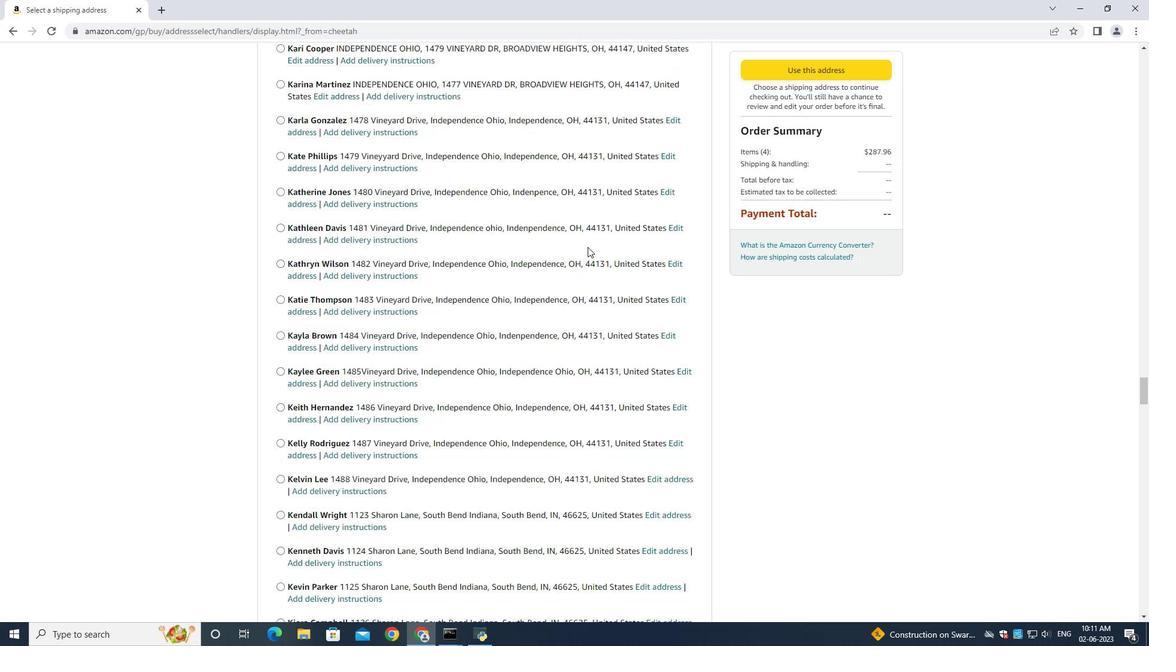 
Action: Mouse scrolled (587, 250) with delta (0, 0)
Screenshot: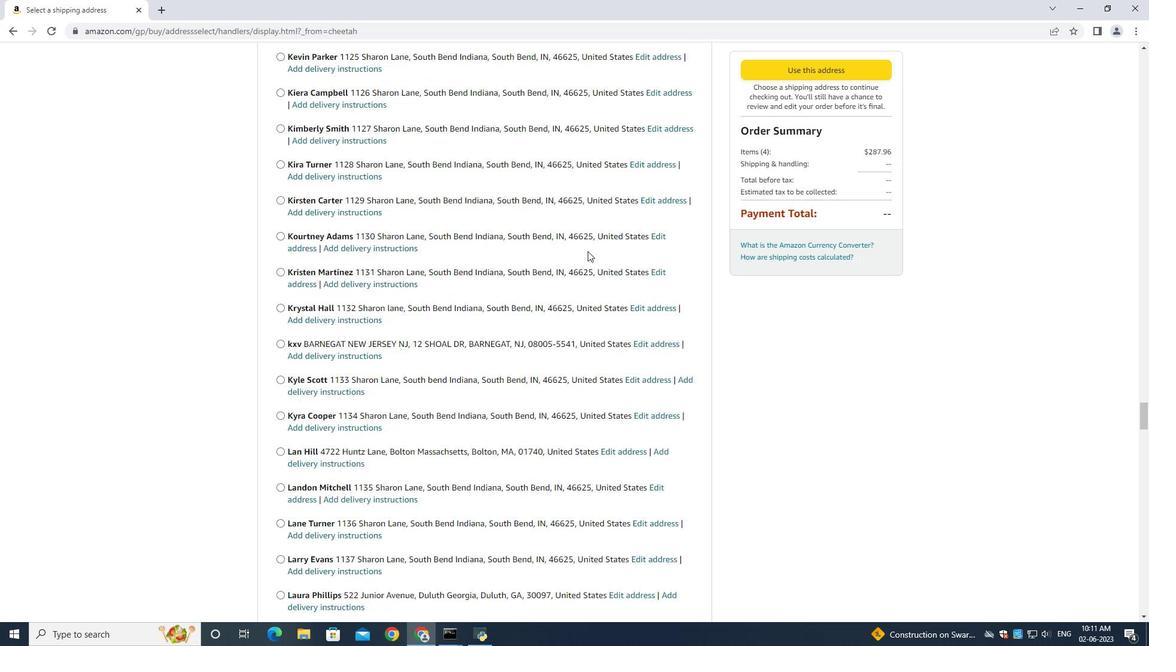 
Action: Mouse scrolled (587, 250) with delta (0, 0)
Screenshot: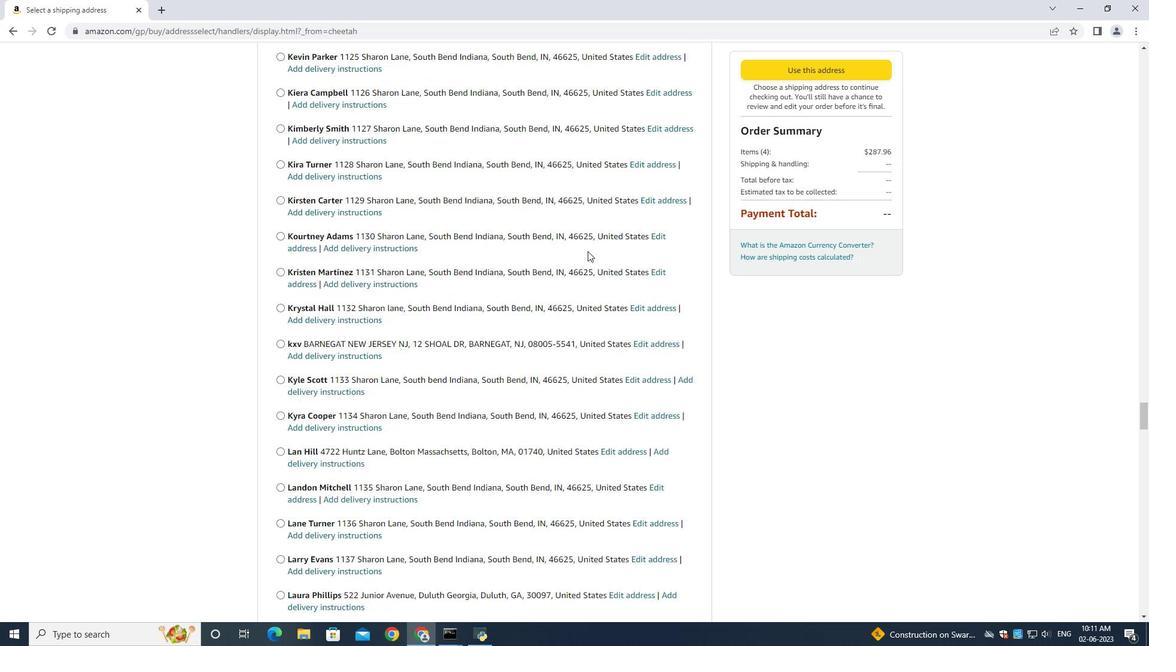
Action: Mouse scrolled (587, 250) with delta (0, 0)
Screenshot: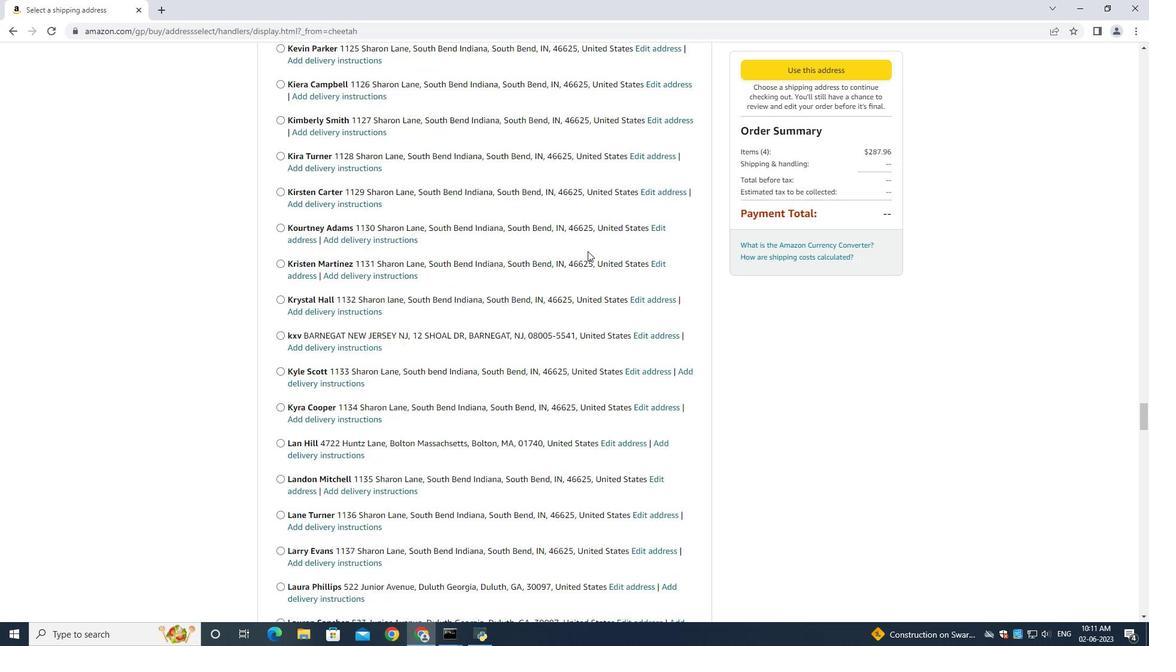 
Action: Mouse scrolled (587, 250) with delta (0, 0)
Screenshot: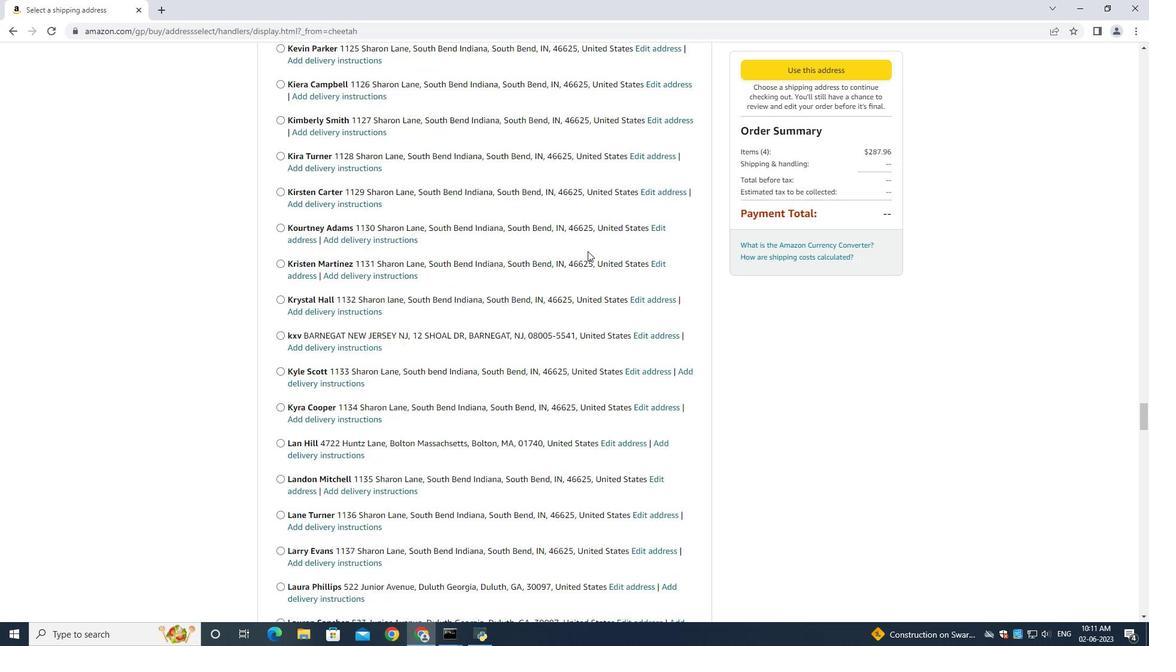 
Action: Mouse scrolled (587, 250) with delta (0, 0)
Screenshot: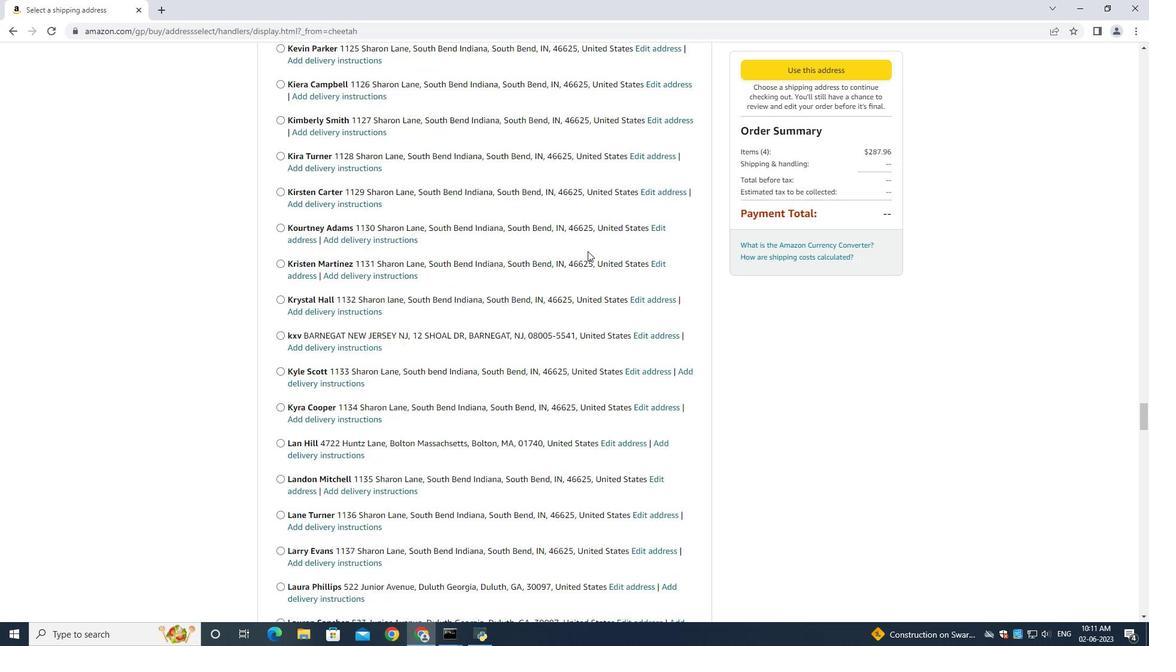 
Action: Mouse scrolled (587, 250) with delta (0, 0)
Screenshot: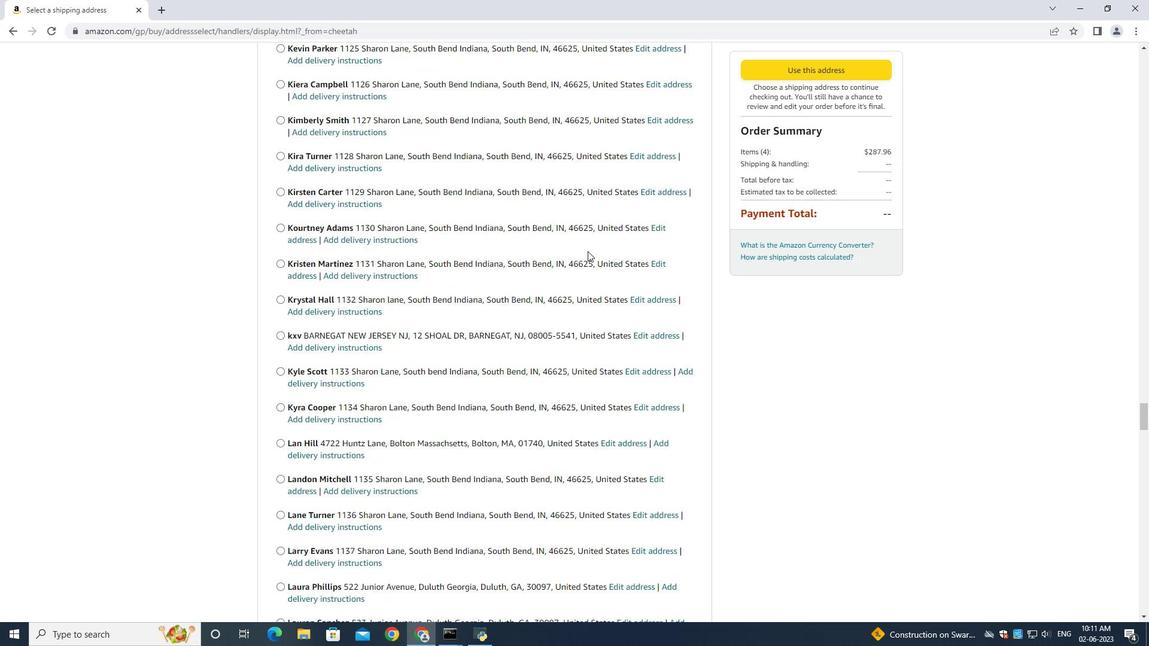 
Action: Mouse scrolled (587, 250) with delta (0, 0)
Screenshot: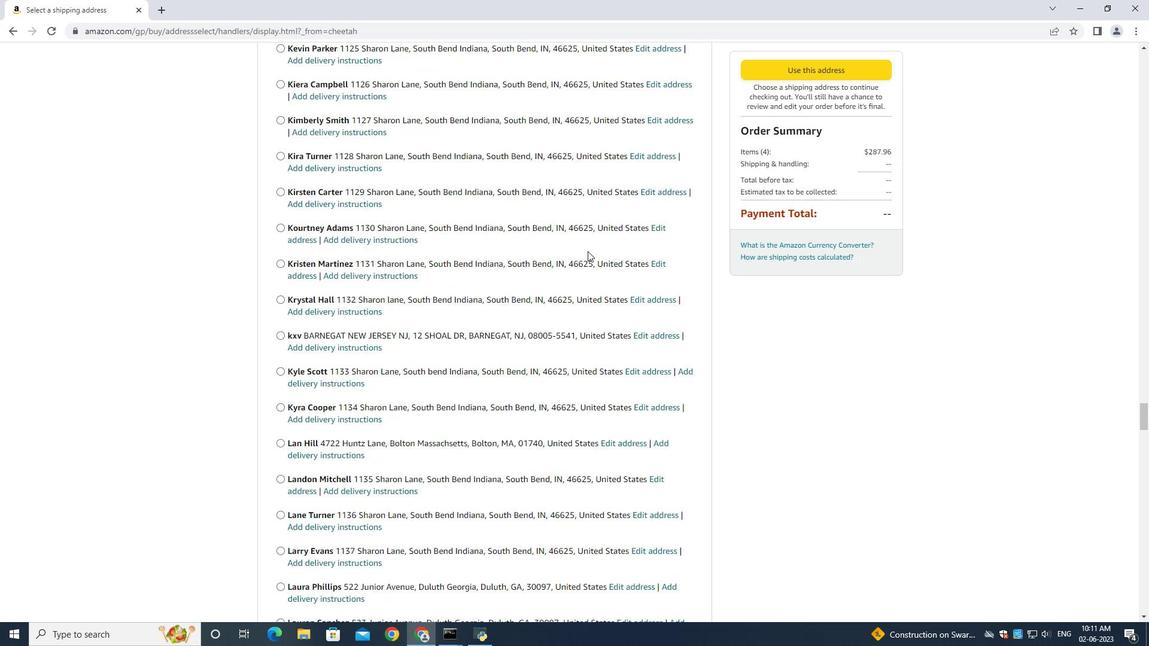 
Action: Mouse moved to (587, 248)
Screenshot: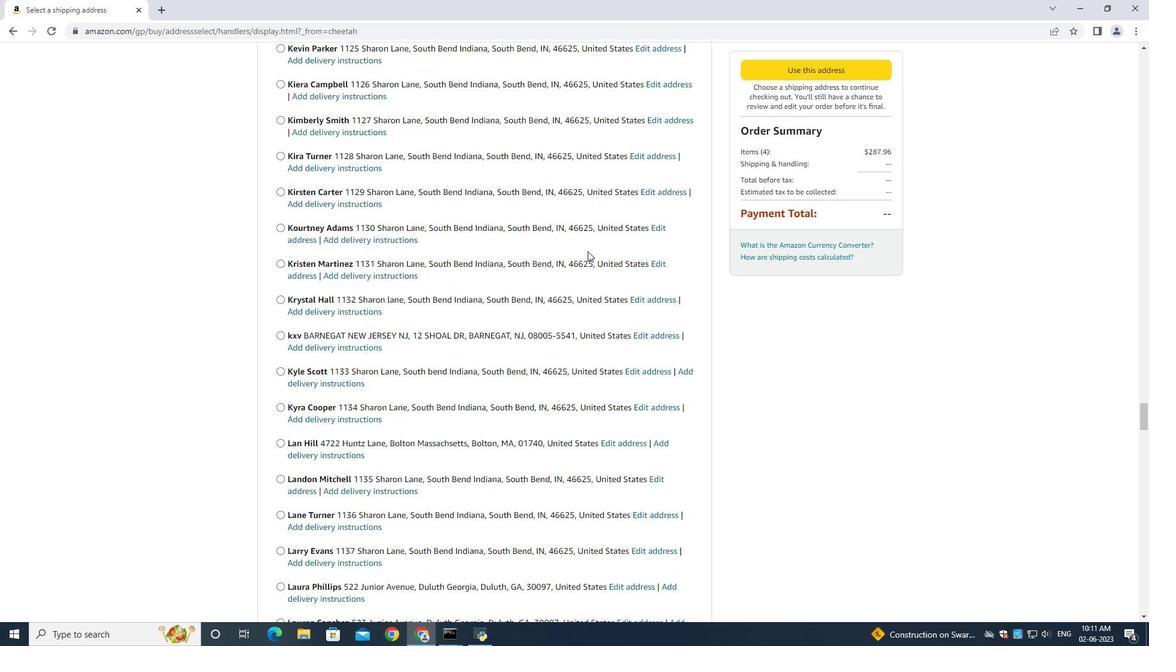 
Action: Mouse scrolled (587, 247) with delta (0, 0)
Screenshot: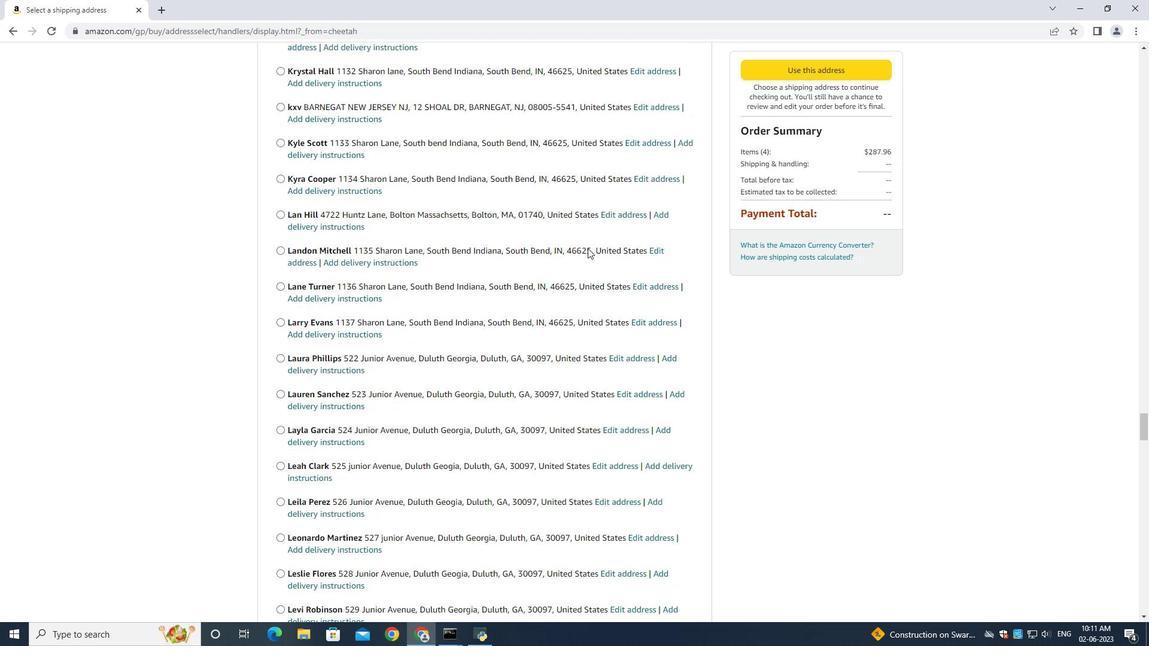 
Action: Mouse scrolled (587, 247) with delta (0, 0)
Screenshot: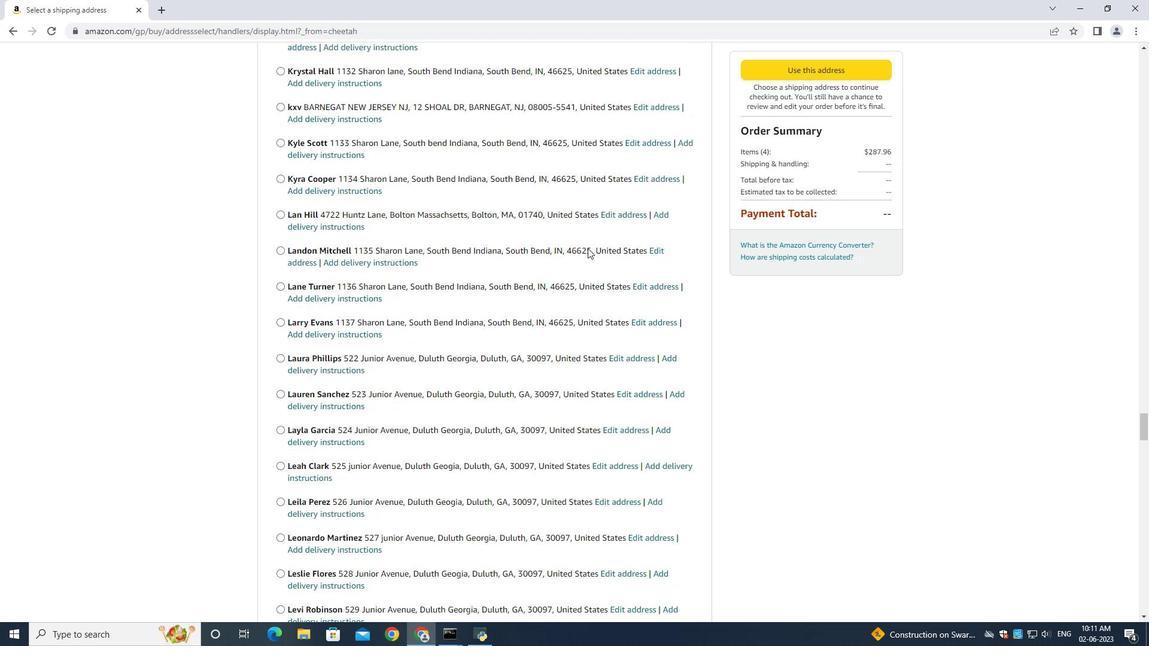 
Action: Mouse scrolled (587, 247) with delta (0, 0)
Screenshot: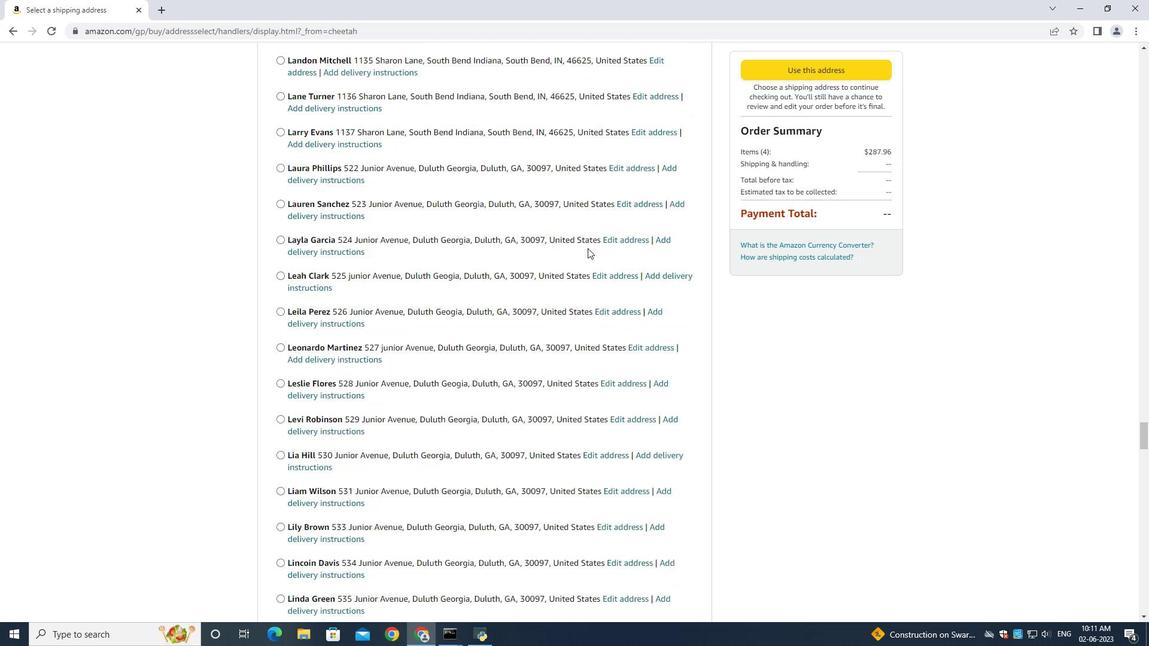 
Action: Mouse scrolled (587, 247) with delta (0, 0)
Screenshot: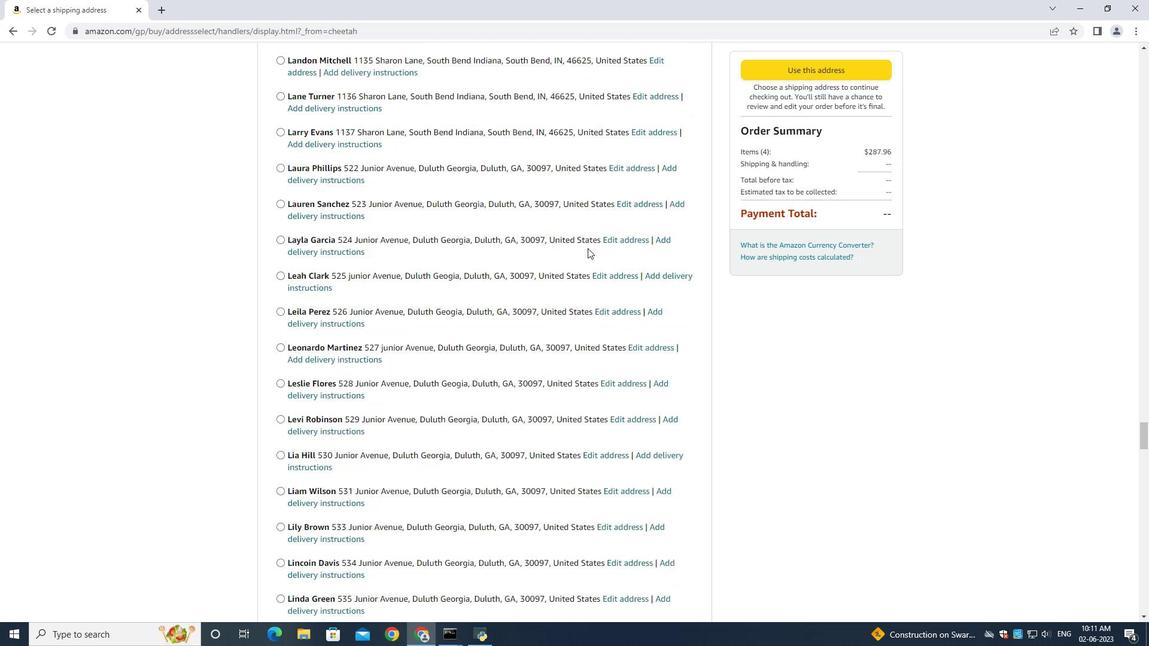 
Action: Mouse scrolled (587, 247) with delta (0, 0)
Screenshot: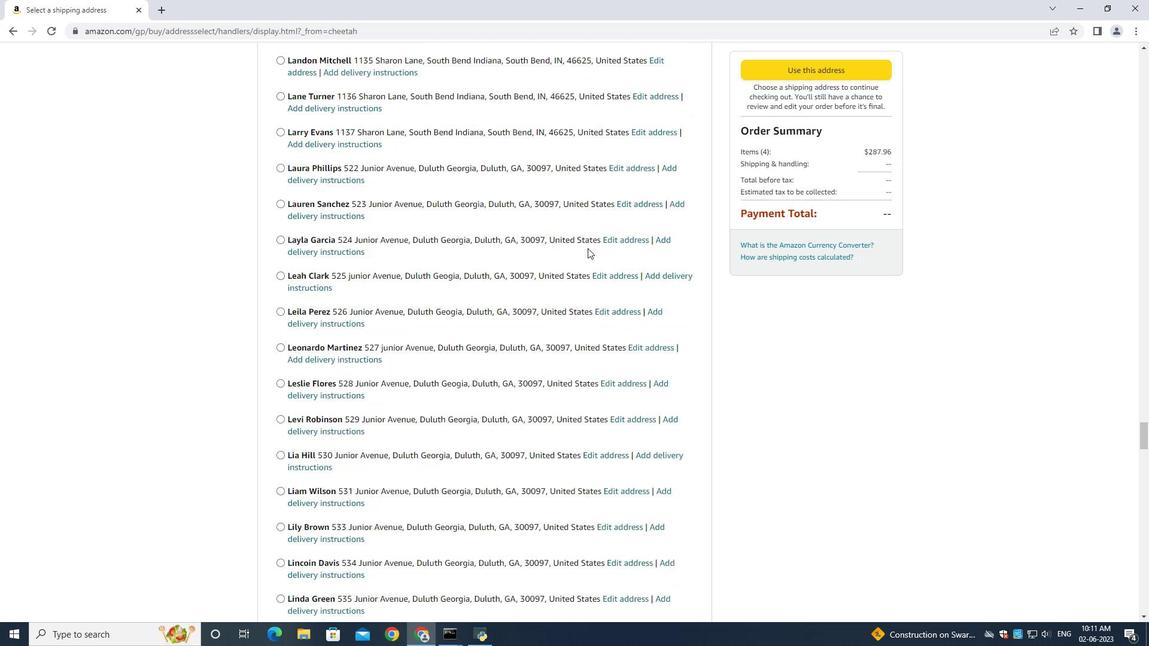 
Action: Mouse scrolled (587, 247) with delta (0, 0)
Screenshot: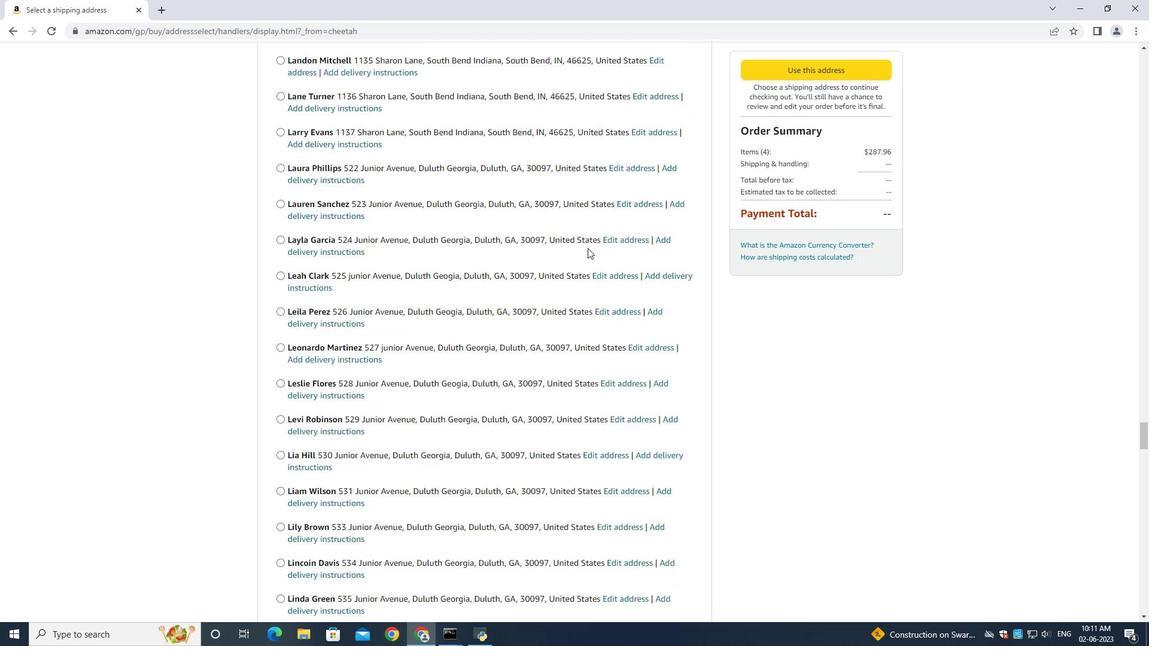 
Action: Mouse scrolled (587, 247) with delta (0, 0)
Screenshot: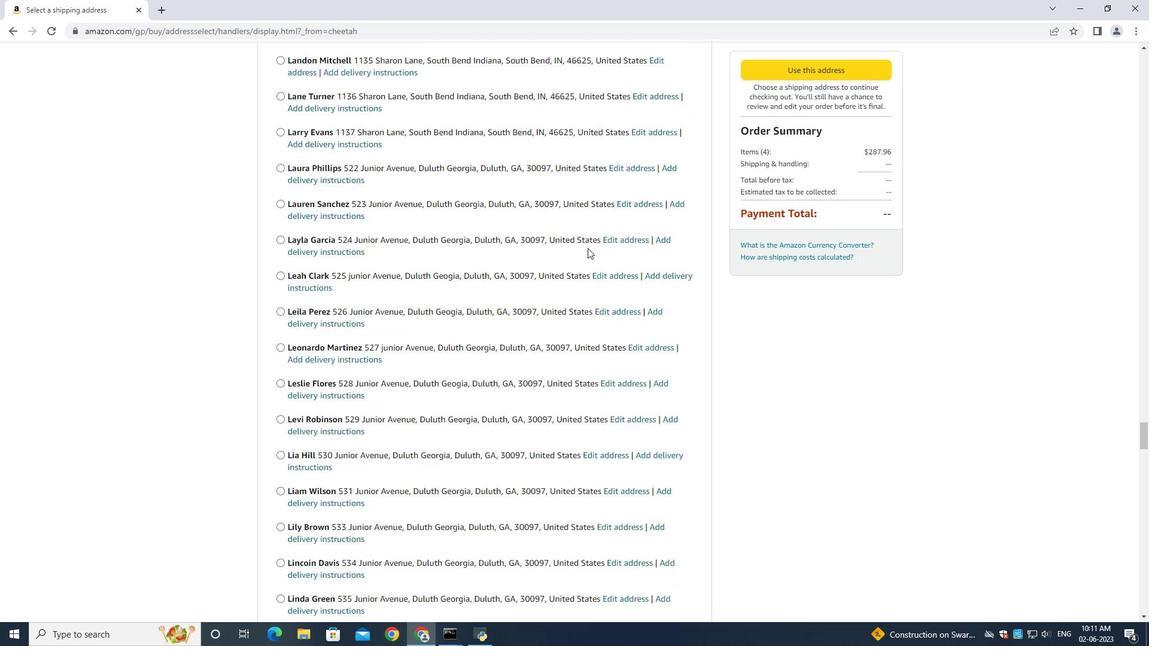 
Action: Mouse scrolled (587, 247) with delta (0, 0)
Screenshot: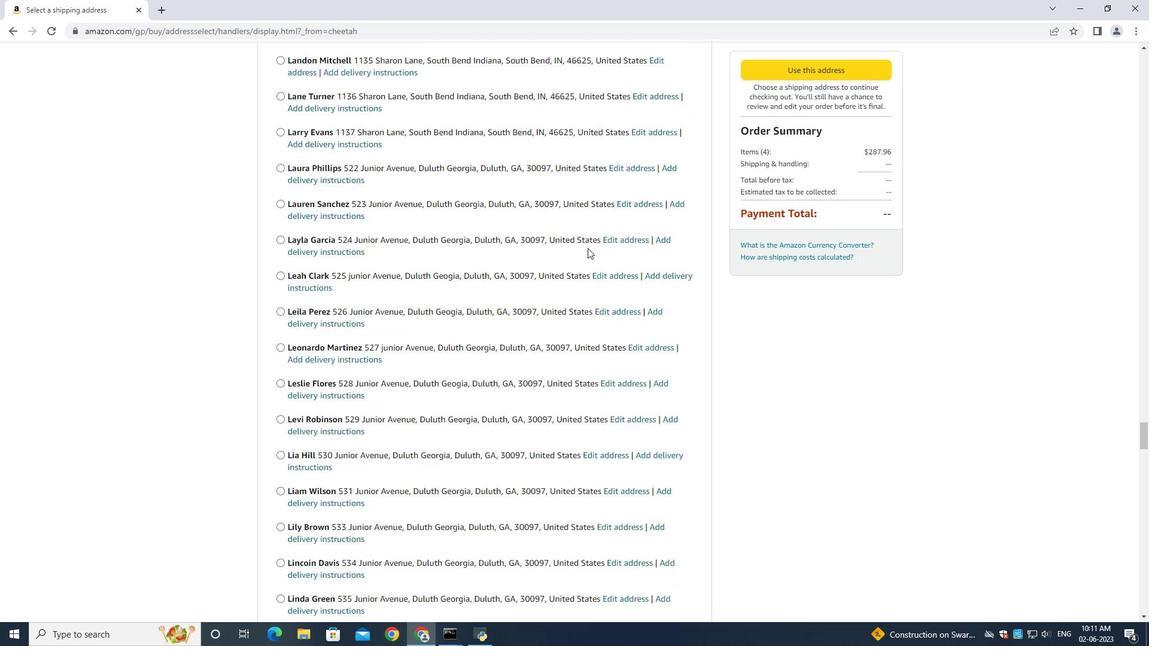 
Action: Mouse scrolled (587, 247) with delta (0, 0)
Screenshot: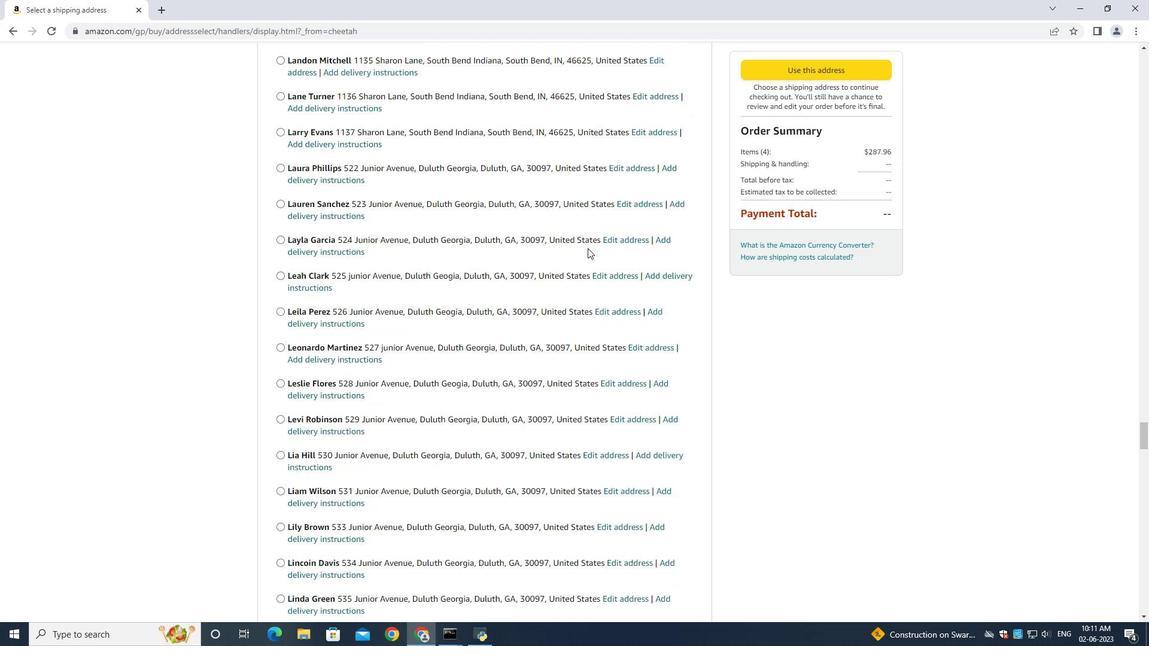
Action: Mouse scrolled (587, 247) with delta (0, 0)
Screenshot: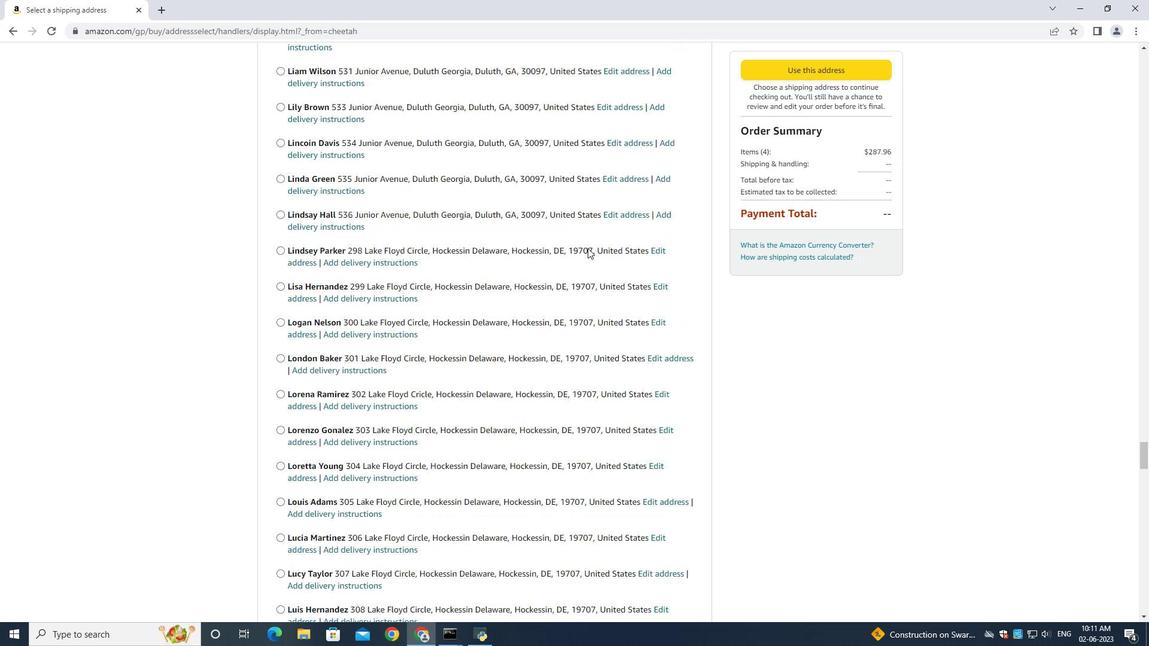 
Action: Mouse scrolled (587, 247) with delta (0, 0)
Screenshot: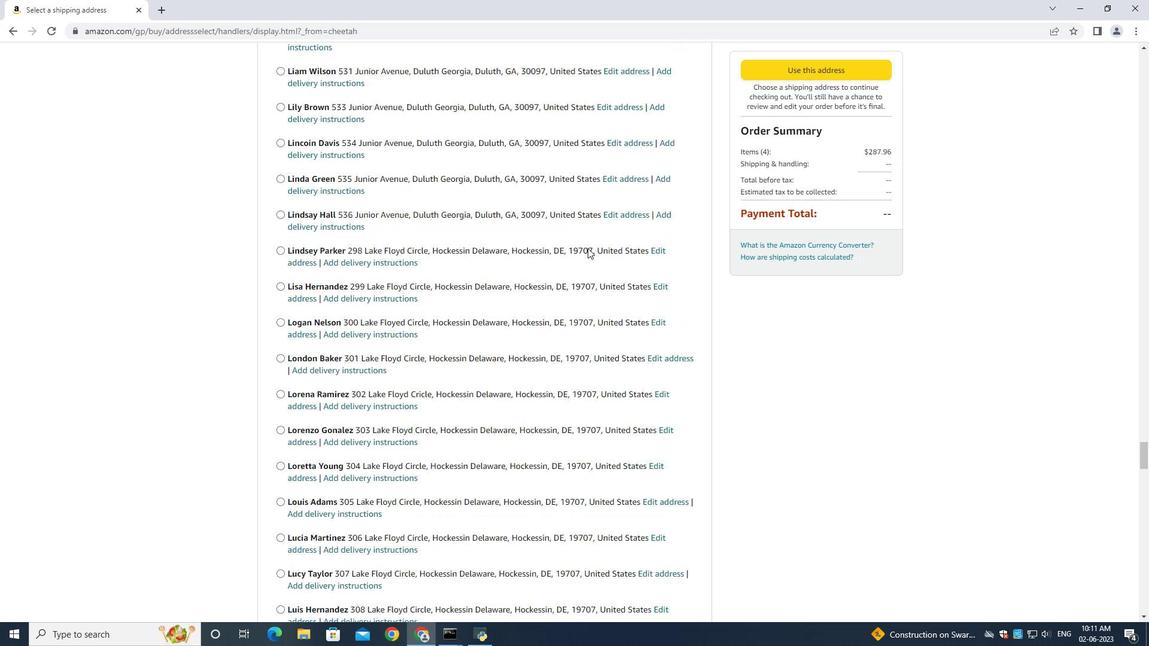 
Action: Mouse moved to (587, 248)
Screenshot: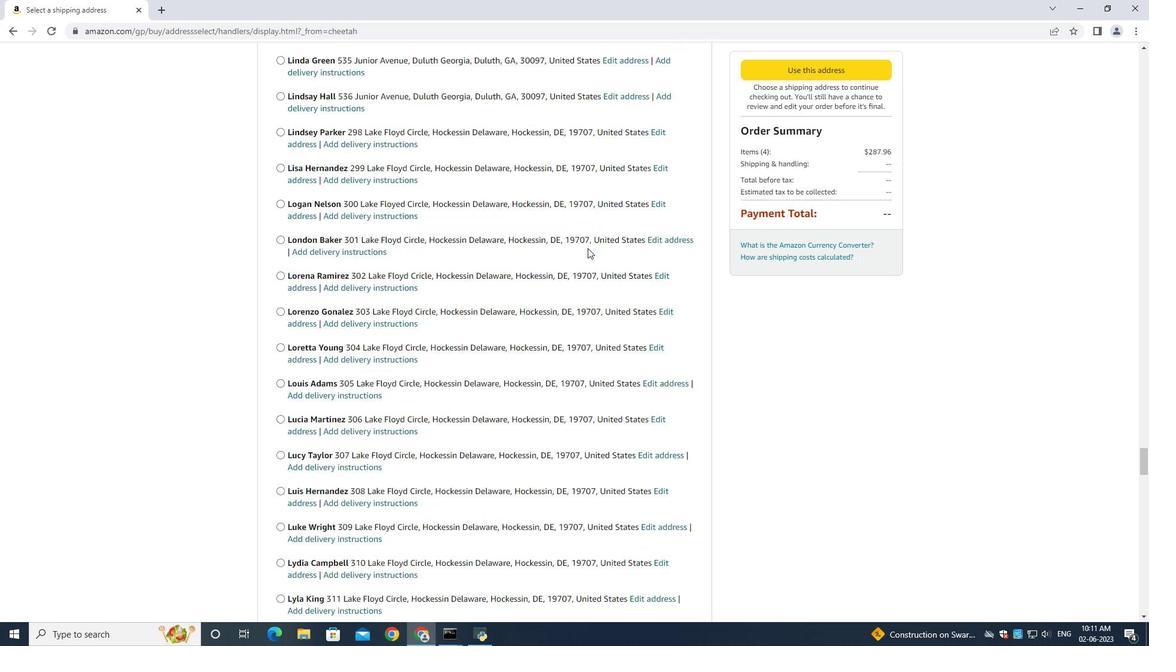 
Action: Mouse scrolled (587, 247) with delta (0, 0)
Screenshot: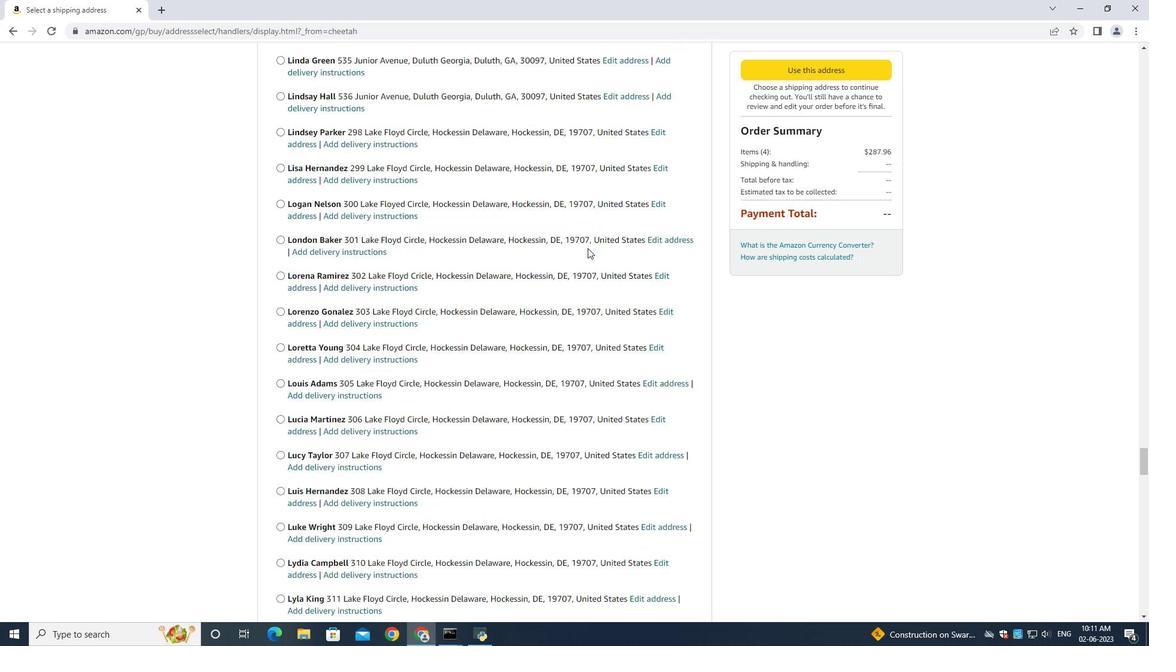 
Action: Mouse moved to (587, 248)
Screenshot: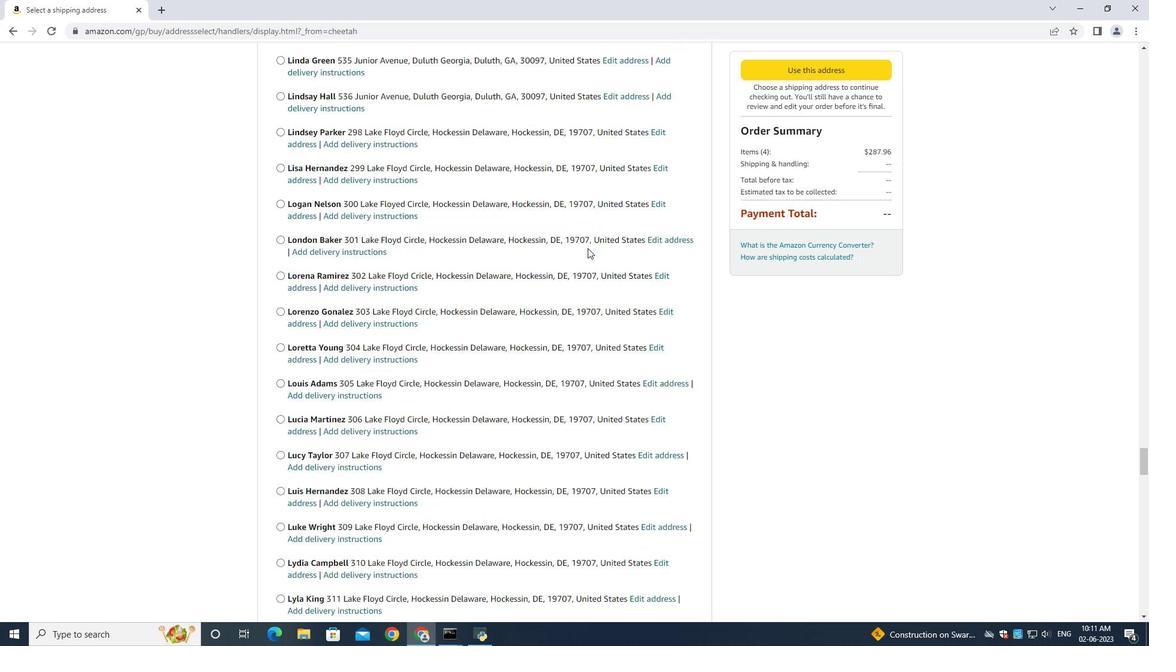 
Action: Mouse scrolled (587, 247) with delta (0, -1)
Screenshot: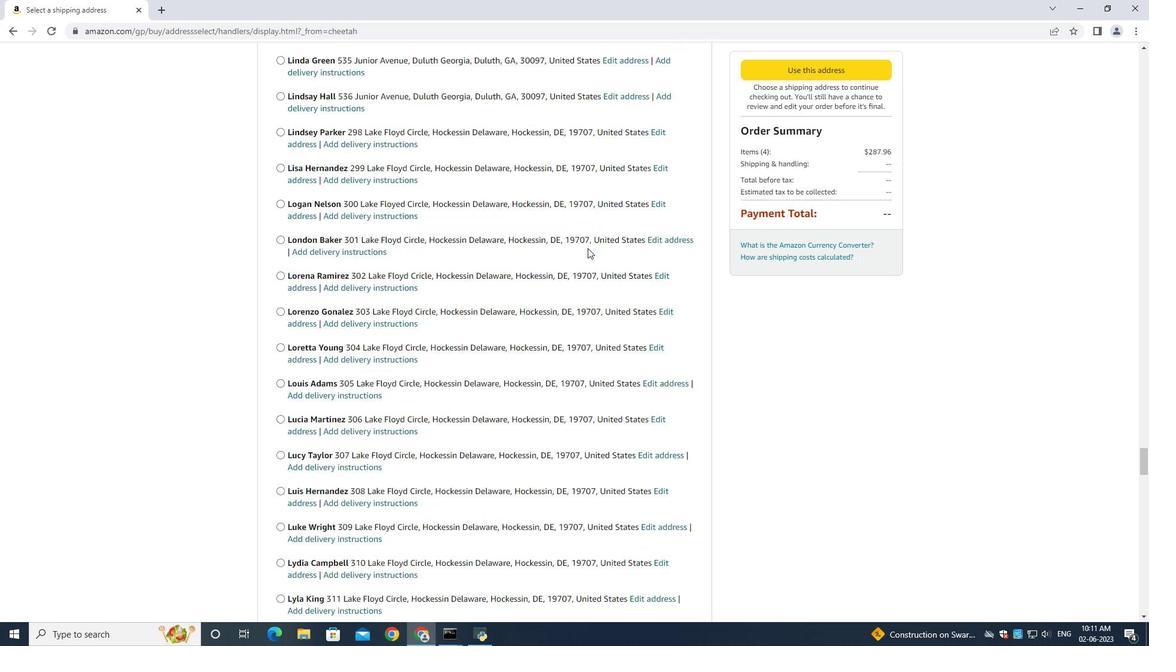 
Action: Mouse scrolled (587, 247) with delta (0, 0)
Screenshot: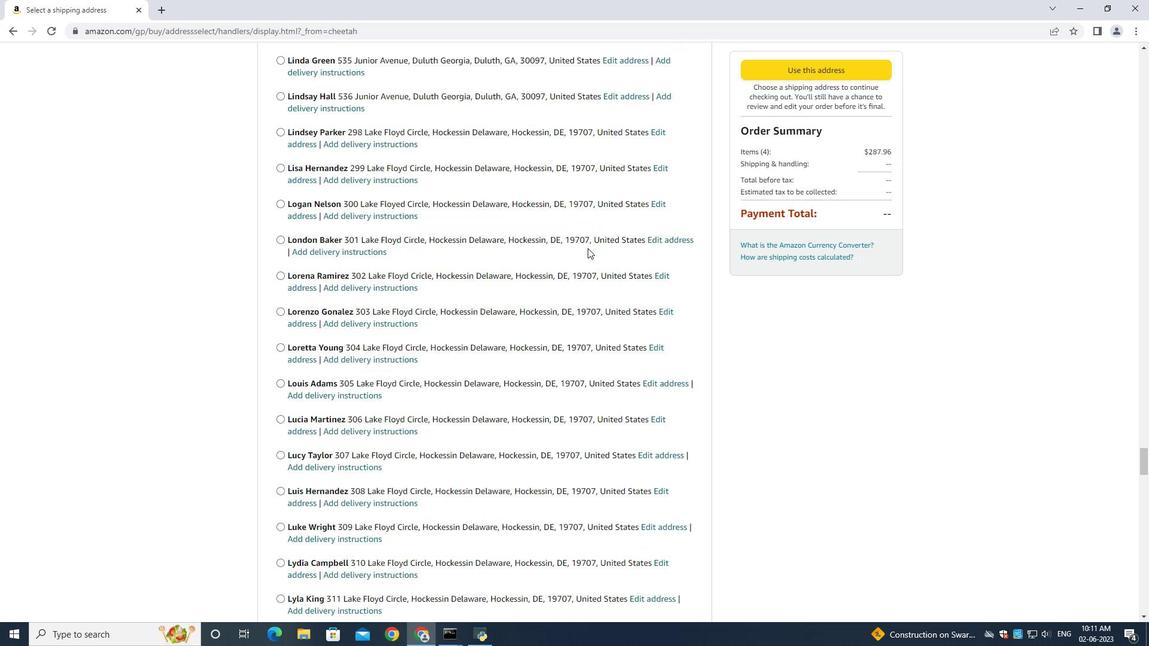 
Action: Mouse scrolled (587, 247) with delta (0, 0)
Screenshot: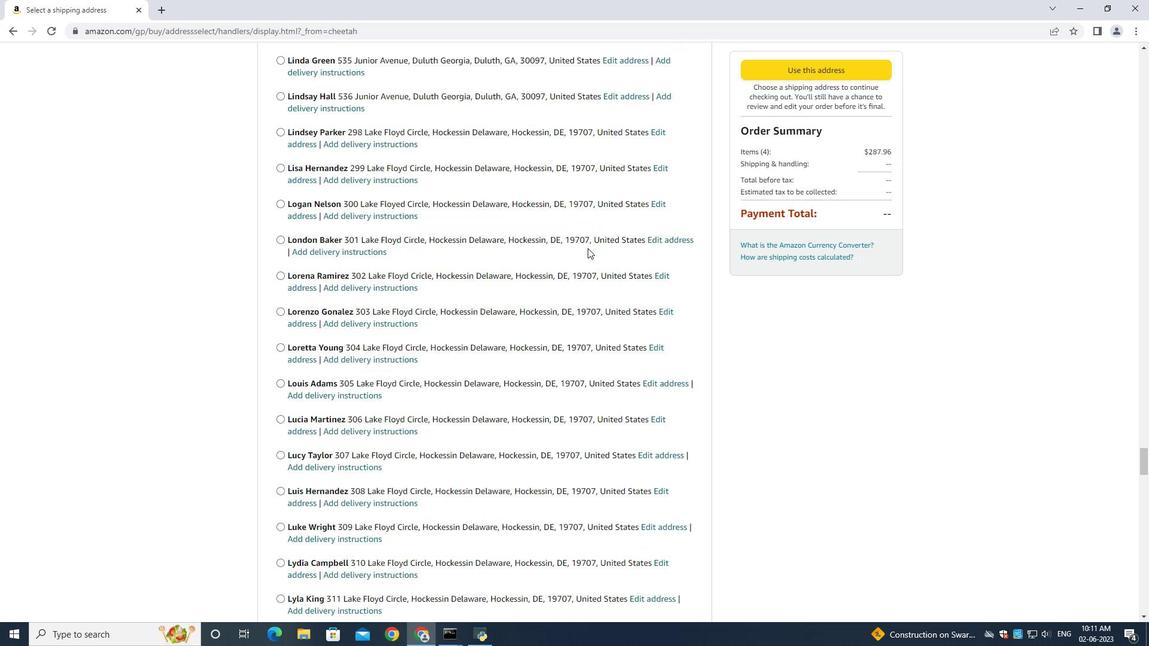 
Action: Mouse scrolled (587, 247) with delta (0, 0)
Screenshot: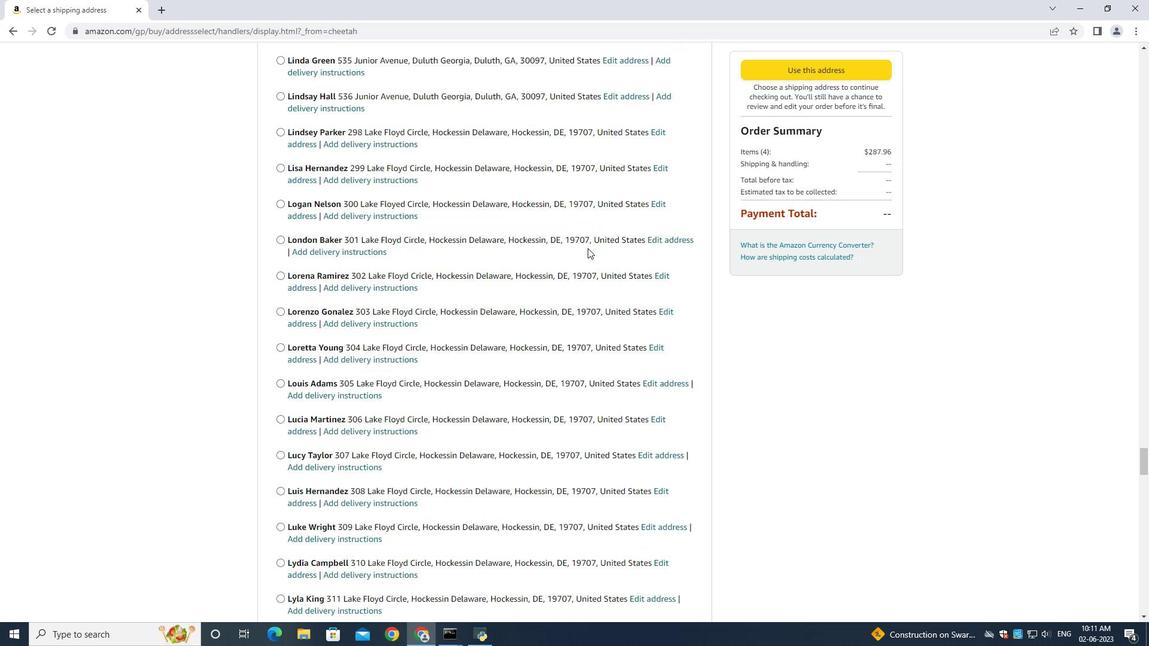 
Action: Mouse scrolled (587, 247) with delta (0, 0)
Screenshot: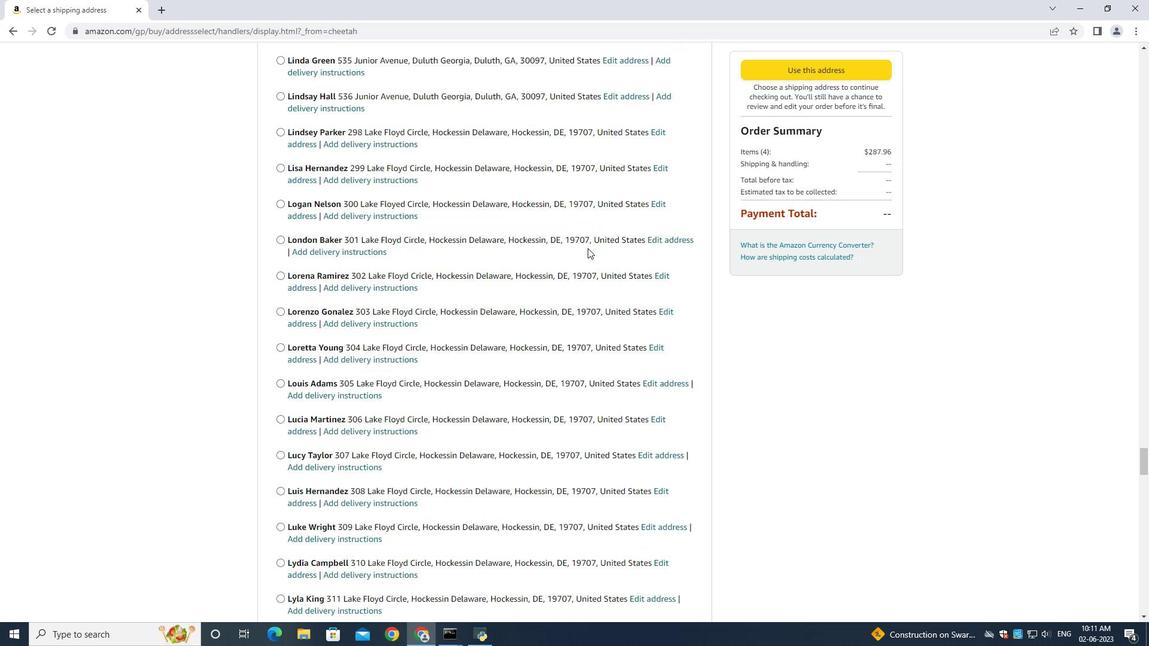 
Action: Mouse scrolled (587, 247) with delta (0, 0)
Screenshot: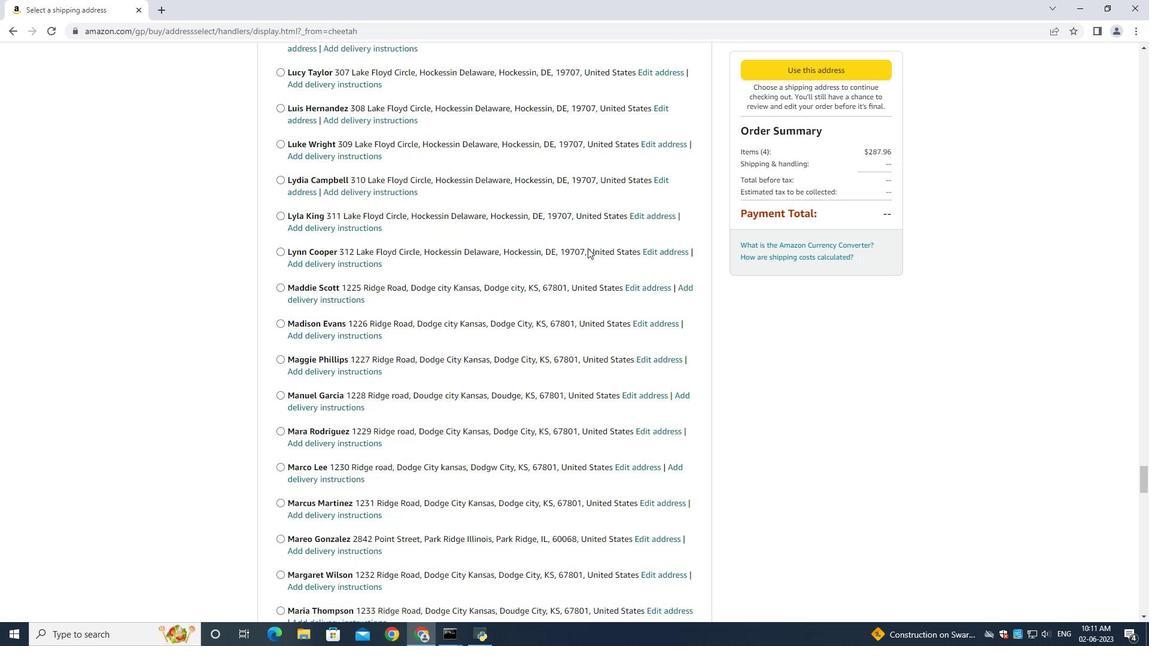 
Action: Mouse scrolled (587, 247) with delta (0, 0)
Screenshot: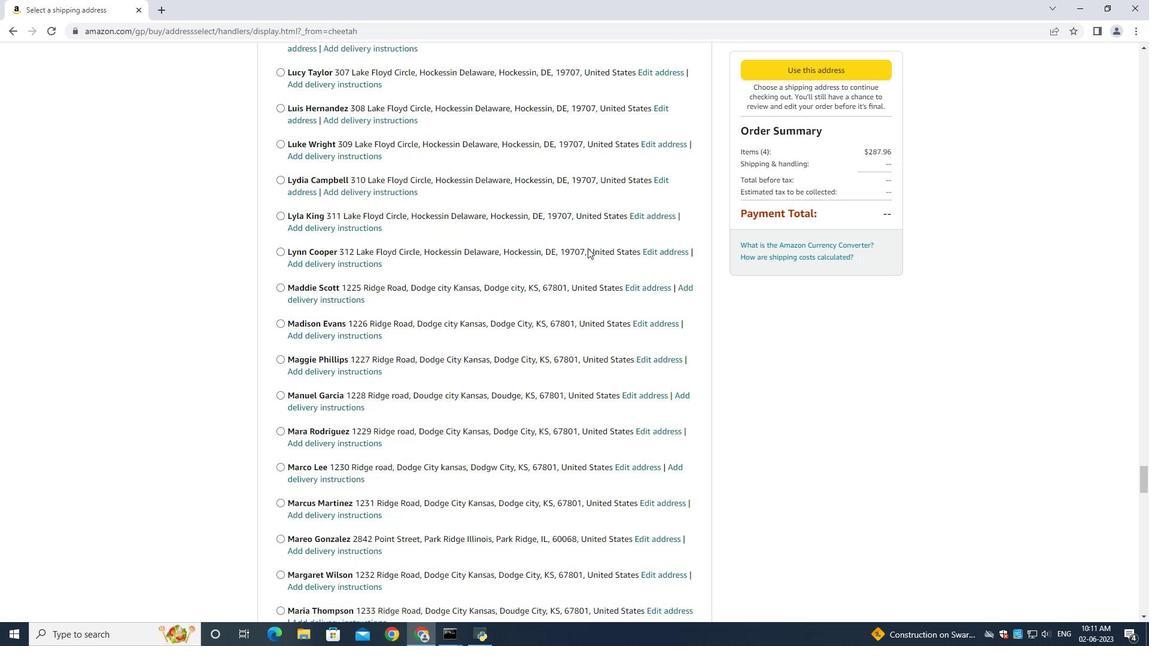 
Action: Mouse scrolled (587, 247) with delta (0, 0)
Screenshot: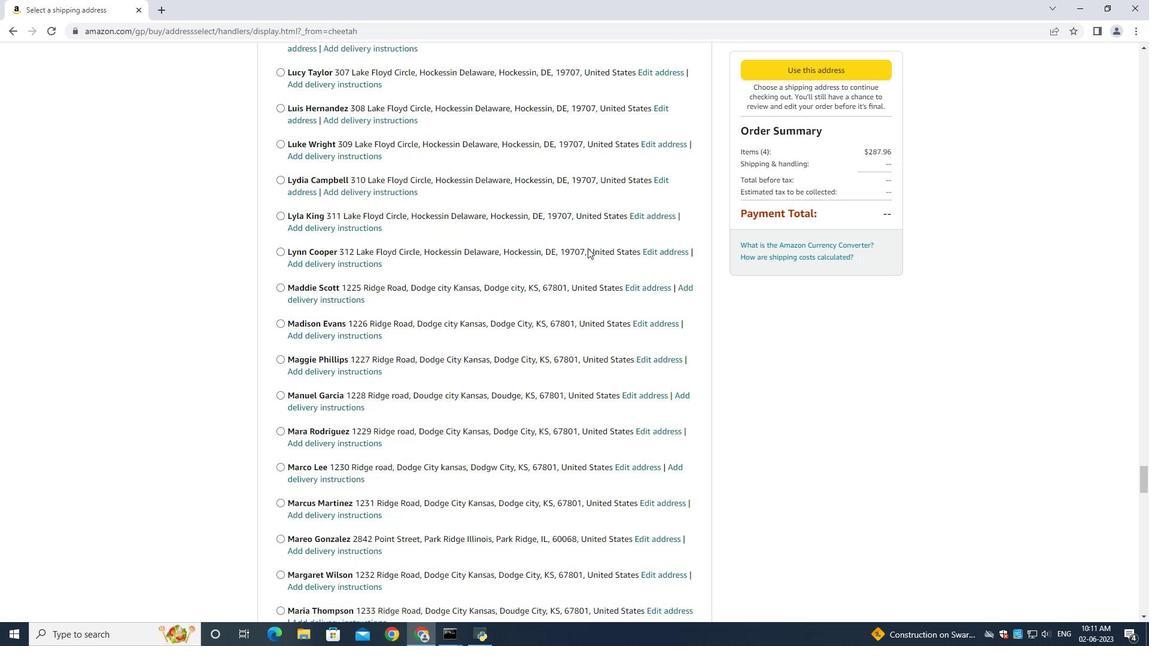 
Action: Mouse scrolled (587, 247) with delta (0, 0)
Screenshot: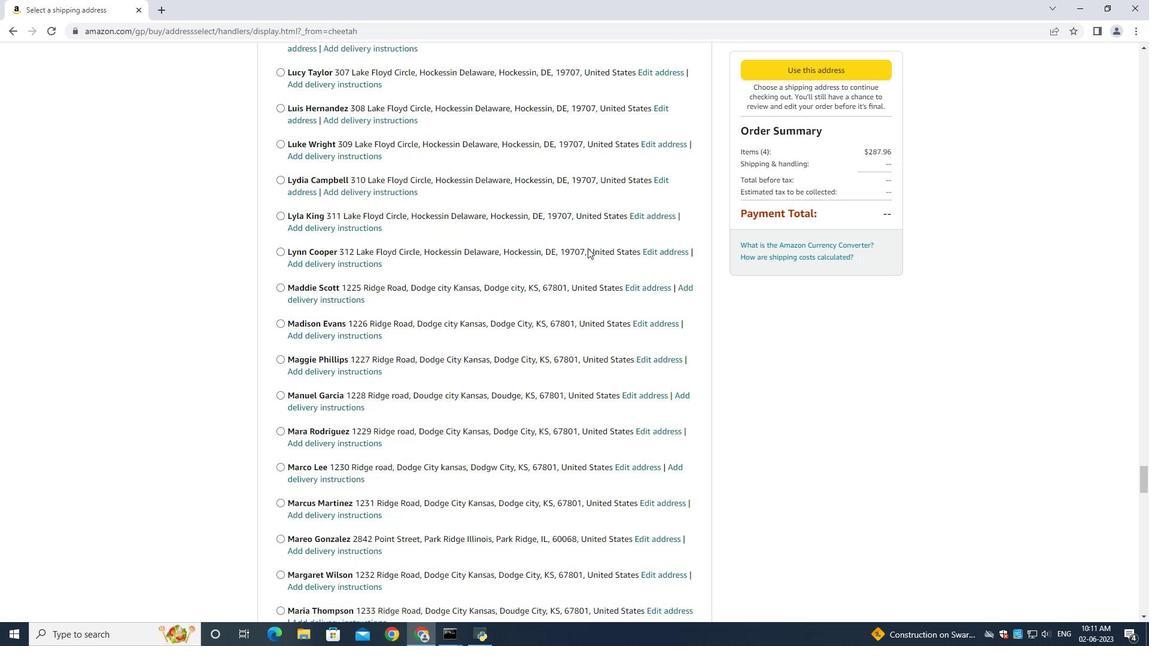 
Action: Mouse scrolled (587, 247) with delta (0, 0)
Screenshot: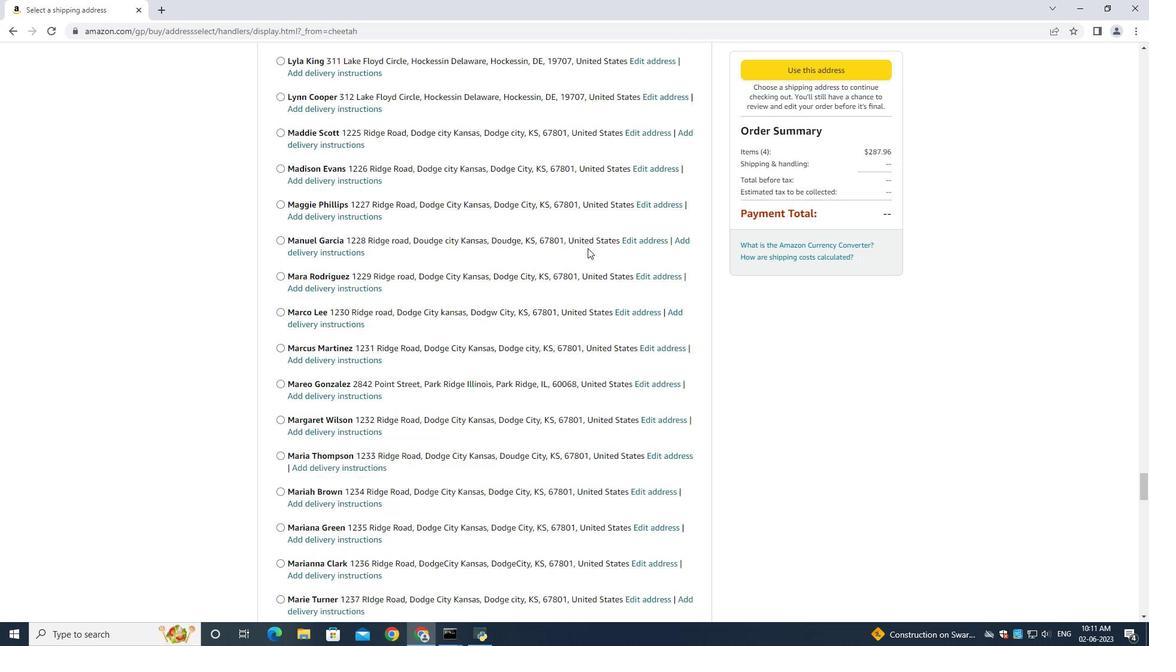 
Action: Mouse scrolled (587, 247) with delta (0, 0)
Screenshot: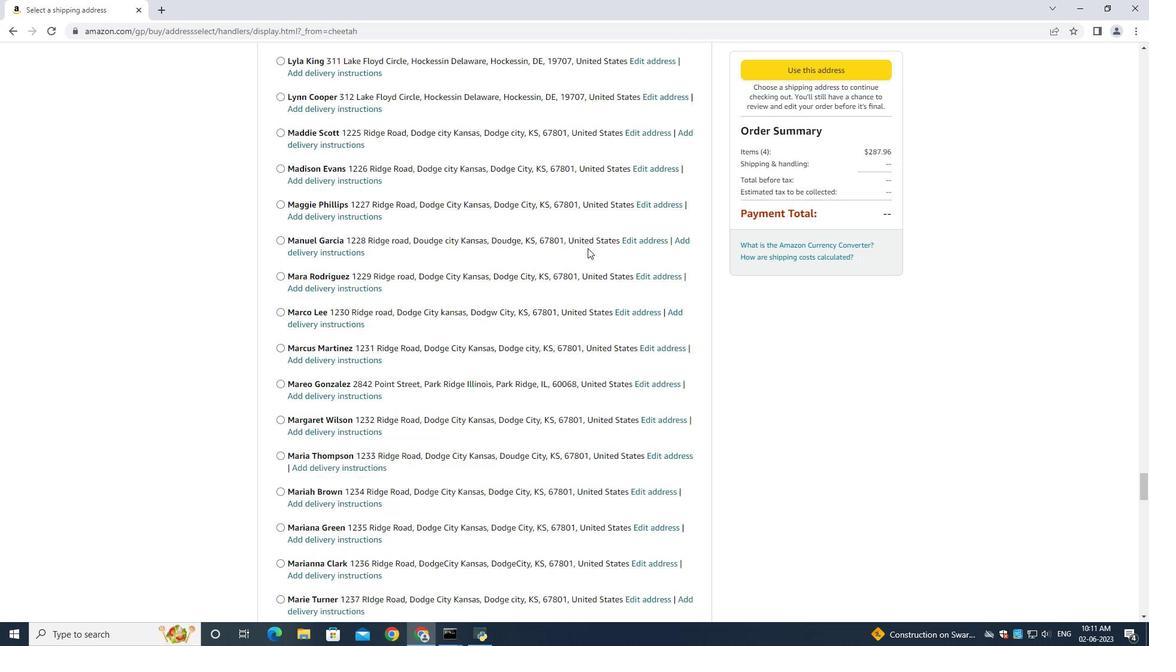 
Action: Mouse scrolled (587, 247) with delta (0, 0)
Screenshot: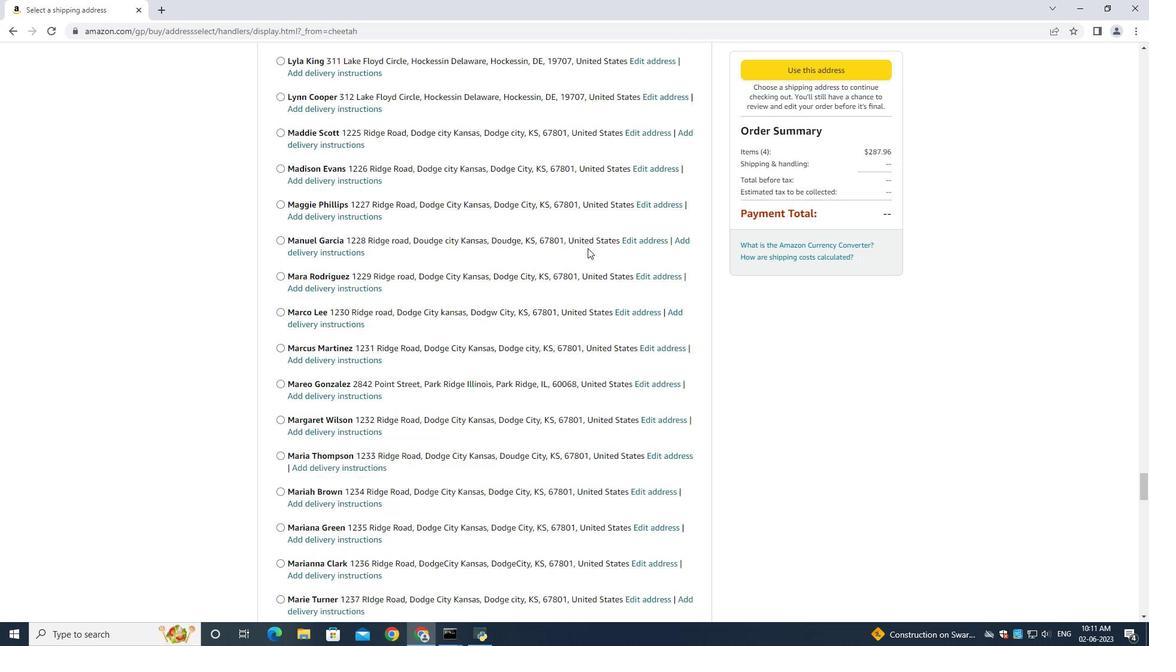 
Action: Mouse scrolled (587, 247) with delta (0, 0)
Screenshot: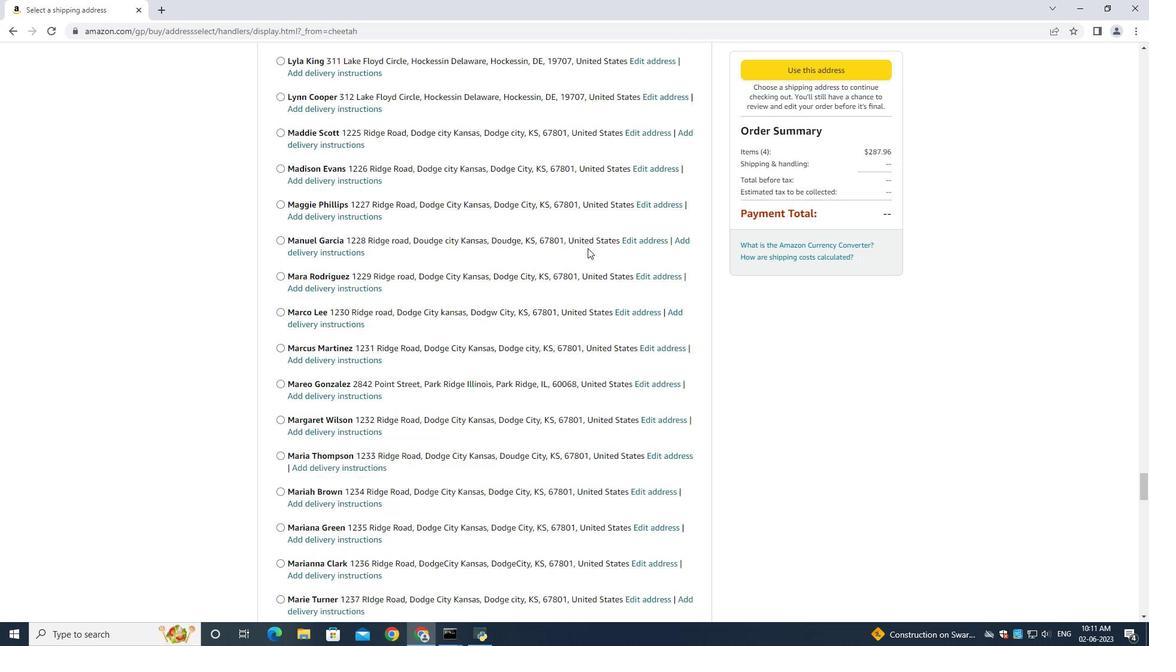 
Action: Mouse scrolled (587, 247) with delta (0, 0)
Screenshot: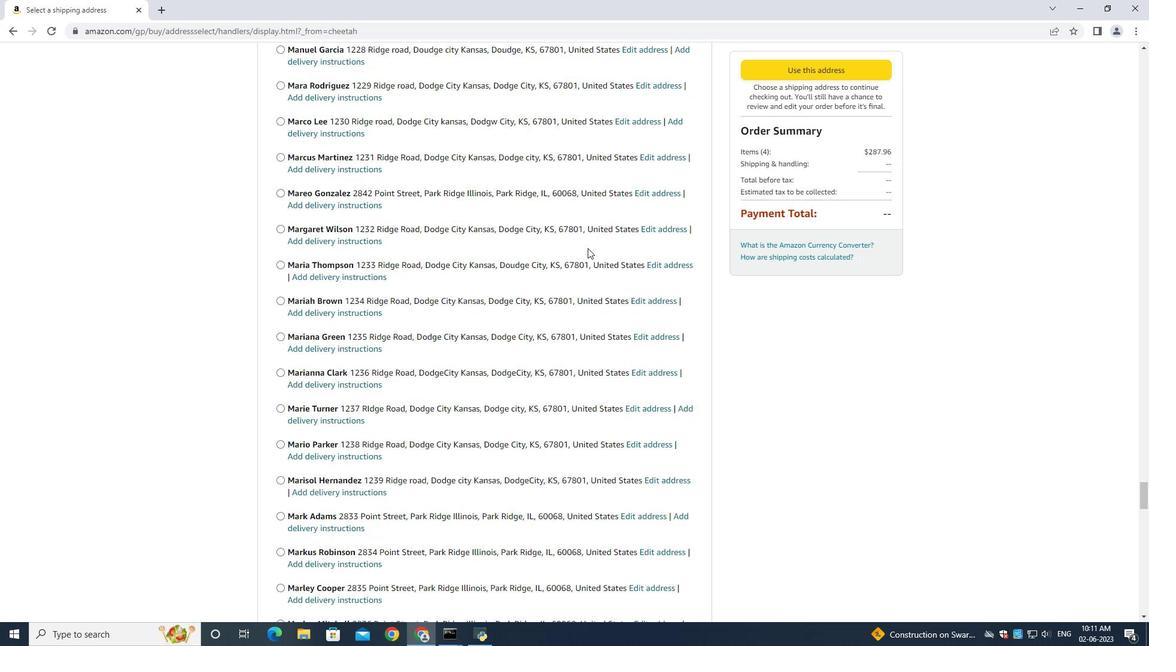 
Action: Mouse scrolled (587, 247) with delta (0, 0)
Screenshot: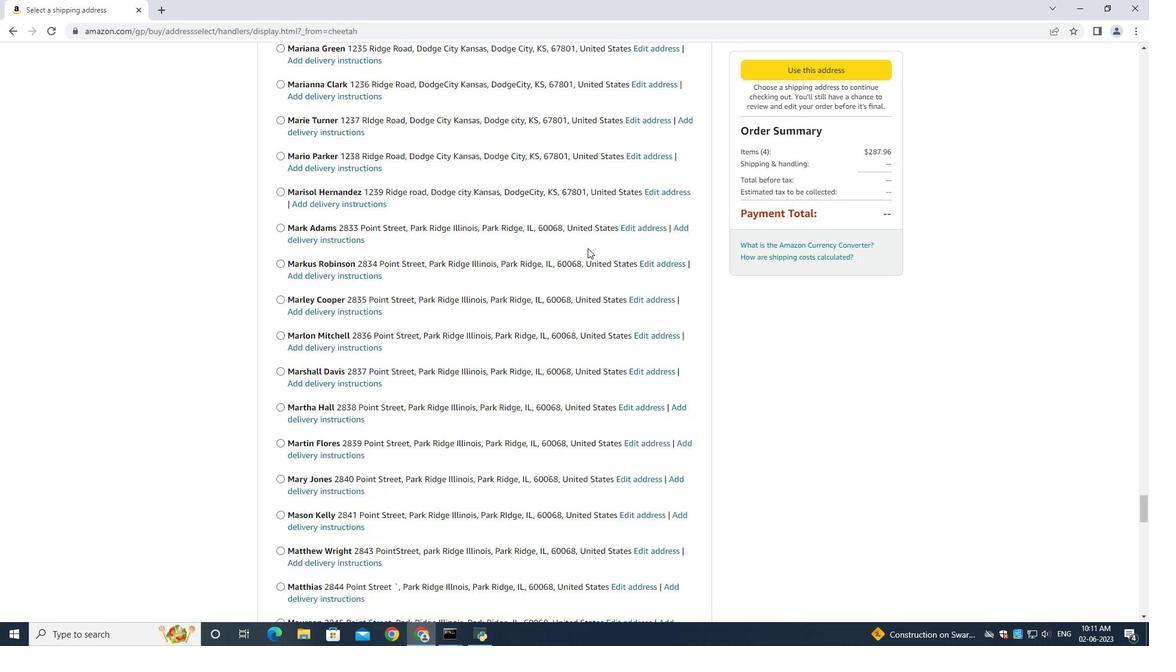 
Action: Mouse scrolled (587, 247) with delta (0, 0)
Screenshot: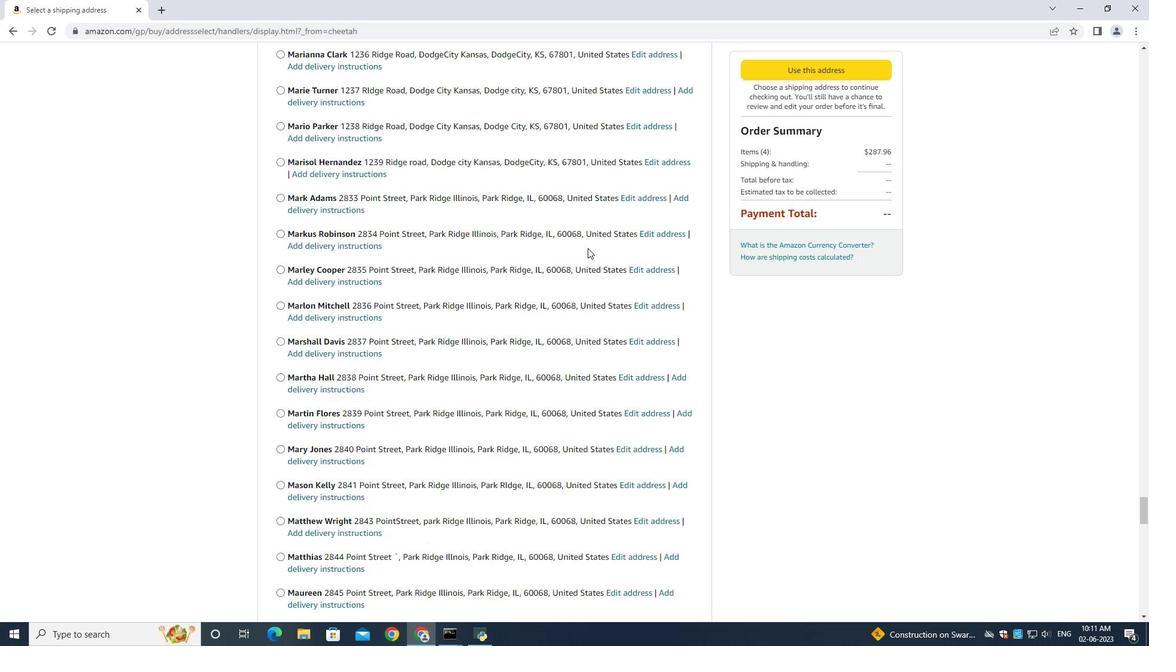 
Action: Mouse scrolled (587, 247) with delta (0, 0)
Screenshot: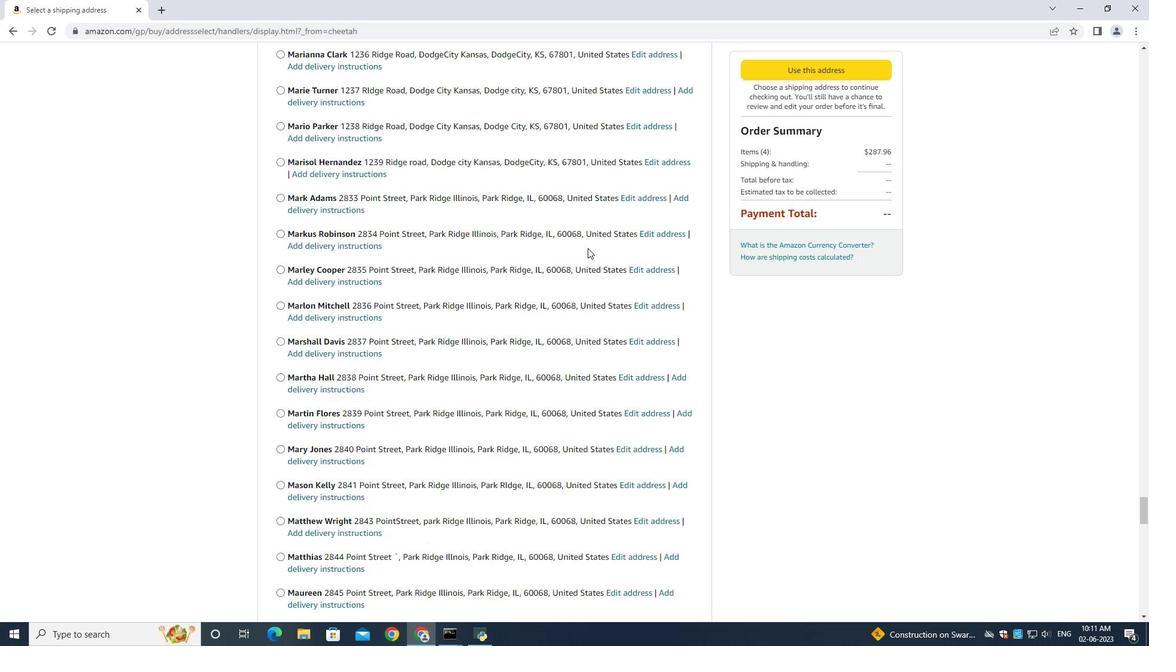 
Action: Mouse scrolled (587, 247) with delta (0, 0)
Screenshot: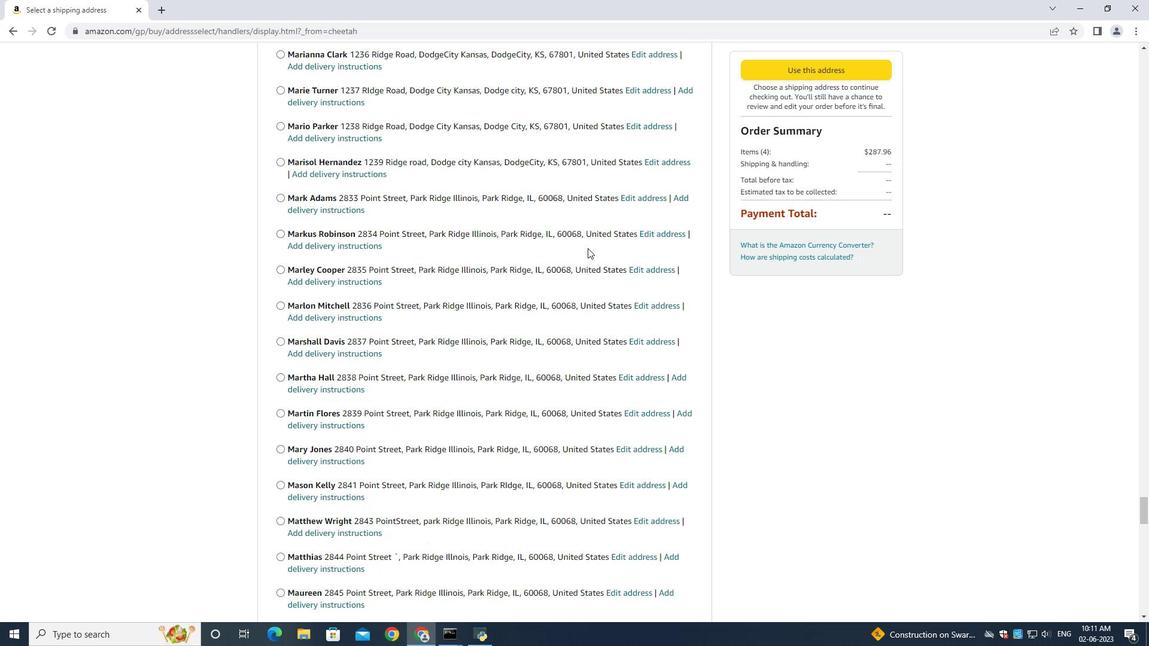 
Action: Mouse scrolled (587, 247) with delta (0, 0)
Screenshot: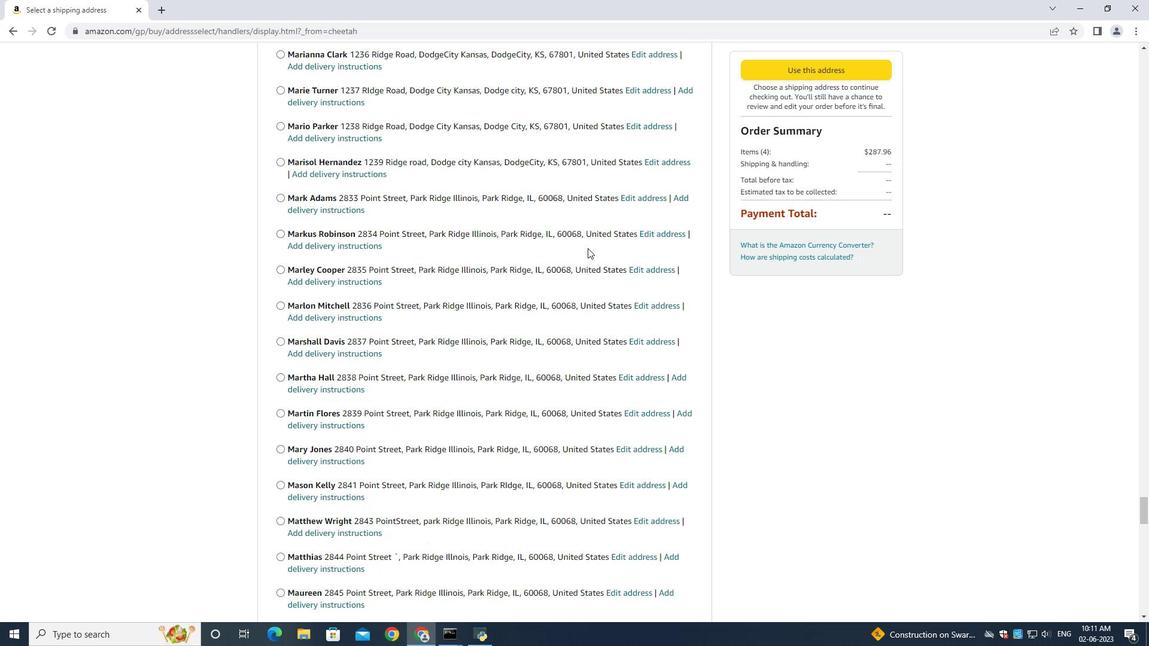 
Action: Mouse scrolled (587, 247) with delta (0, 0)
Screenshot: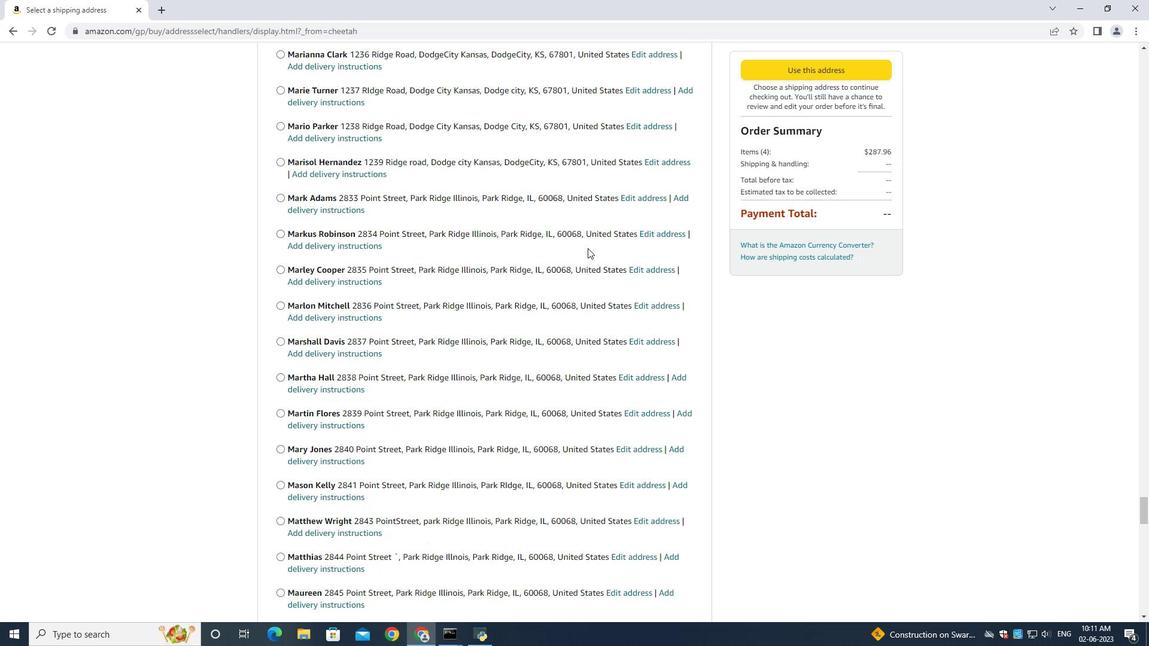 
Action: Mouse scrolled (587, 247) with delta (0, 0)
Screenshot: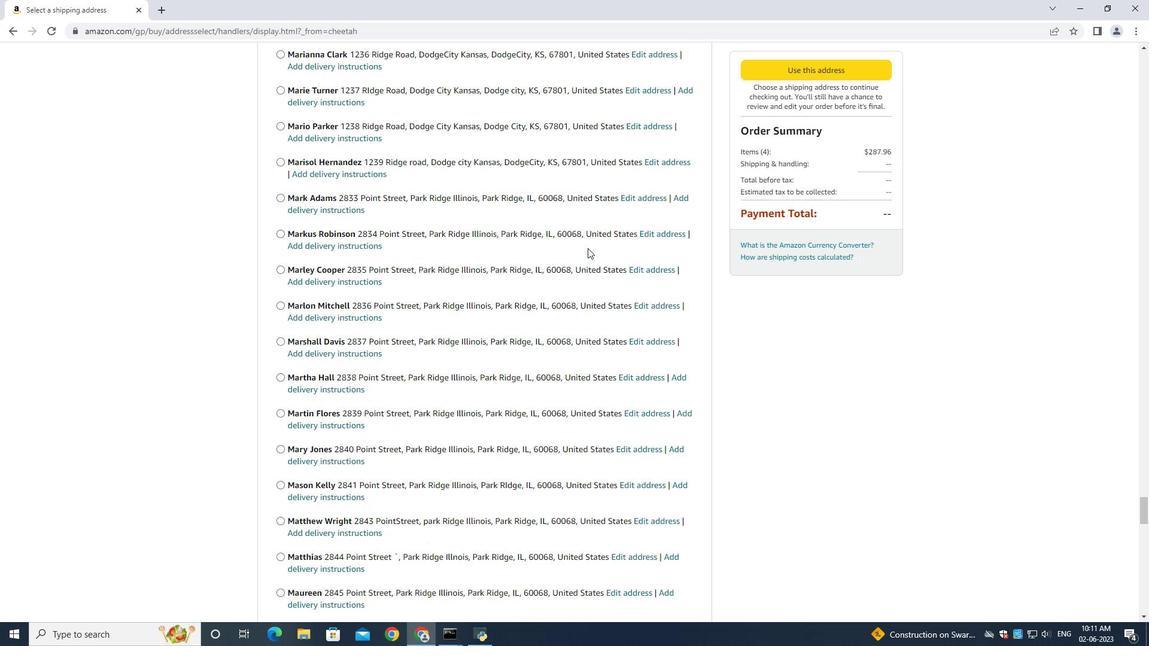 
Action: Mouse scrolled (587, 247) with delta (0, 0)
Screenshot: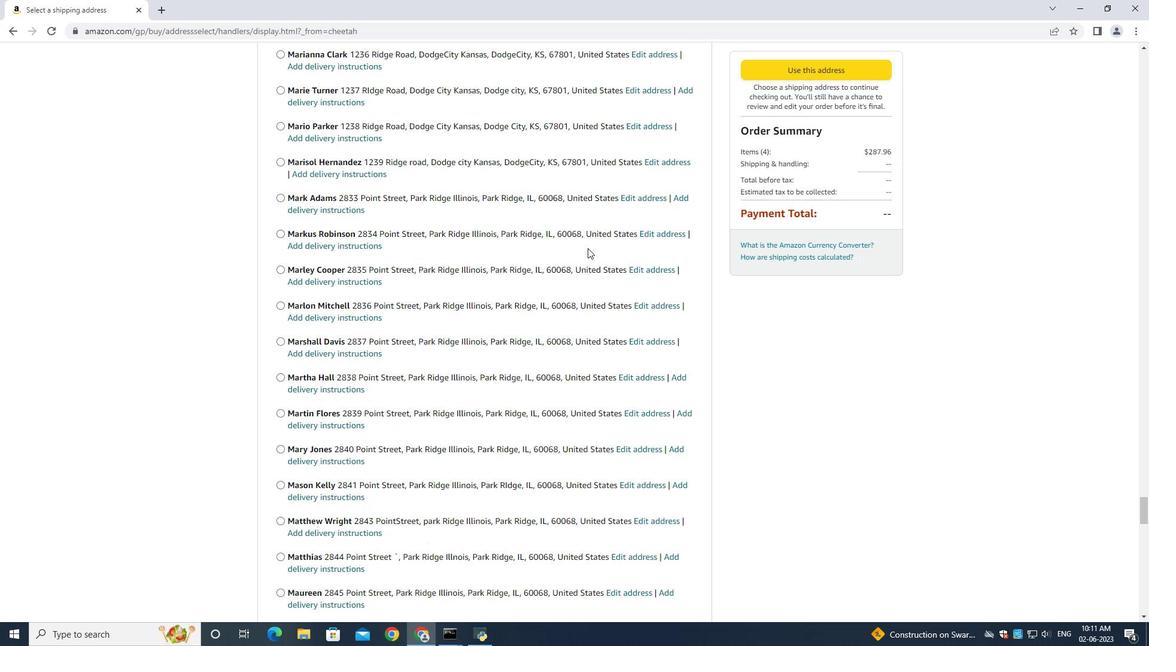 
Action: Mouse scrolled (587, 247) with delta (0, 0)
Screenshot: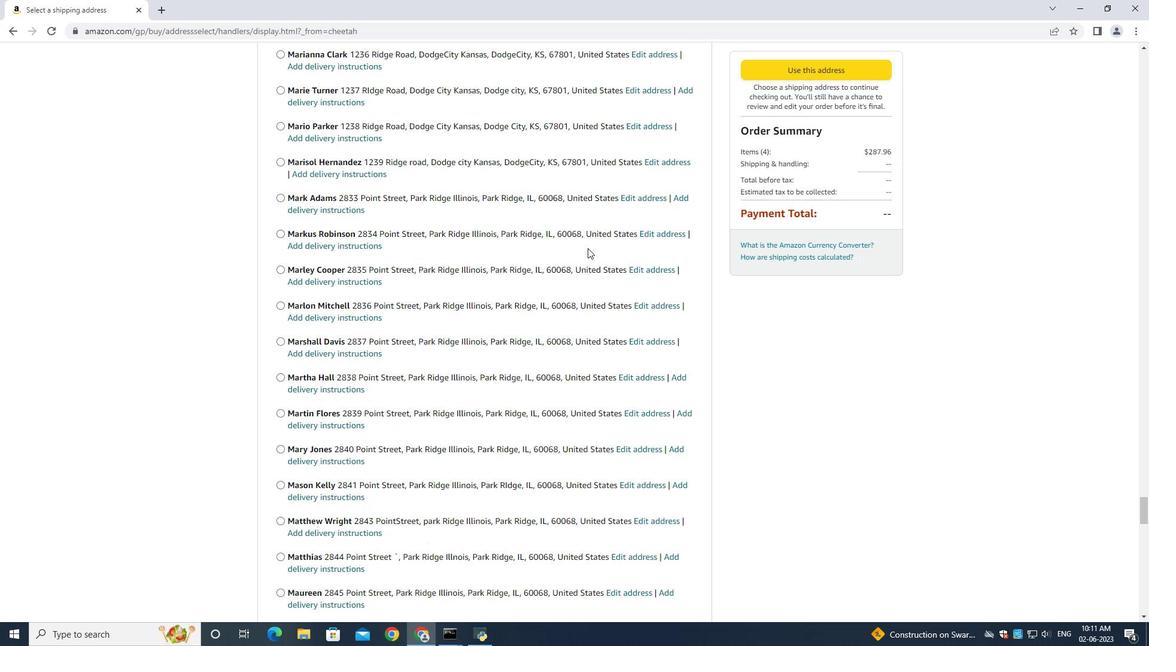 
Action: Mouse scrolled (587, 247) with delta (0, 0)
Screenshot: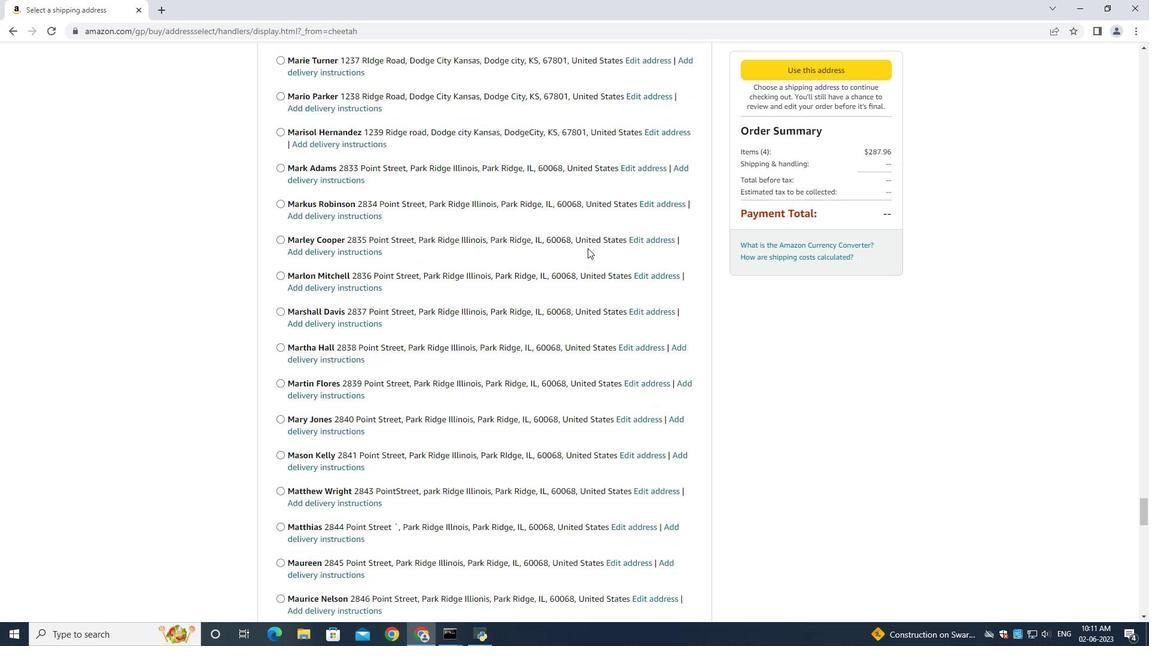
Action: Mouse scrolled (587, 247) with delta (0, 0)
Screenshot: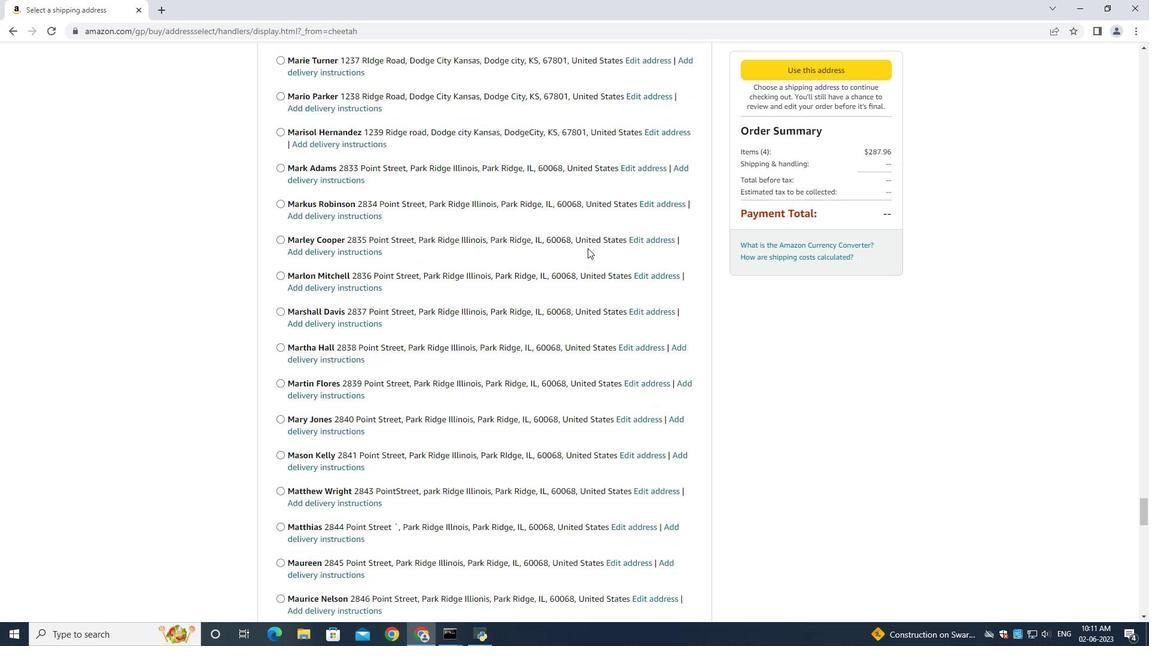 
Action: Mouse scrolled (587, 247) with delta (0, 0)
Screenshot: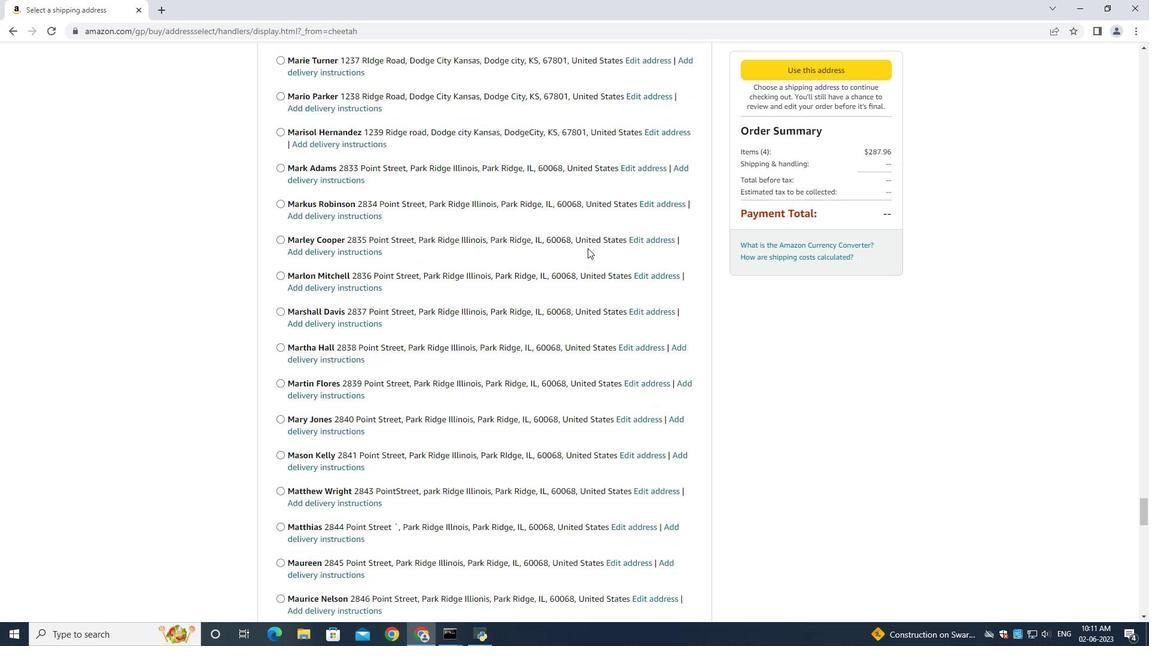 
Action: Mouse scrolled (587, 247) with delta (0, 0)
Screenshot: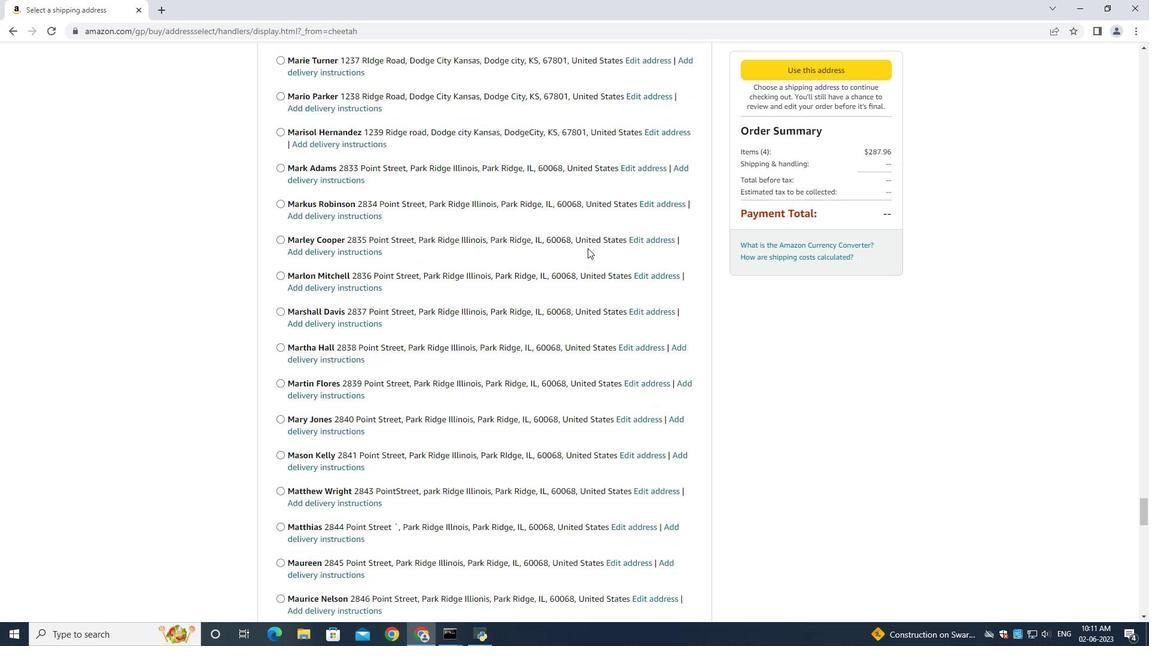 
Action: Mouse scrolled (587, 247) with delta (0, 0)
Screenshot: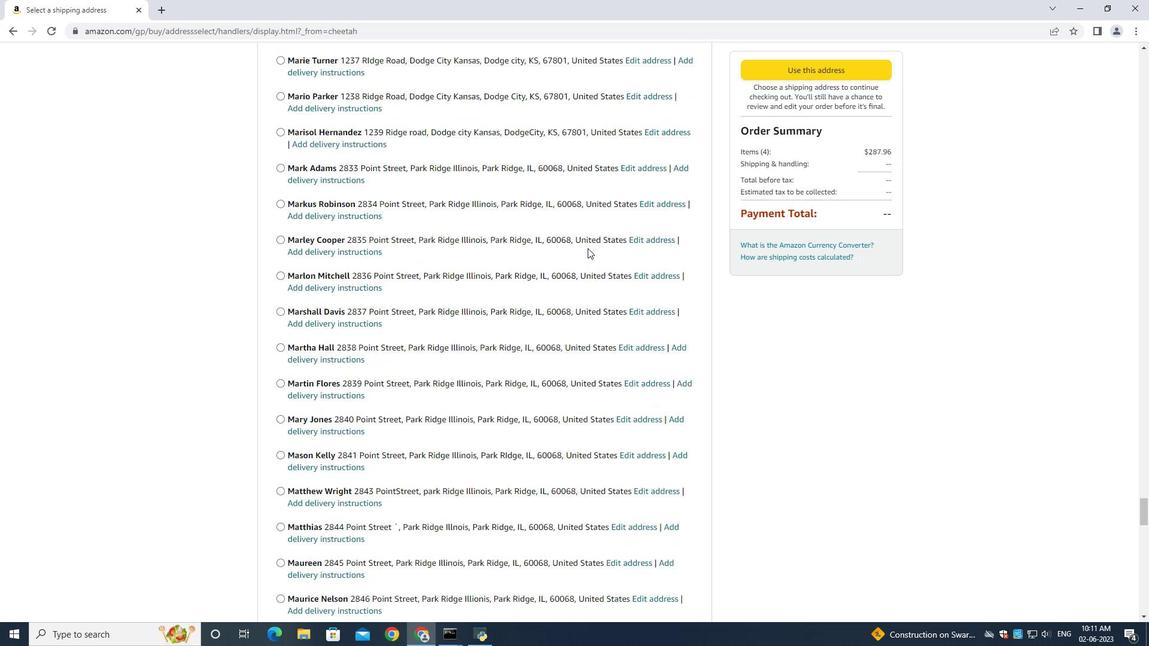 
Action: Mouse scrolled (587, 247) with delta (0, 0)
Screenshot: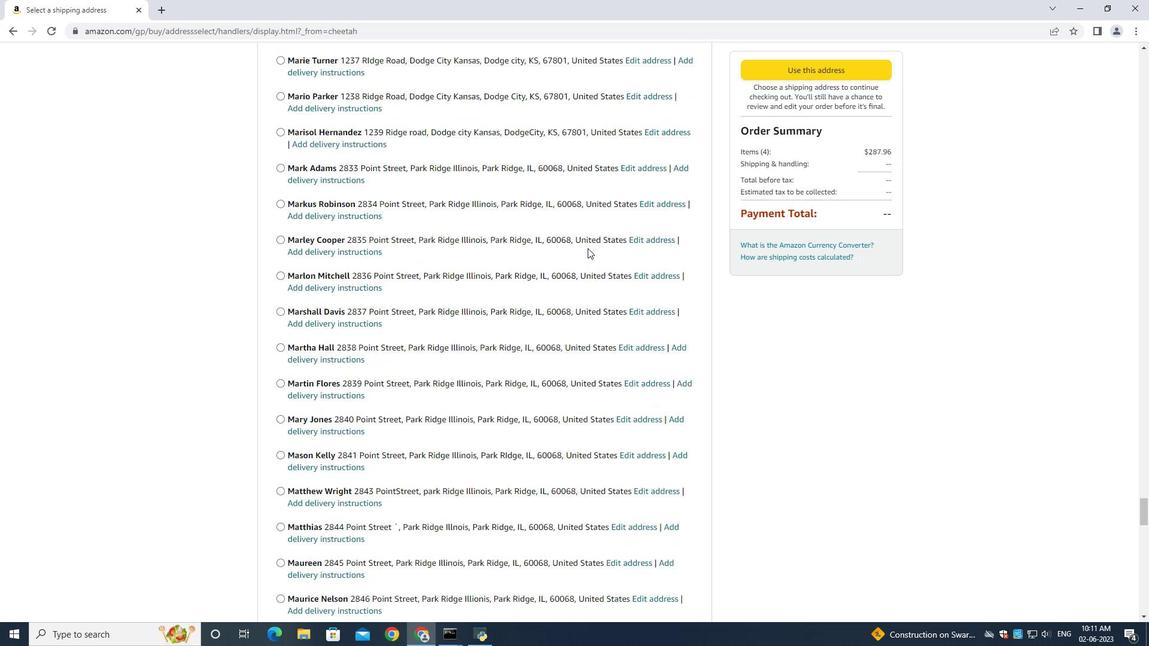 
Action: Mouse scrolled (587, 247) with delta (0, 0)
Screenshot: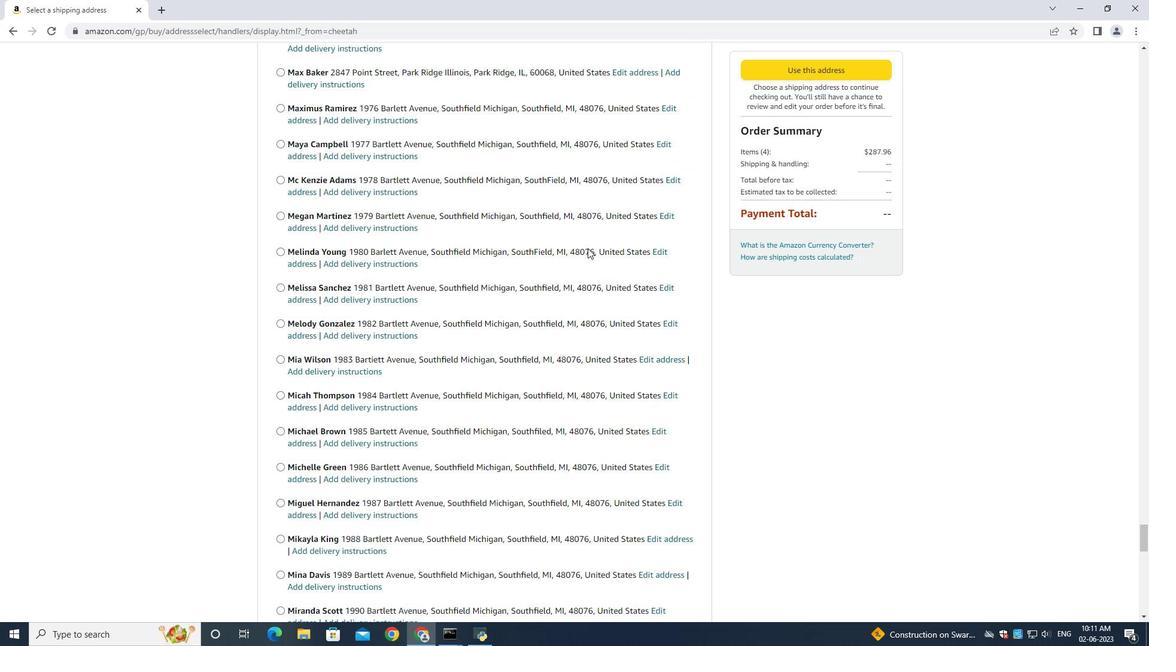 
Action: Mouse scrolled (587, 247) with delta (0, 0)
Screenshot: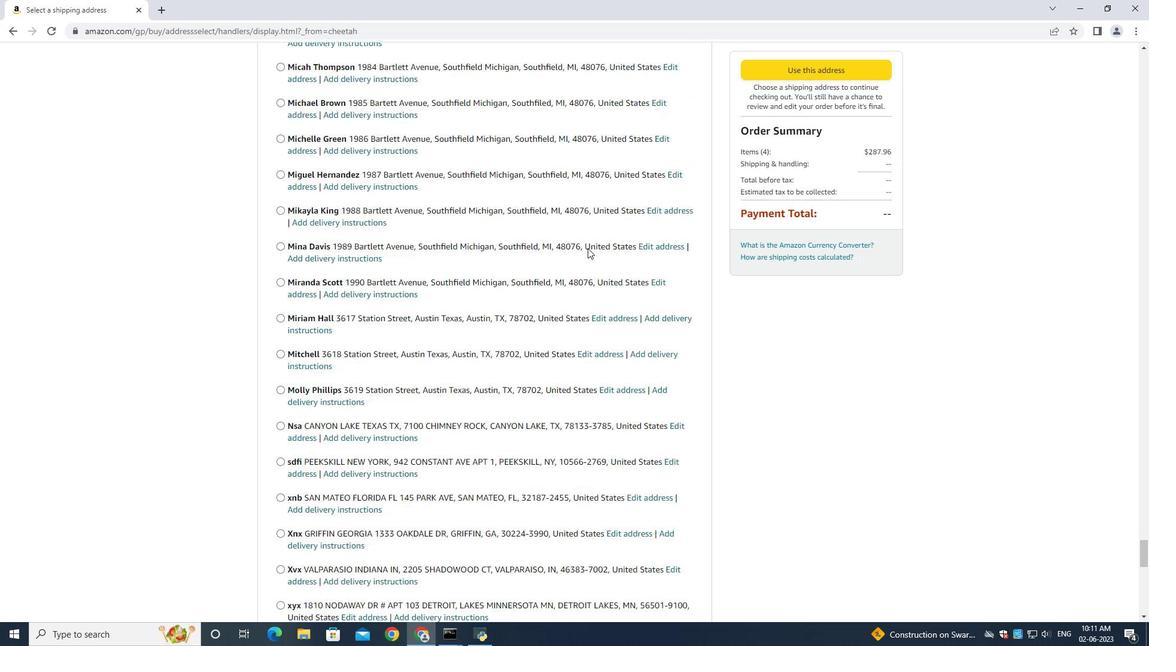 
Action: Mouse scrolled (587, 247) with delta (0, 0)
Screenshot: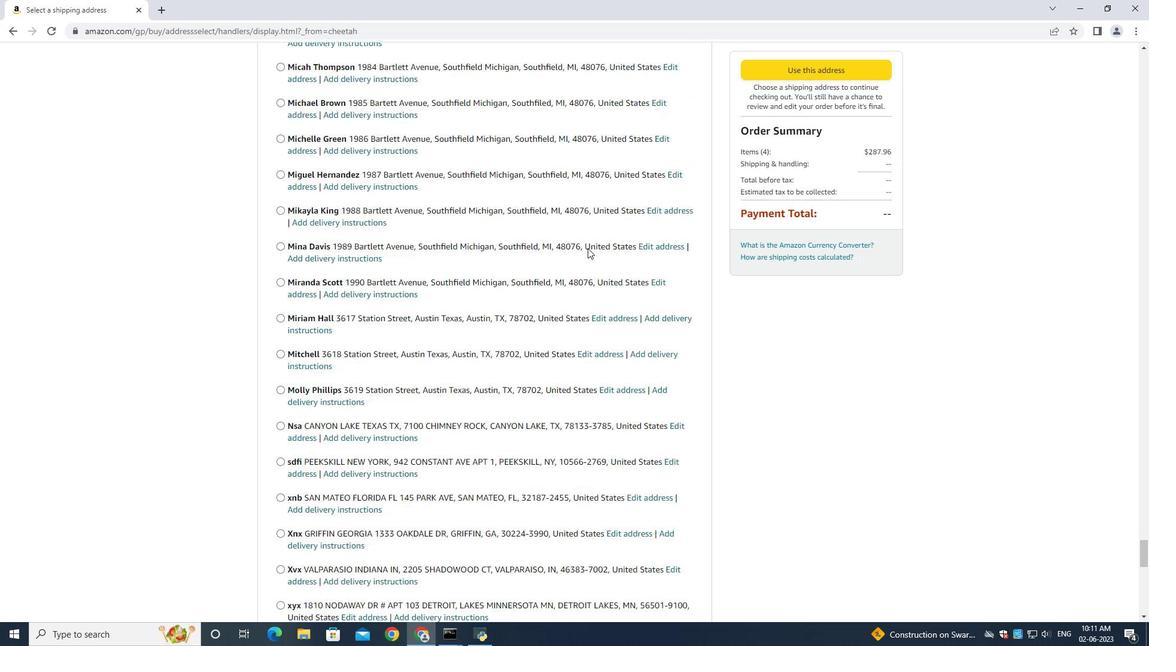 
Action: Mouse scrolled (587, 247) with delta (0, 0)
Screenshot: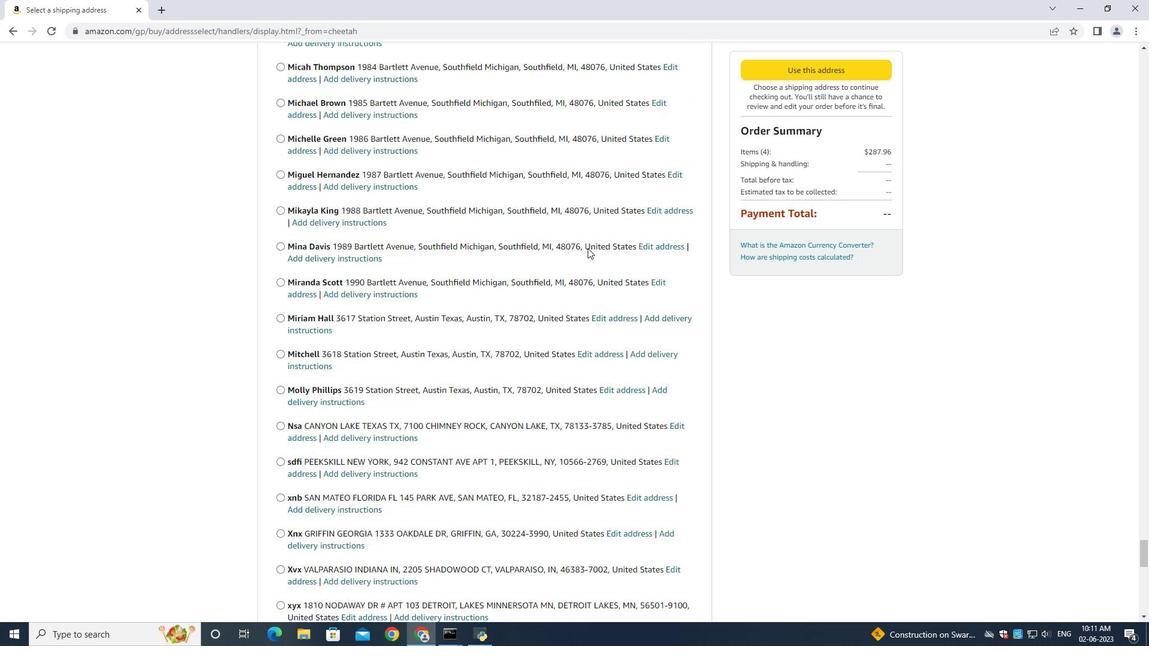 
Action: Mouse scrolled (587, 247) with delta (0, 0)
Screenshot: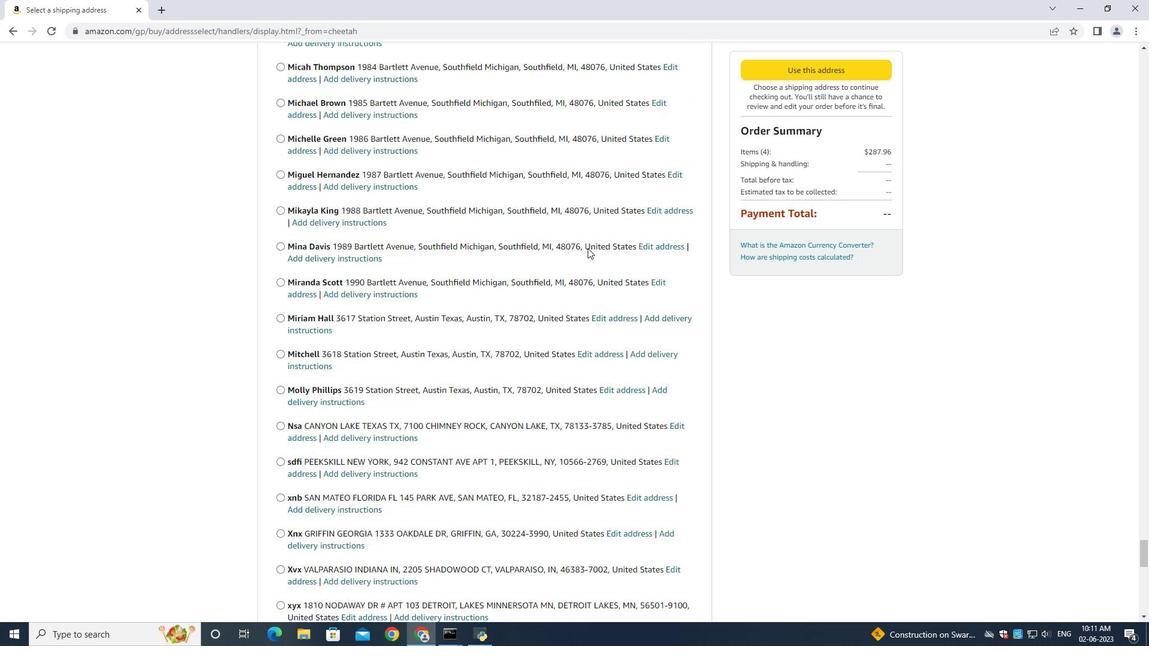 
Action: Mouse scrolled (587, 247) with delta (0, 0)
Screenshot: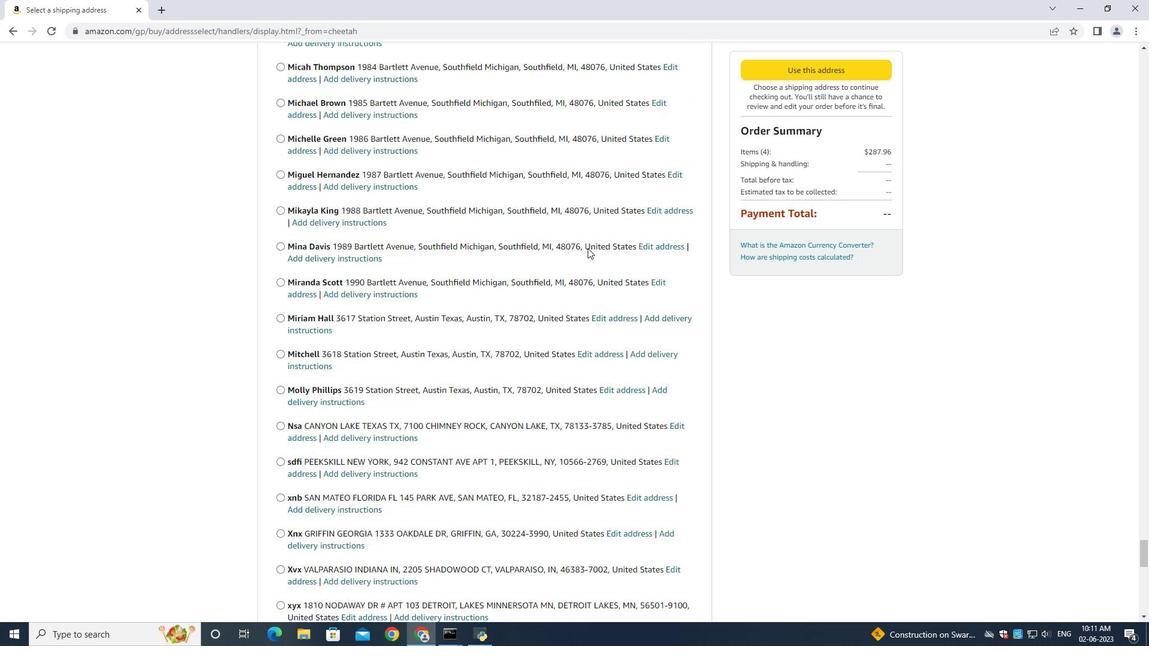 
Action: Mouse scrolled (587, 247) with delta (0, 0)
Screenshot: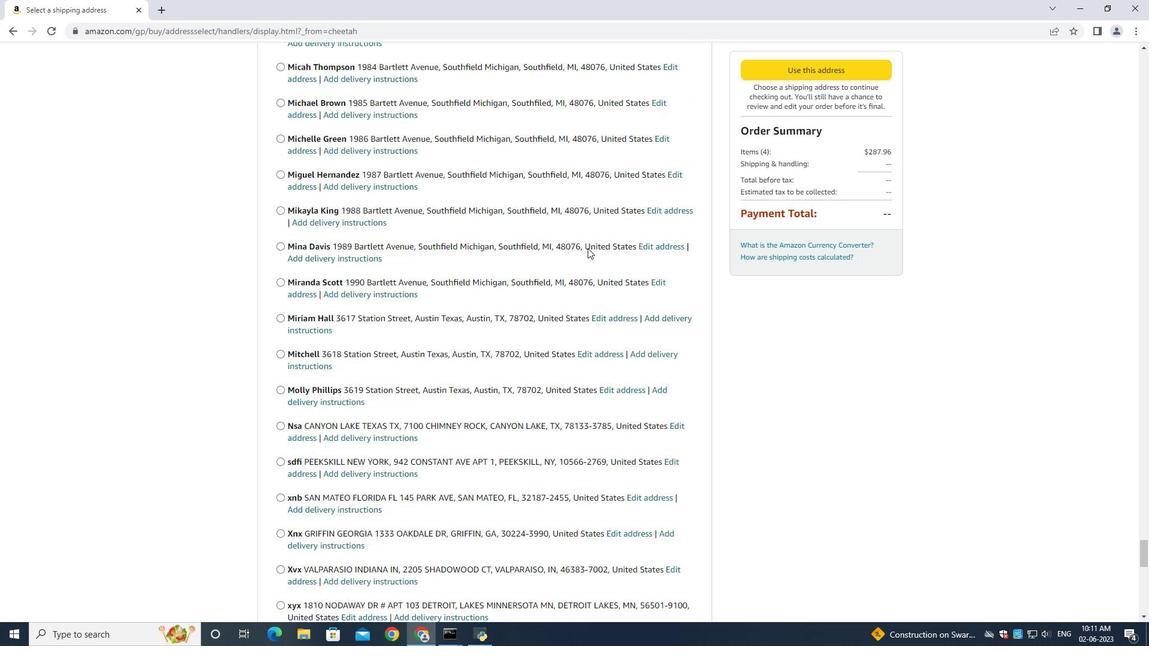 
Action: Mouse scrolled (587, 247) with delta (0, 0)
Screenshot: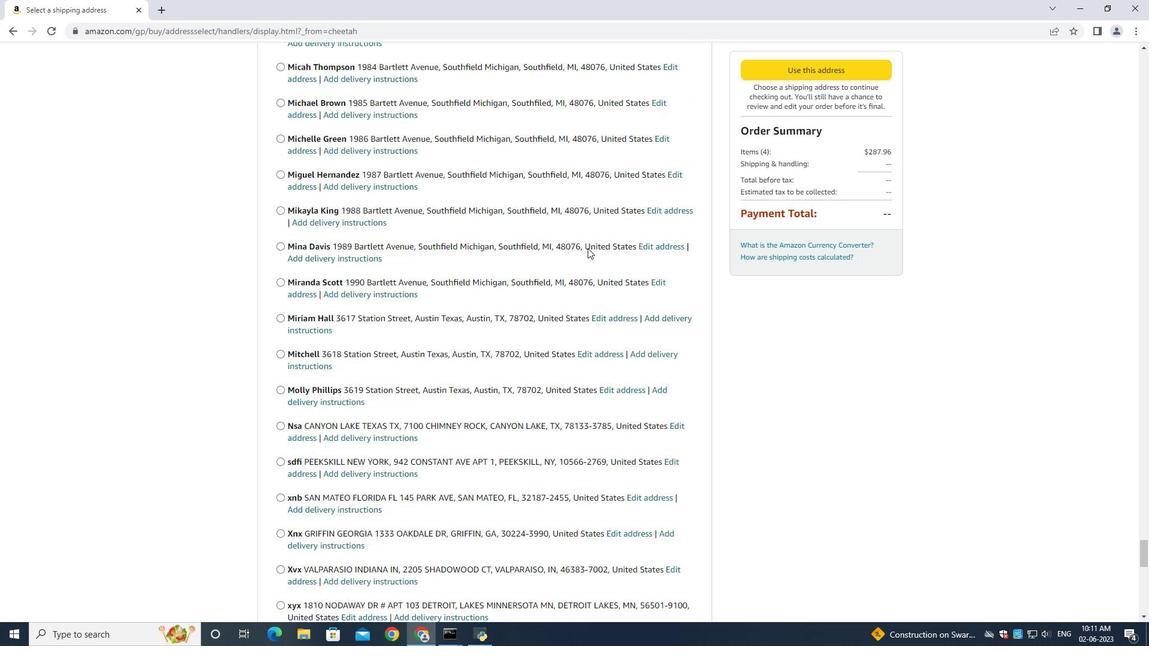 
Action: Mouse moved to (587, 248)
Screenshot: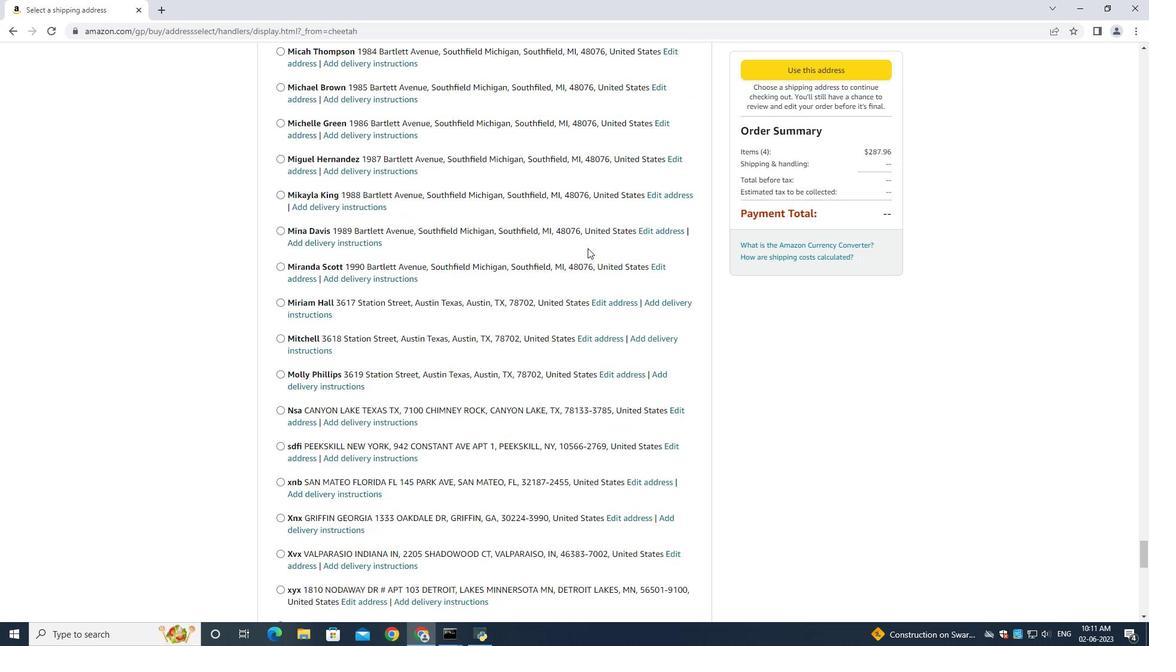 
Action: Mouse scrolled (587, 247) with delta (0, 0)
Screenshot: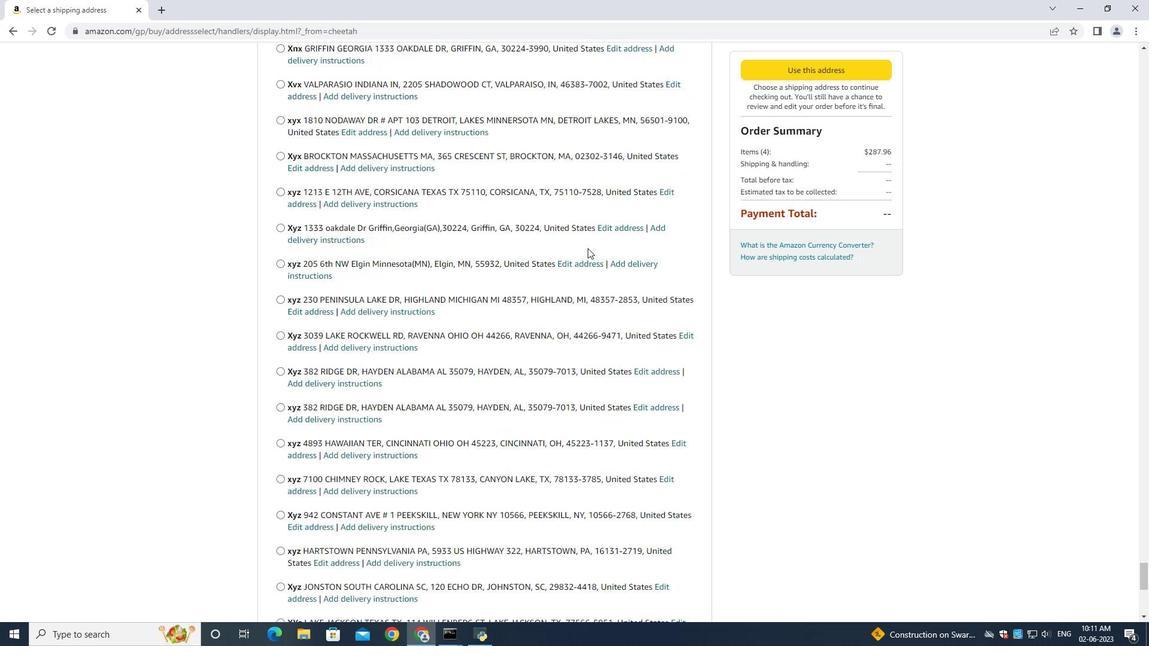 
Action: Mouse scrolled (587, 247) with delta (0, 0)
Screenshot: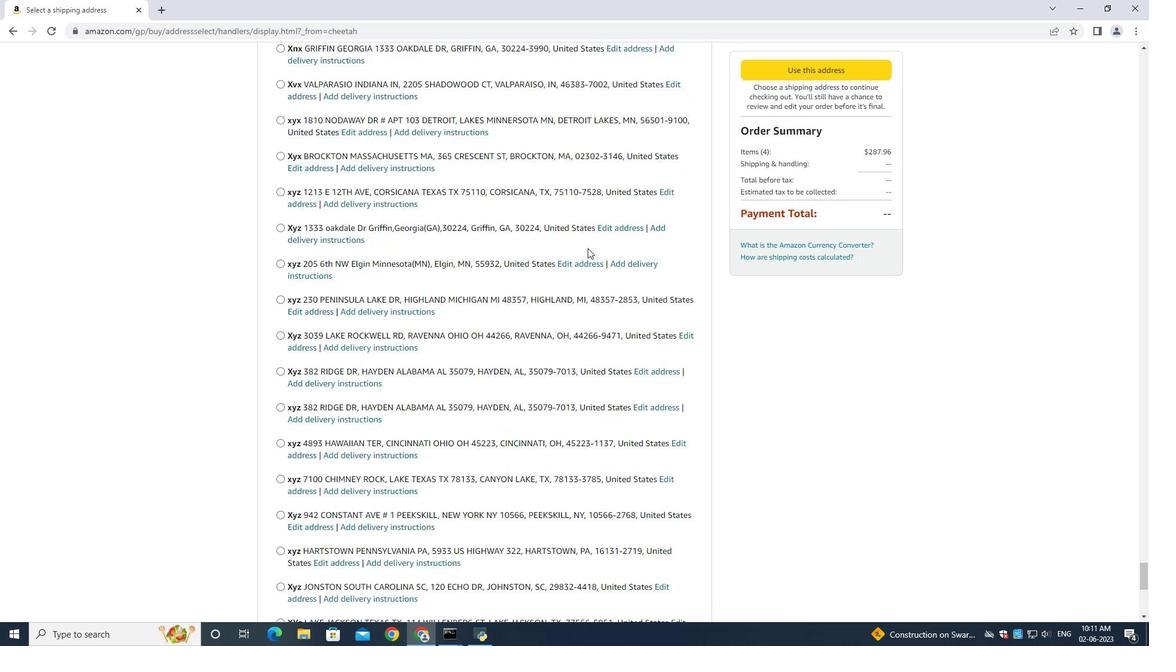 
Action: Mouse scrolled (587, 247) with delta (0, 0)
Screenshot: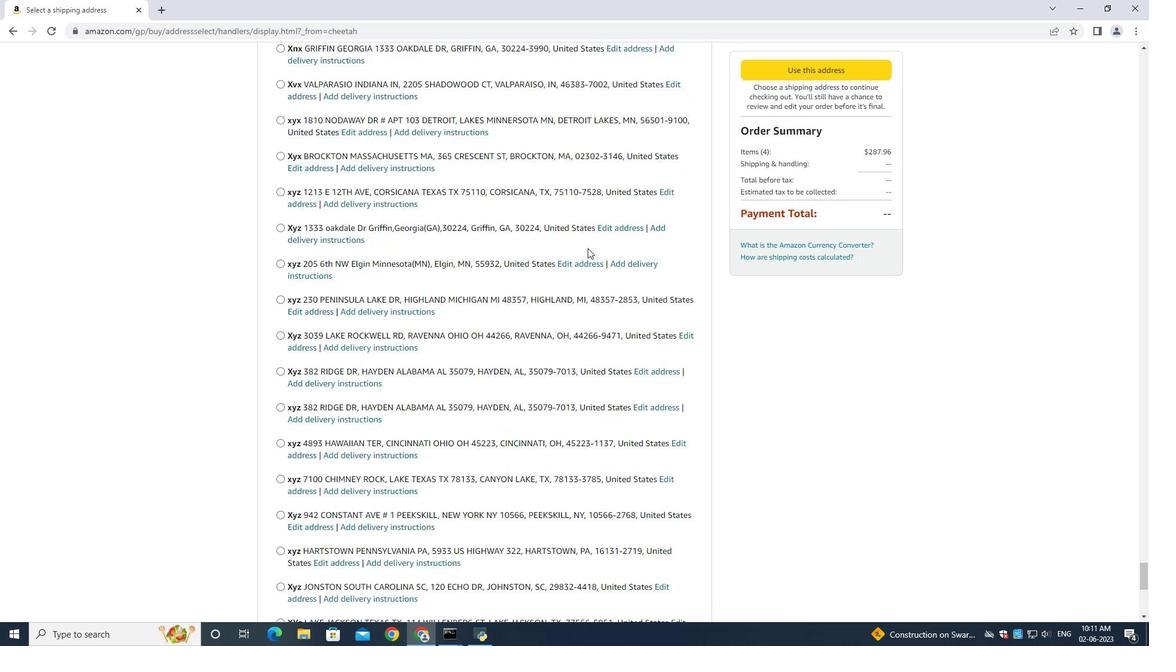 
Action: Mouse scrolled (587, 247) with delta (0, 0)
Screenshot: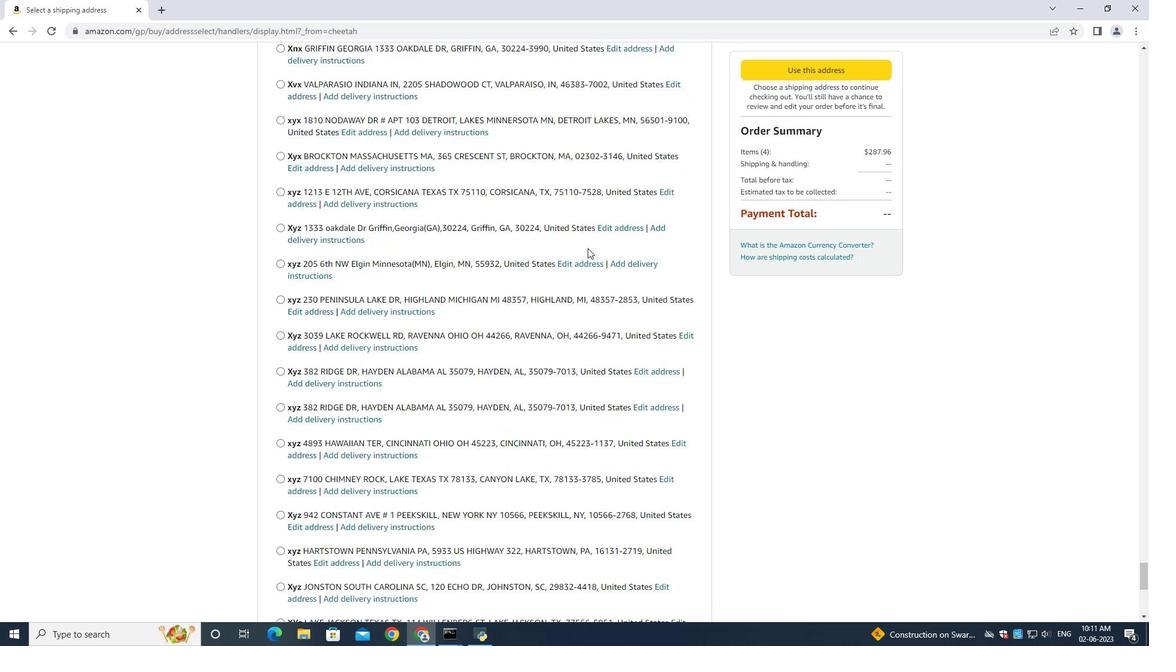 
Action: Mouse scrolled (587, 247) with delta (0, 0)
Screenshot: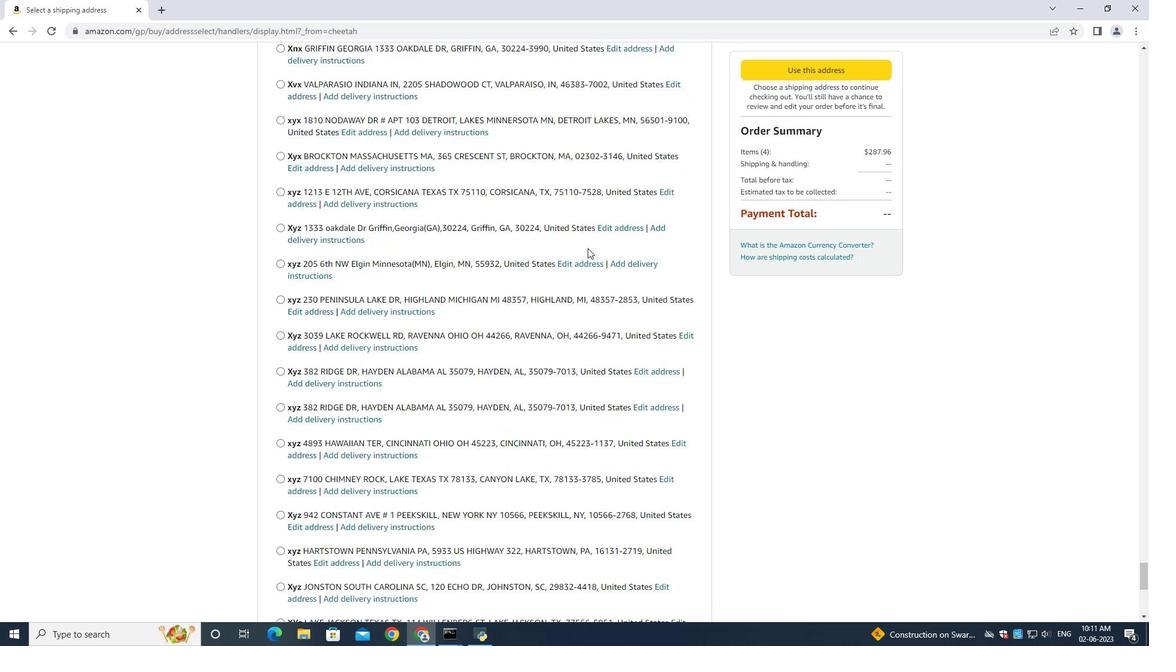 
Action: Mouse scrolled (587, 247) with delta (0, 0)
